 Task: Edit a short film exploring the concept of time travel, incorporating visual effects and seamless transitions between different eras.
Action: Mouse moved to (61, 151)
Screenshot: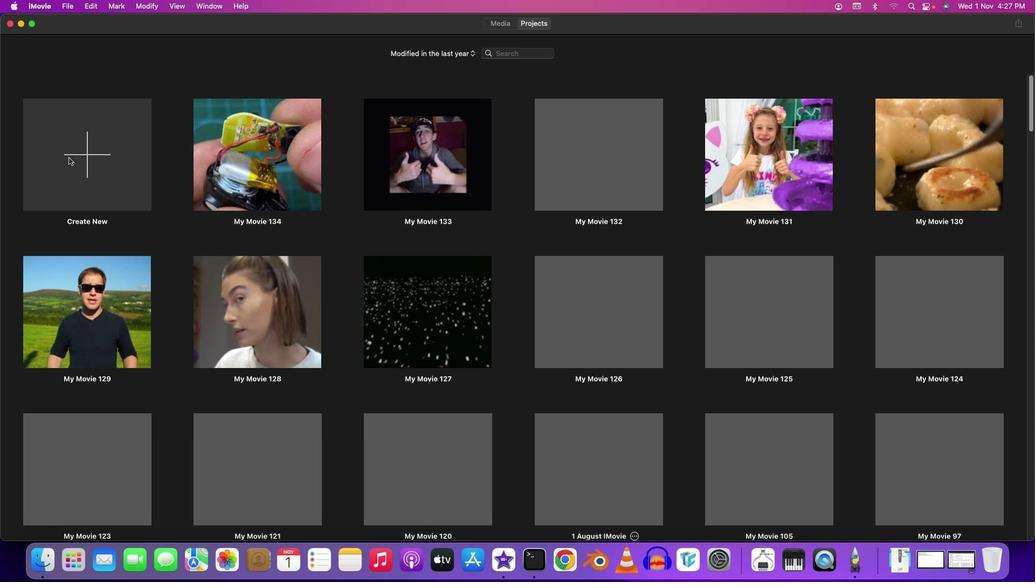 
Action: Mouse pressed left at (61, 151)
Screenshot: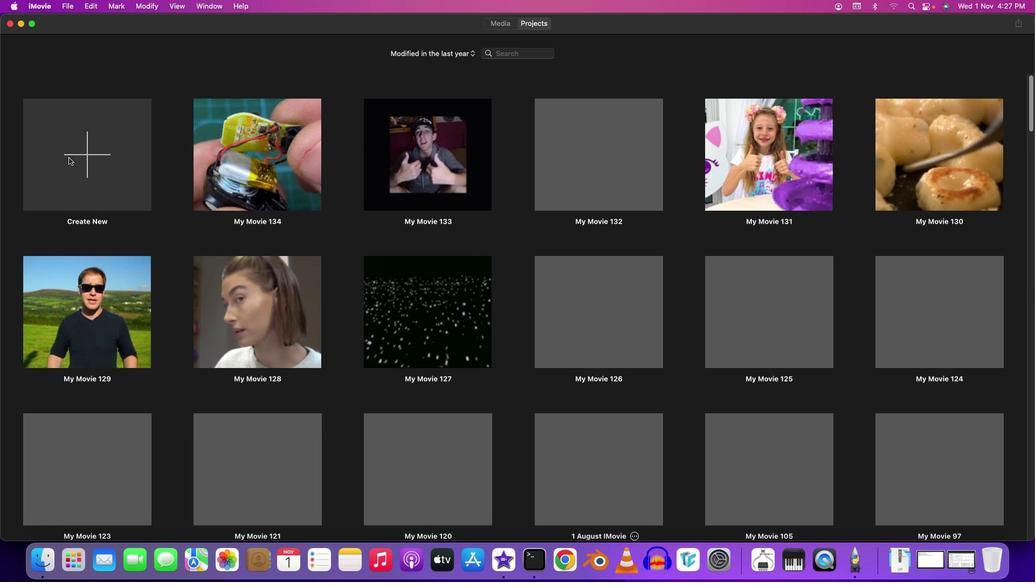 
Action: Mouse moved to (74, 150)
Screenshot: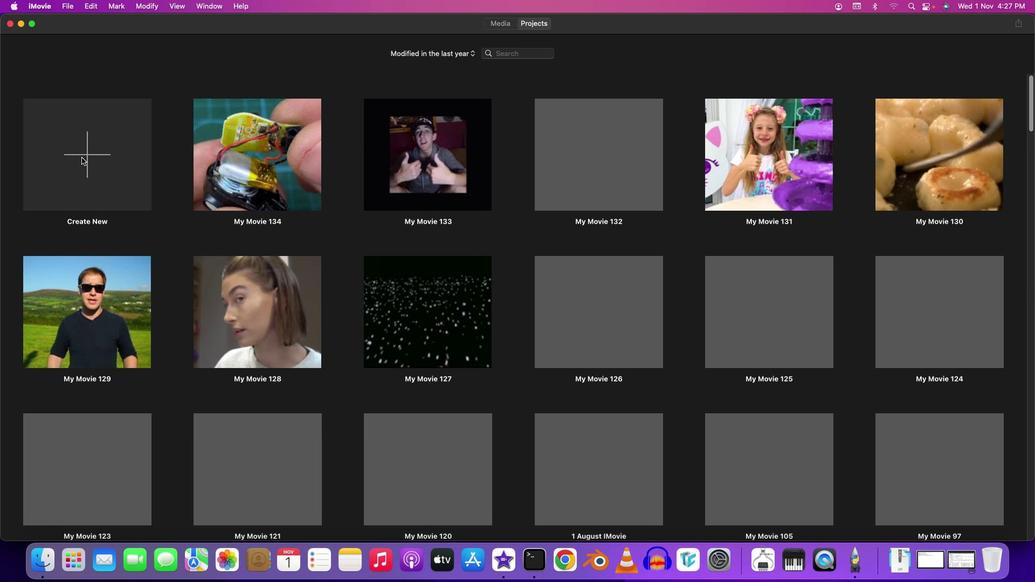 
Action: Mouse pressed left at (74, 150)
Screenshot: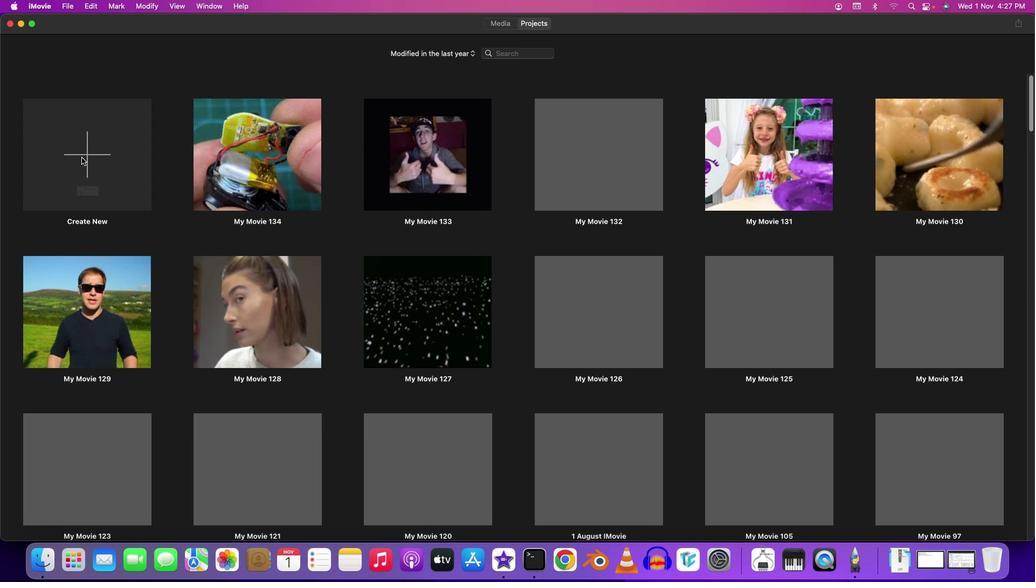 
Action: Mouse moved to (81, 192)
Screenshot: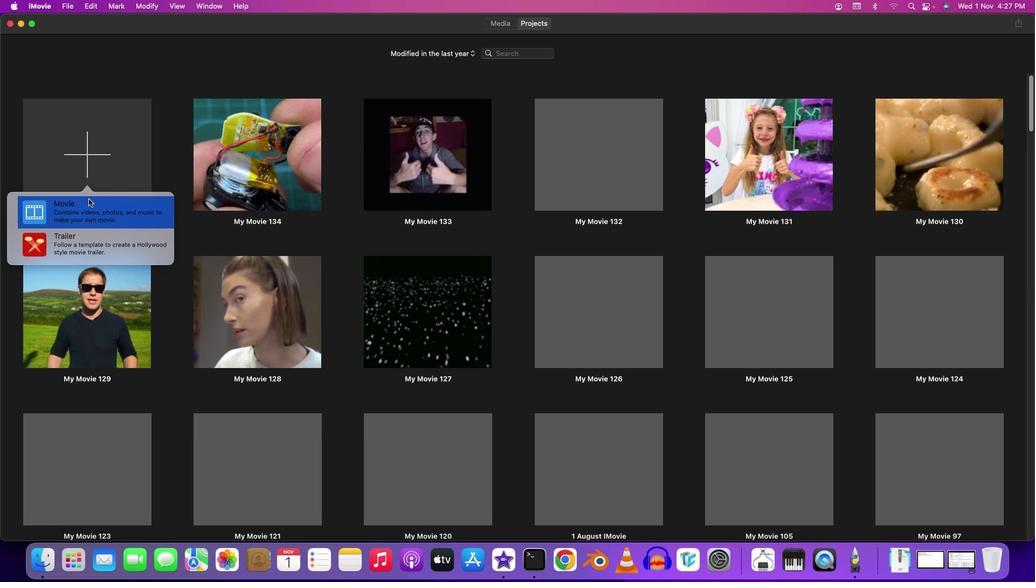 
Action: Mouse pressed left at (81, 192)
Screenshot: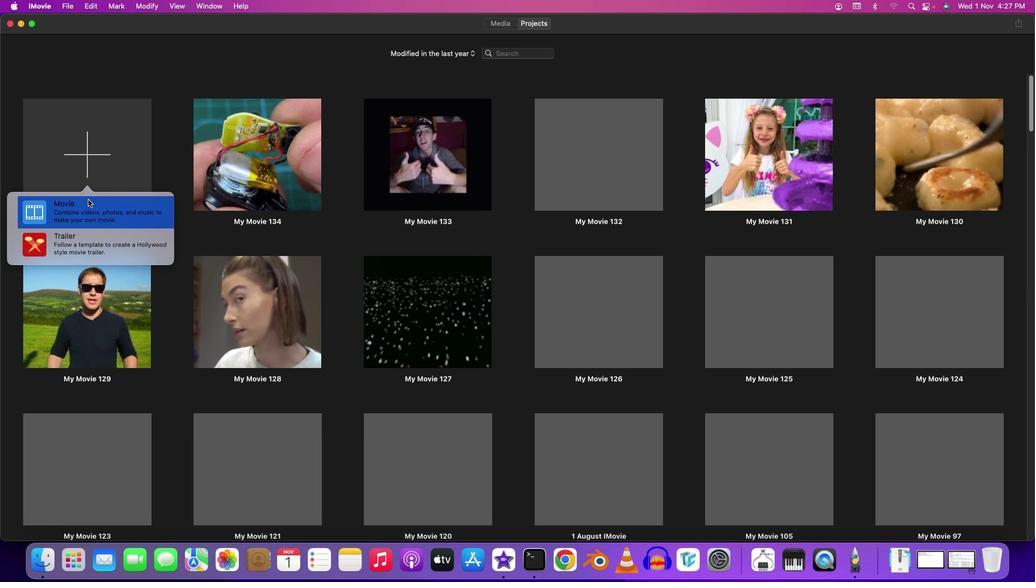 
Action: Mouse moved to (64, 73)
Screenshot: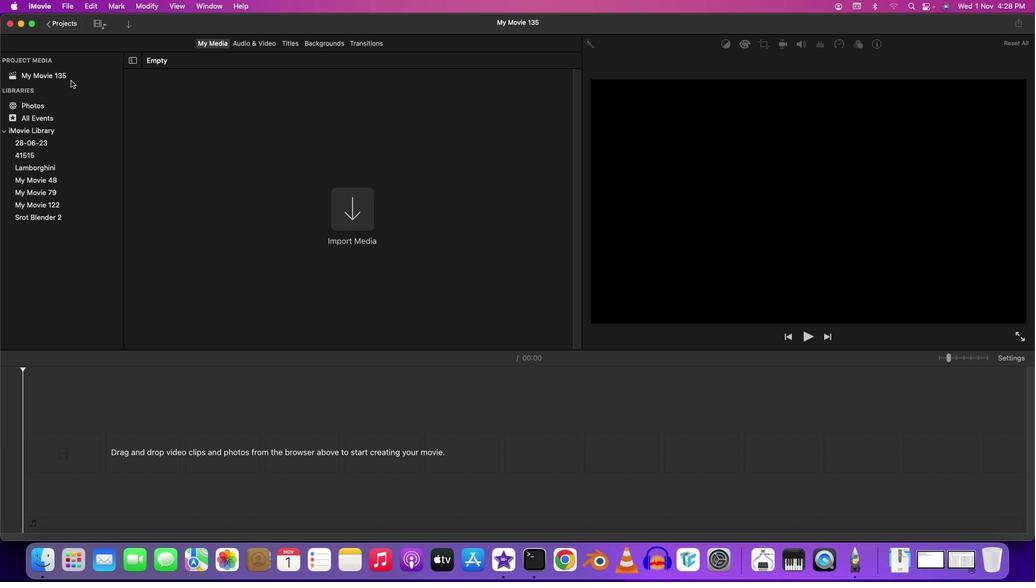 
Action: Mouse pressed left at (64, 73)
Screenshot: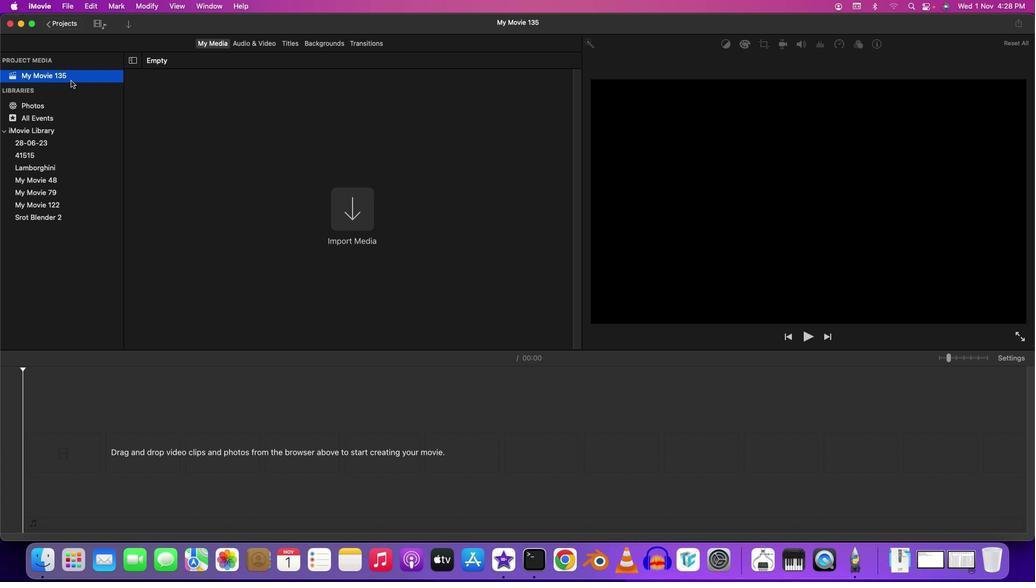 
Action: Mouse moved to (124, 22)
Screenshot: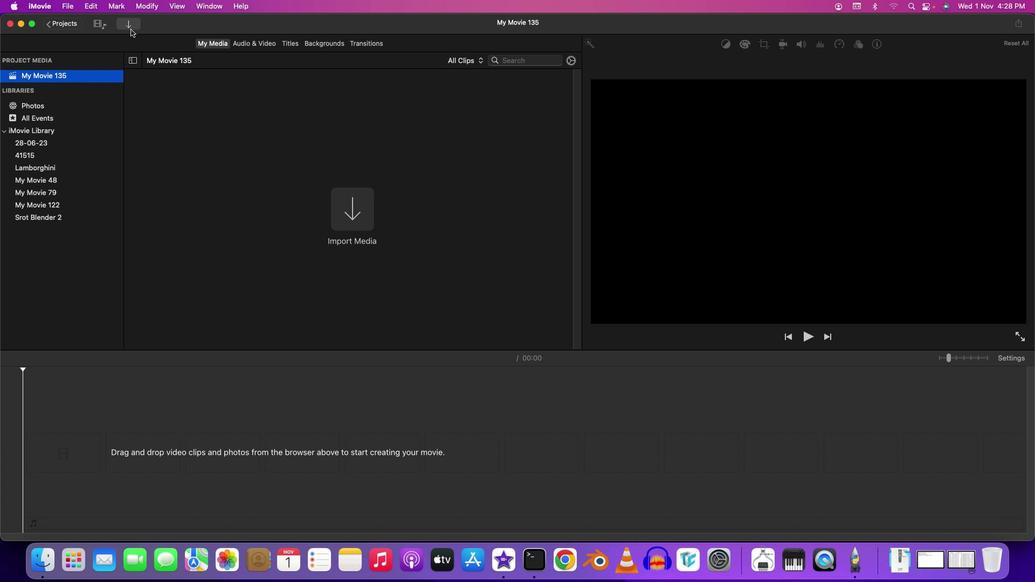 
Action: Mouse pressed left at (124, 22)
Screenshot: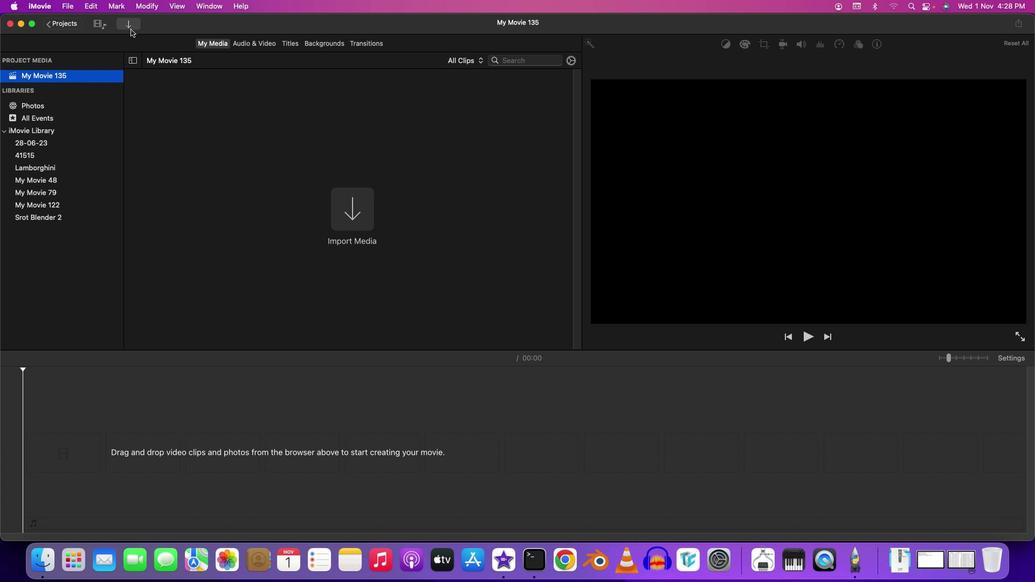 
Action: Mouse moved to (62, 160)
Screenshot: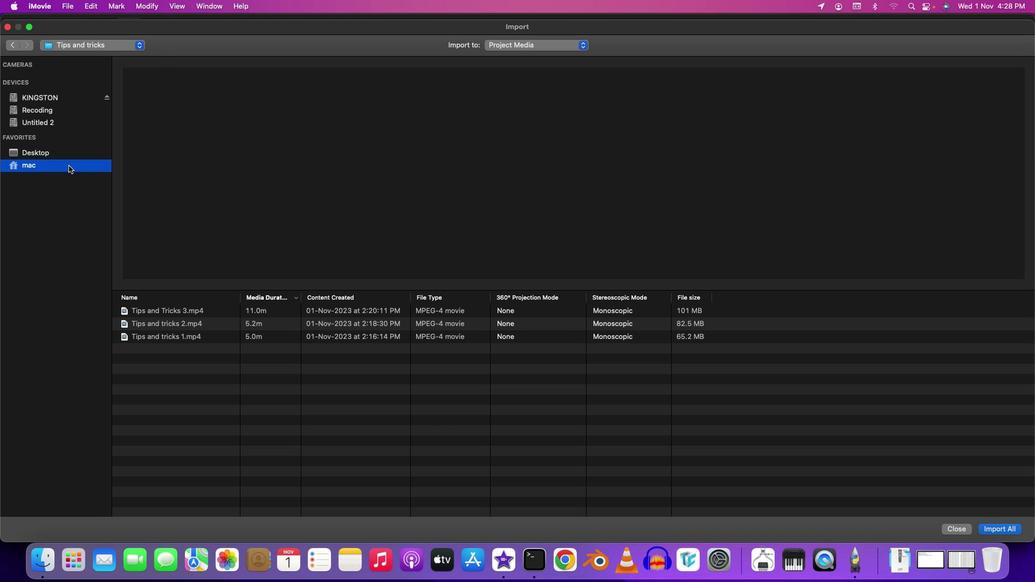 
Action: Mouse pressed left at (62, 160)
Screenshot: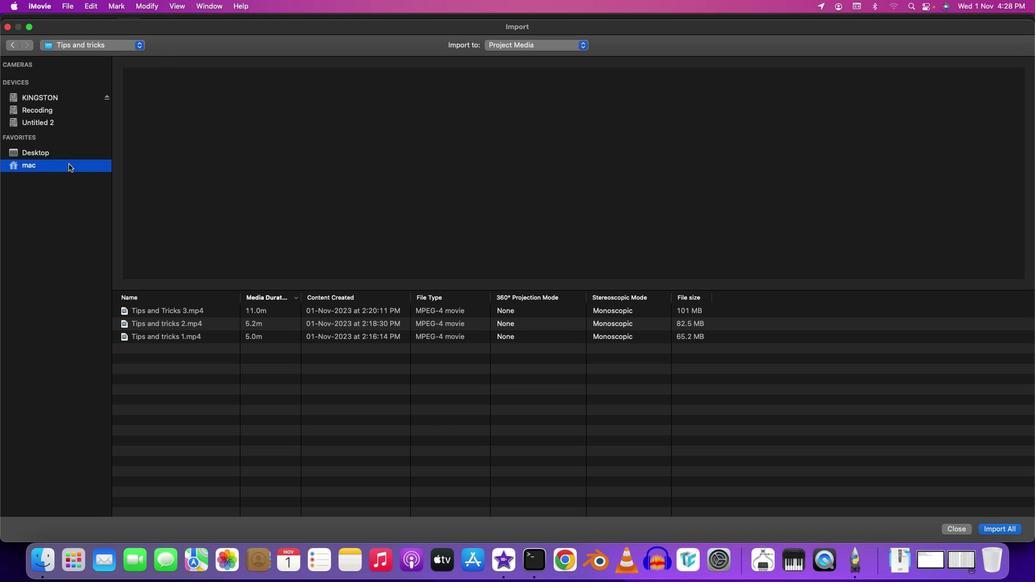
Action: Mouse moved to (60, 146)
Screenshot: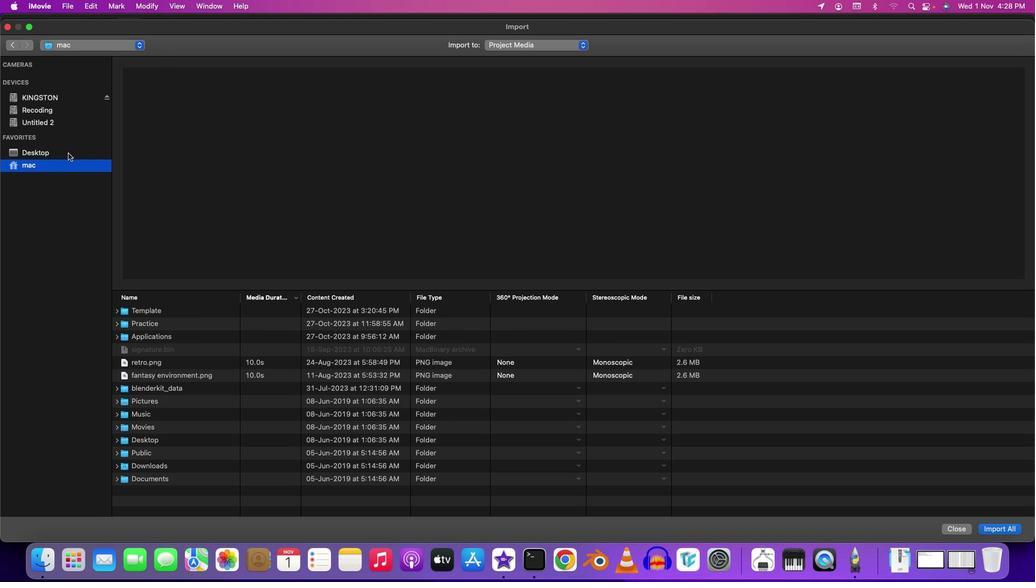 
Action: Mouse pressed left at (60, 146)
Screenshot: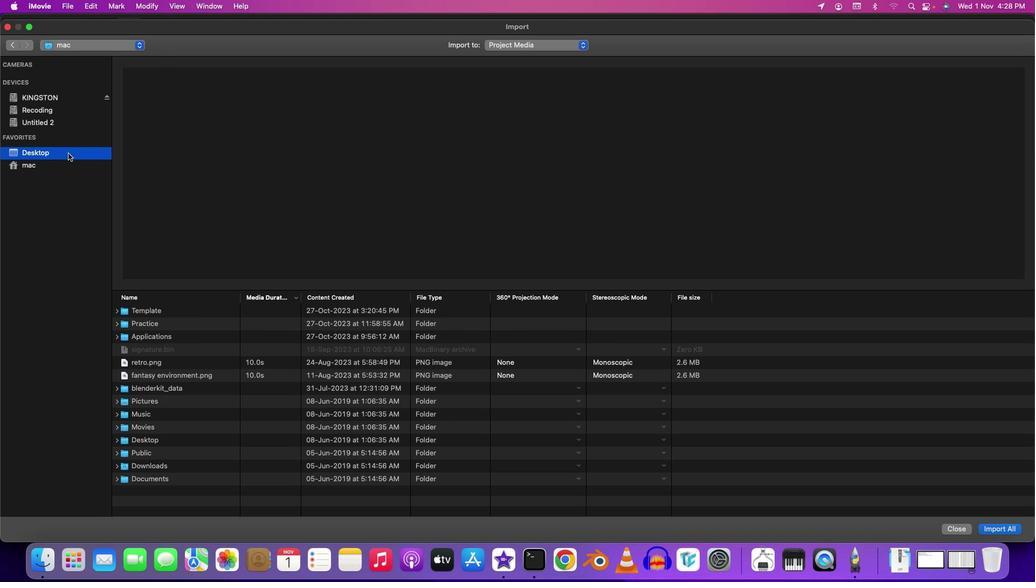 
Action: Mouse moved to (177, 346)
Screenshot: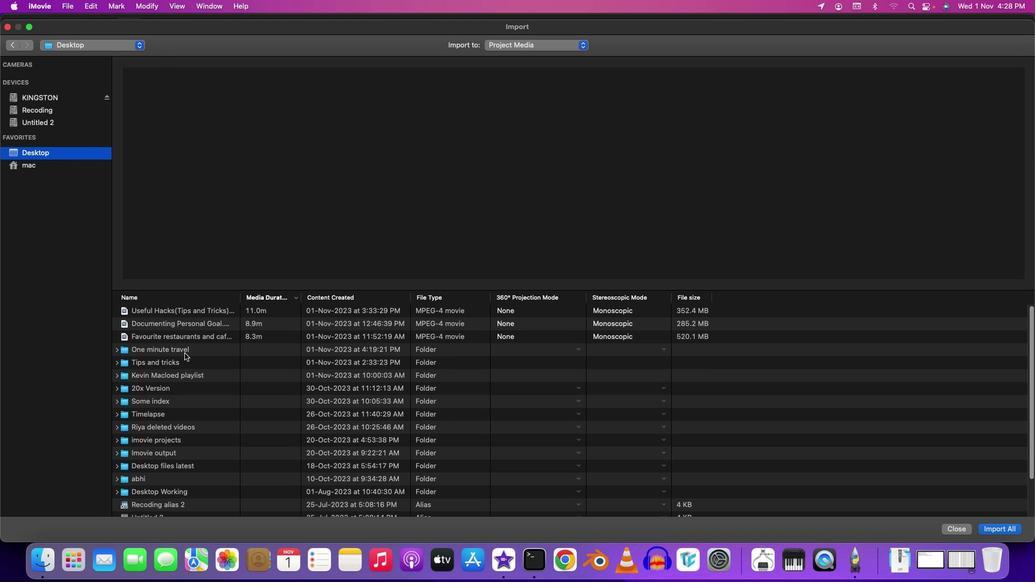 
Action: Mouse pressed left at (177, 346)
Screenshot: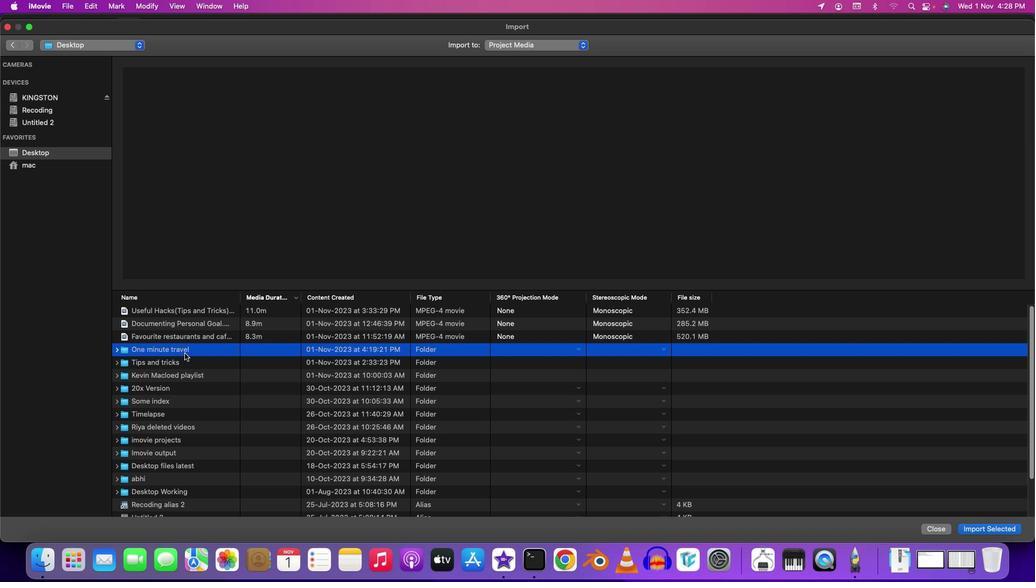 
Action: Mouse pressed left at (177, 346)
Screenshot: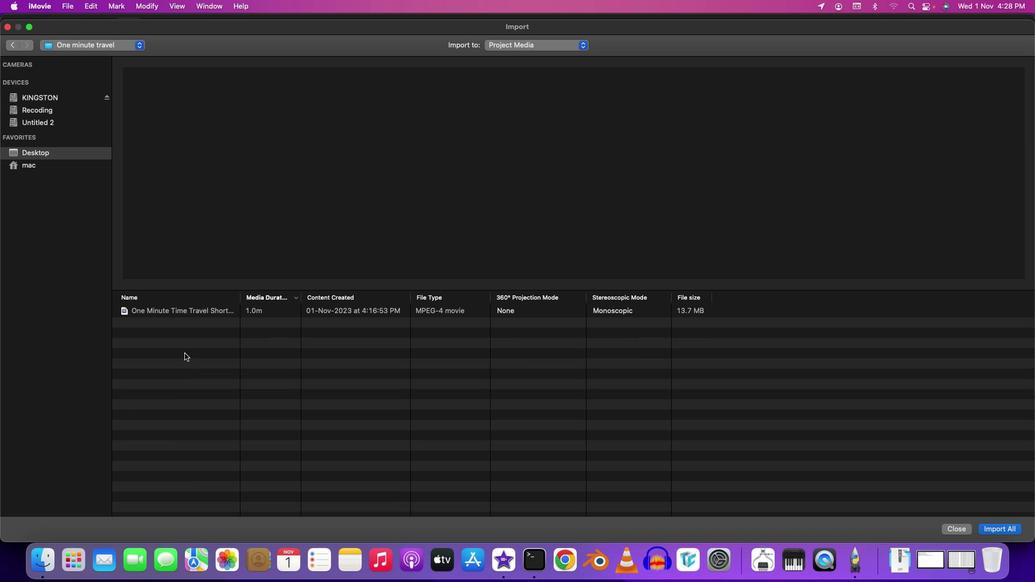 
Action: Mouse moved to (184, 304)
Screenshot: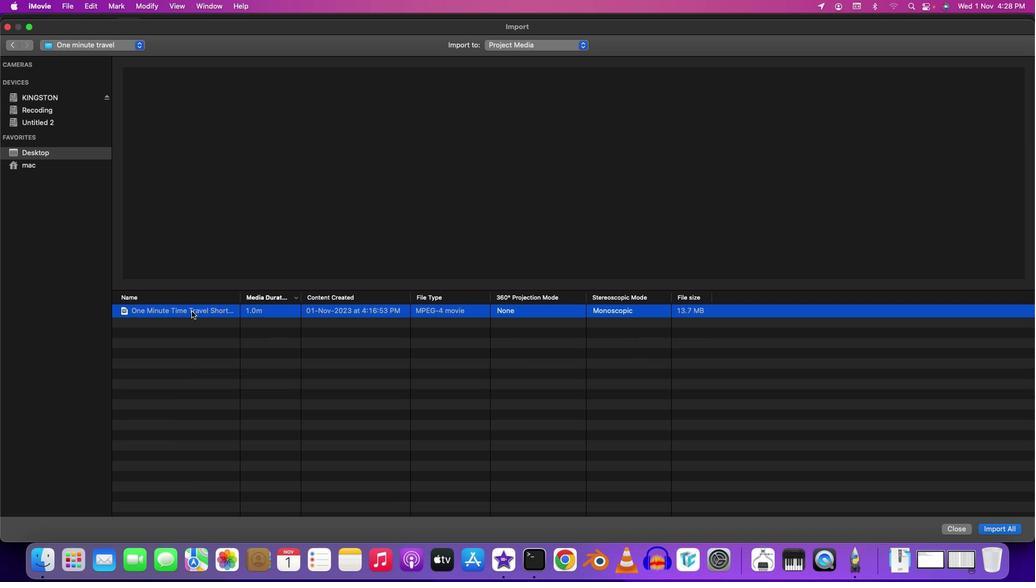 
Action: Mouse pressed left at (184, 304)
Screenshot: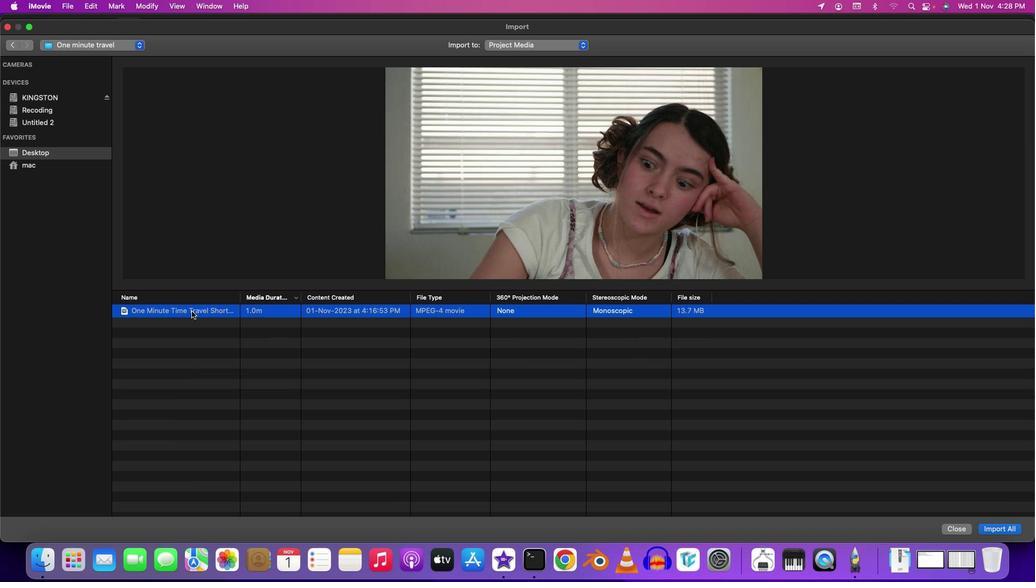 
Action: Mouse pressed left at (184, 304)
Screenshot: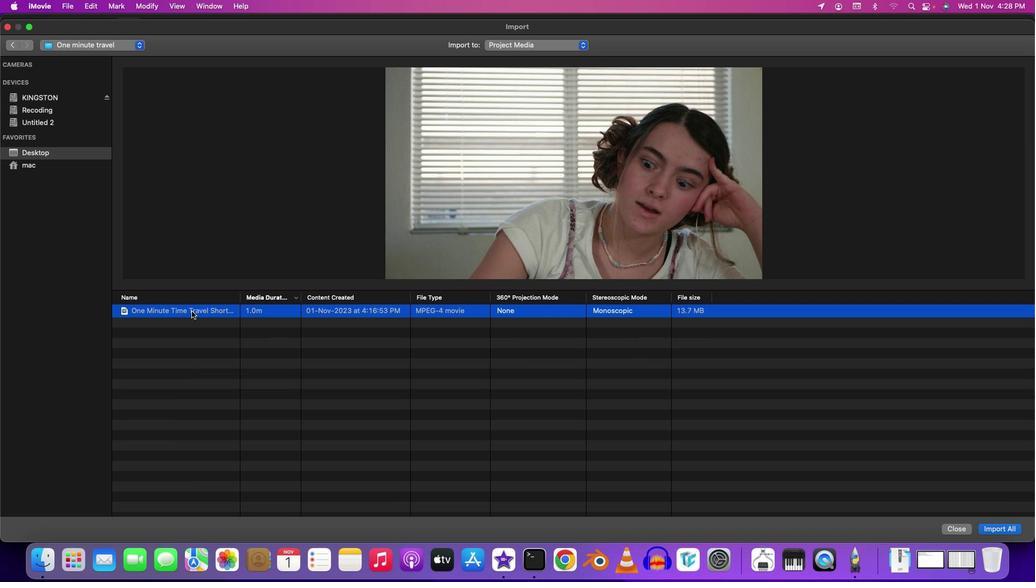 
Action: Mouse moved to (161, 98)
Screenshot: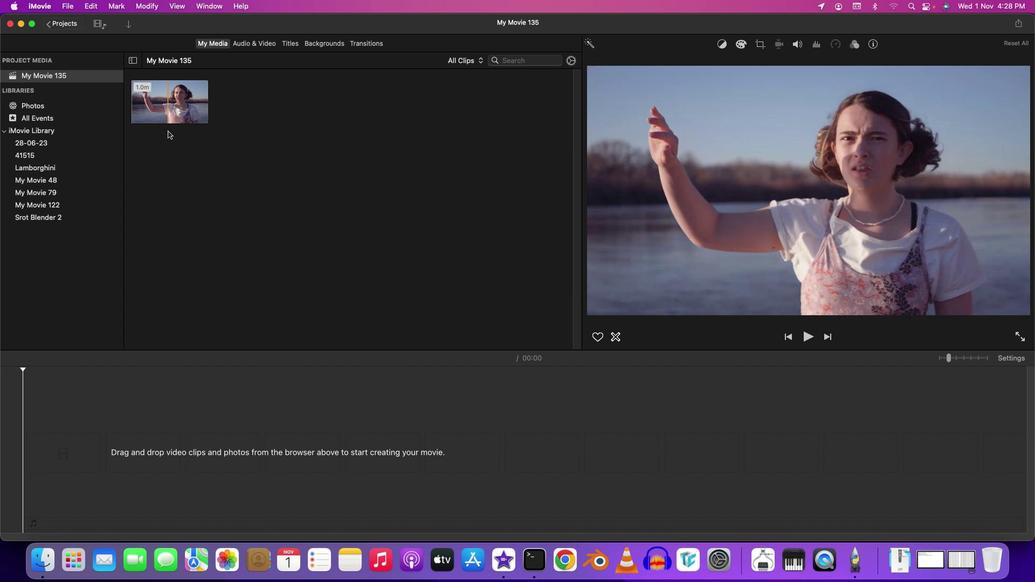 
Action: Mouse pressed left at (161, 98)
Screenshot: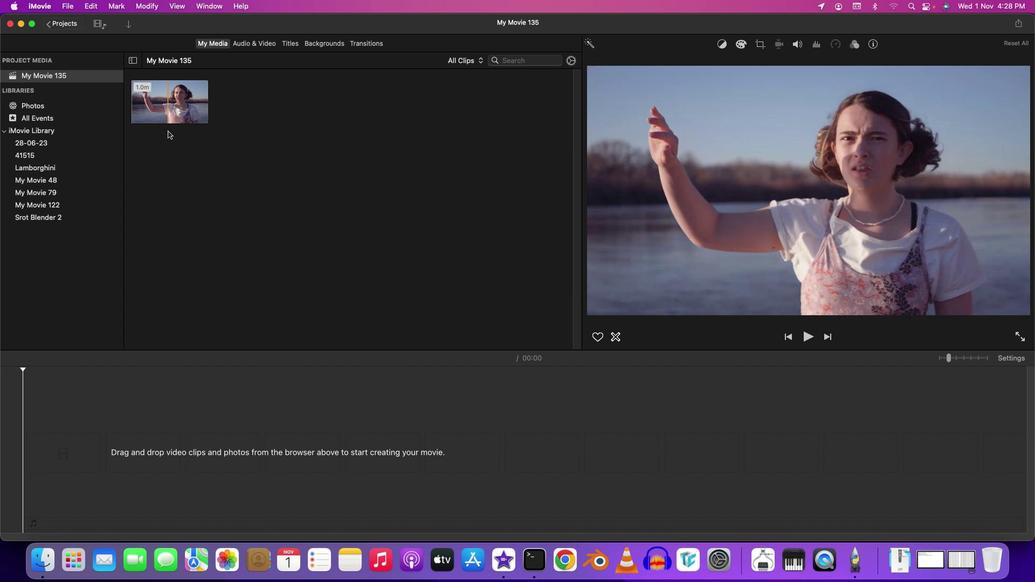 
Action: Mouse moved to (28, 382)
Screenshot: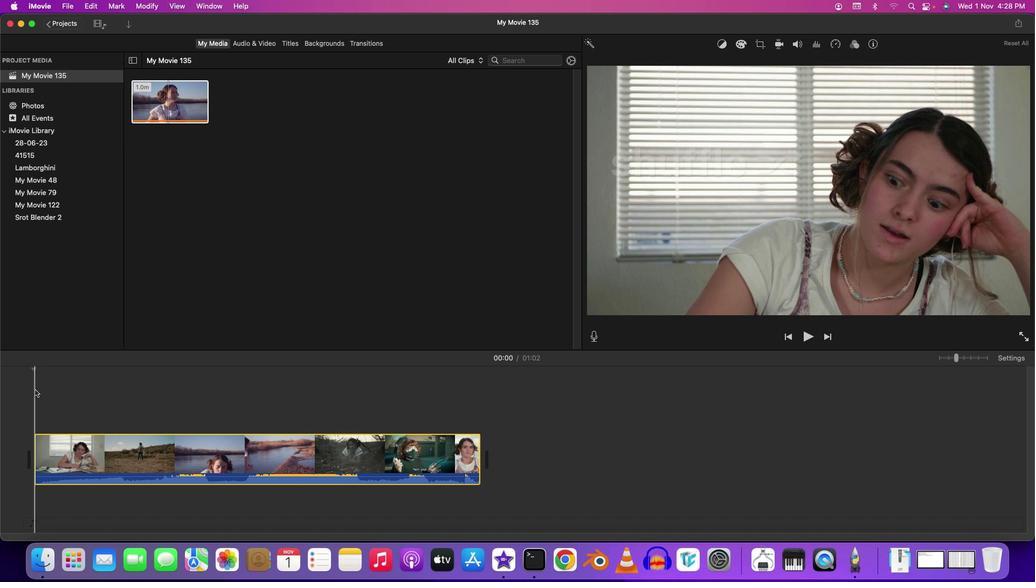 
Action: Mouse pressed left at (28, 382)
Screenshot: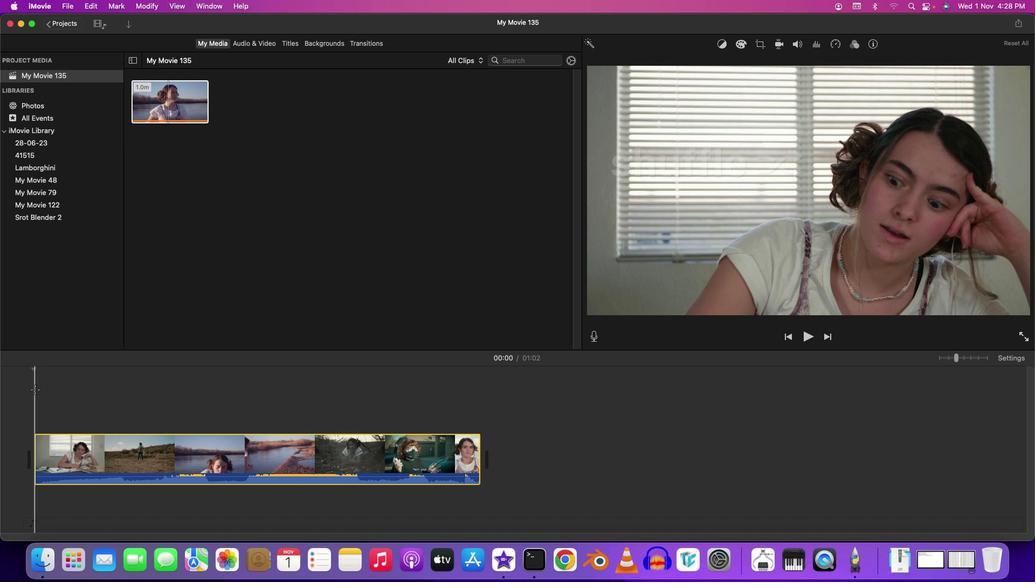
Action: Mouse moved to (25, 384)
Screenshot: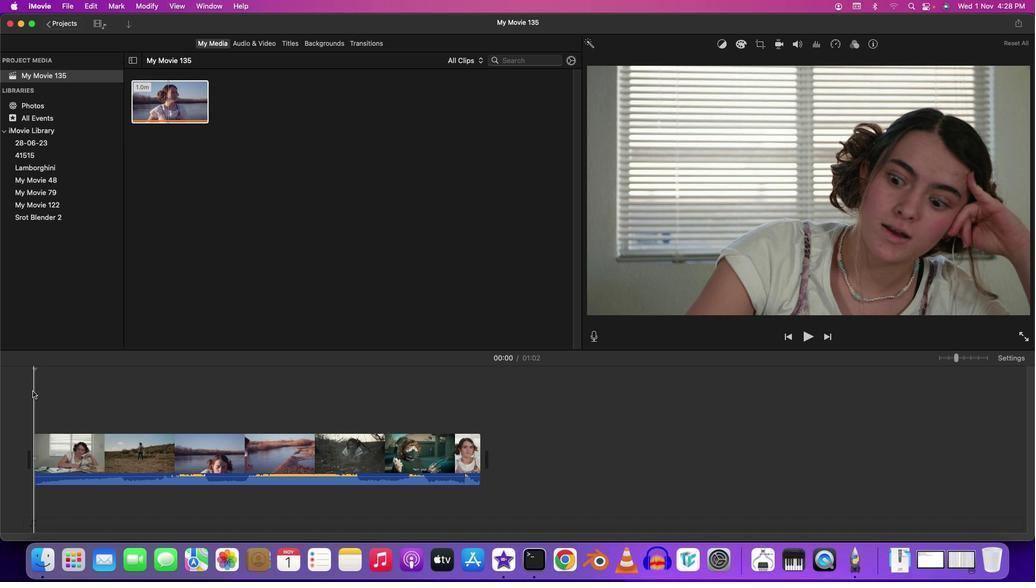 
Action: Mouse pressed left at (25, 384)
Screenshot: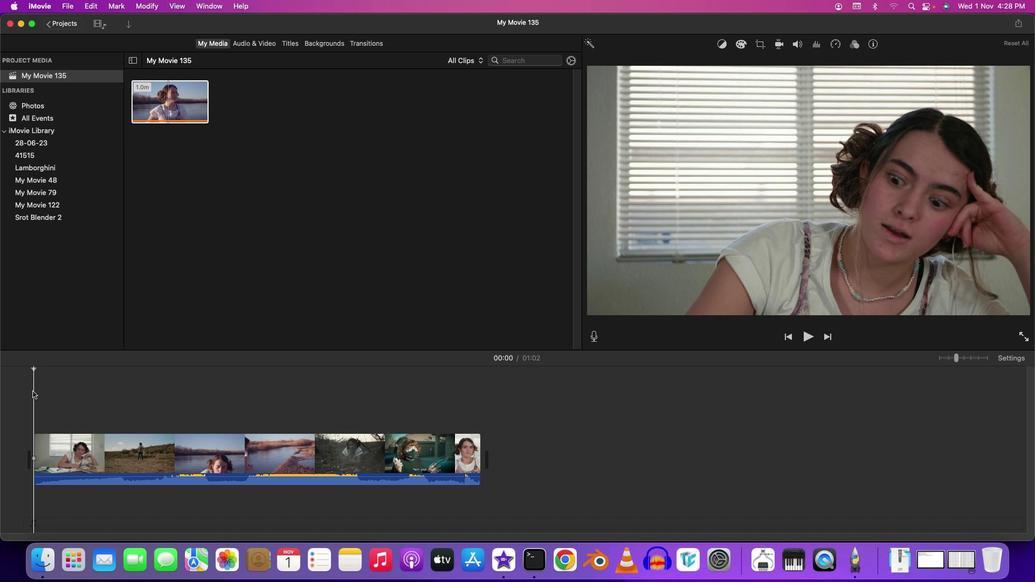 
Action: Mouse moved to (22, 393)
Screenshot: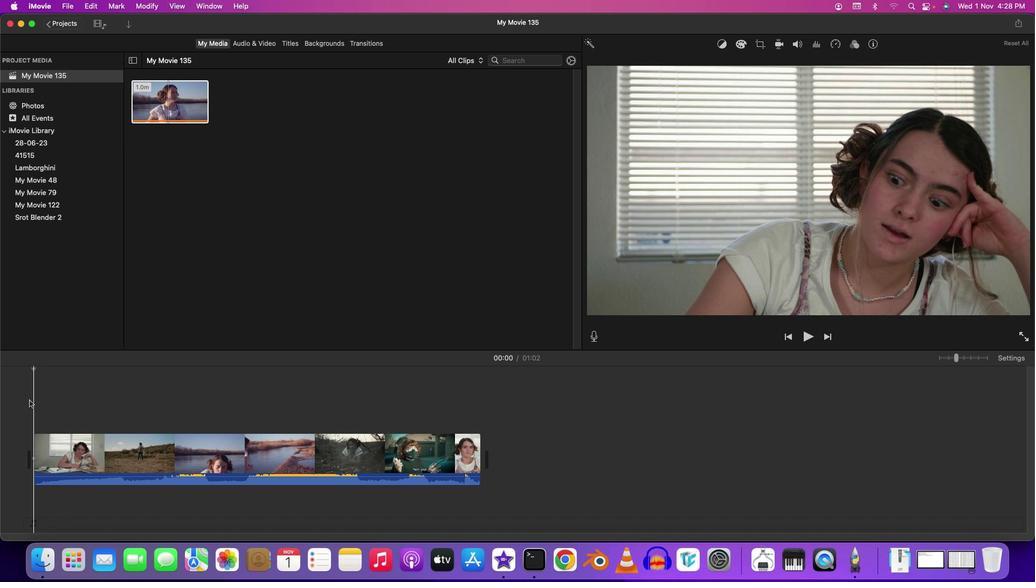 
Action: Mouse pressed left at (22, 393)
Screenshot: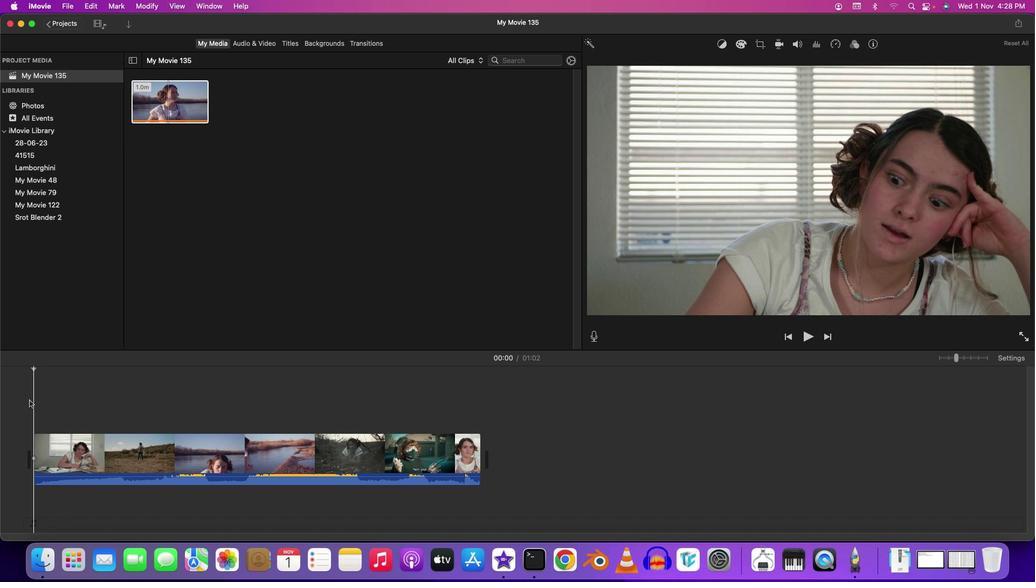 
Action: Mouse moved to (10, 396)
Screenshot: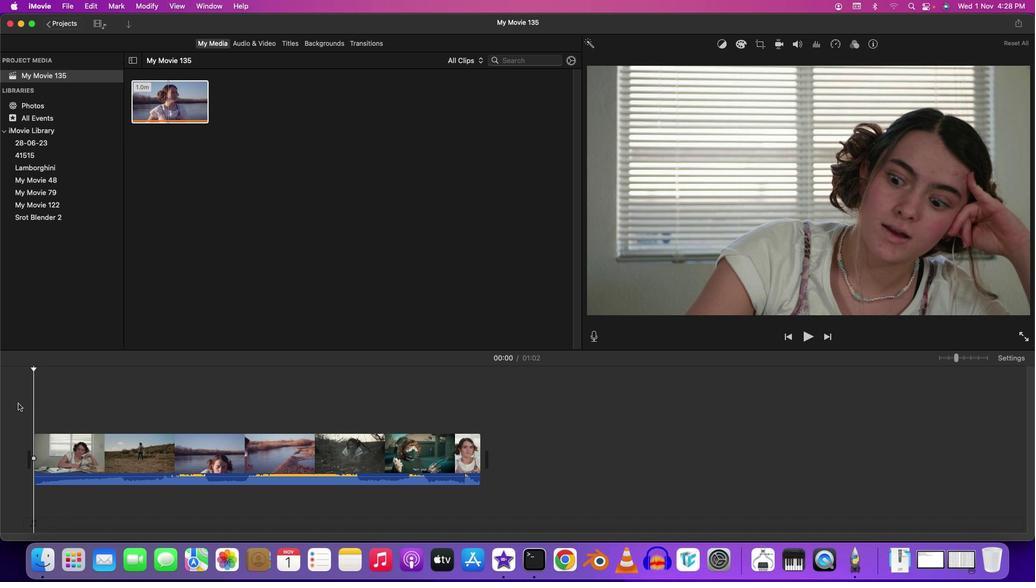 
Action: Key pressed Key.space
Screenshot: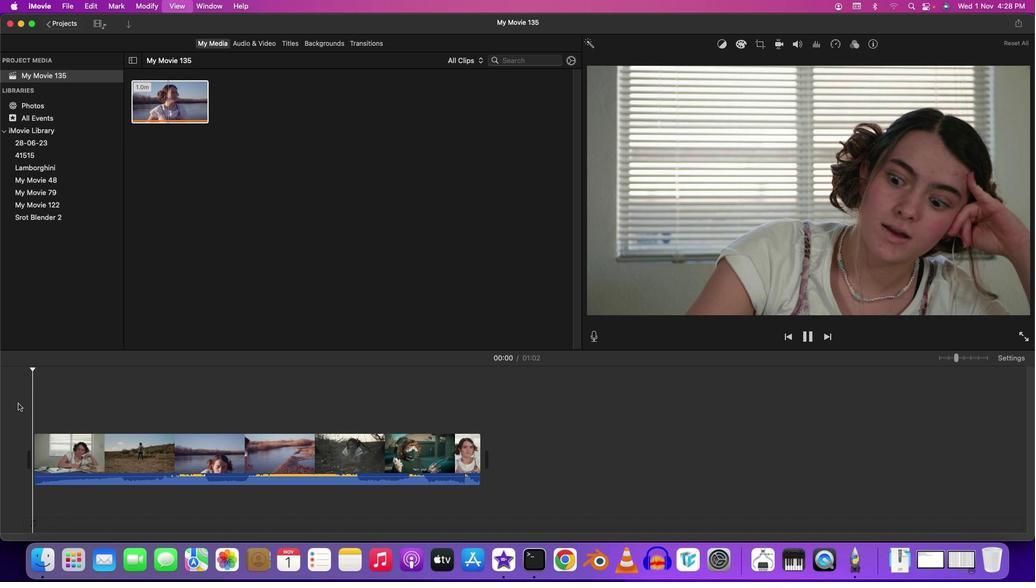 
Action: Mouse moved to (177, 377)
Screenshot: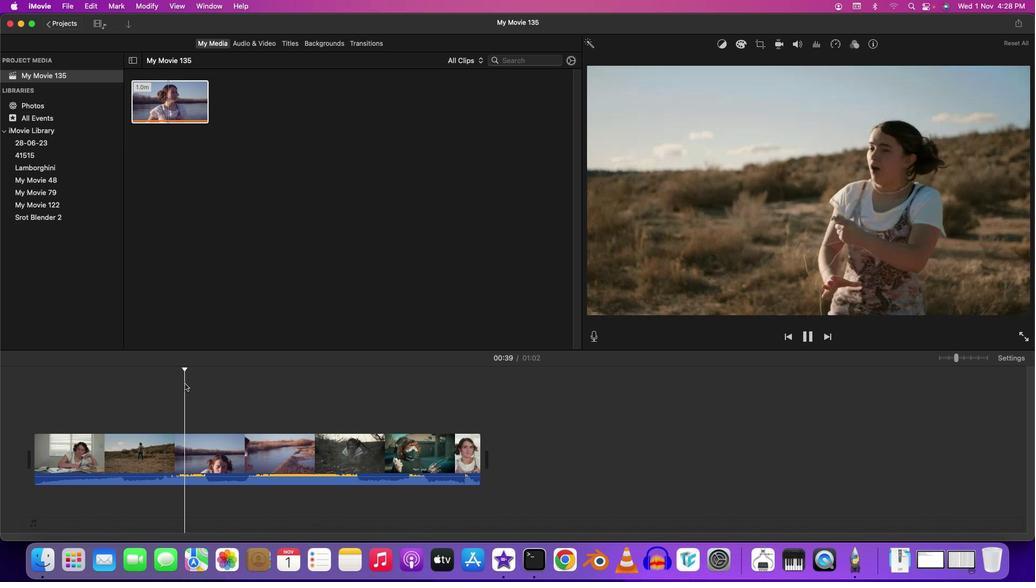
Action: Mouse pressed left at (177, 377)
Screenshot: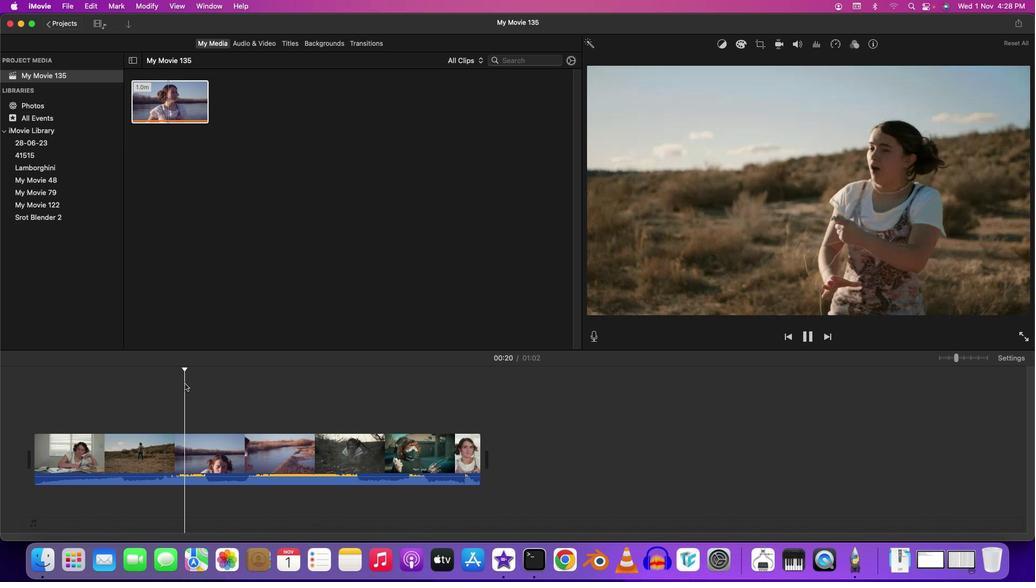 
Action: Mouse moved to (141, 386)
Screenshot: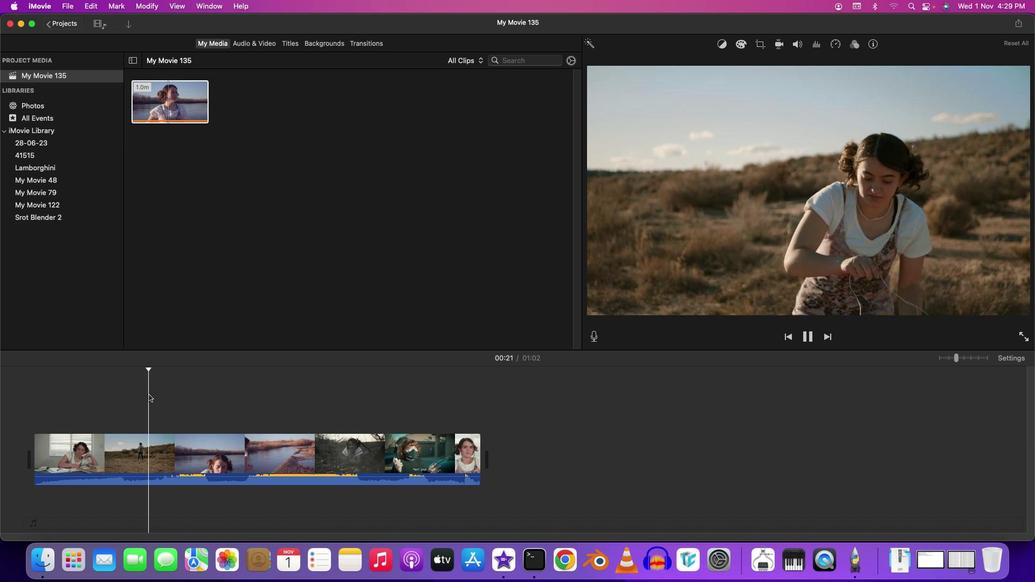 
Action: Mouse pressed left at (141, 386)
Screenshot: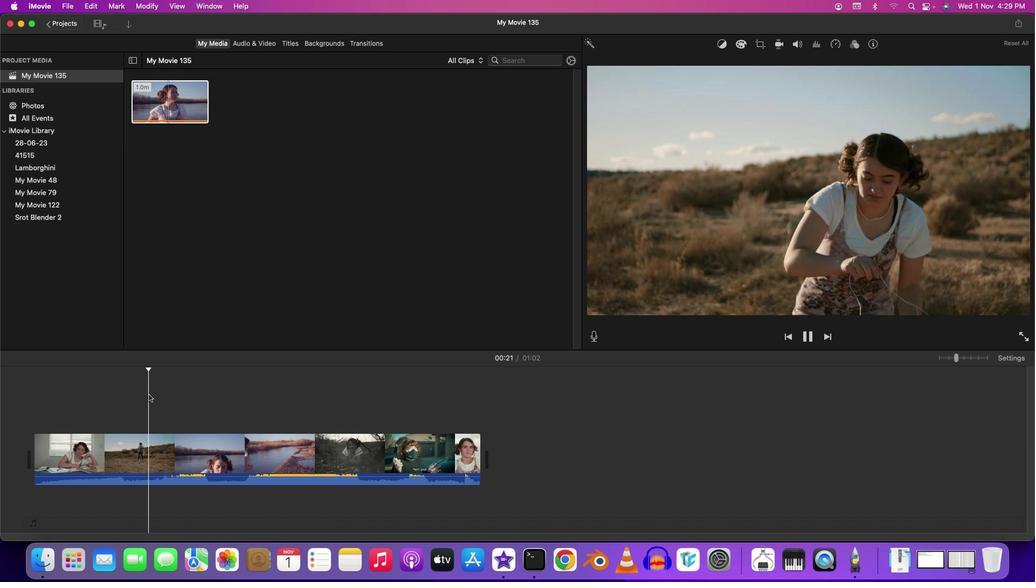 
Action: Mouse moved to (135, 390)
Screenshot: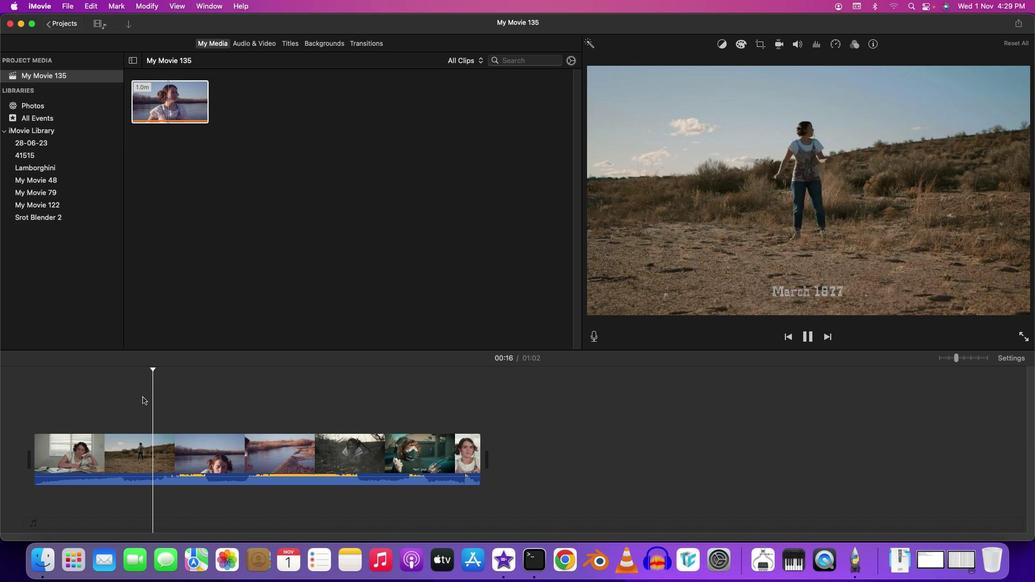 
Action: Mouse pressed left at (135, 390)
Screenshot: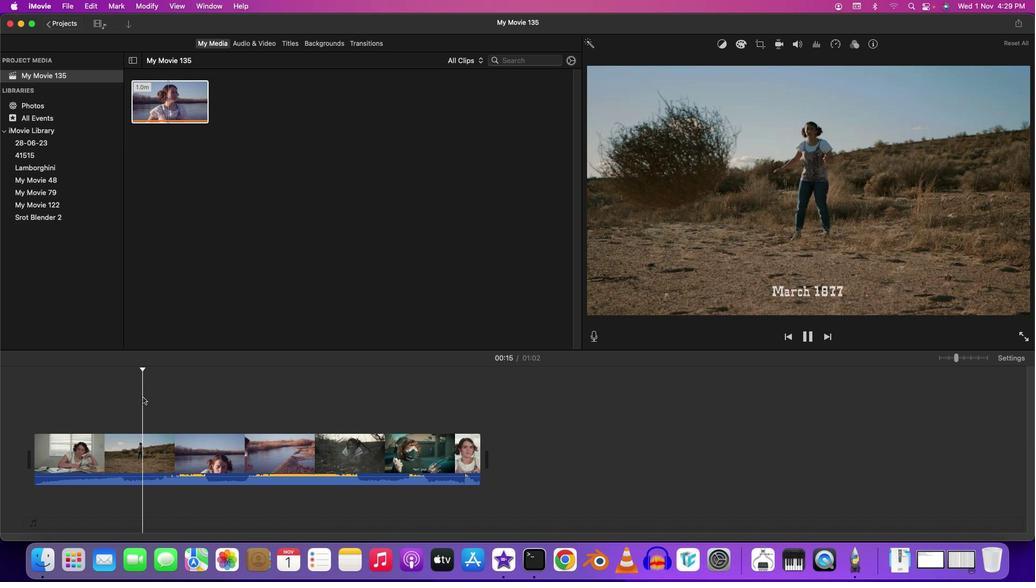 
Action: Mouse moved to (239, 401)
Screenshot: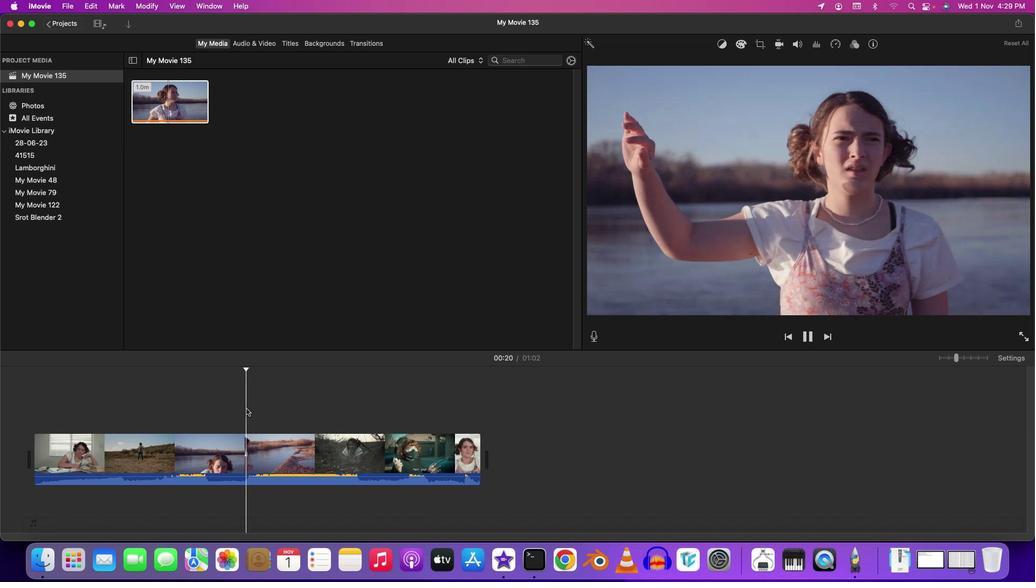 
Action: Mouse pressed left at (239, 401)
Screenshot: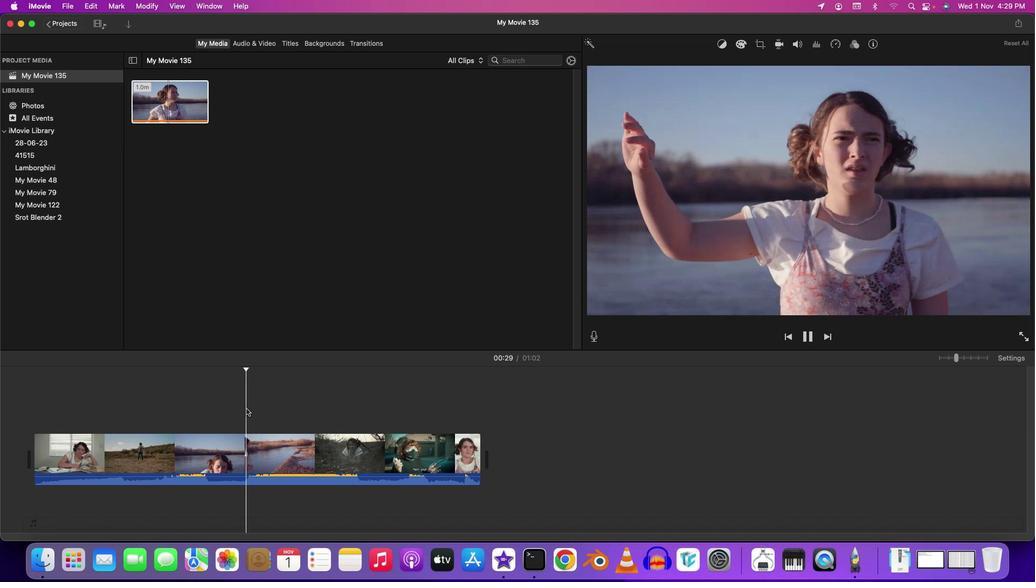 
Action: Mouse moved to (231, 399)
Screenshot: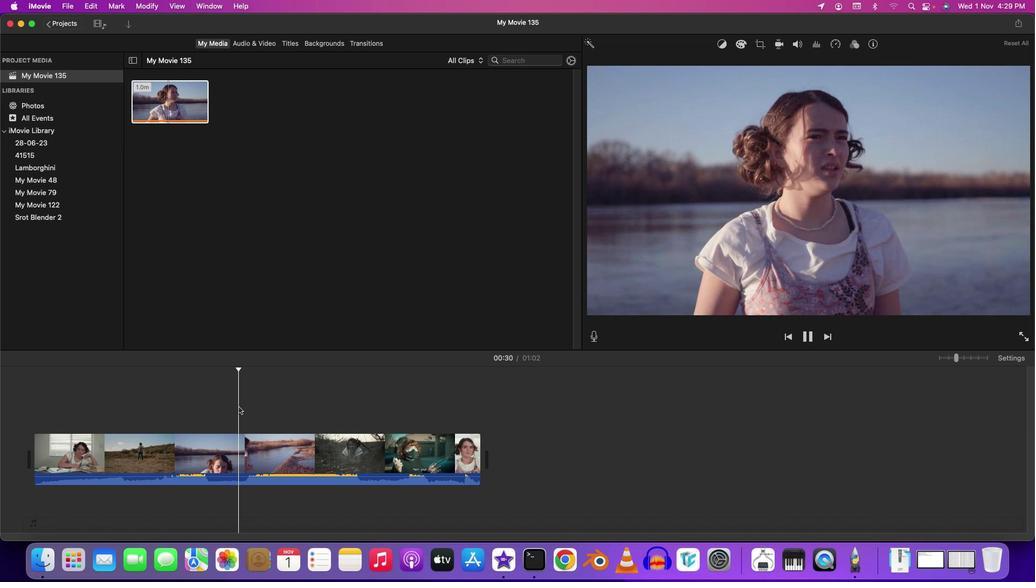 
Action: Mouse pressed left at (231, 399)
Screenshot: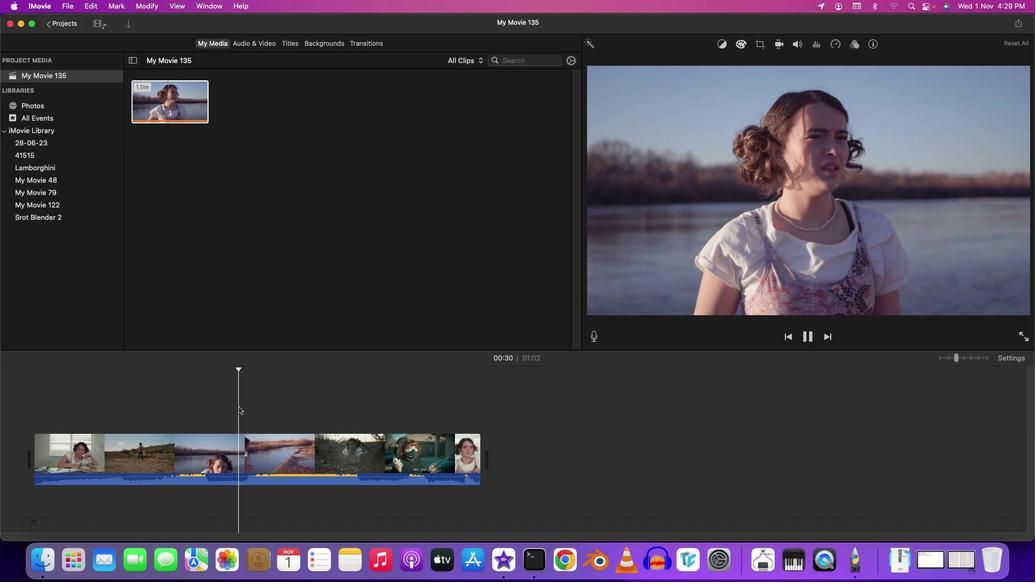 
Action: Mouse moved to (227, 399)
Screenshot: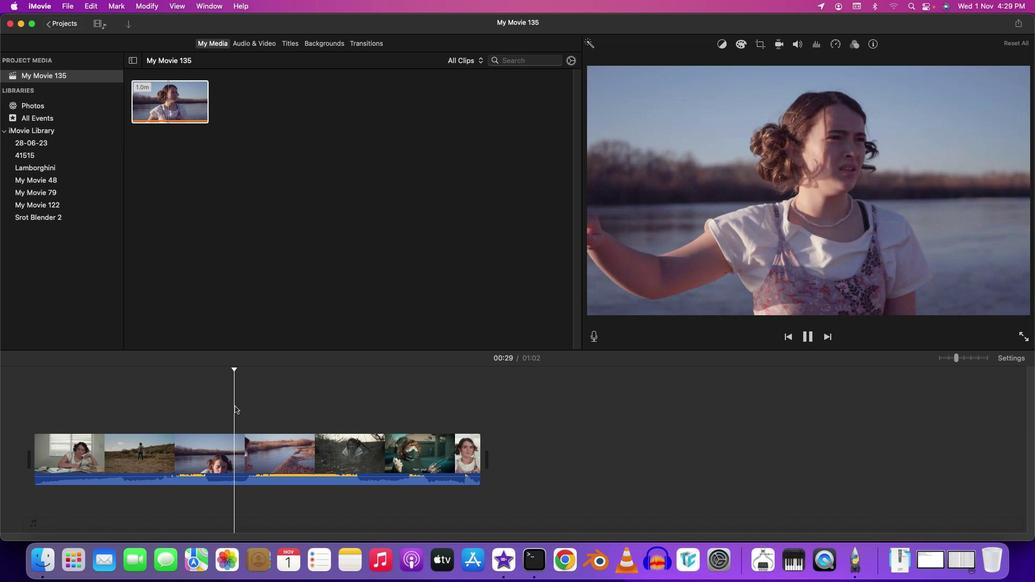 
Action: Mouse pressed left at (227, 399)
Screenshot: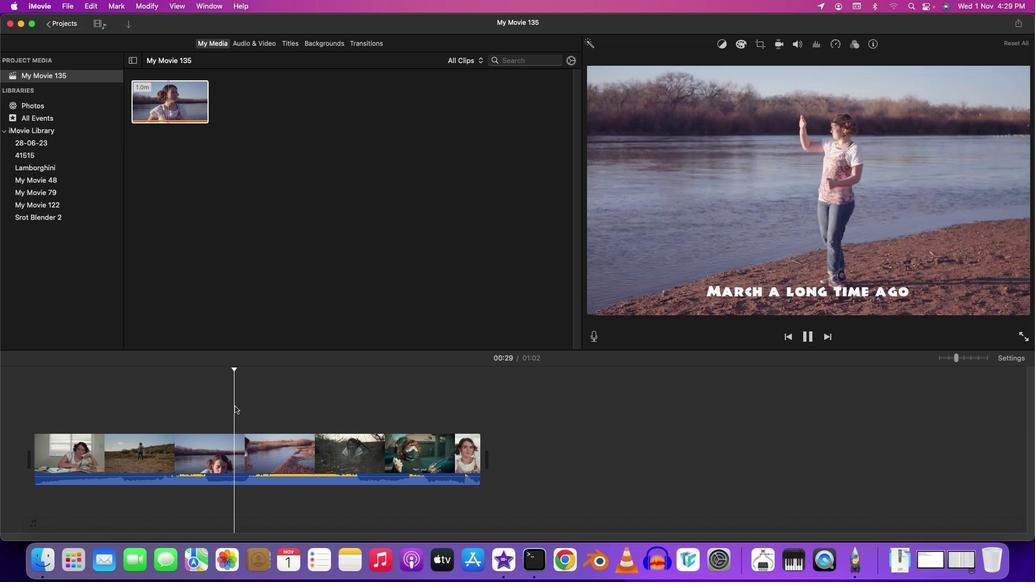 
Action: Mouse moved to (340, 400)
Screenshot: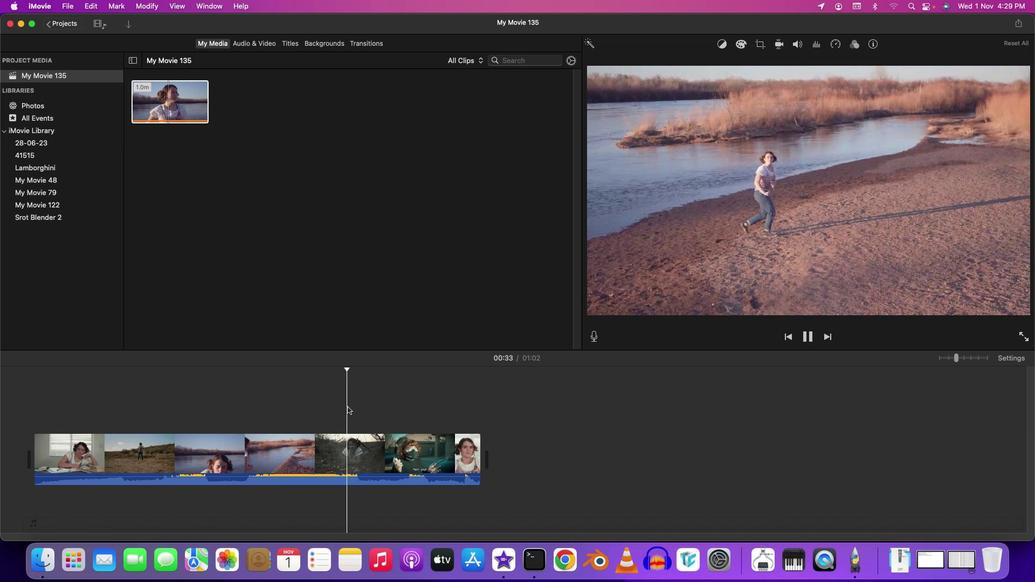 
Action: Mouse pressed left at (340, 400)
Screenshot: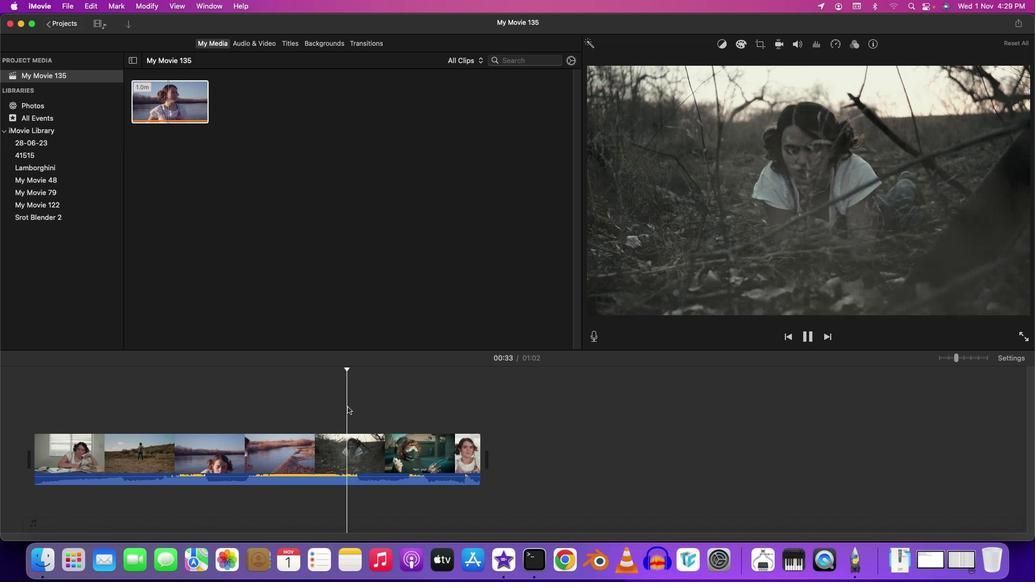 
Action: Mouse moved to (377, 398)
Screenshot: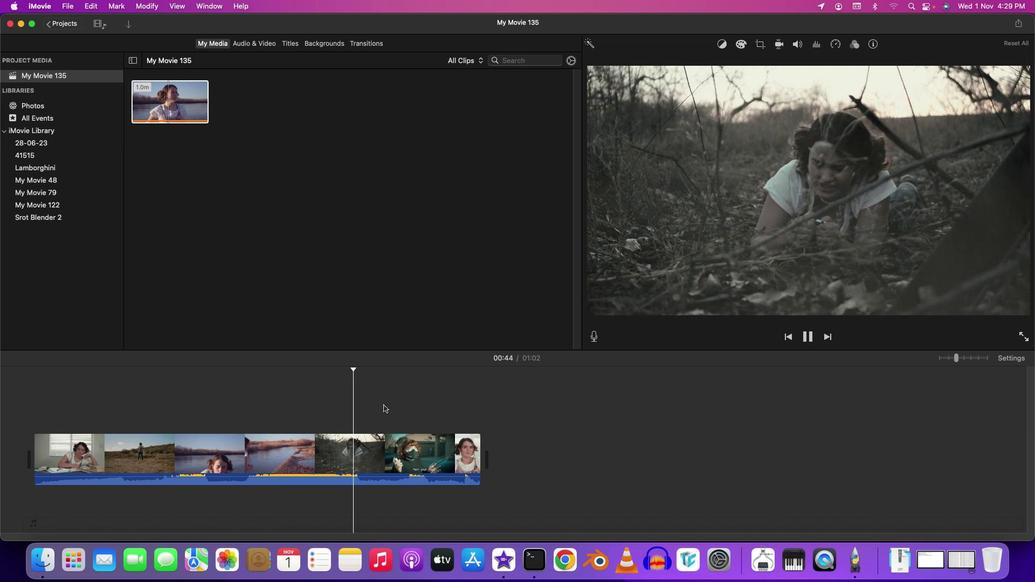 
Action: Mouse pressed left at (377, 398)
Screenshot: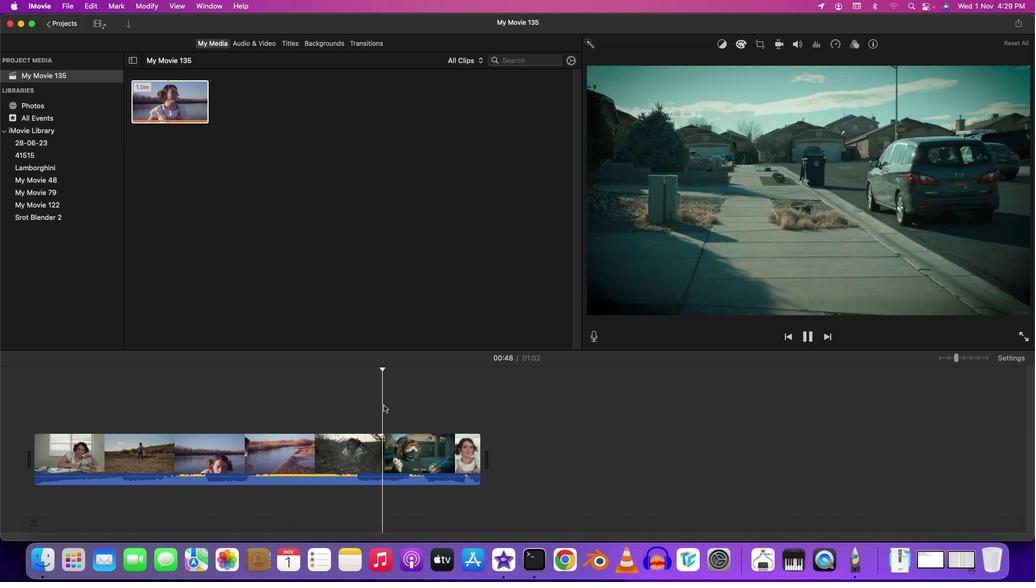 
Action: Mouse moved to (358, 397)
Screenshot: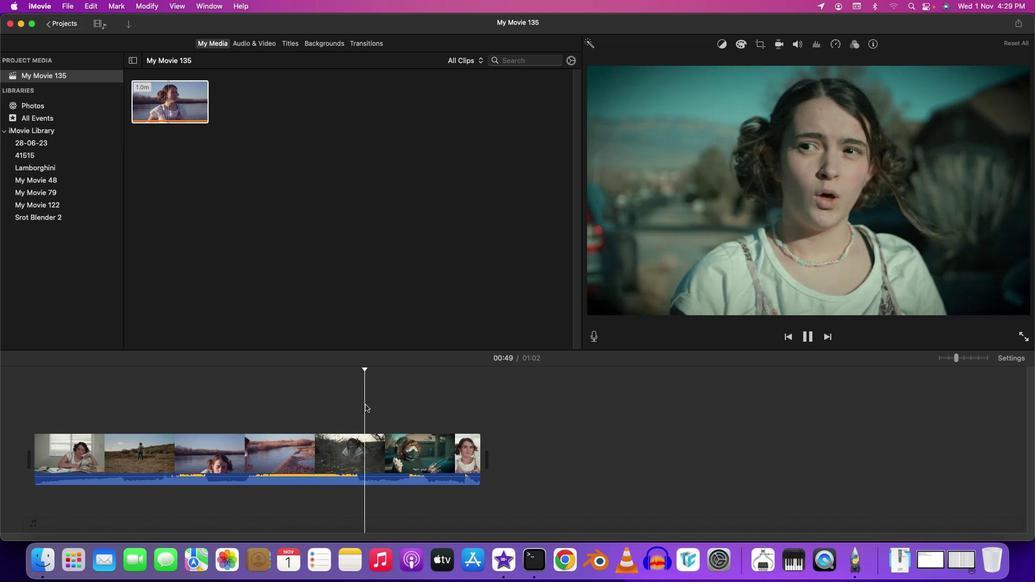 
Action: Mouse pressed left at (358, 397)
Screenshot: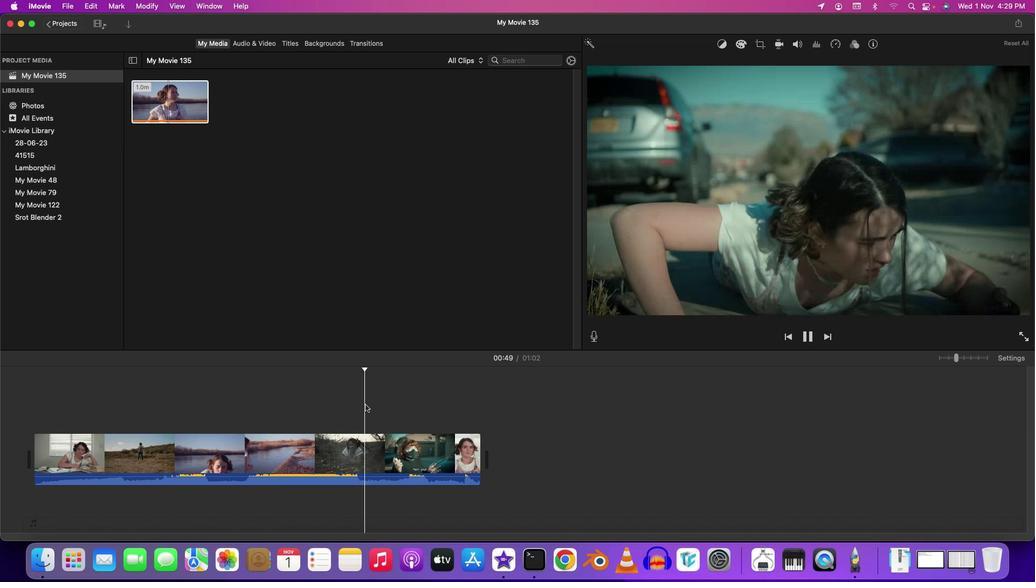 
Action: Mouse moved to (382, 396)
Screenshot: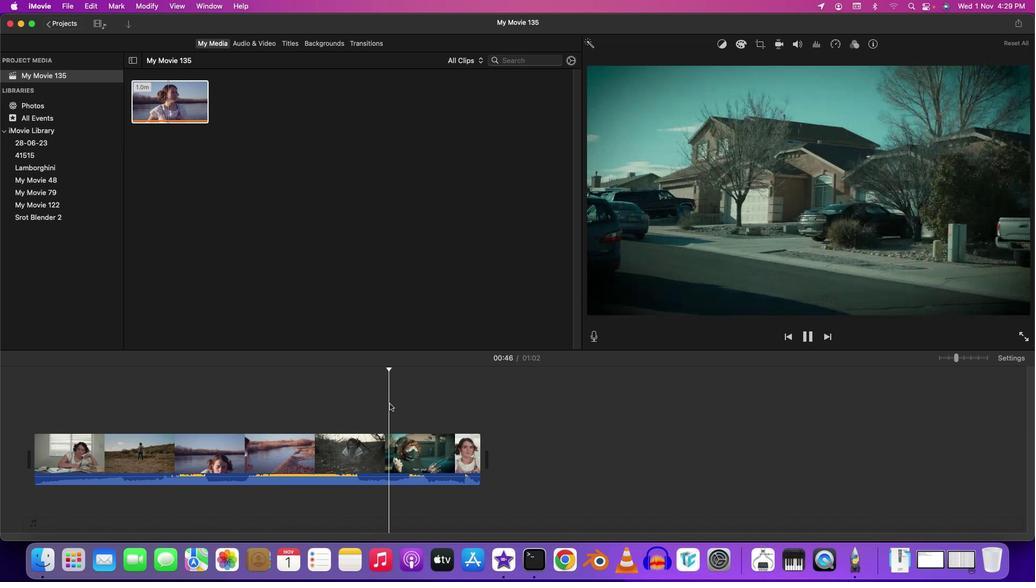 
Action: Mouse pressed left at (382, 396)
Screenshot: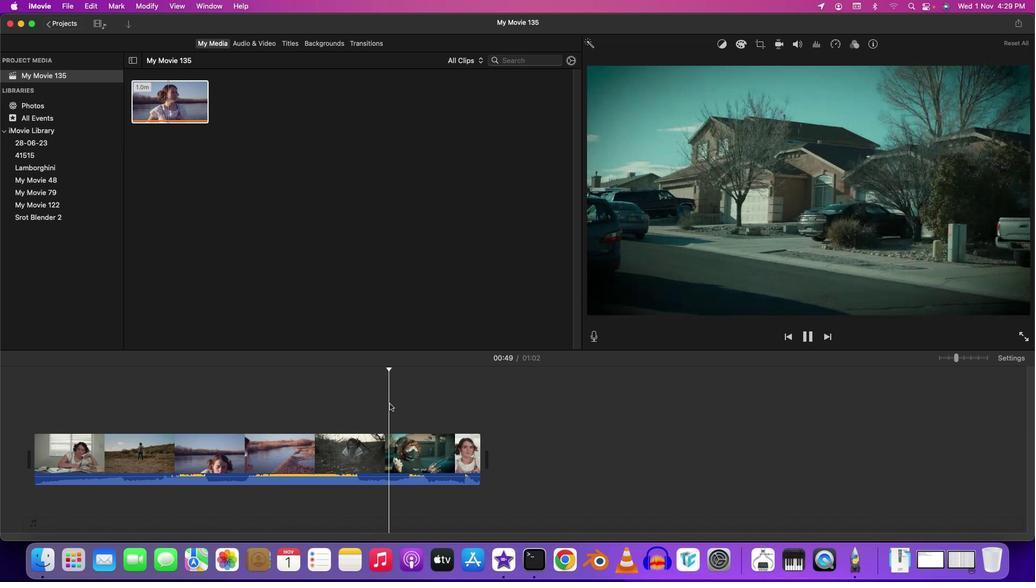 
Action: Mouse moved to (407, 395)
Screenshot: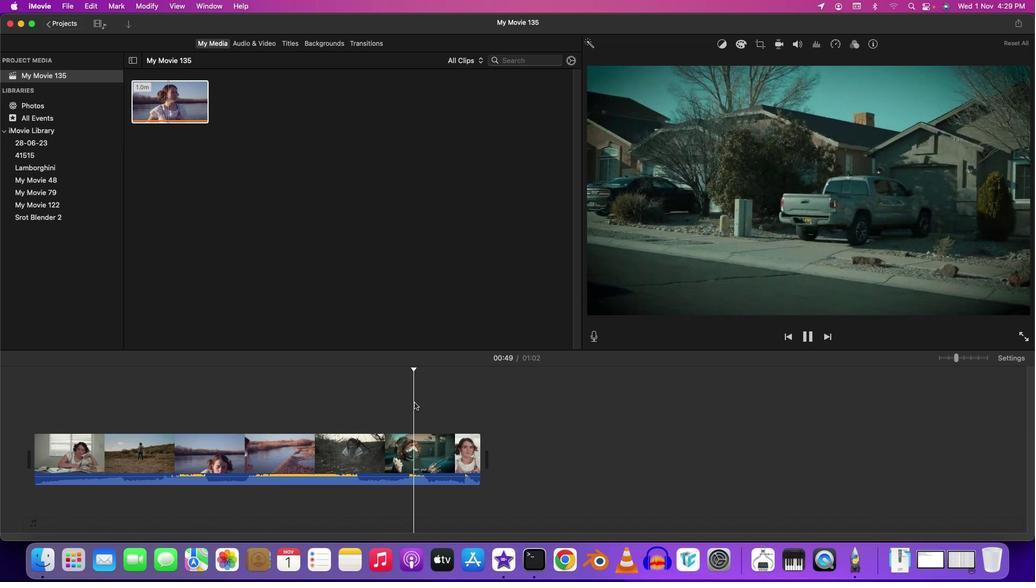 
Action: Mouse pressed left at (407, 395)
Screenshot: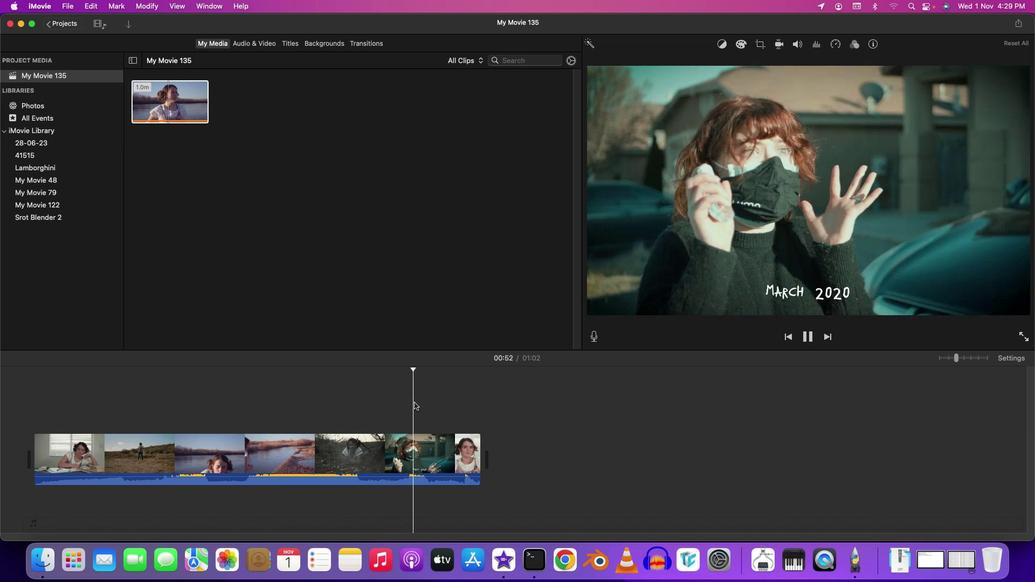 
Action: Mouse moved to (453, 400)
Screenshot: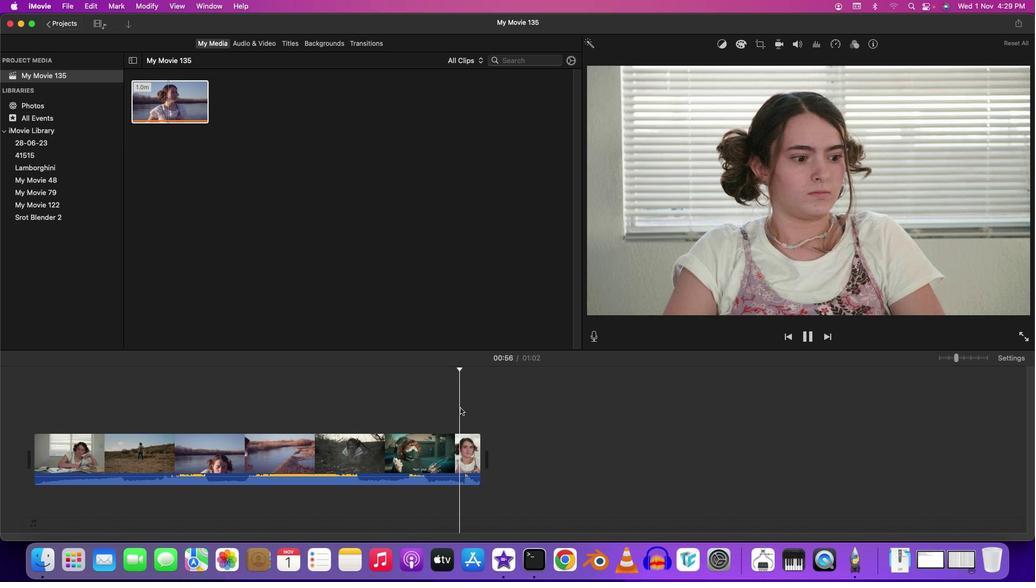 
Action: Mouse pressed left at (453, 400)
Screenshot: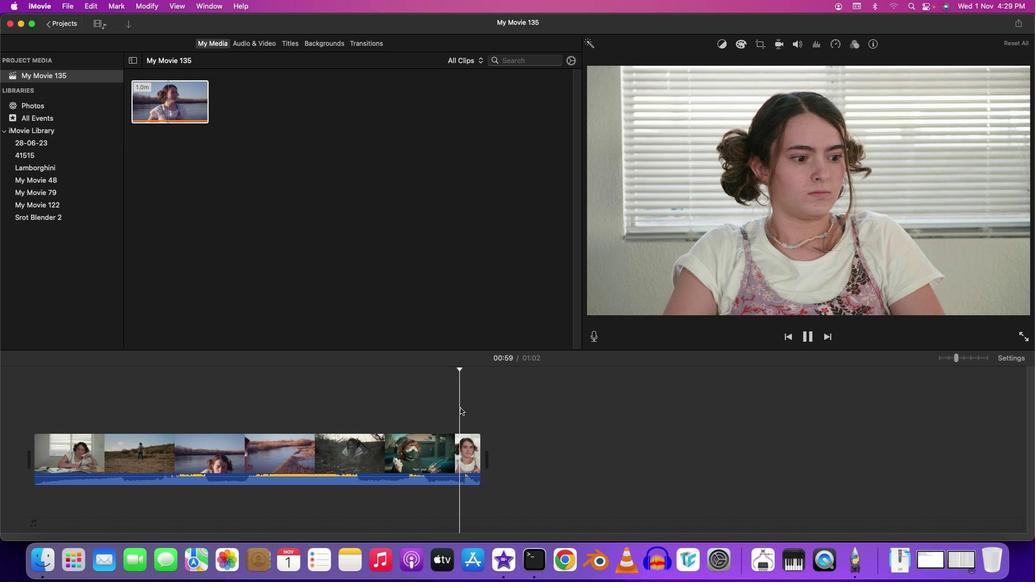 
Action: Mouse moved to (465, 399)
Screenshot: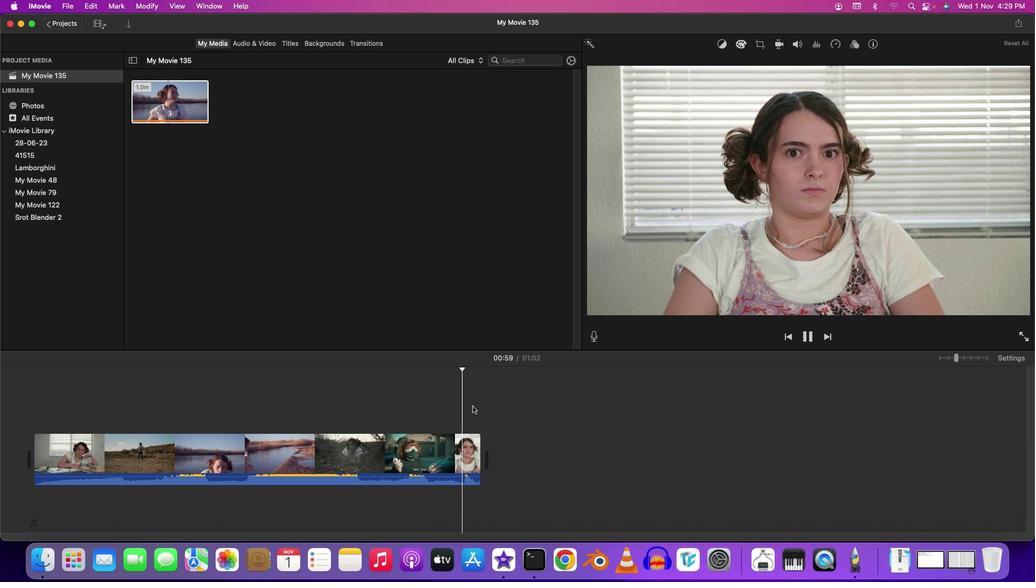 
Action: Key pressed Key.space
Screenshot: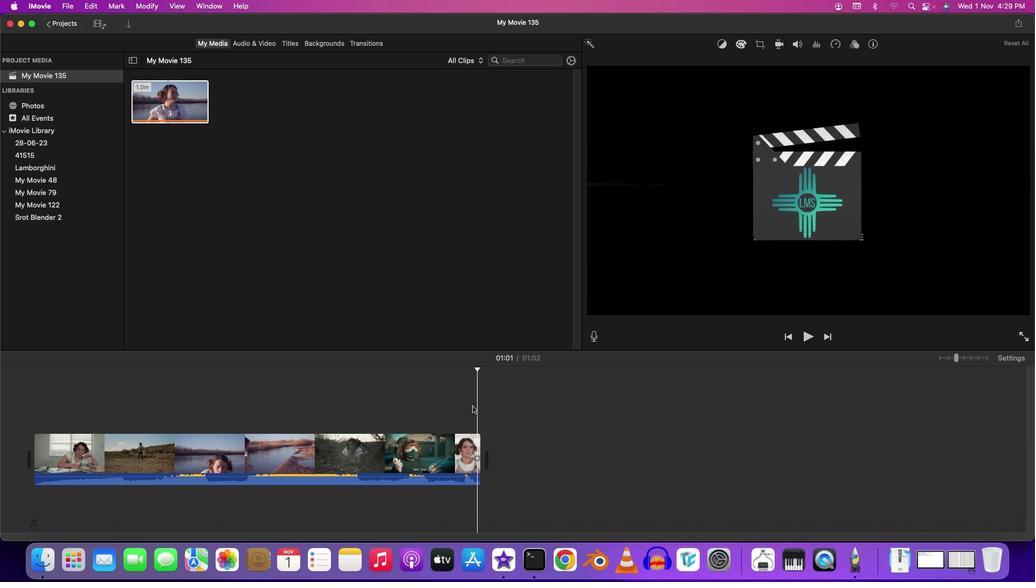 
Action: Mouse moved to (25, 406)
Screenshot: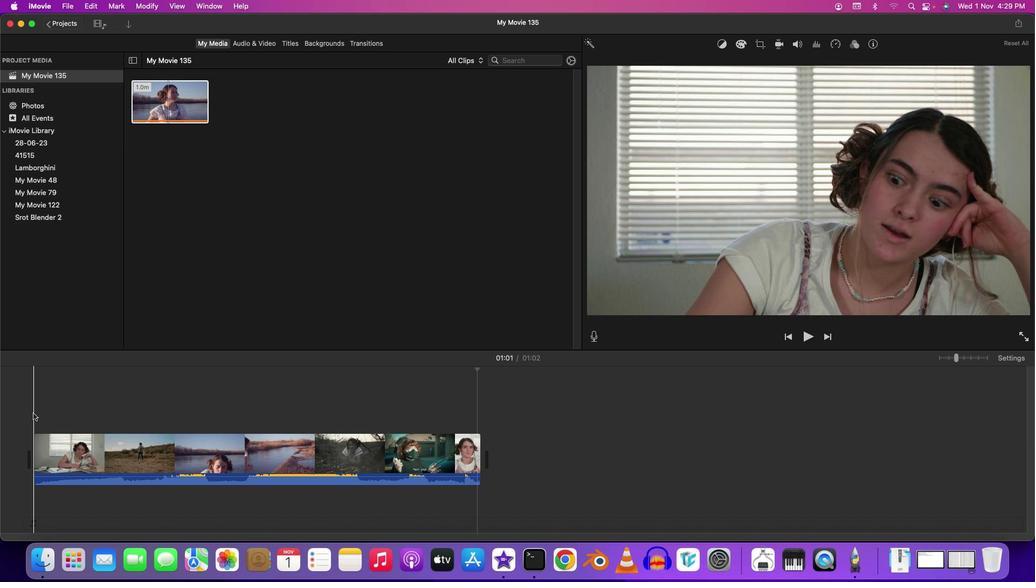 
Action: Mouse pressed left at (25, 406)
Screenshot: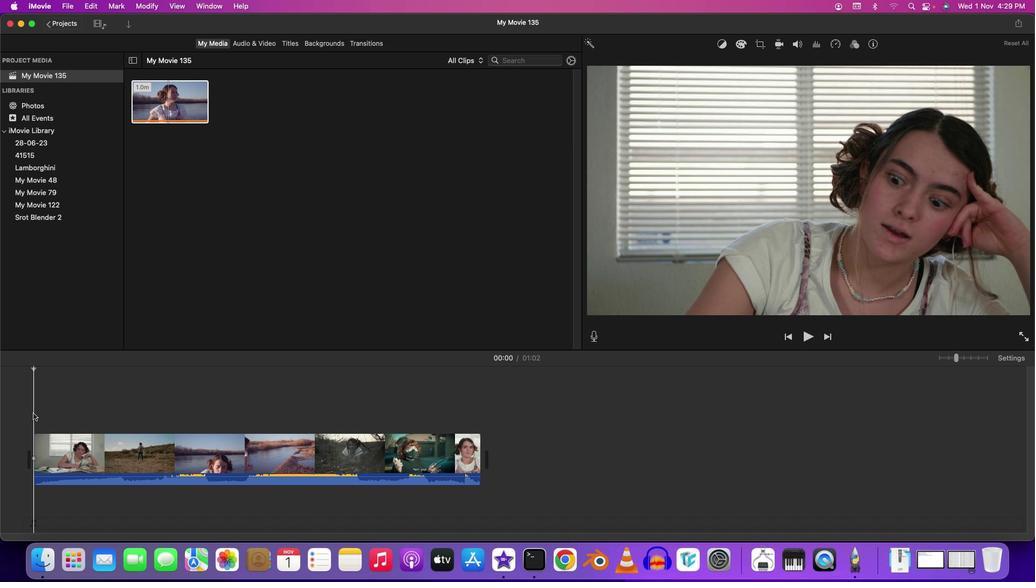 
Action: Mouse moved to (311, 36)
Screenshot: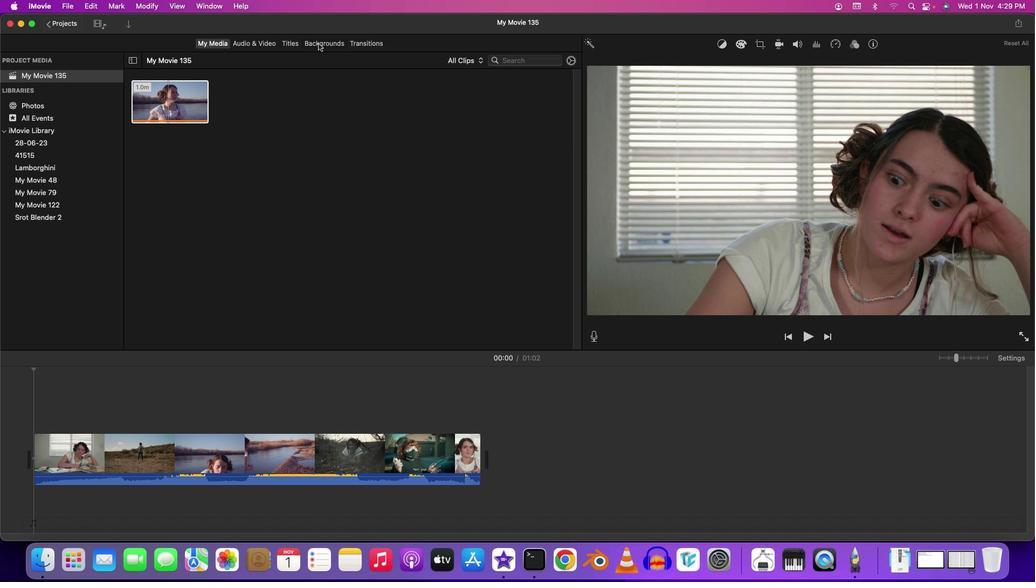 
Action: Mouse pressed left at (311, 36)
Screenshot: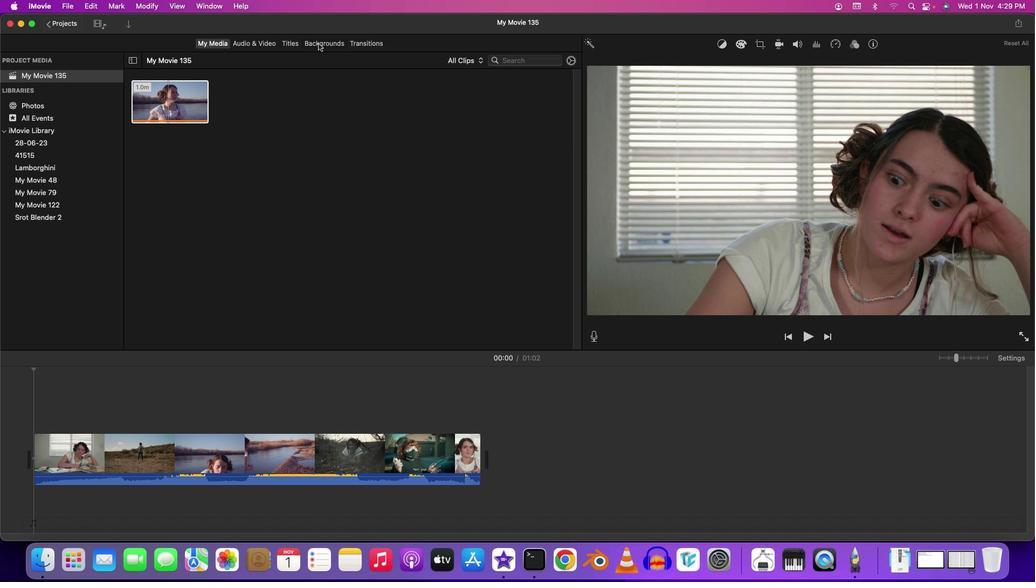 
Action: Mouse moved to (94, 85)
Screenshot: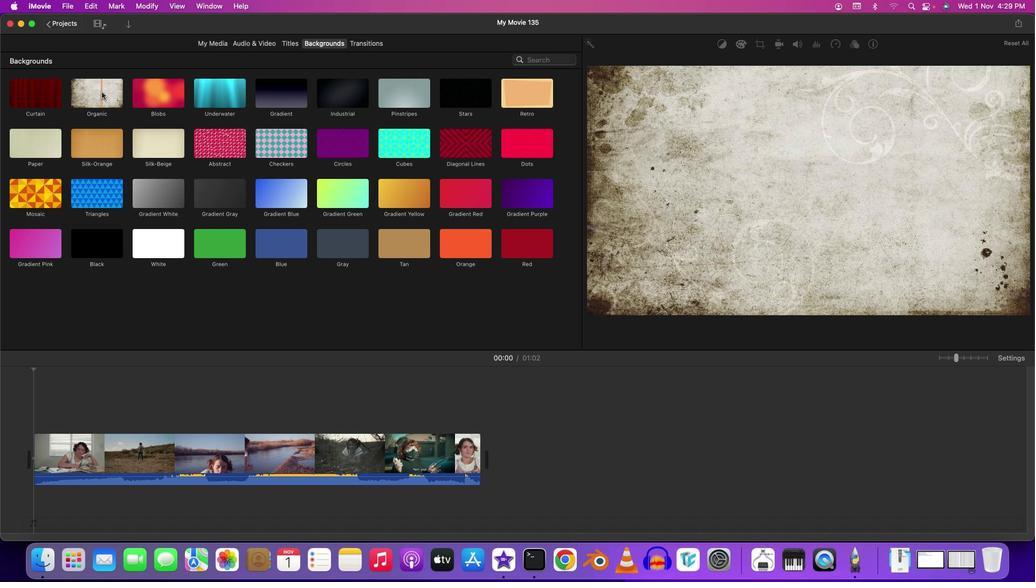 
Action: Mouse pressed left at (94, 85)
Screenshot: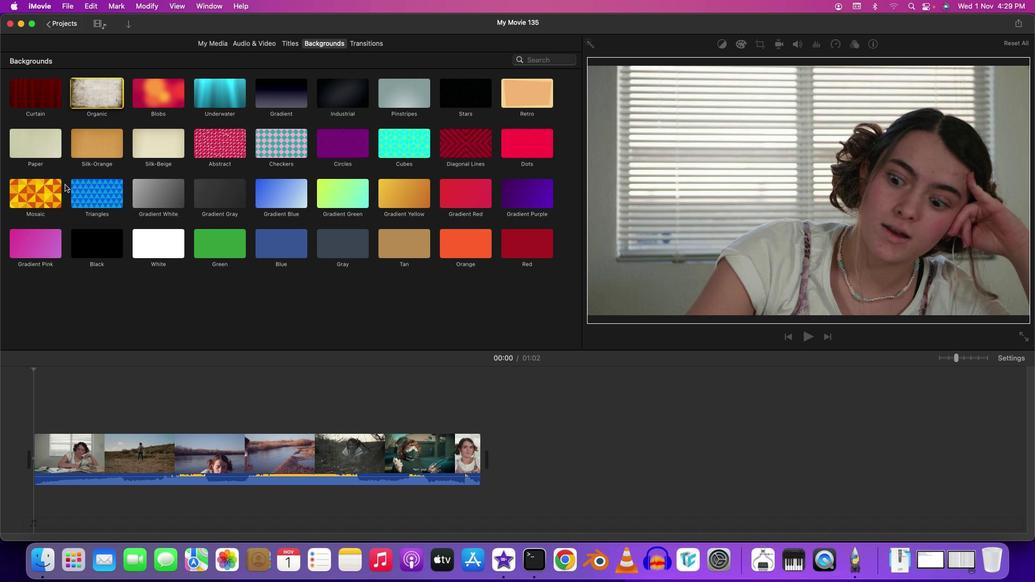 
Action: Mouse moved to (26, 410)
Screenshot: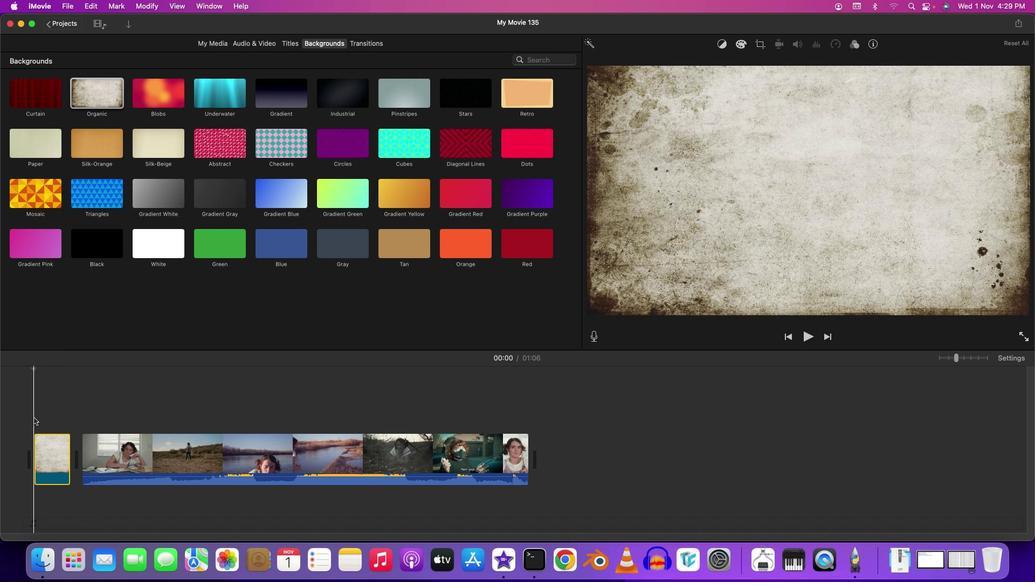 
Action: Mouse pressed left at (26, 410)
Screenshot: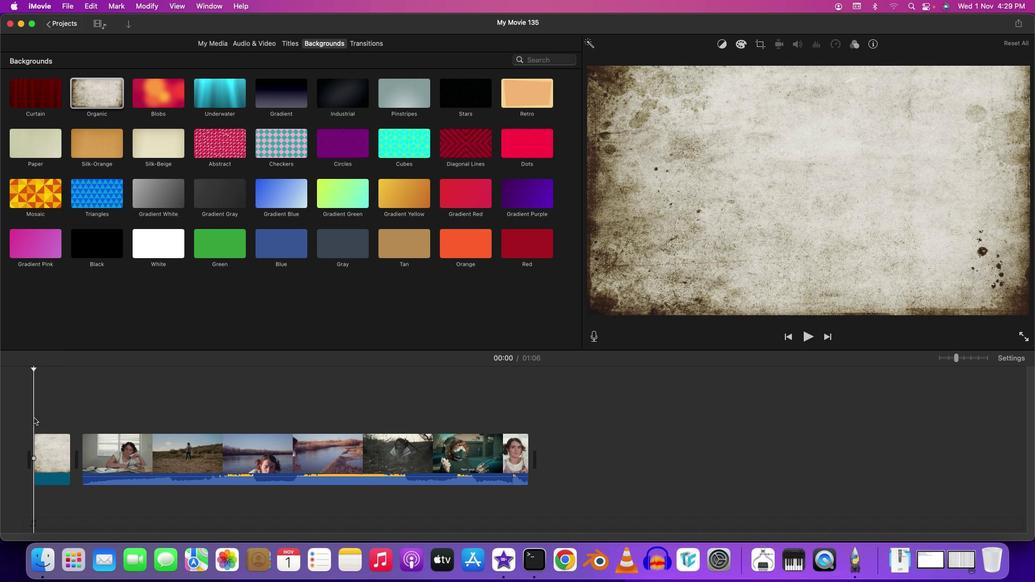 
Action: Key pressed Key.space
Screenshot: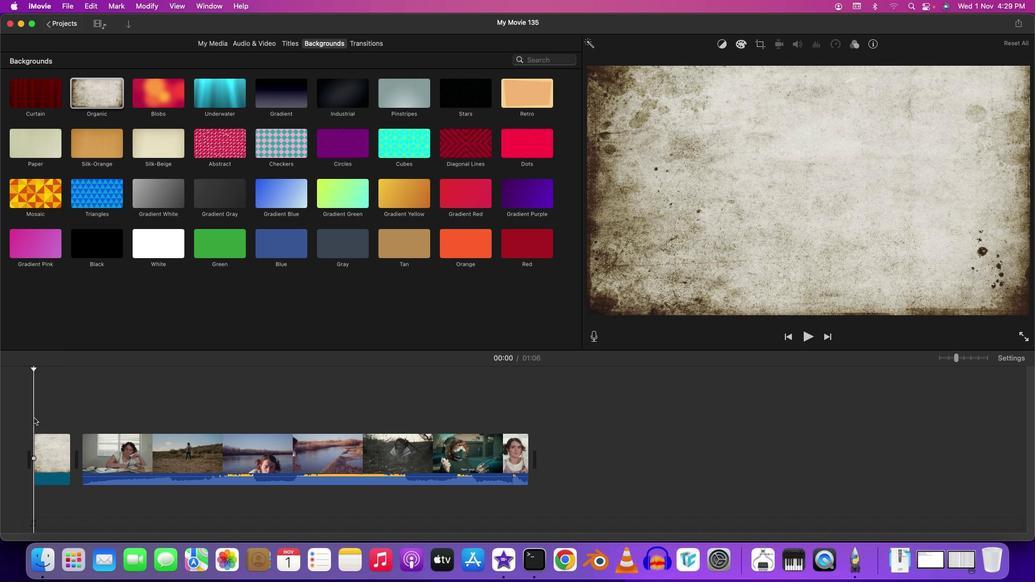 
Action: Mouse moved to (24, 412)
Screenshot: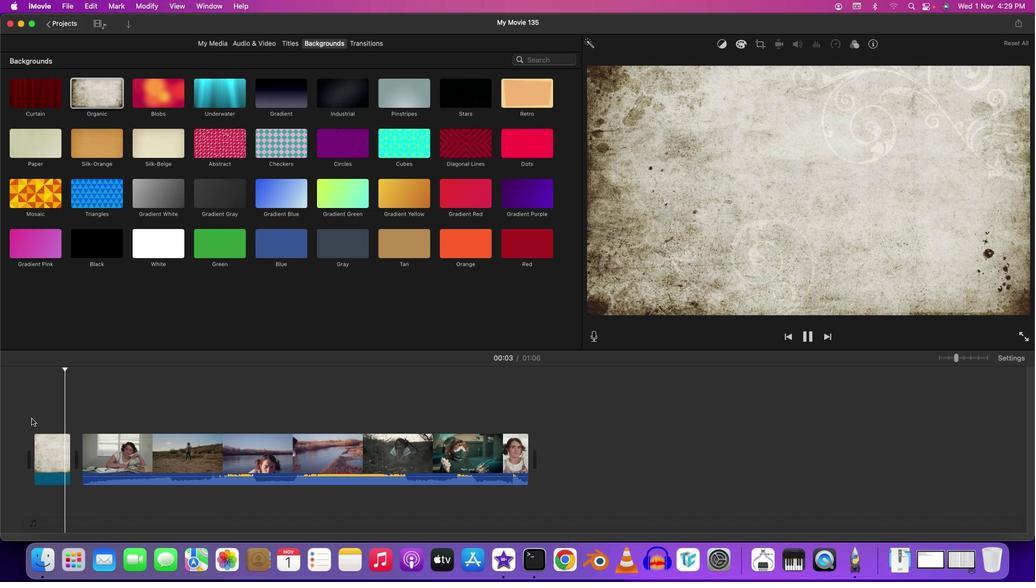 
Action: Key pressed Key.space
Screenshot: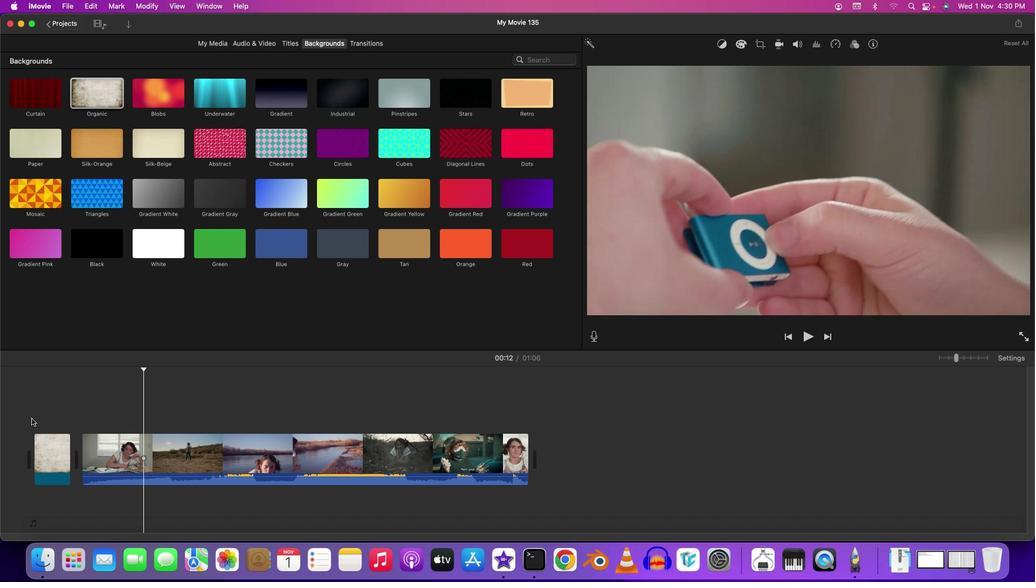 
Action: Mouse moved to (289, 39)
Screenshot: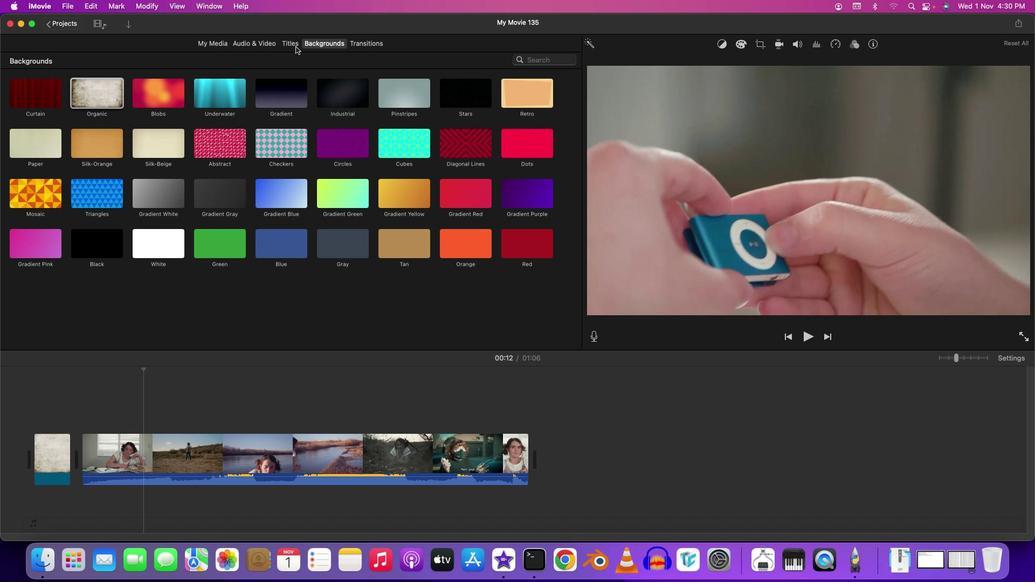 
Action: Mouse pressed left at (289, 39)
Screenshot: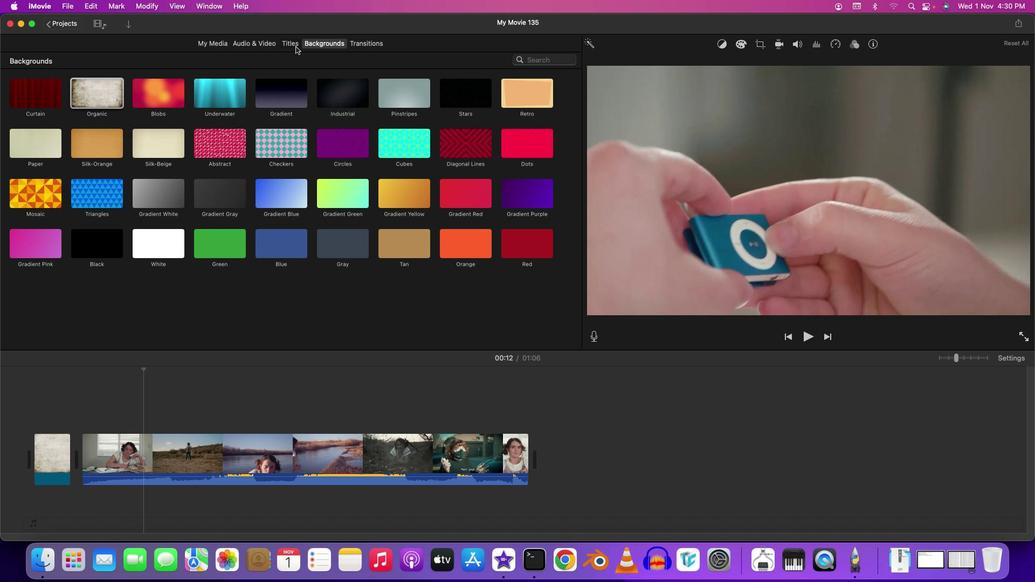 
Action: Mouse moved to (248, 302)
Screenshot: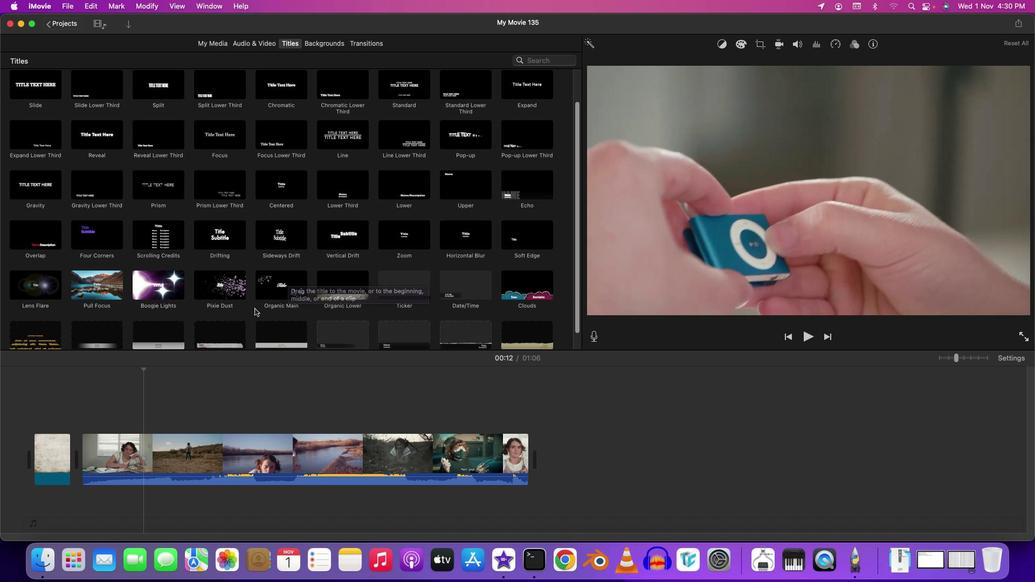 
Action: Mouse scrolled (248, 302) with delta (-6, -5)
Screenshot: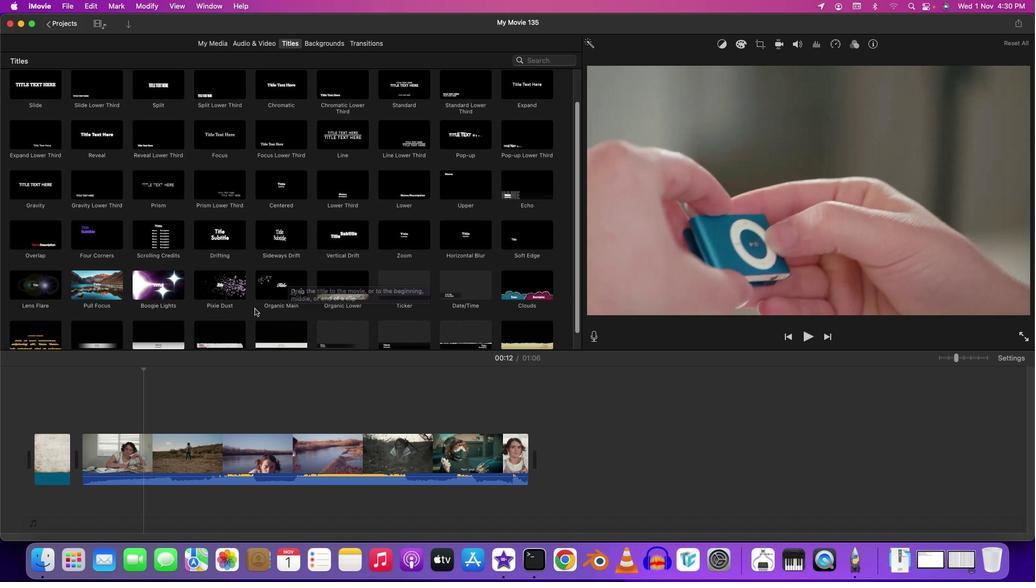 
Action: Mouse scrolled (248, 302) with delta (-6, -8)
Screenshot: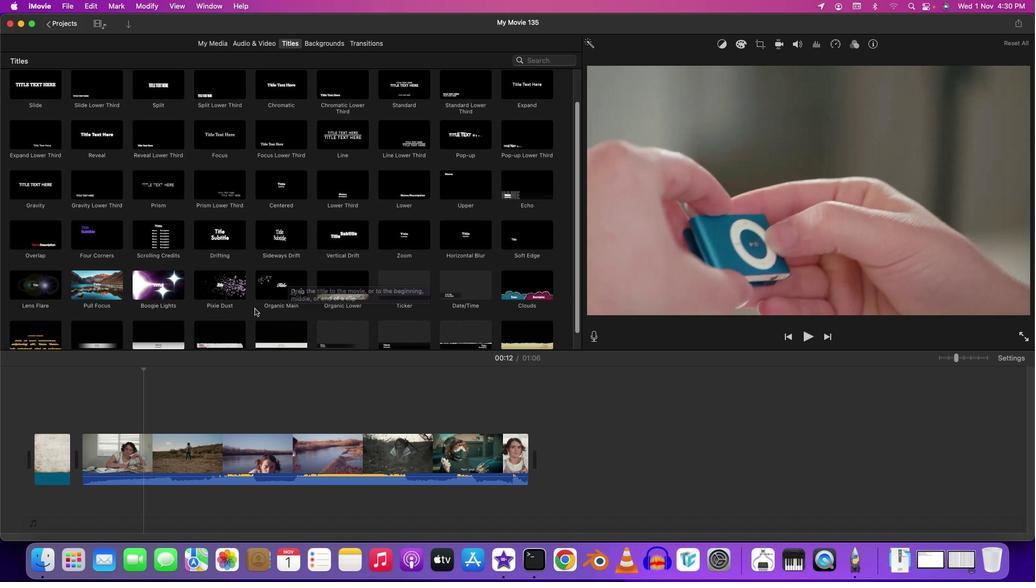 
Action: Mouse scrolled (248, 302) with delta (-6, -7)
Screenshot: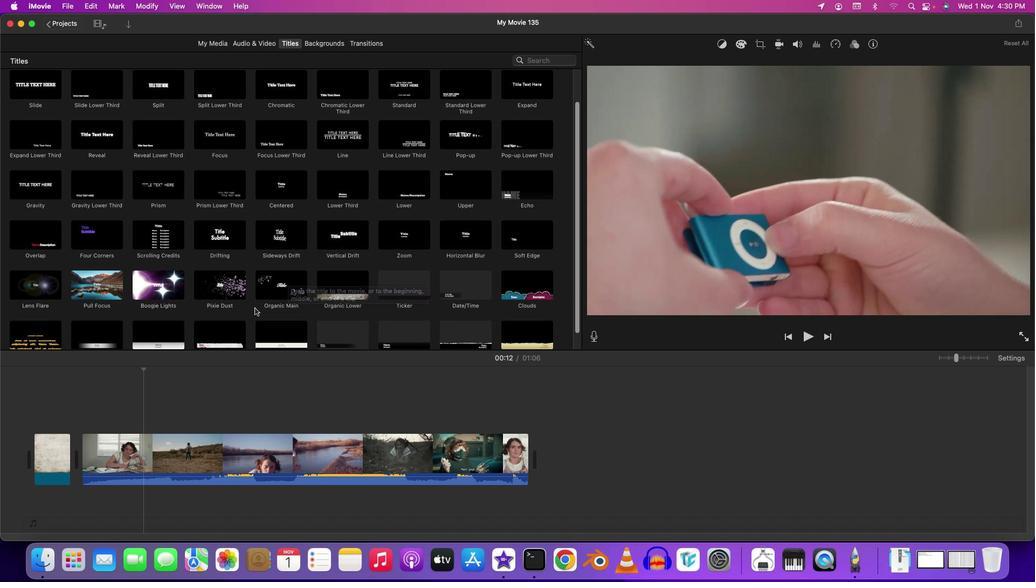 
Action: Mouse moved to (248, 301)
Screenshot: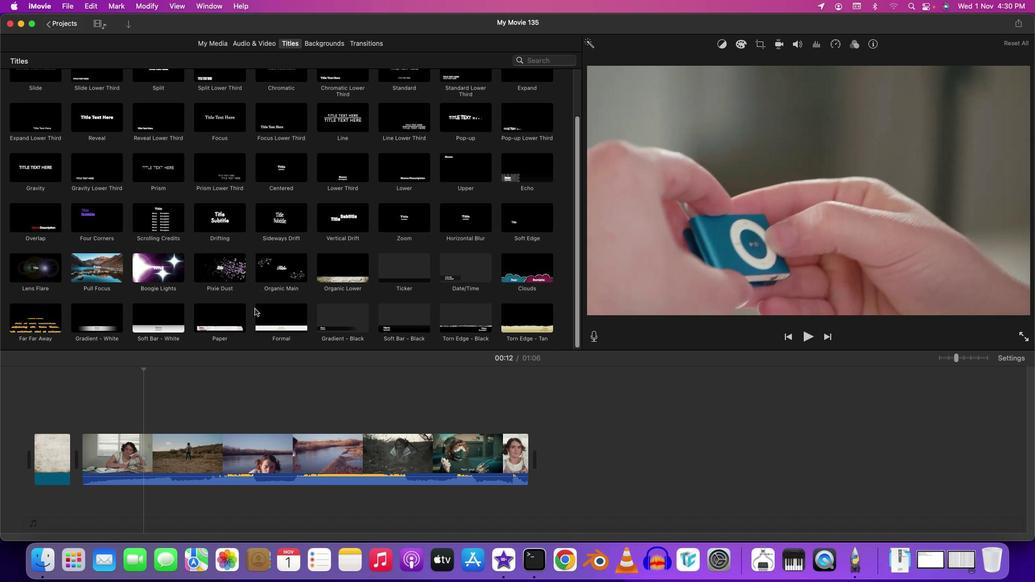 
Action: Mouse scrolled (248, 301) with delta (-6, -7)
Screenshot: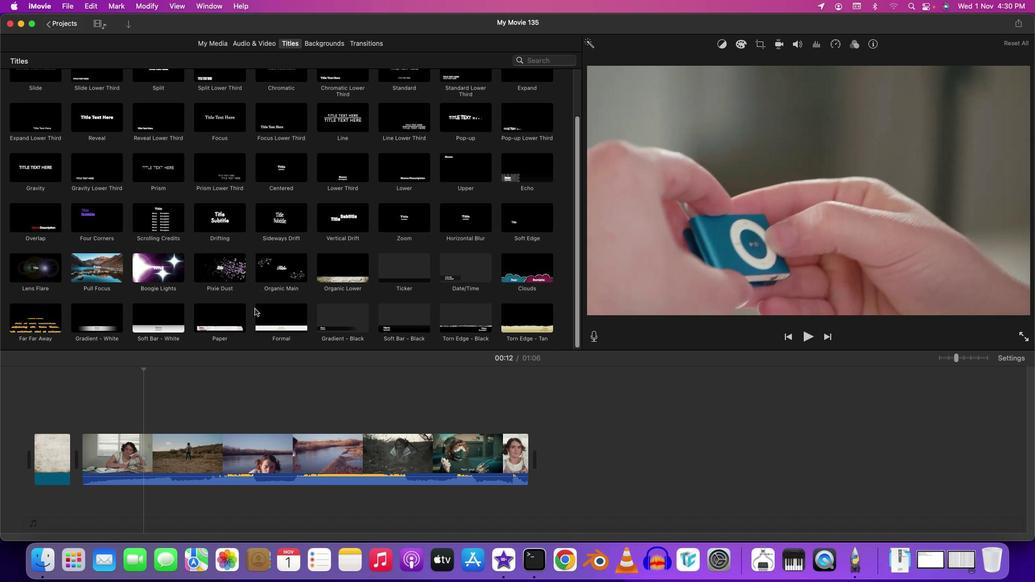 
Action: Mouse scrolled (248, 301) with delta (-6, -7)
Screenshot: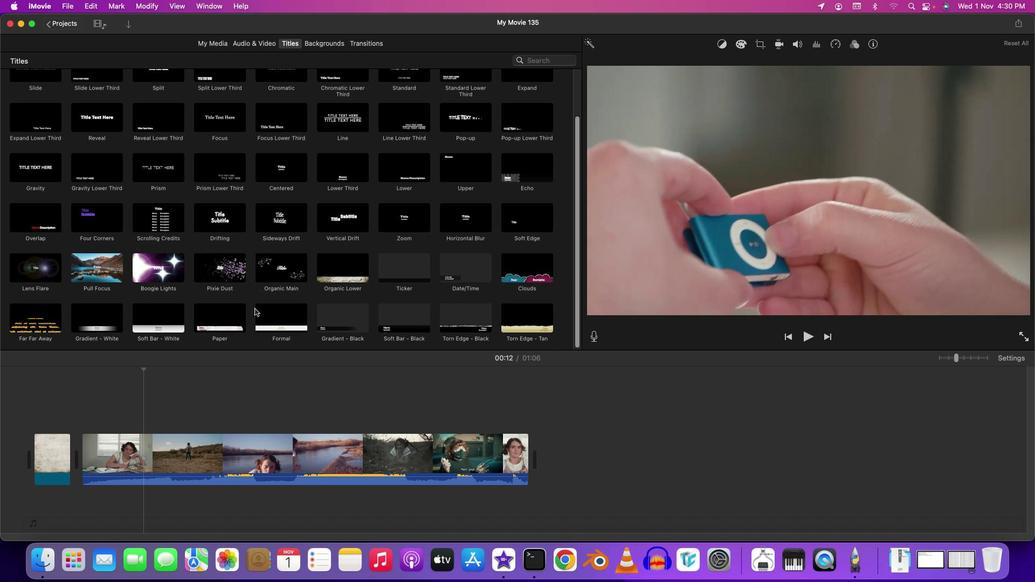
Action: Mouse scrolled (248, 301) with delta (-6, -7)
Screenshot: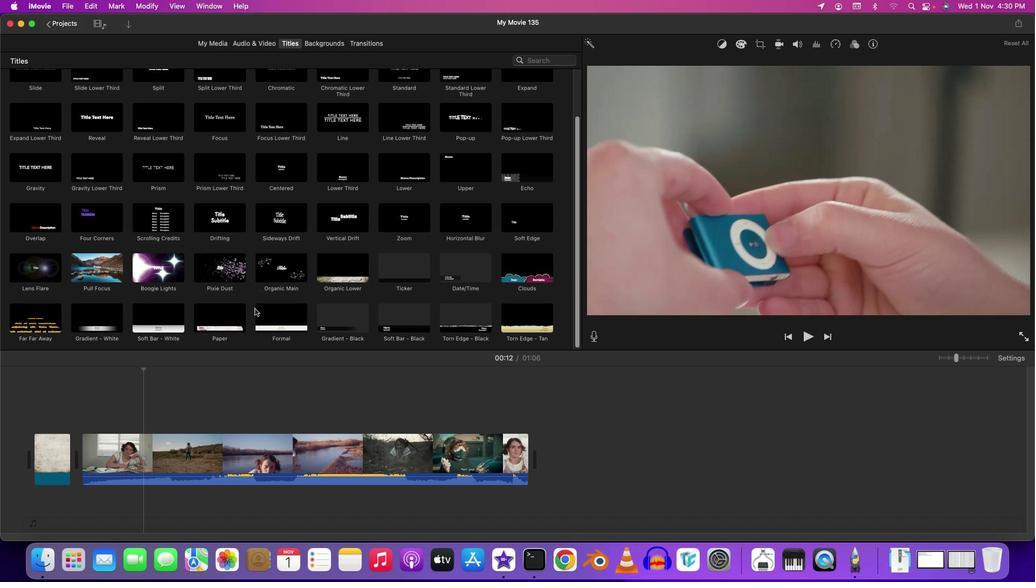 
Action: Mouse moved to (121, 204)
Screenshot: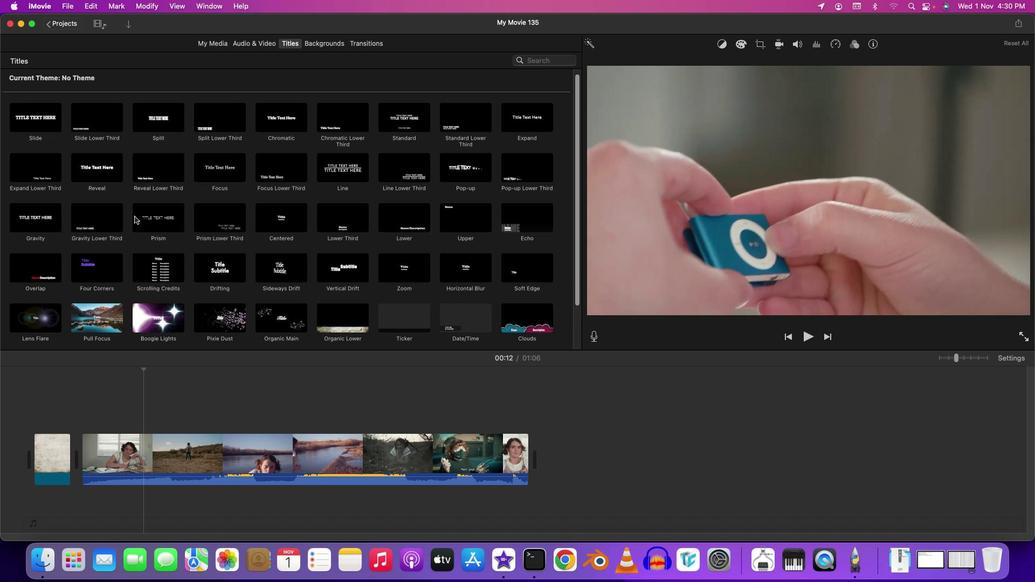 
Action: Mouse scrolled (121, 204) with delta (-6, -5)
Screenshot: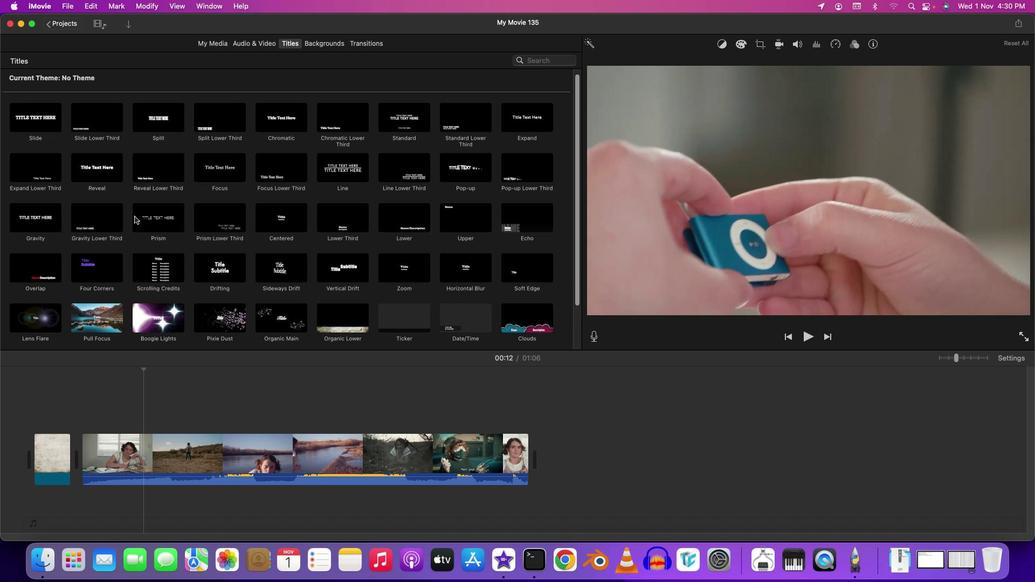 
Action: Mouse moved to (120, 205)
Screenshot: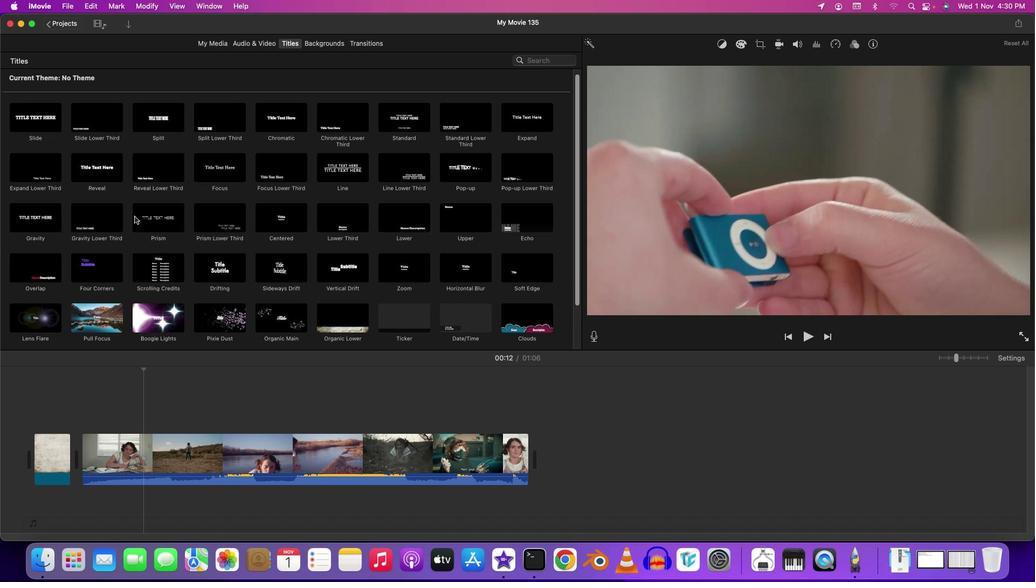 
Action: Mouse scrolled (120, 205) with delta (-6, -5)
Screenshot: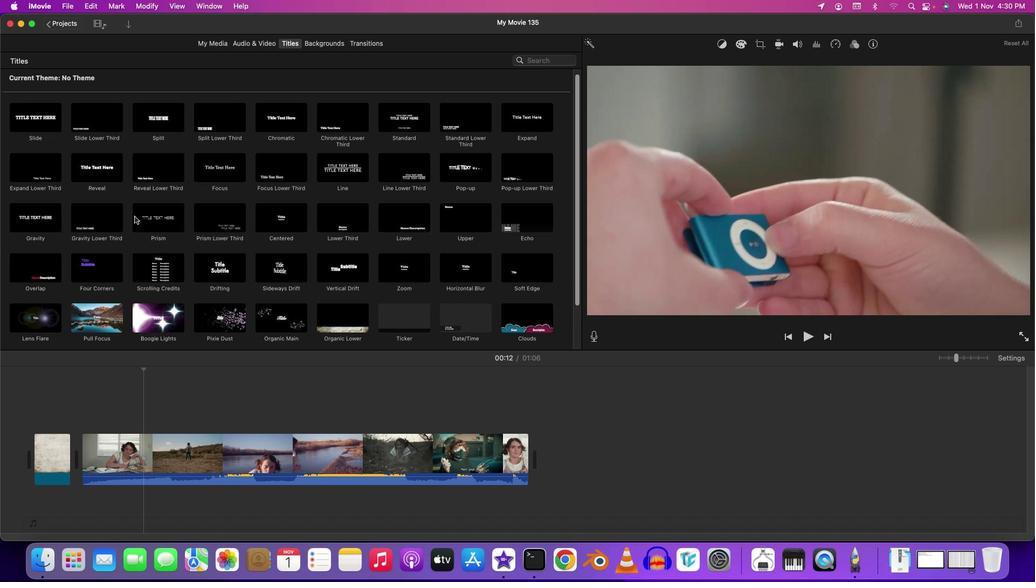 
Action: Mouse moved to (120, 205)
Screenshot: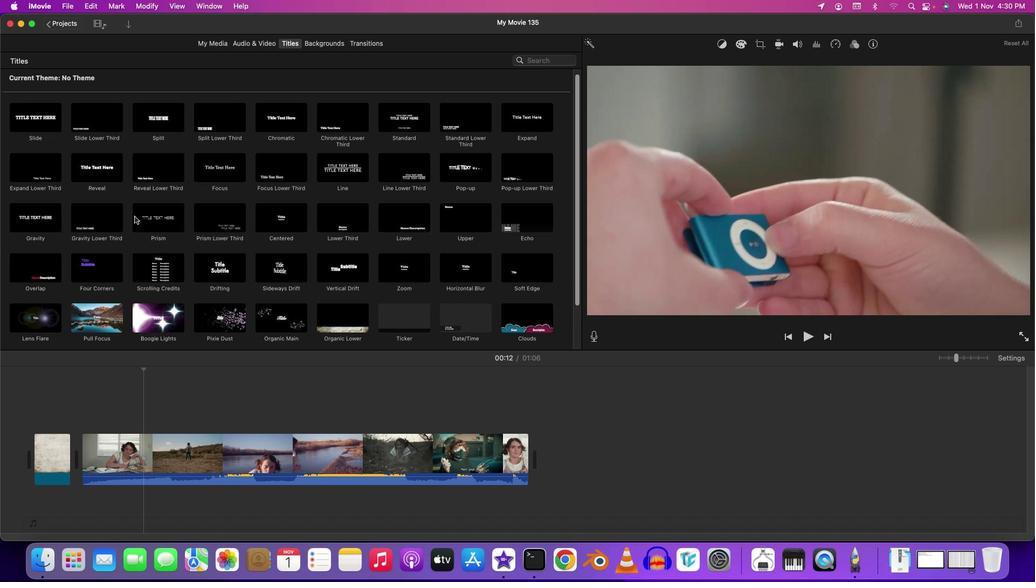 
Action: Mouse scrolled (120, 205) with delta (-6, -4)
Screenshot: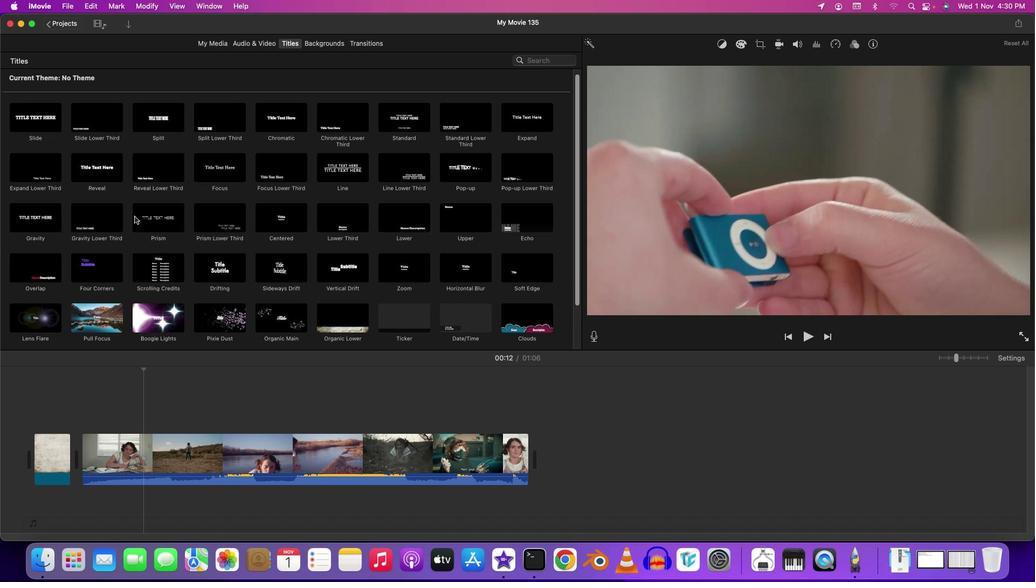 
Action: Mouse moved to (120, 206)
Screenshot: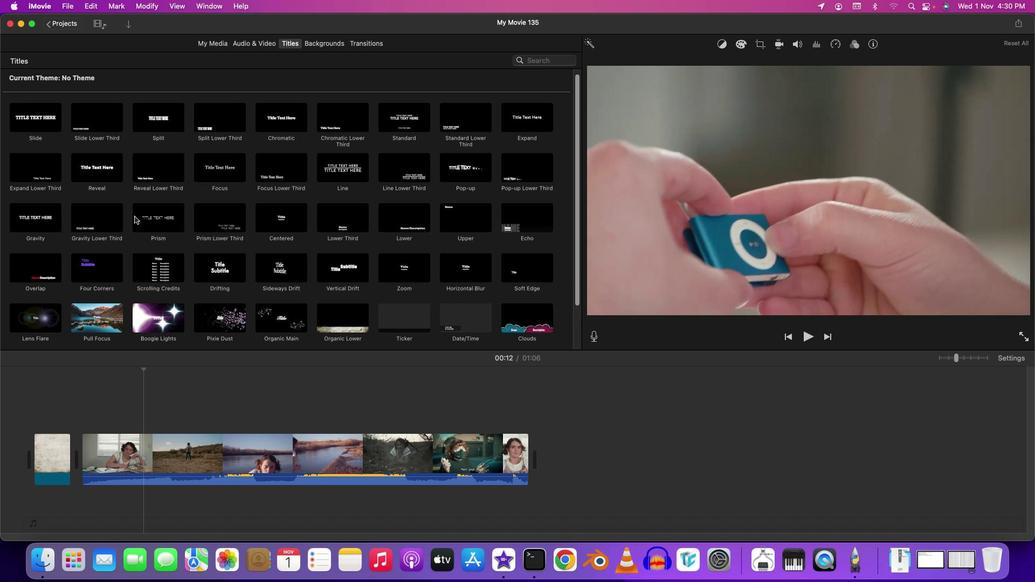 
Action: Mouse scrolled (120, 206) with delta (-6, -4)
Screenshot: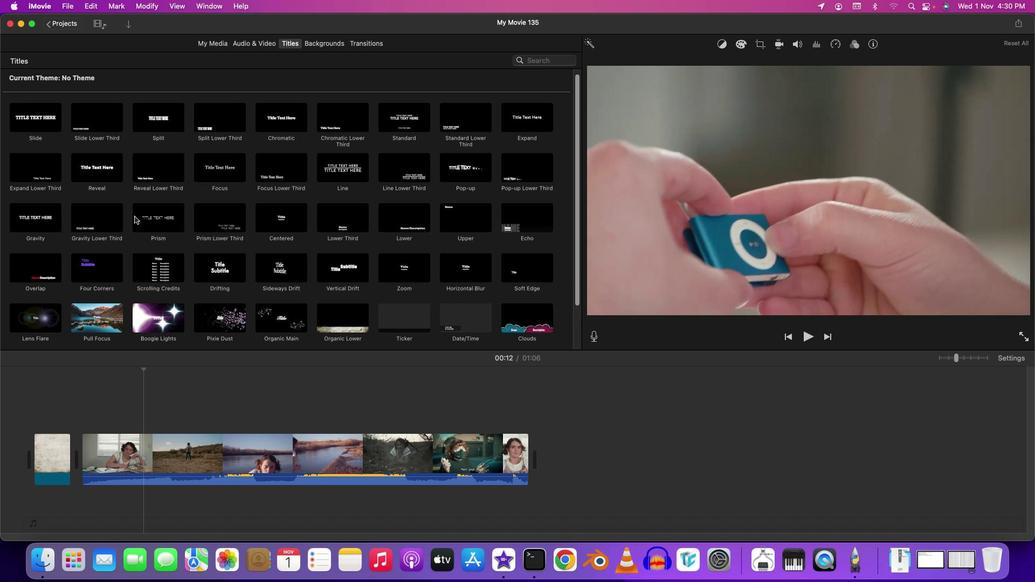 
Action: Mouse moved to (85, 163)
Screenshot: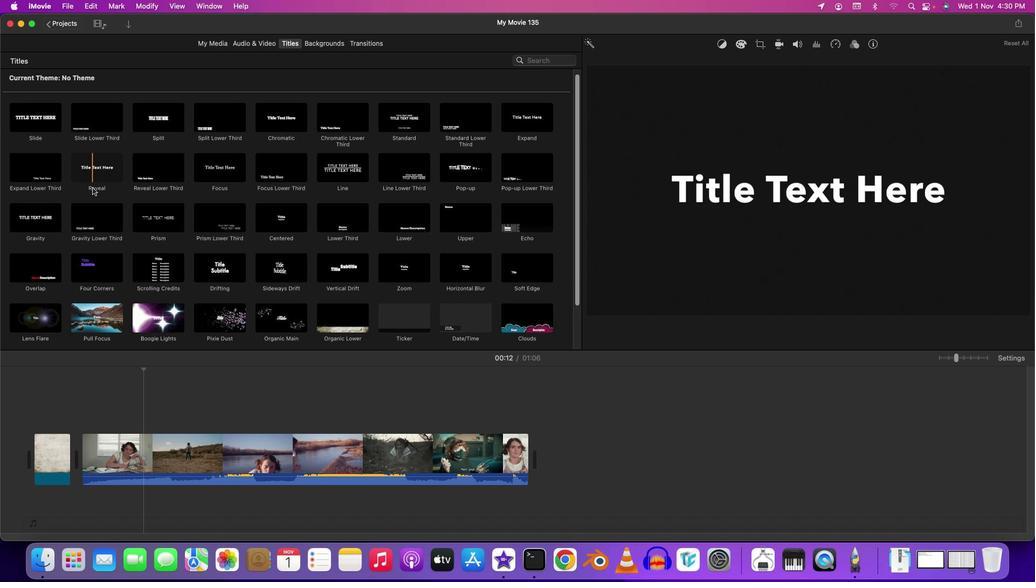 
Action: Mouse pressed left at (85, 163)
Screenshot: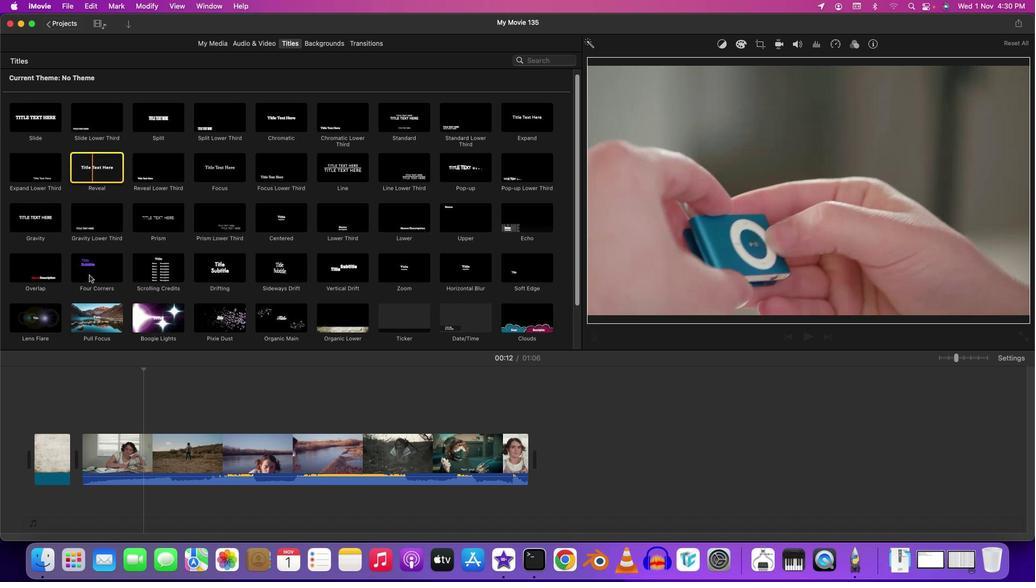 
Action: Mouse moved to (57, 416)
Screenshot: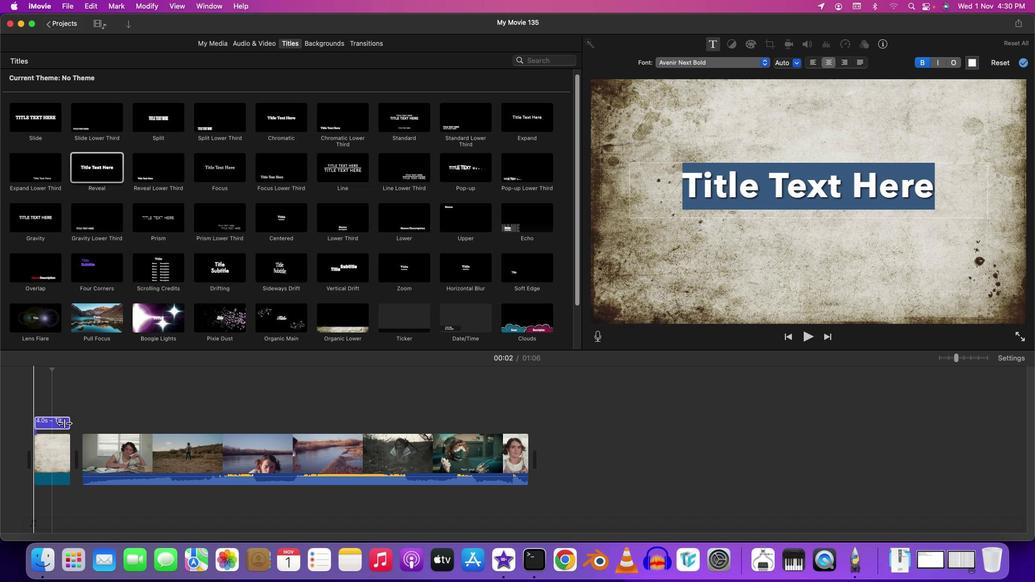 
Action: Mouse pressed left at (57, 416)
Screenshot: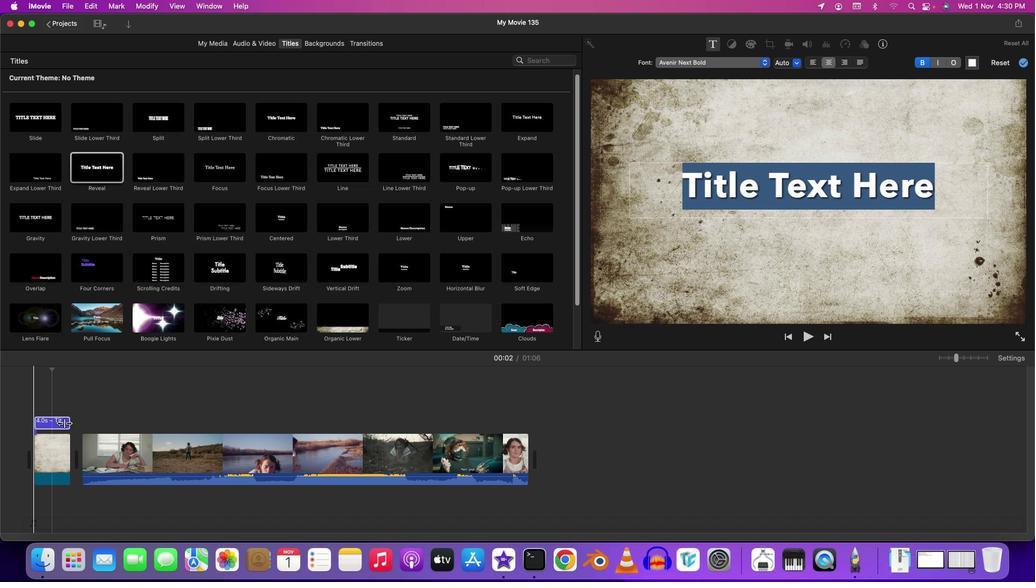 
Action: Mouse pressed left at (57, 416)
Screenshot: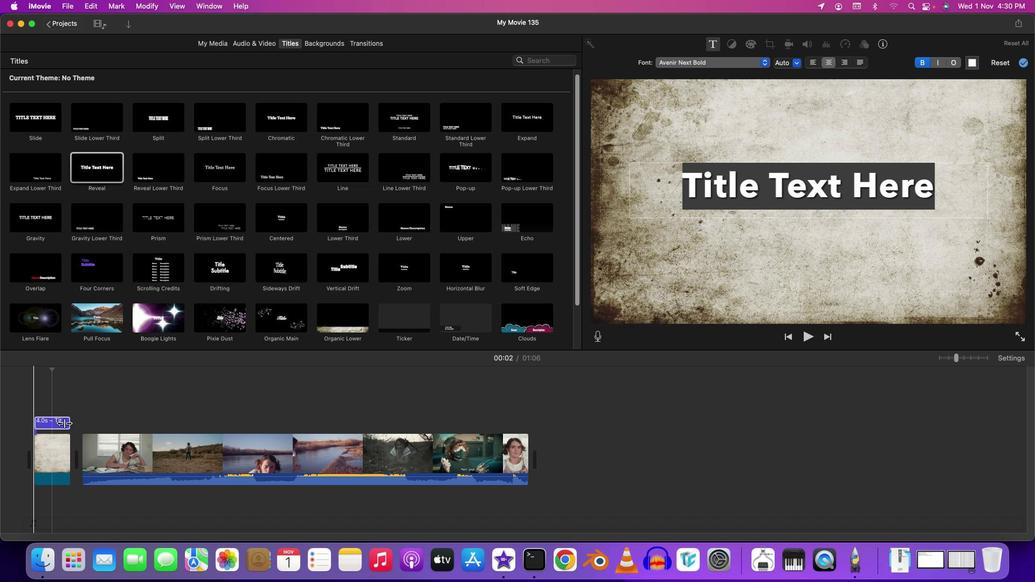 
Action: Mouse moved to (930, 176)
Screenshot: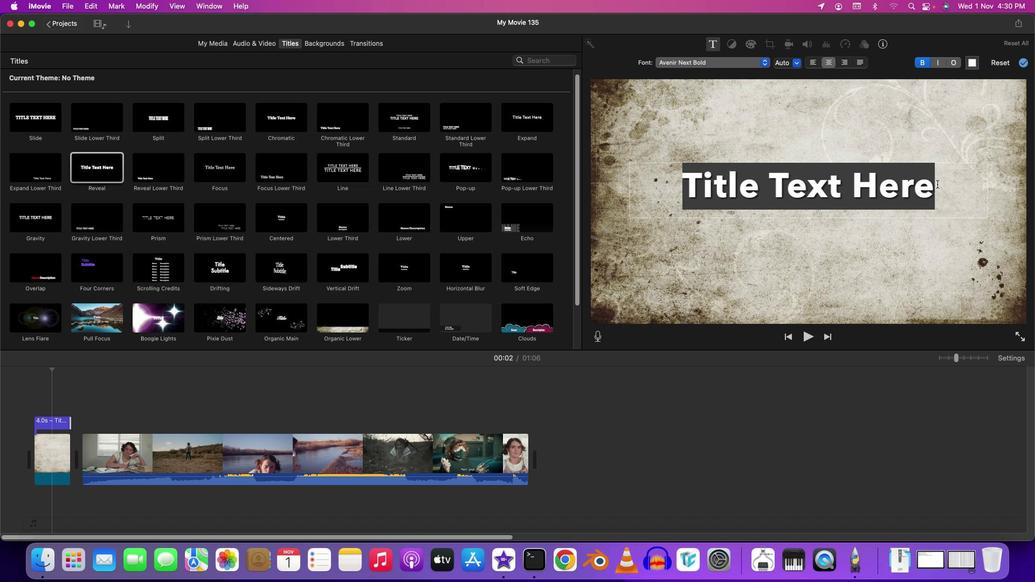 
Action: Mouse pressed left at (930, 176)
Screenshot: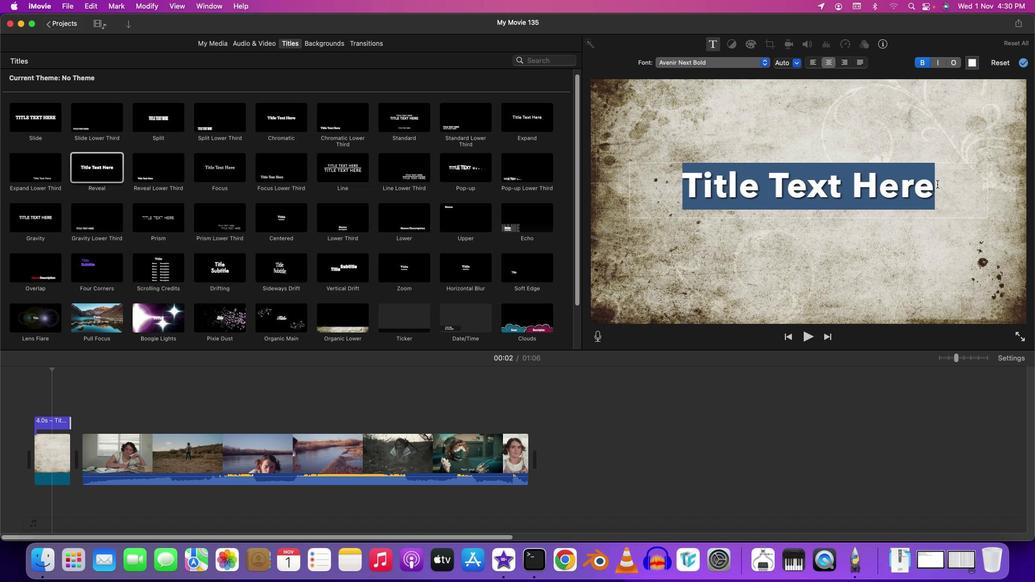 
Action: Mouse moved to (894, 188)
Screenshot: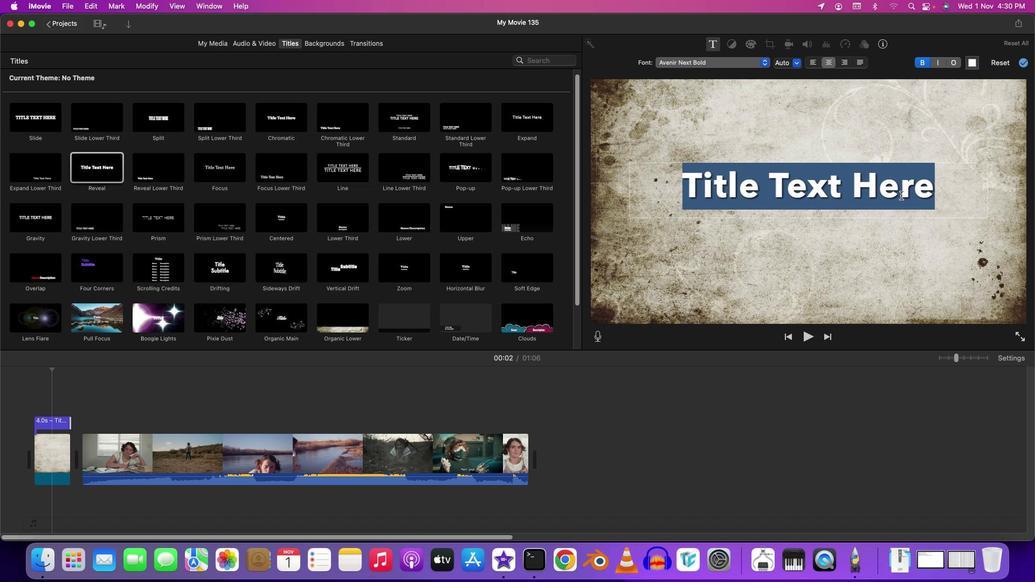 
Action: Key pressed Key.backspaceKey.shift'T''i''m''e'Key.spaceKey.shift'T''r''a''v''e''l'Key.spaceKey.shift'S''h''o''r''t'
Screenshot: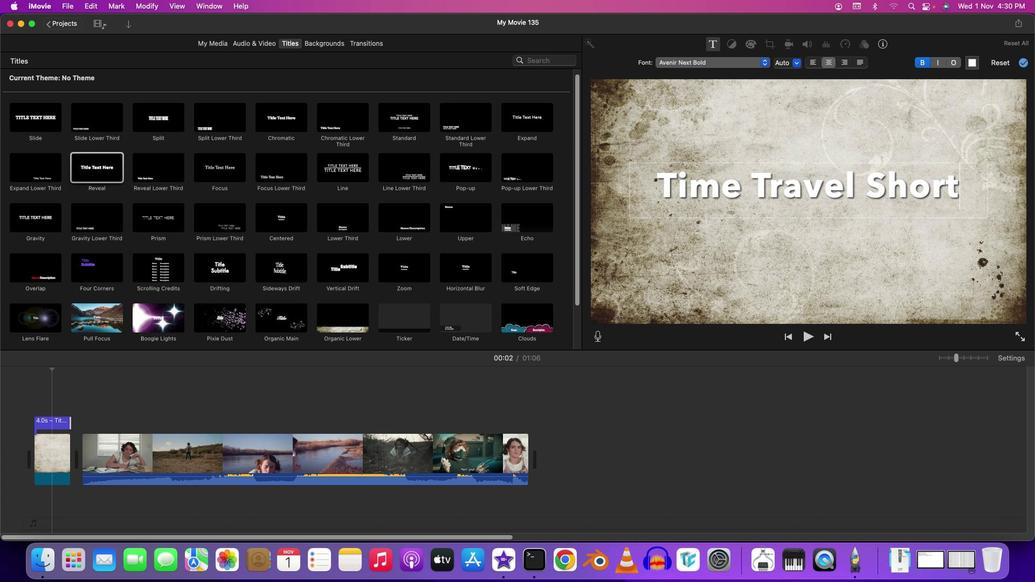 
Action: Mouse moved to (965, 57)
Screenshot: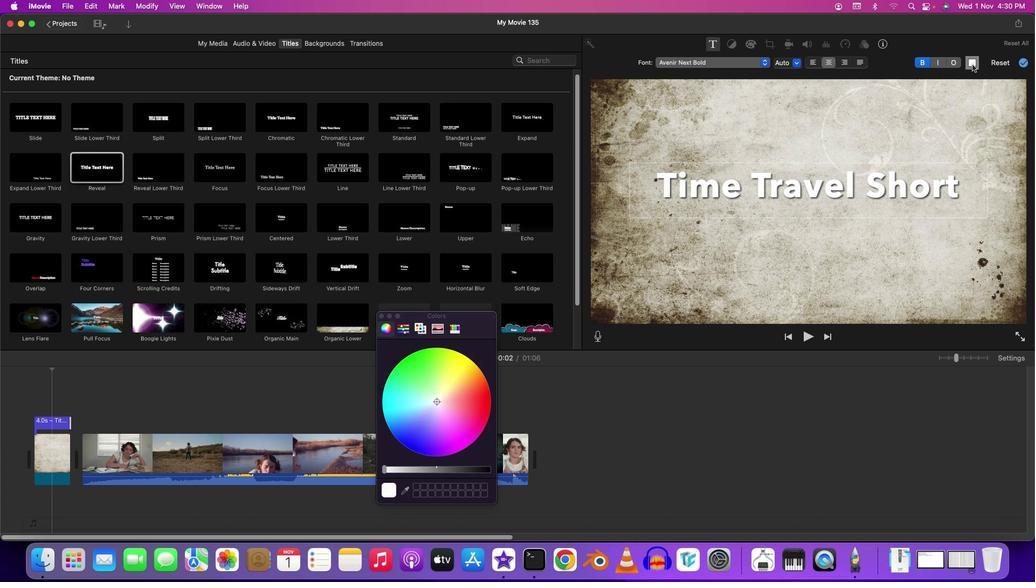 
Action: Mouse pressed left at (965, 57)
Screenshot: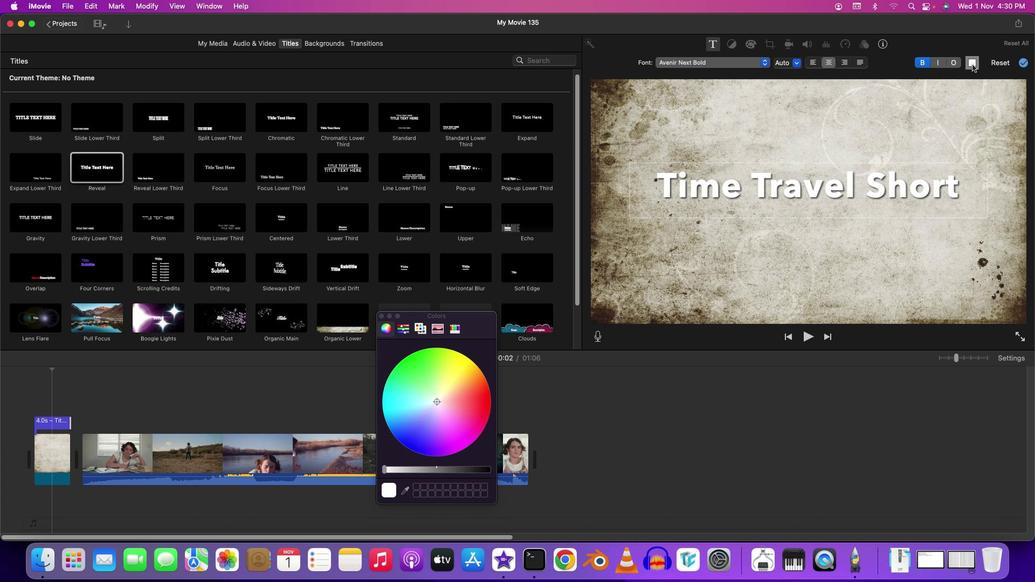 
Action: Mouse moved to (432, 396)
Screenshot: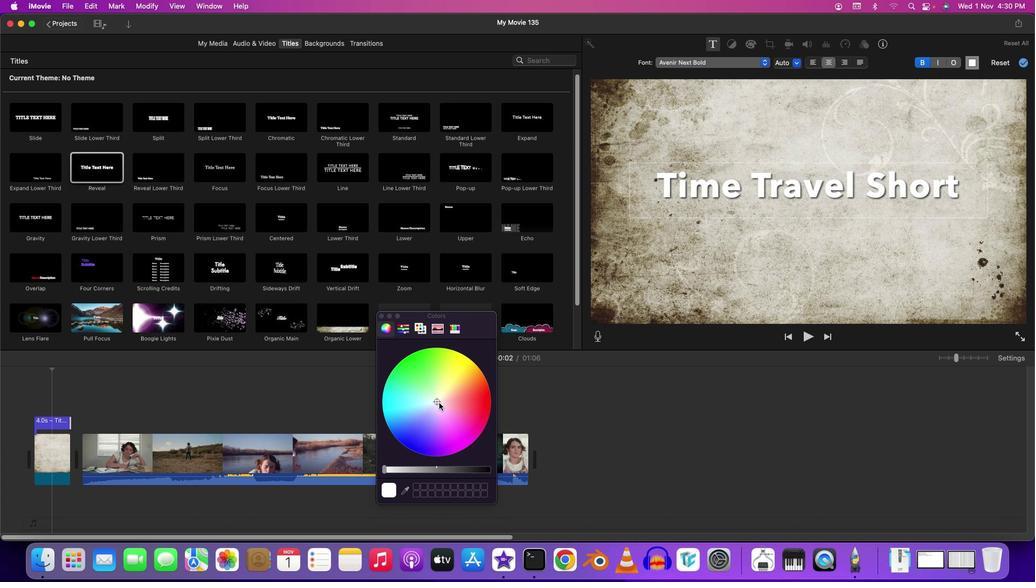 
Action: Mouse pressed left at (432, 396)
Screenshot: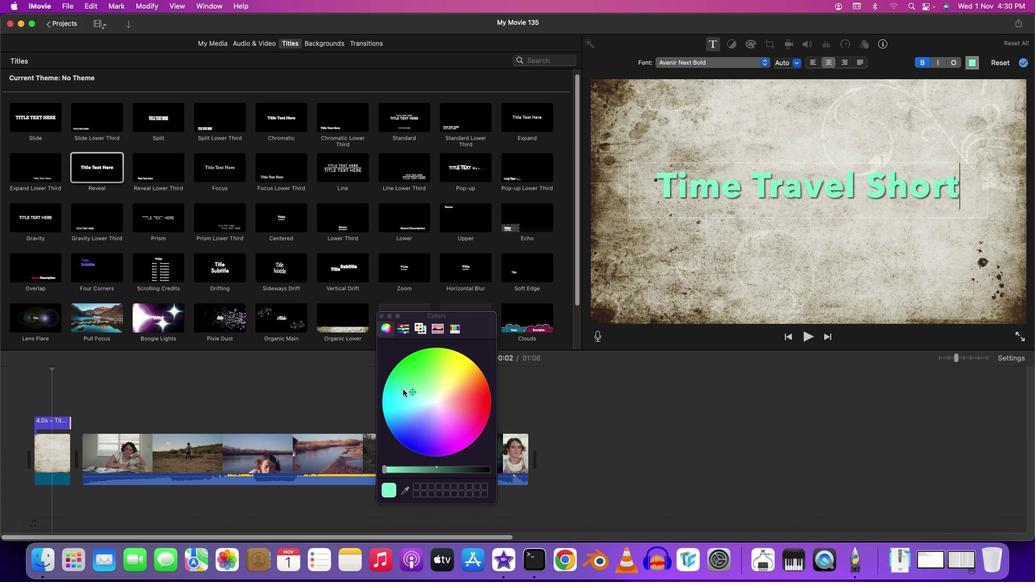 
Action: Mouse moved to (375, 310)
Screenshot: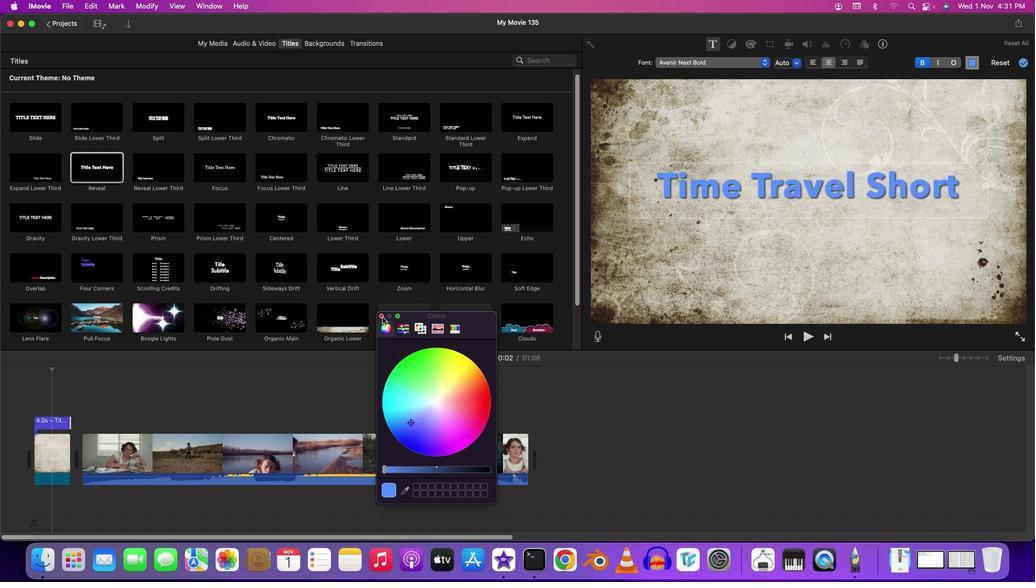 
Action: Mouse pressed left at (375, 310)
Screenshot: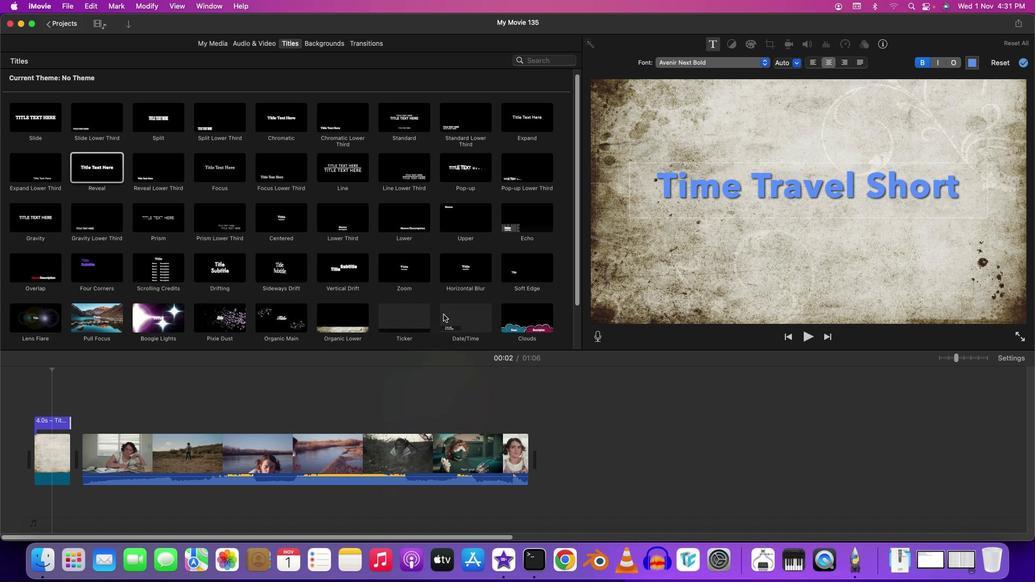 
Action: Mouse moved to (872, 199)
Screenshot: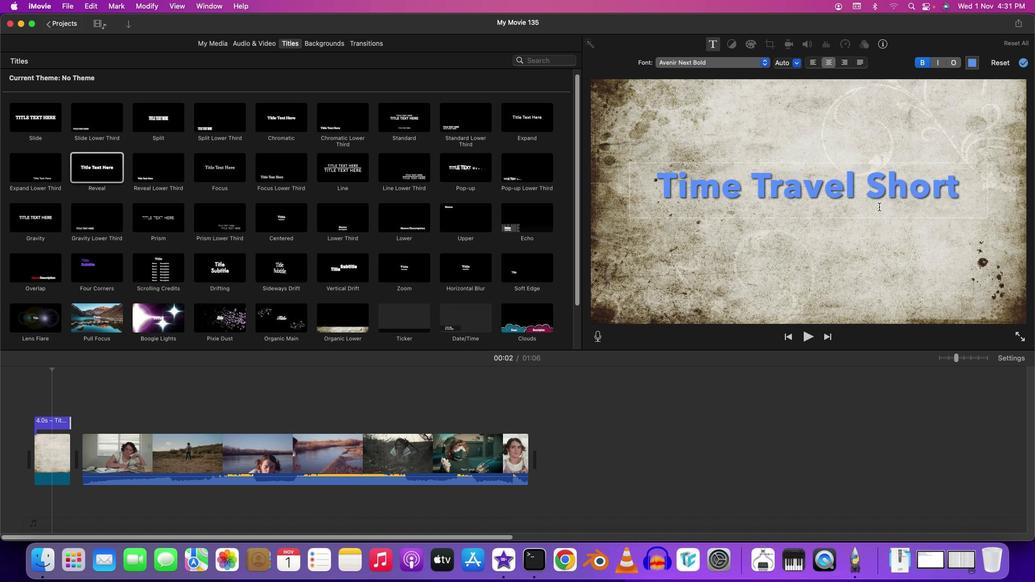 
Action: Key pressed Key.enter
Screenshot: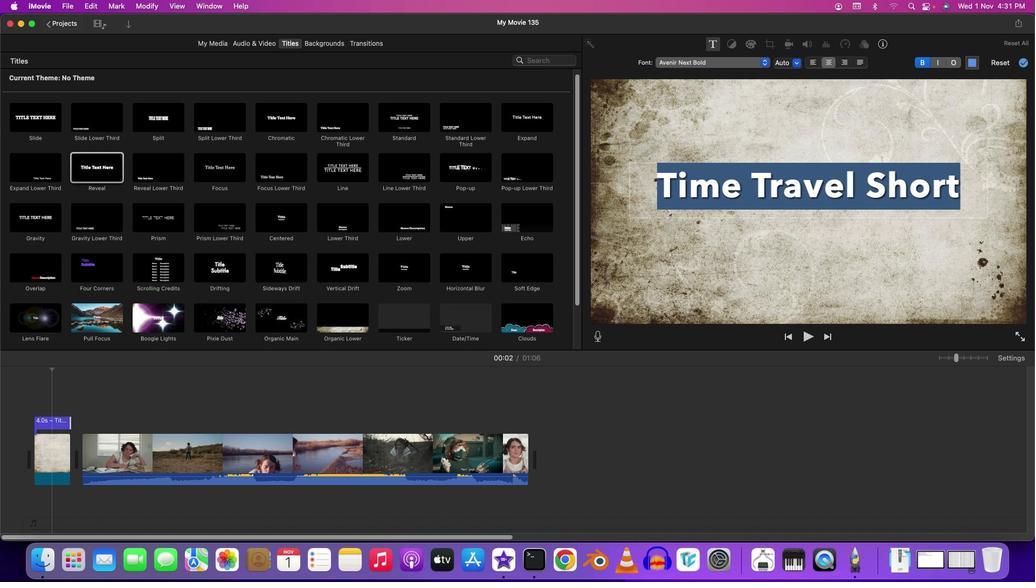 
Action: Mouse moved to (854, 241)
Screenshot: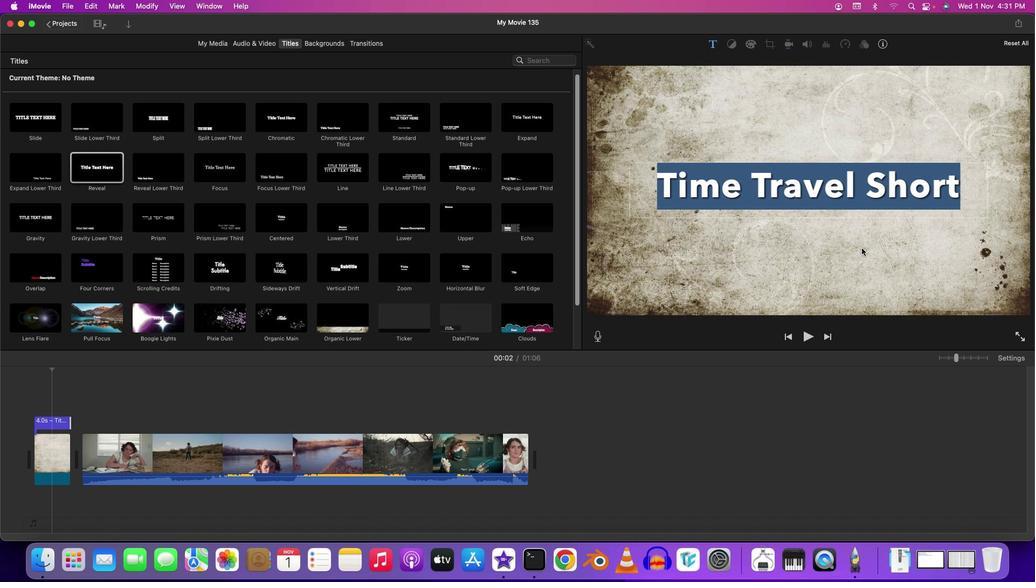
Action: Mouse pressed left at (854, 241)
Screenshot: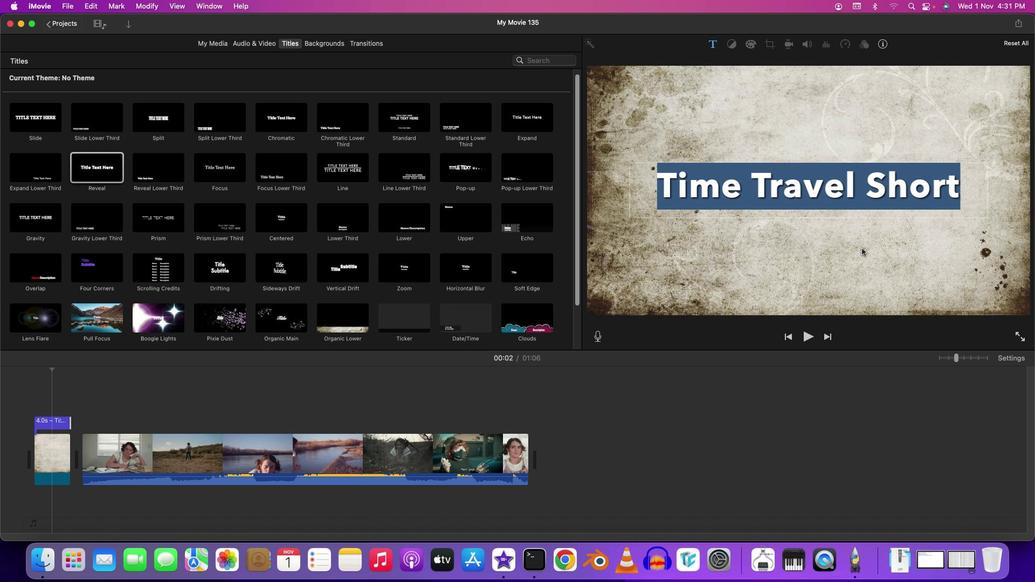 
Action: Mouse moved to (248, 38)
Screenshot: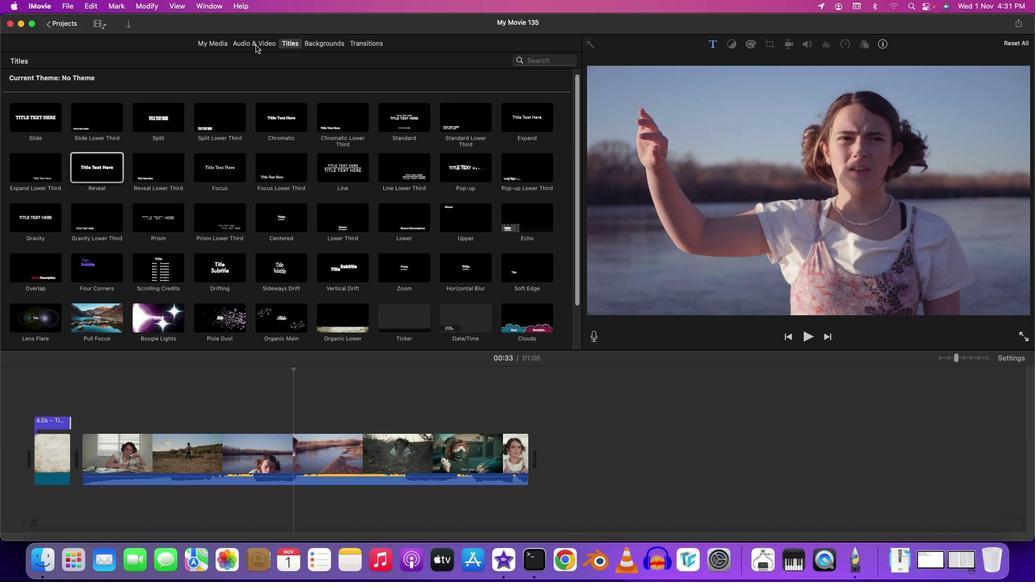 
Action: Mouse pressed left at (248, 38)
Screenshot: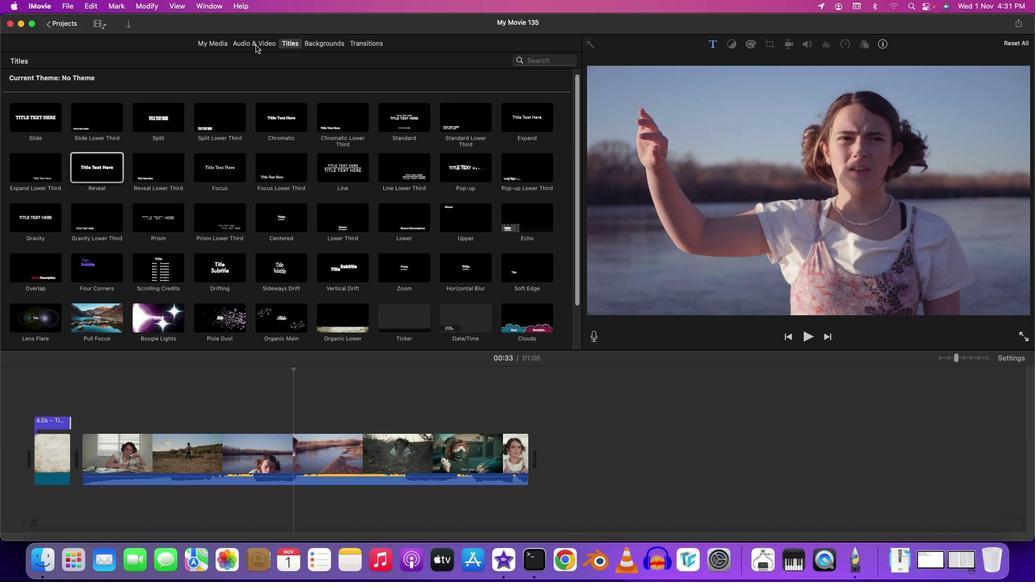 
Action: Mouse moved to (131, 138)
Screenshot: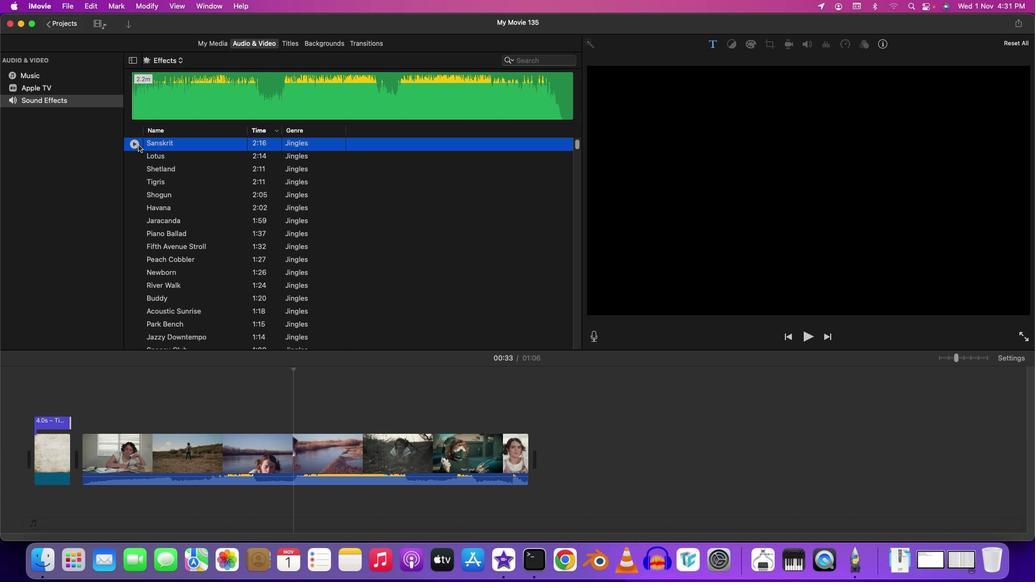 
Action: Mouse pressed left at (131, 138)
Screenshot: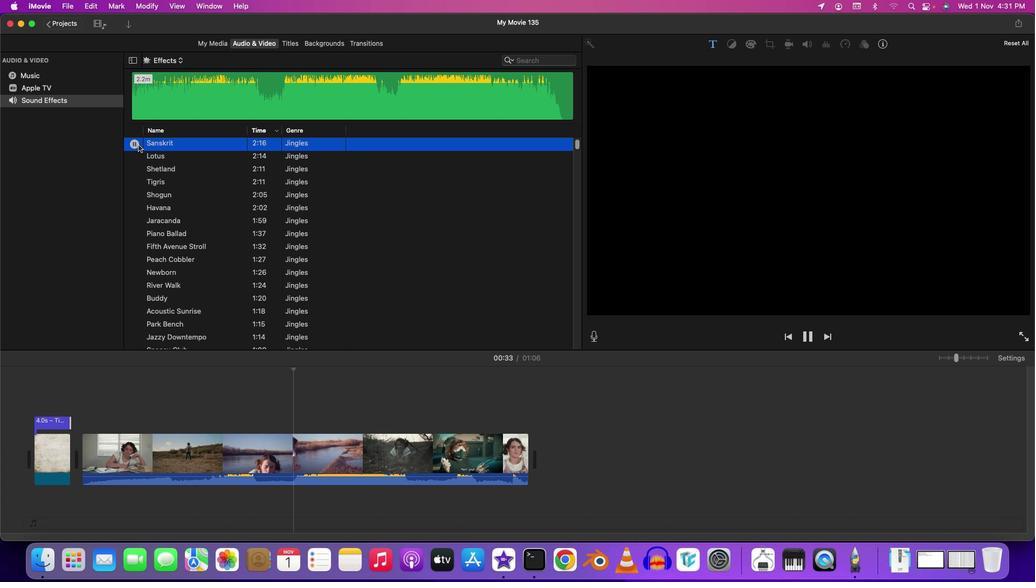
Action: Mouse moved to (129, 152)
Screenshot: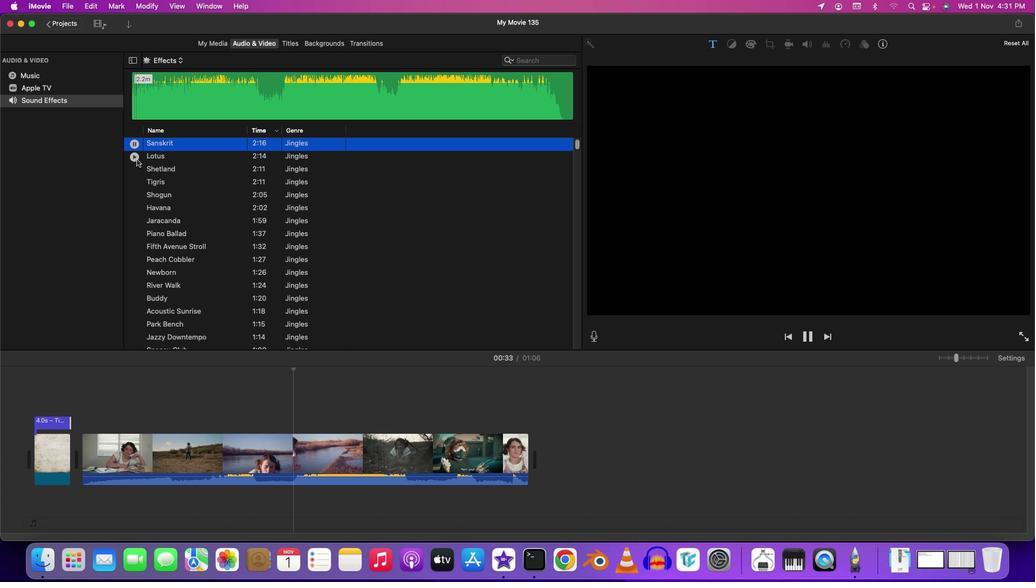
Action: Mouse pressed left at (129, 152)
Screenshot: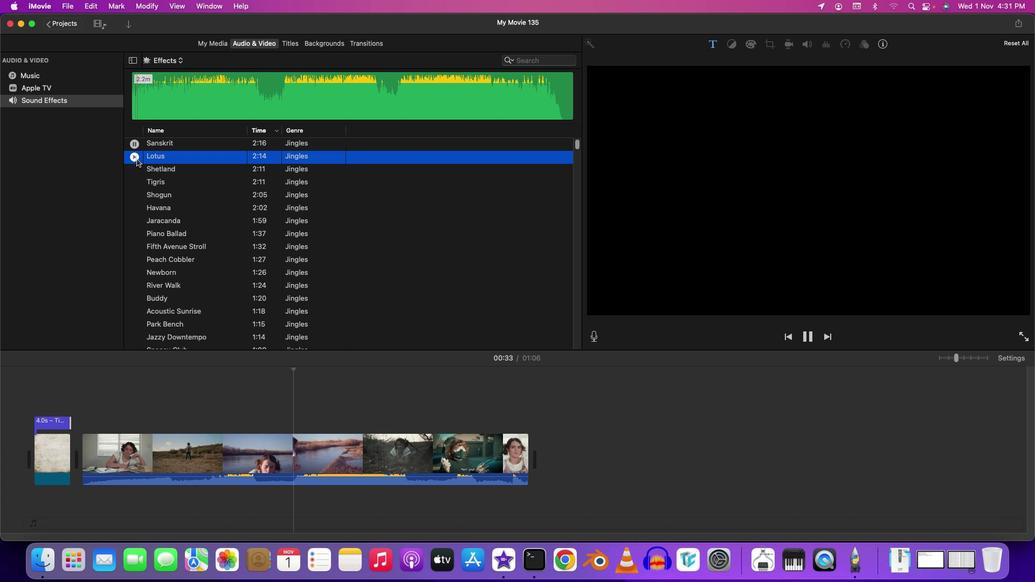 
Action: Mouse moved to (129, 162)
Screenshot: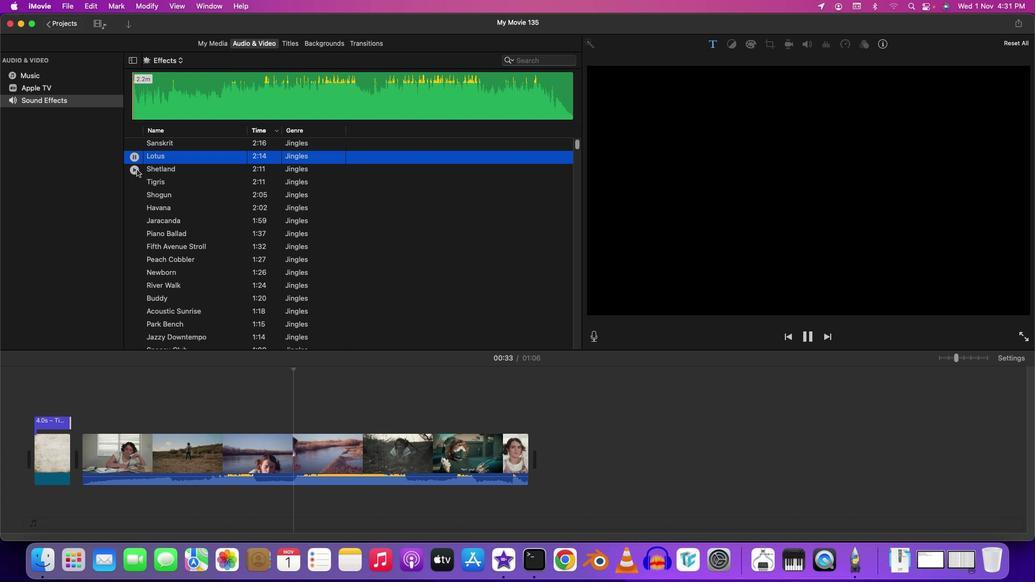 
Action: Mouse pressed left at (129, 162)
Screenshot: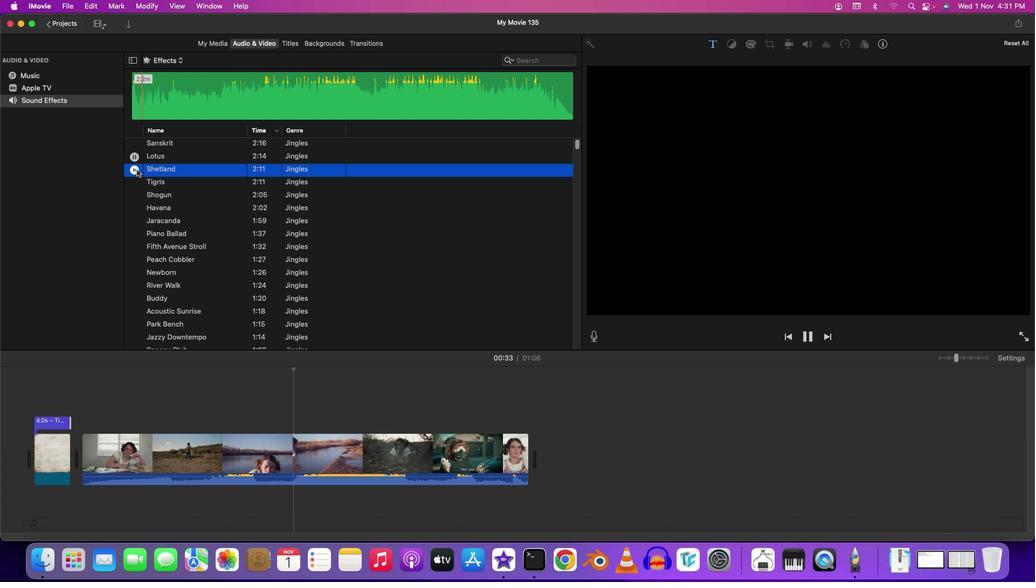 
Action: Mouse moved to (129, 173)
Screenshot: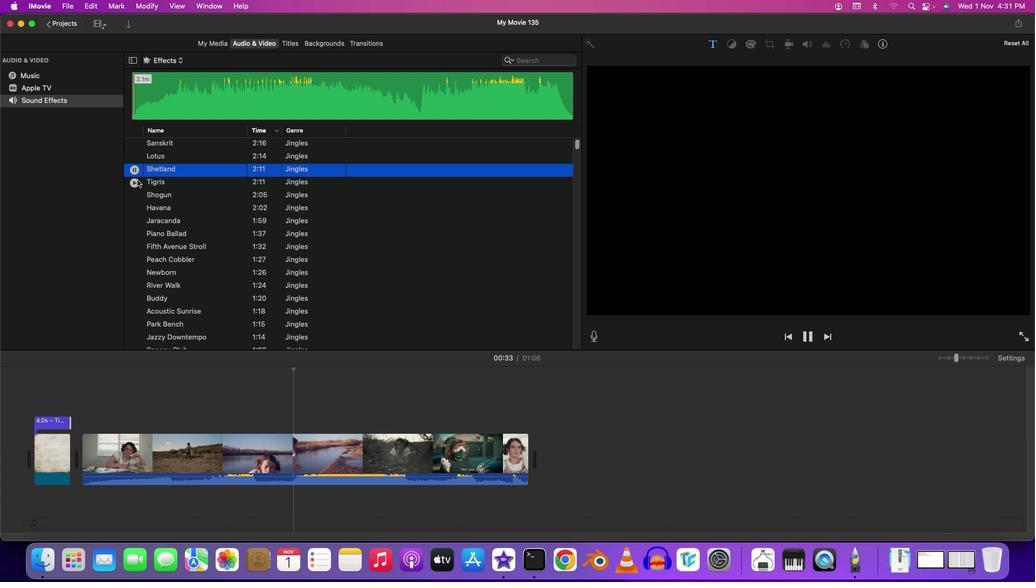 
Action: Mouse pressed left at (129, 173)
Screenshot: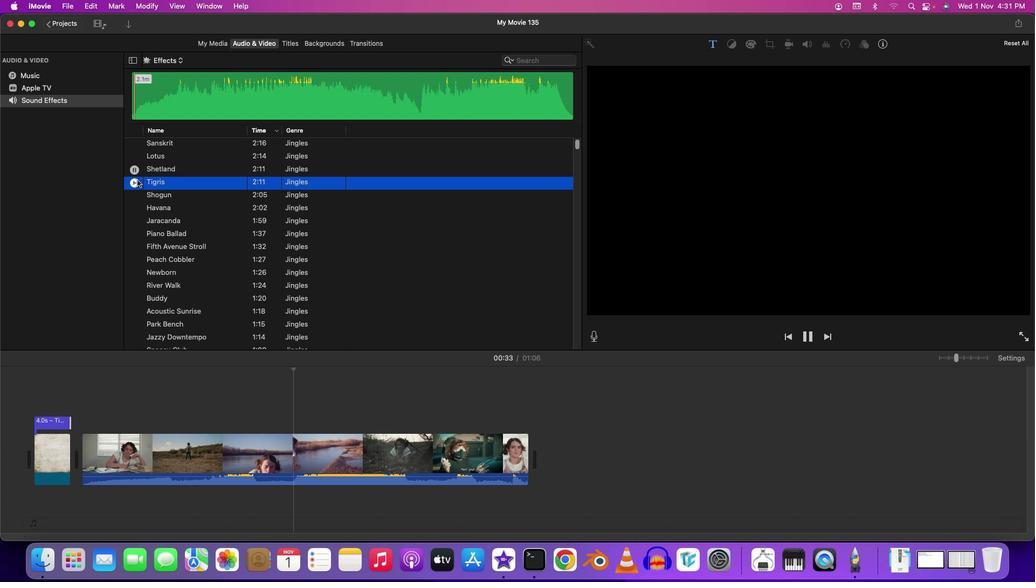 
Action: Mouse moved to (129, 183)
Screenshot: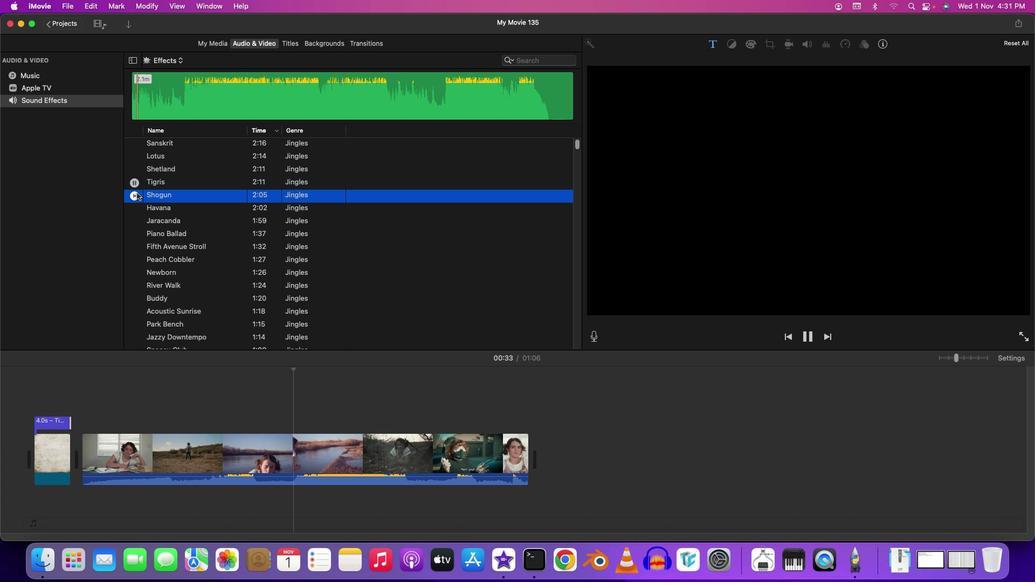 
Action: Mouse pressed left at (129, 183)
Screenshot: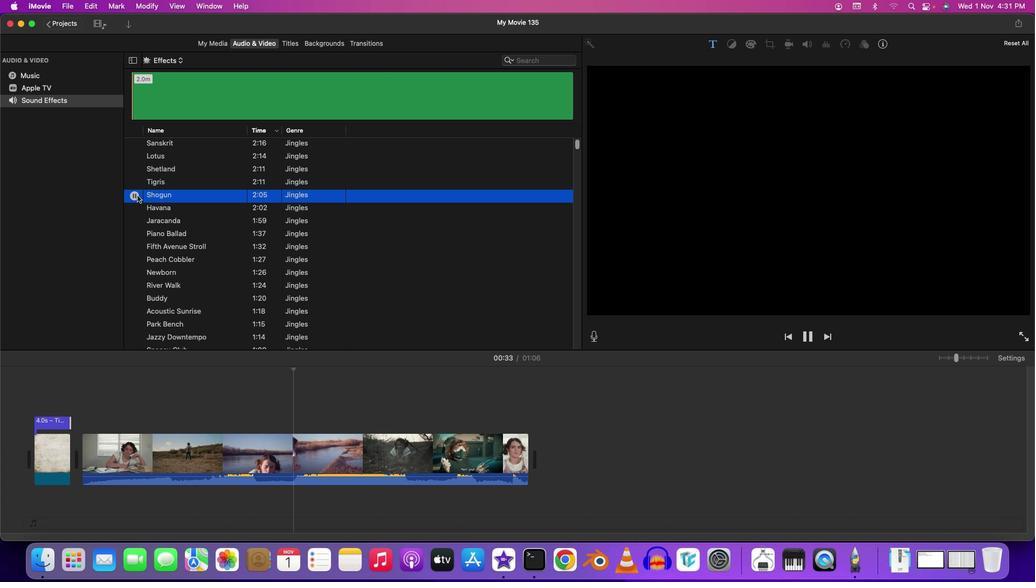 
Action: Mouse moved to (127, 202)
Screenshot: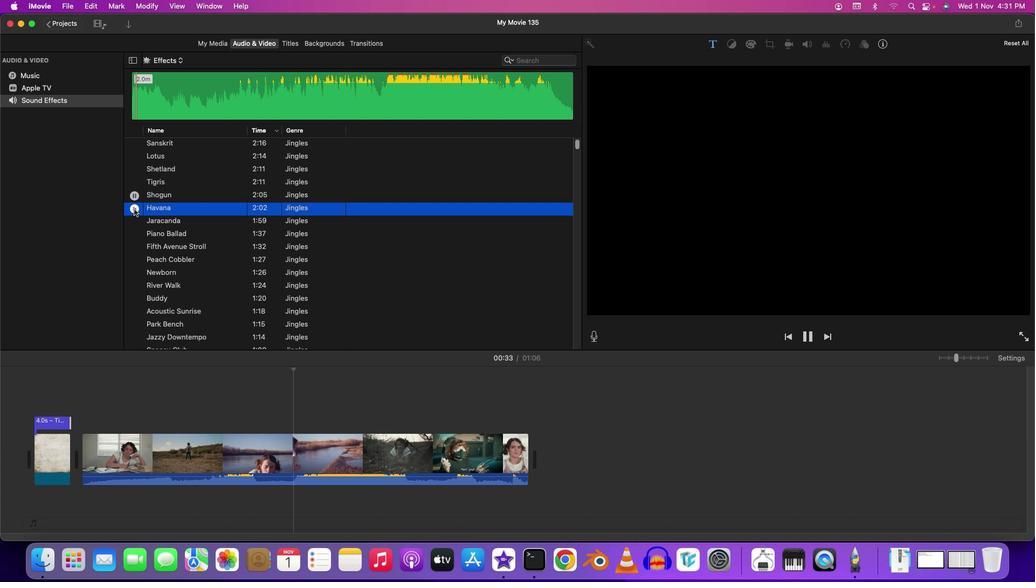 
Action: Mouse pressed left at (127, 202)
Screenshot: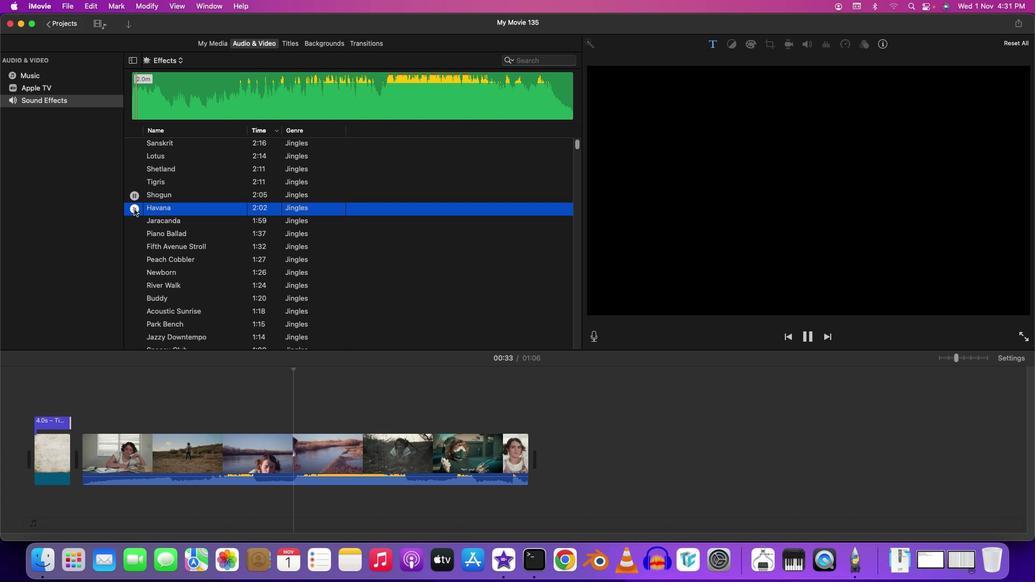 
Action: Mouse moved to (128, 215)
Screenshot: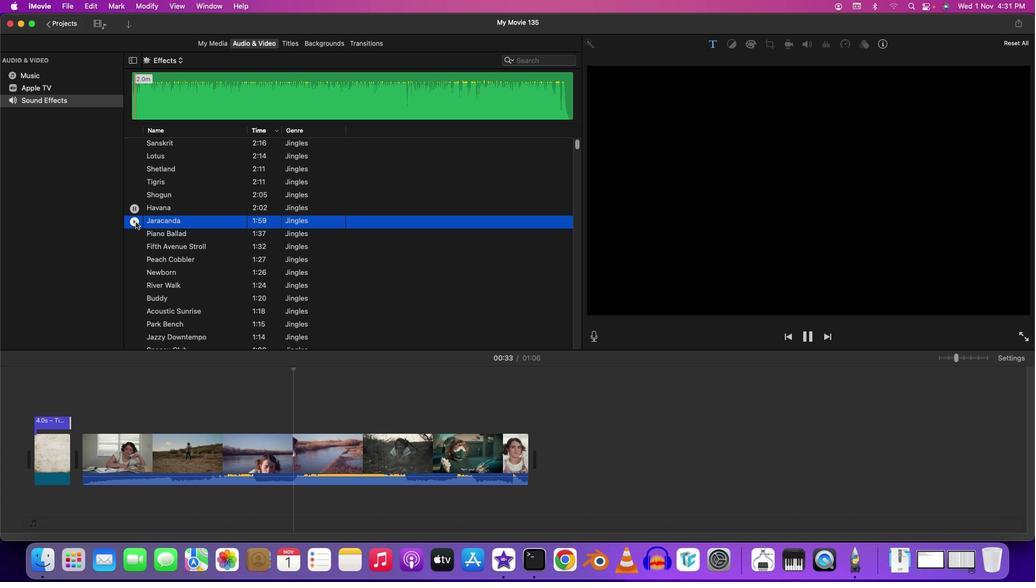 
Action: Mouse pressed left at (128, 215)
Screenshot: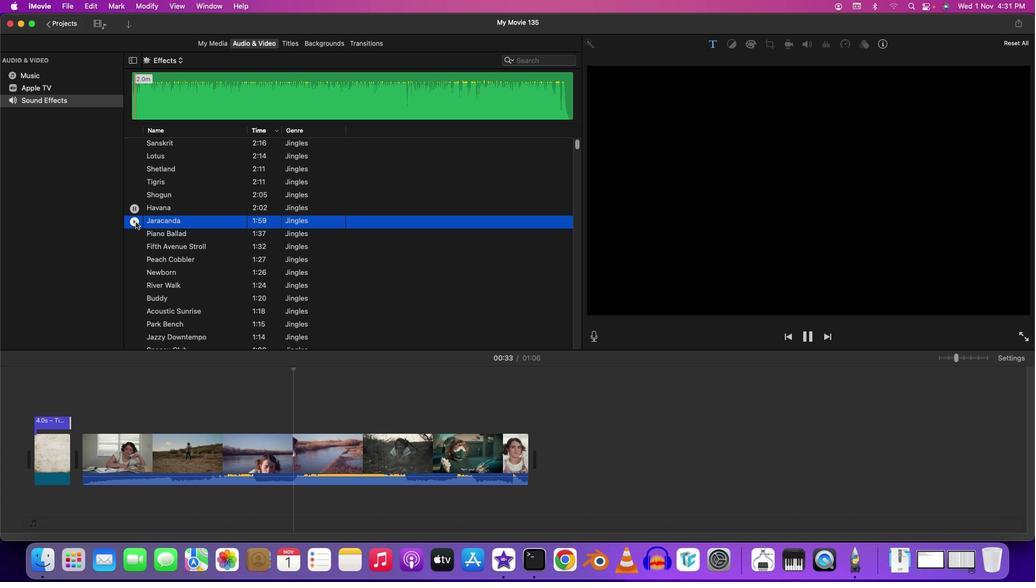
Action: Mouse moved to (127, 230)
Screenshot: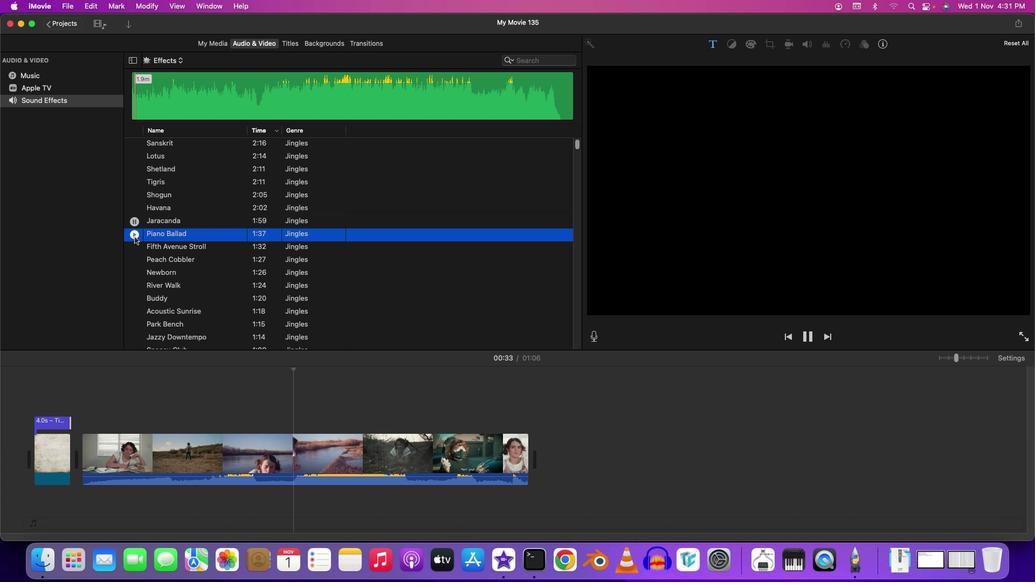 
Action: Mouse pressed left at (127, 230)
Screenshot: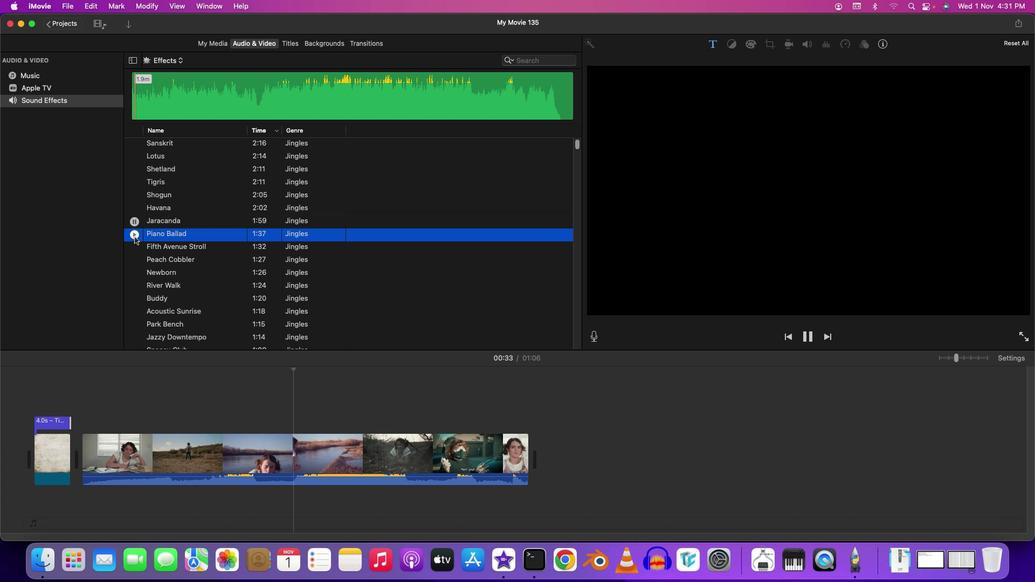 
Action: Mouse moved to (127, 240)
Screenshot: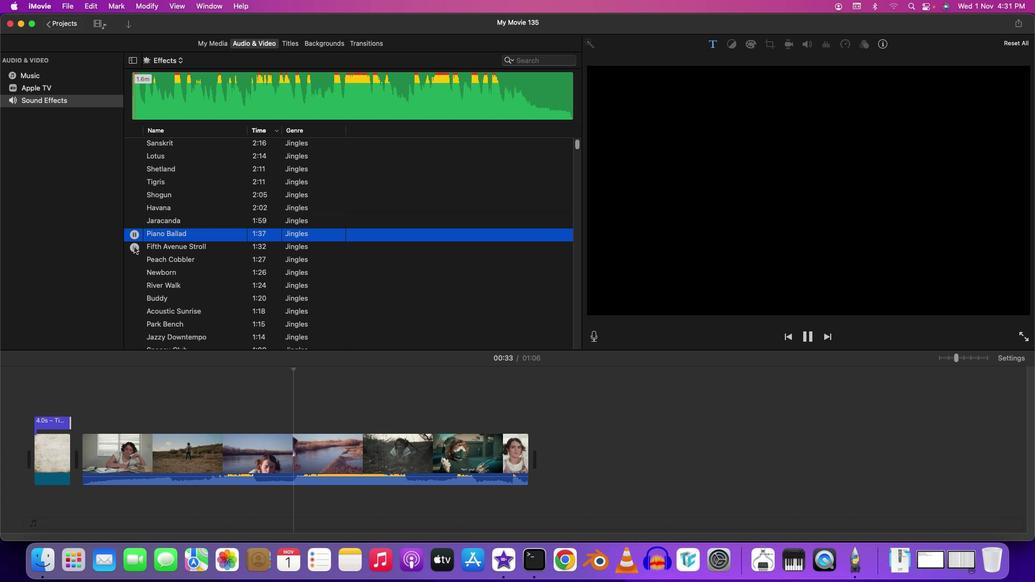 
Action: Mouse pressed left at (127, 240)
Screenshot: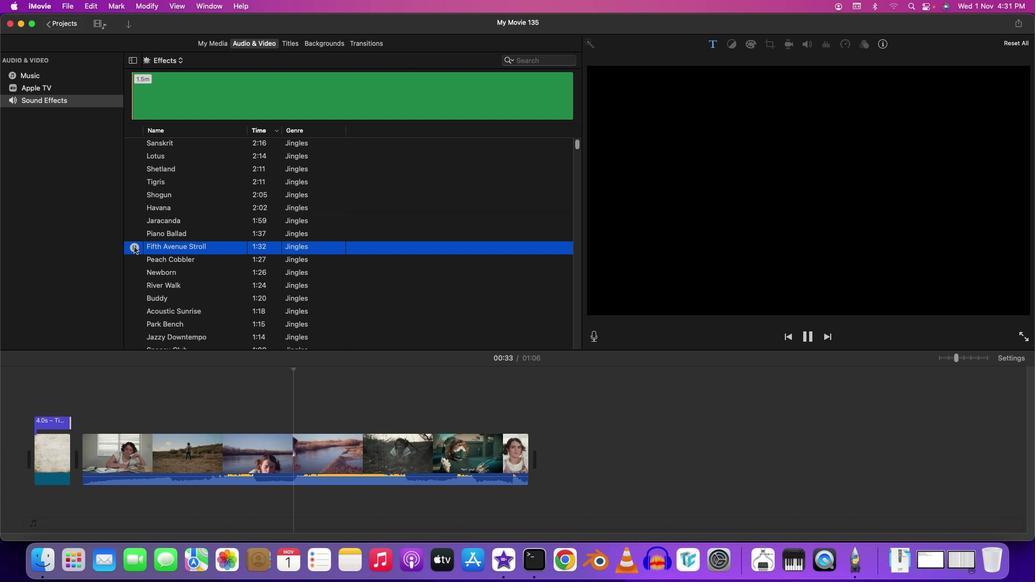 
Action: Mouse moved to (128, 254)
Screenshot: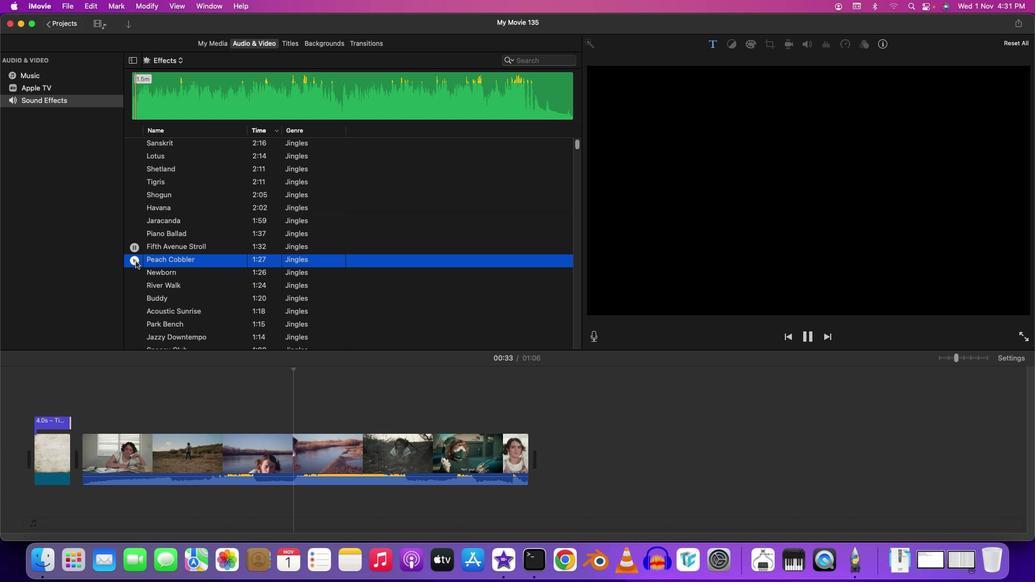 
Action: Mouse pressed left at (128, 254)
Screenshot: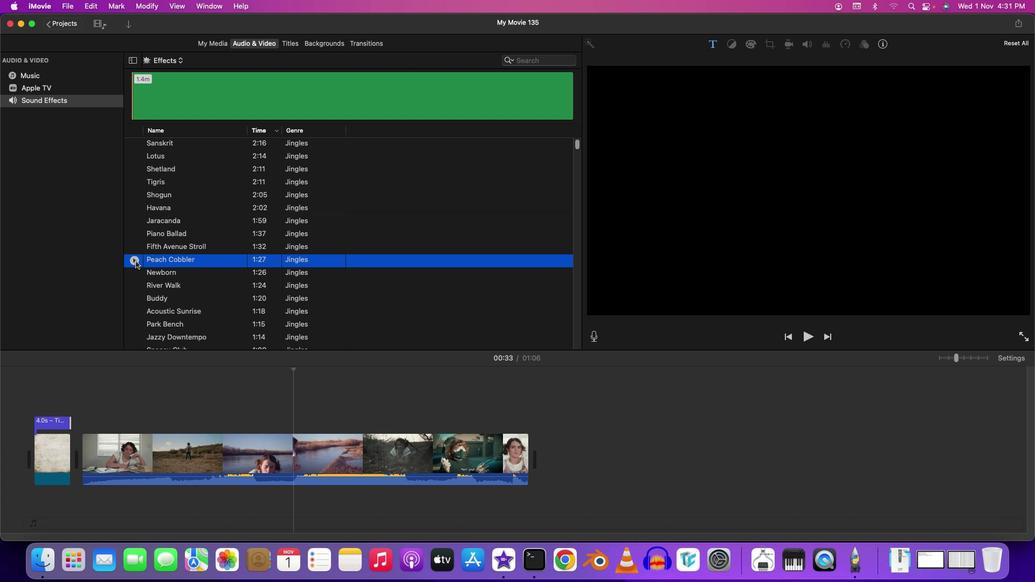 
Action: Mouse moved to (128, 265)
Screenshot: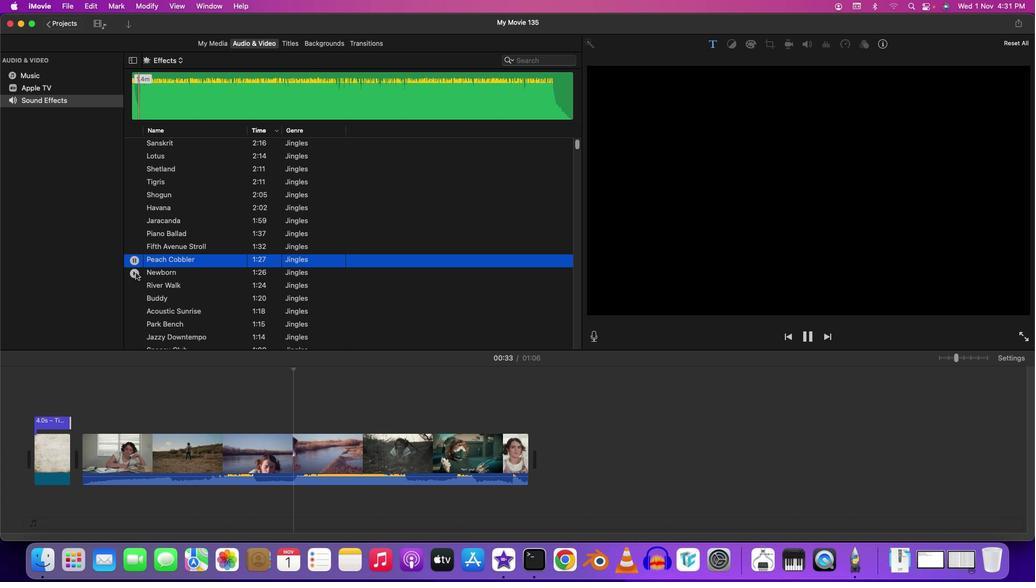 
Action: Mouse pressed left at (128, 265)
Screenshot: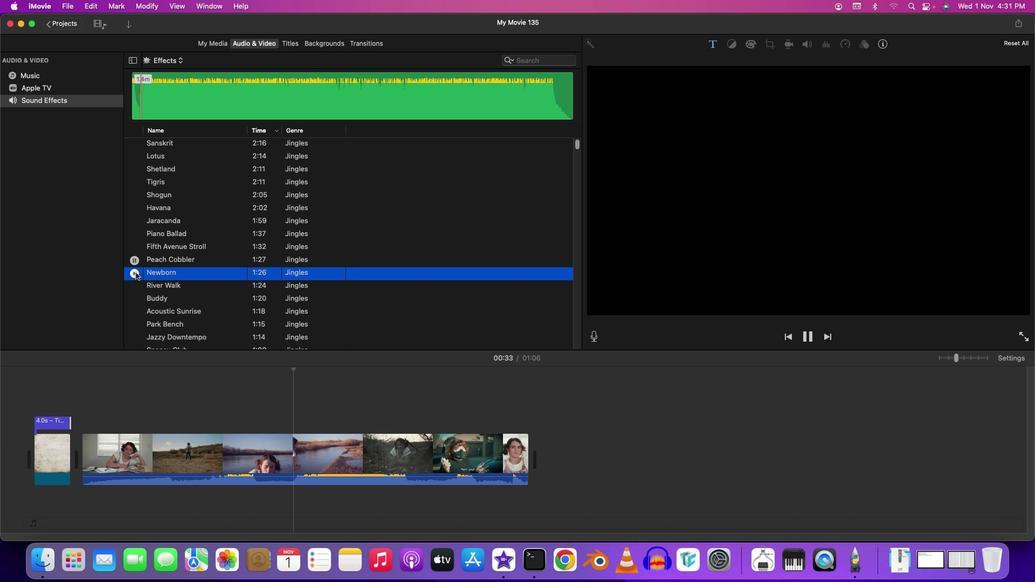 
Action: Mouse moved to (128, 282)
Screenshot: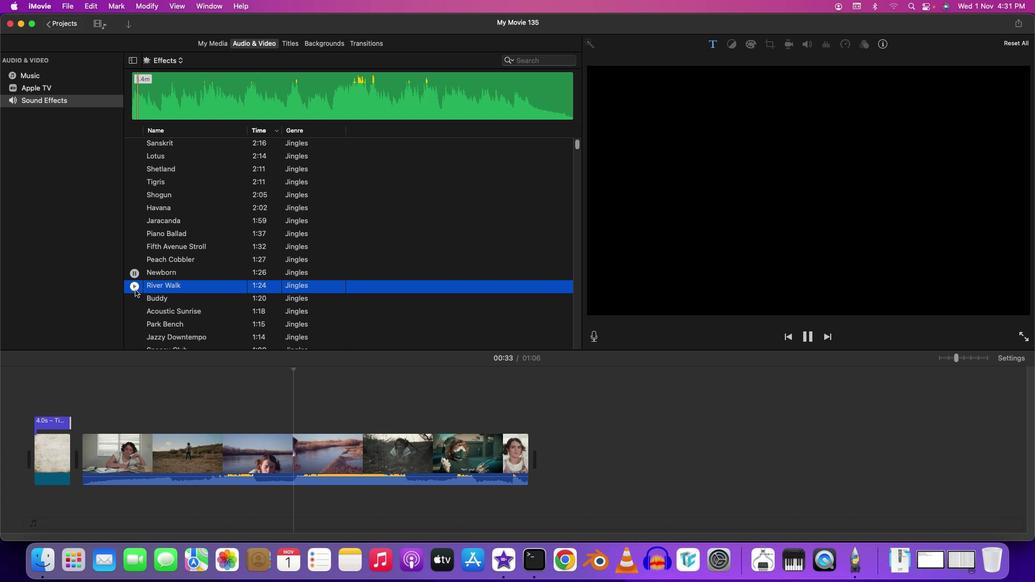 
Action: Mouse pressed left at (128, 282)
Screenshot: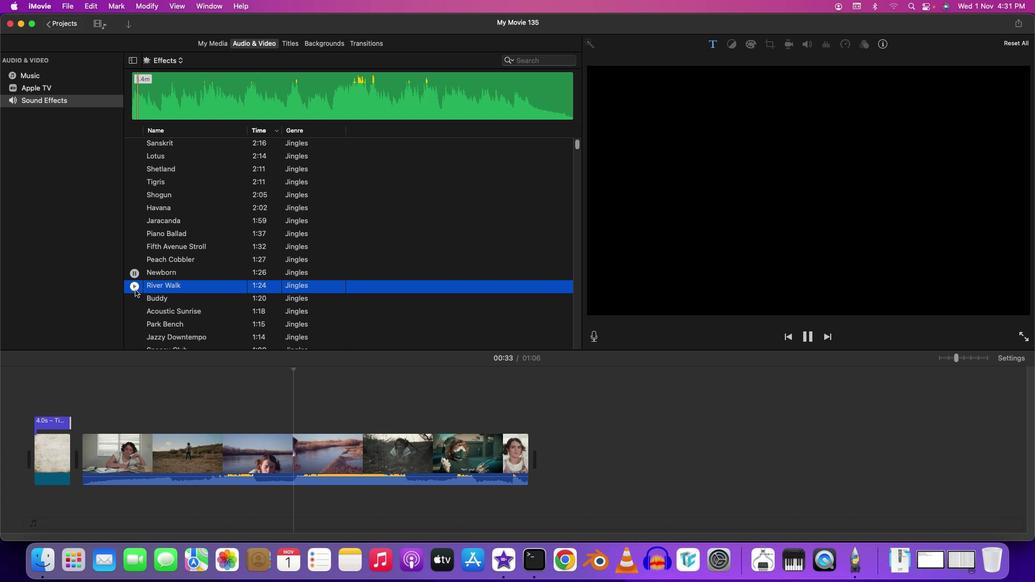 
Action: Mouse moved to (129, 293)
Screenshot: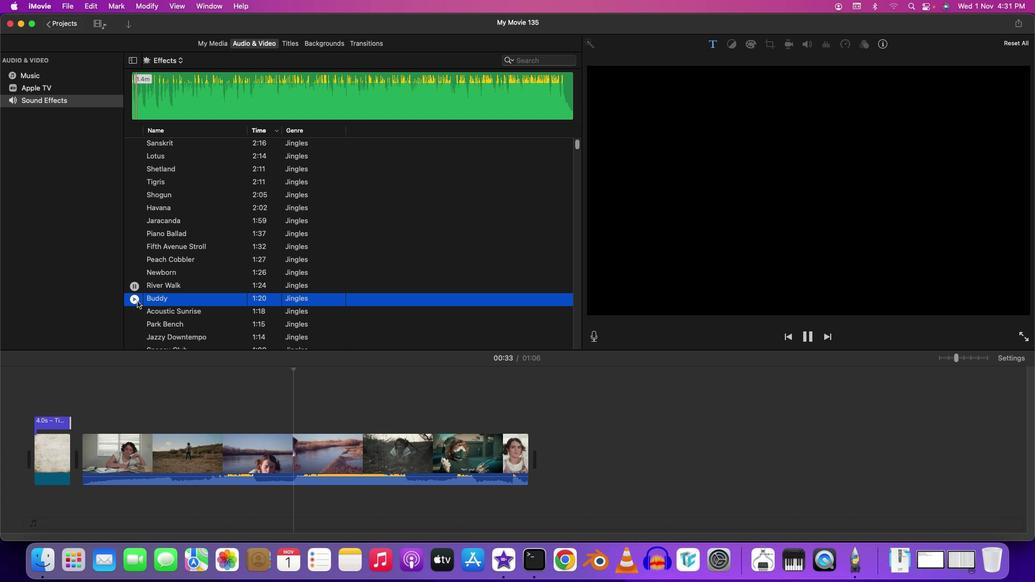 
Action: Mouse pressed left at (129, 293)
Screenshot: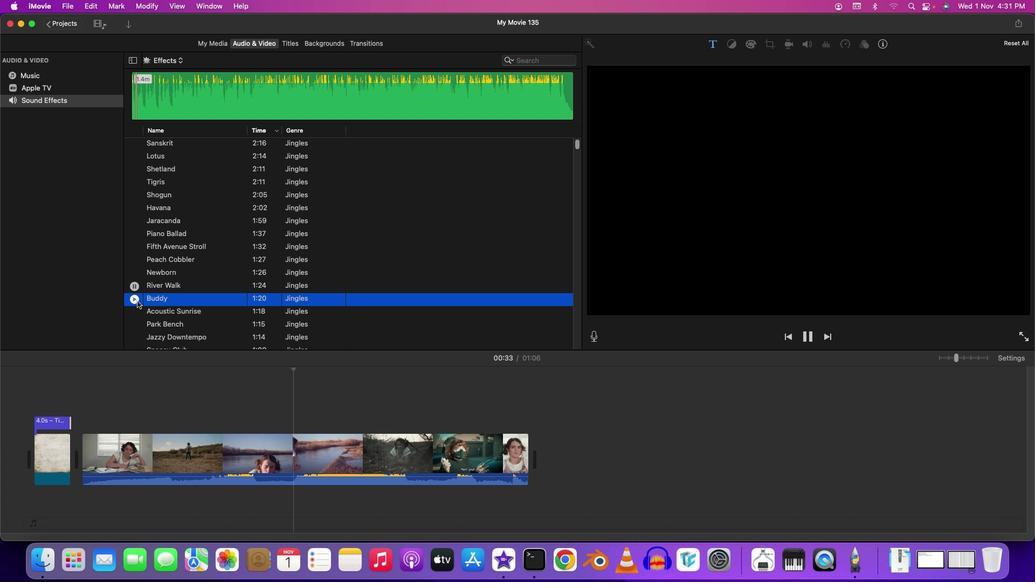 
Action: Mouse moved to (129, 304)
Screenshot: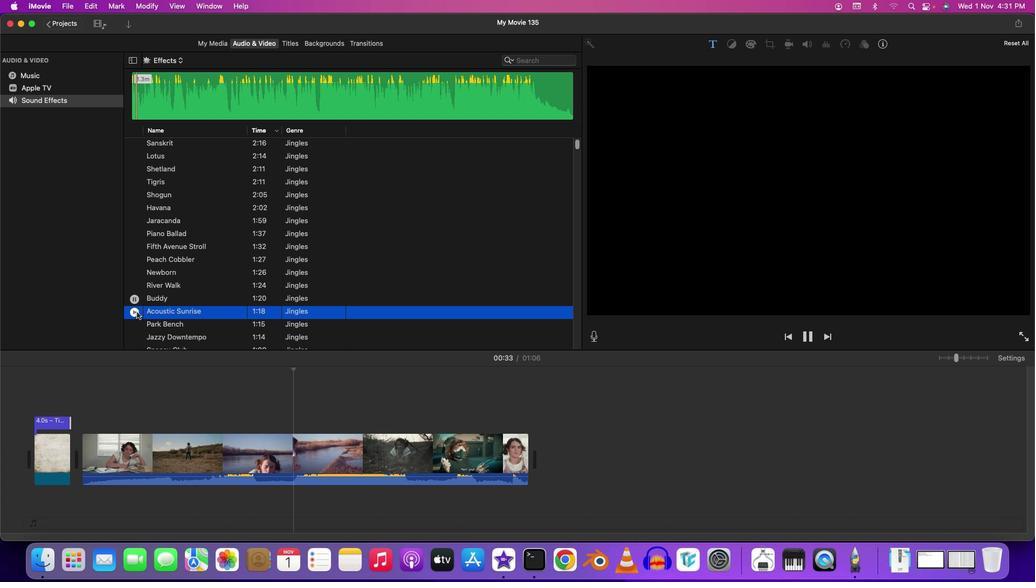 
Action: Mouse pressed left at (129, 304)
Screenshot: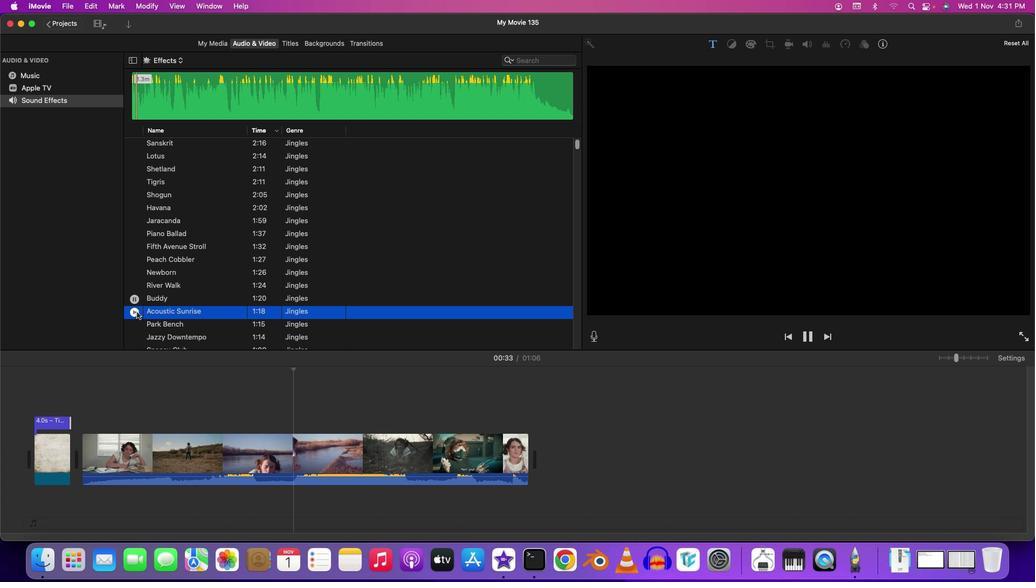 
Action: Mouse moved to (156, 282)
Screenshot: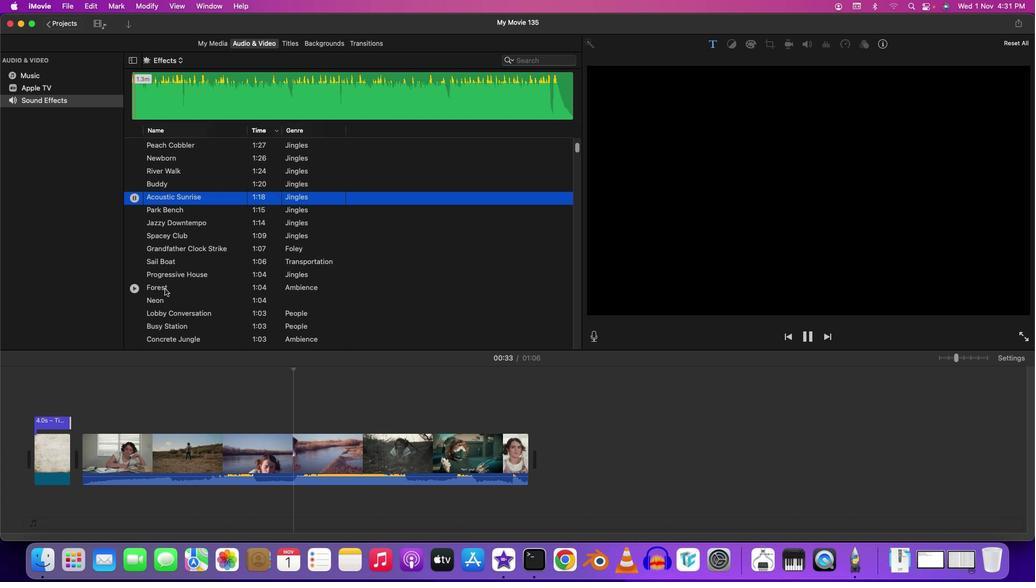 
Action: Mouse scrolled (156, 282) with delta (-6, -7)
Screenshot: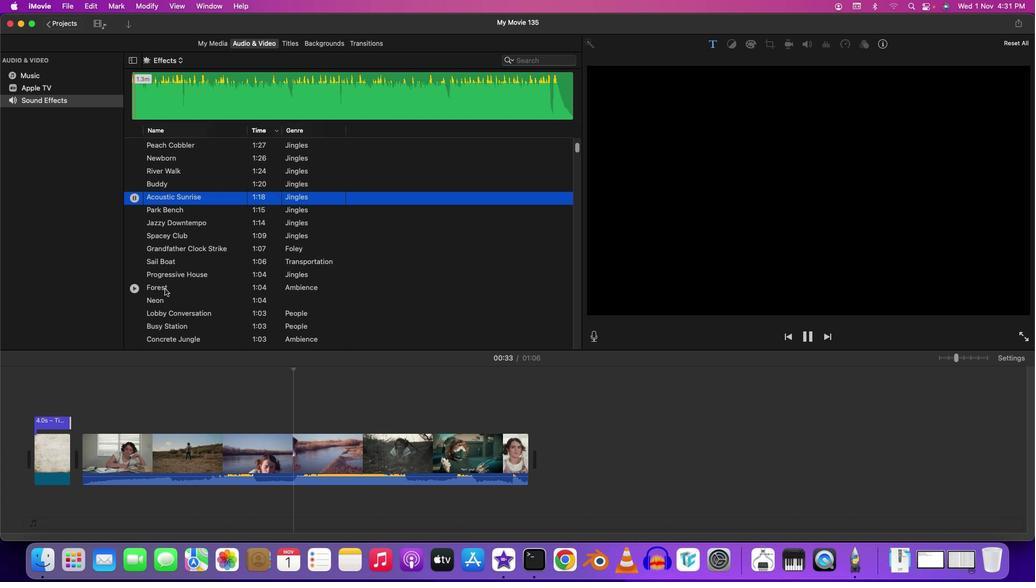 
Action: Mouse moved to (156, 282)
Screenshot: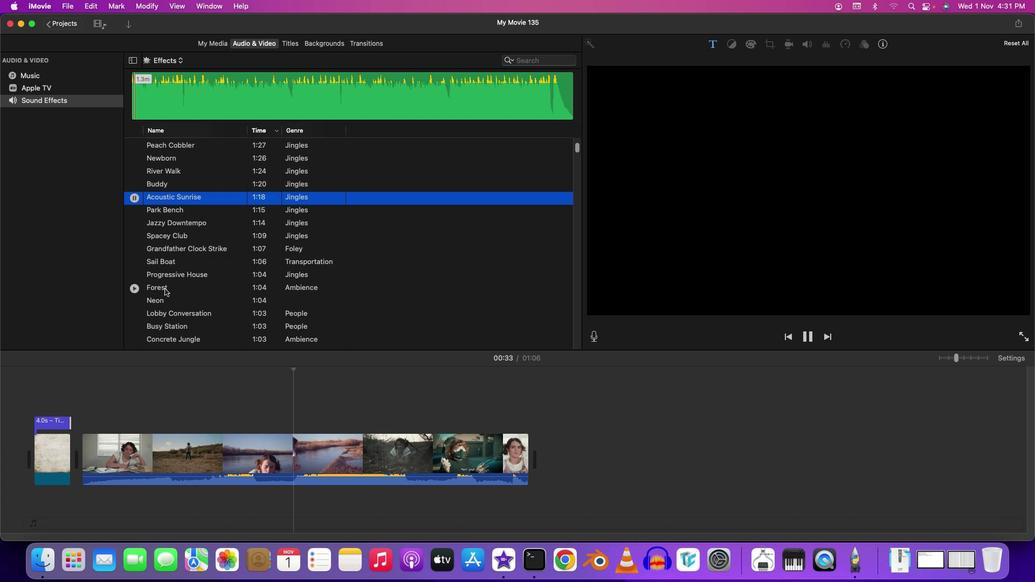 
Action: Mouse scrolled (156, 282) with delta (-6, -7)
Screenshot: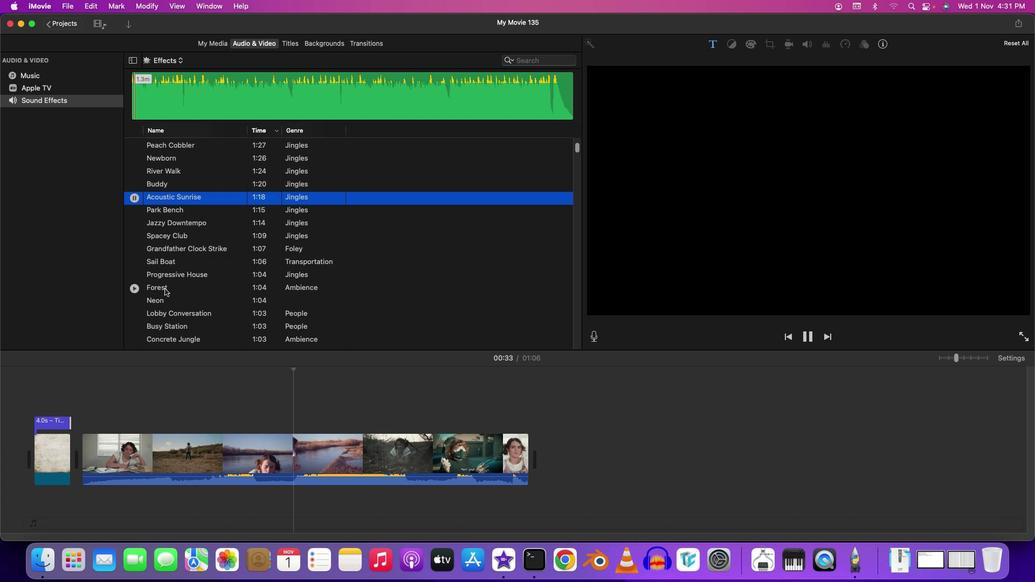 
Action: Mouse scrolled (156, 282) with delta (-6, -8)
Screenshot: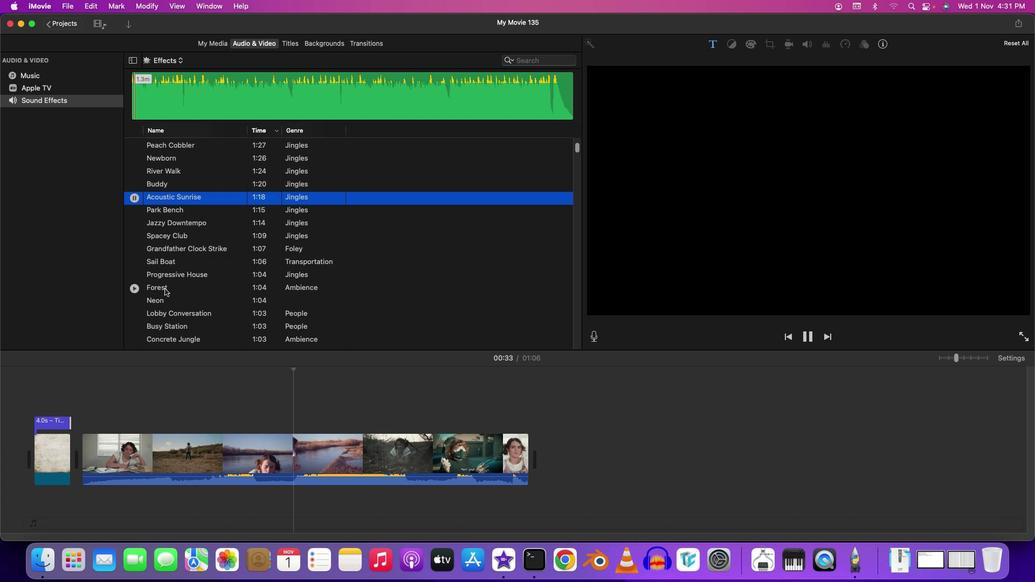 
Action: Mouse moved to (157, 282)
Screenshot: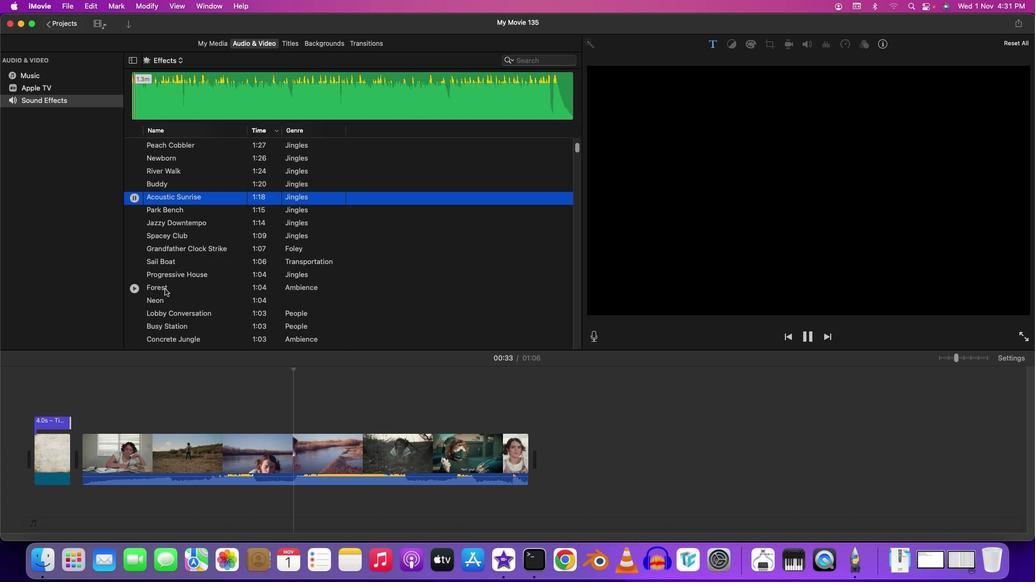 
Action: Mouse scrolled (157, 282) with delta (-6, -8)
Screenshot: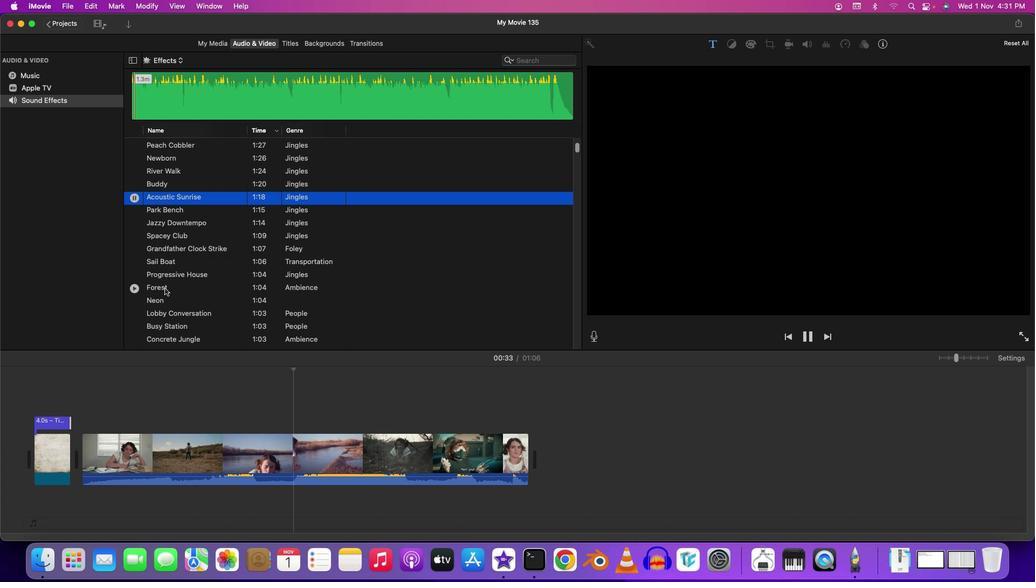
Action: Mouse moved to (130, 205)
Screenshot: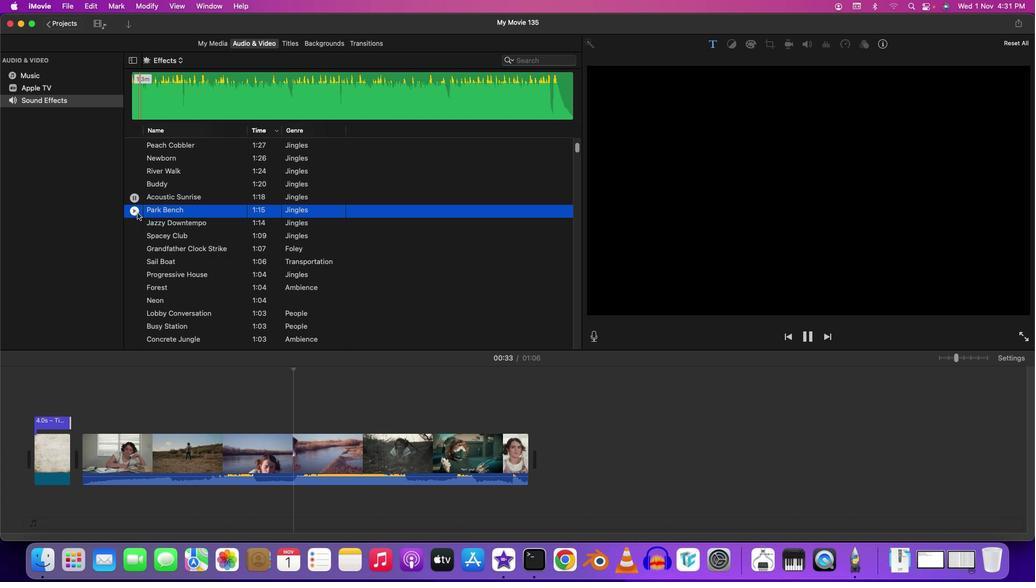 
Action: Mouse pressed left at (130, 205)
Screenshot: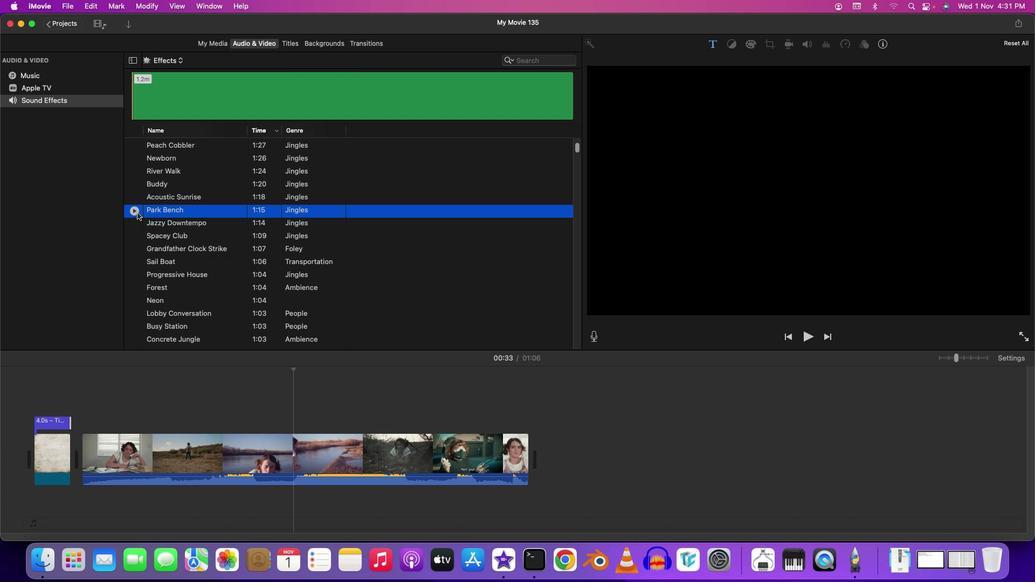 
Action: Mouse moved to (128, 216)
Screenshot: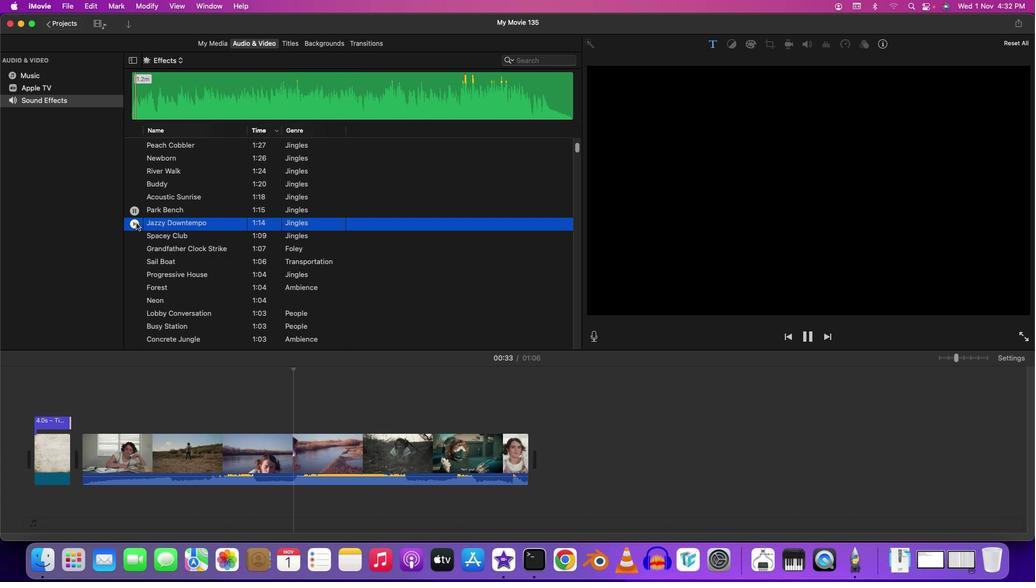 
Action: Mouse pressed left at (128, 216)
Screenshot: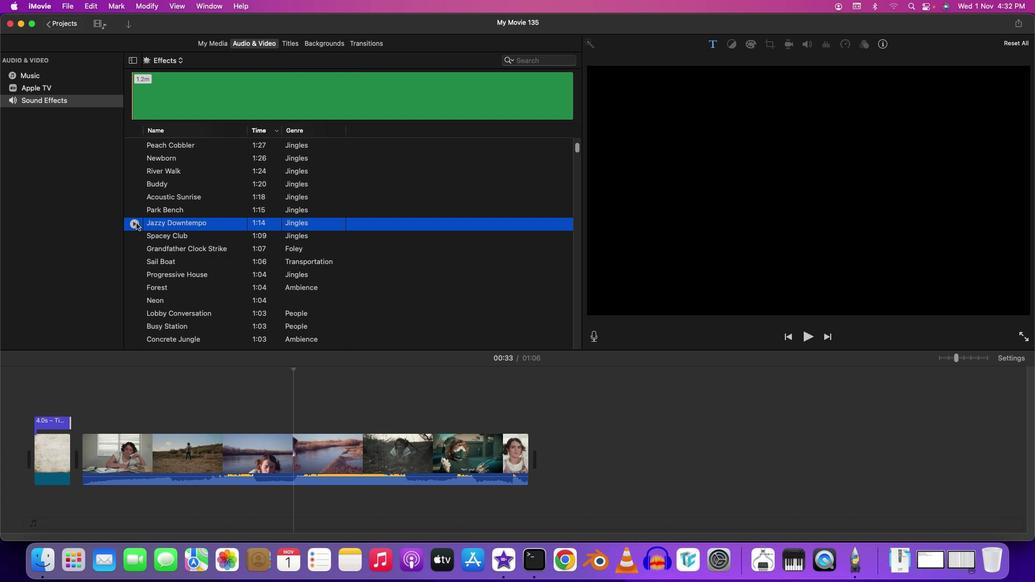 
Action: Mouse moved to (128, 229)
Screenshot: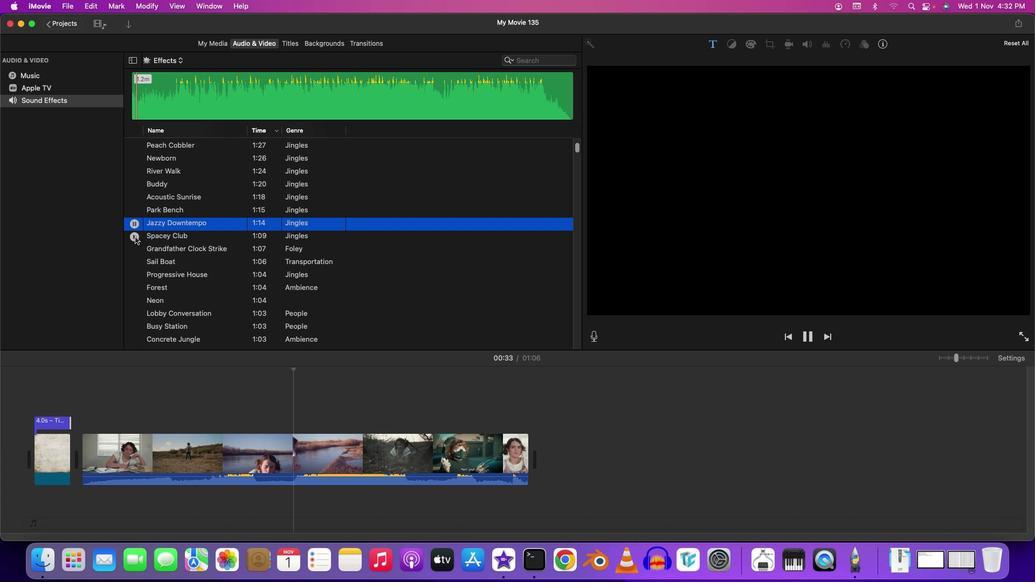 
Action: Mouse pressed left at (128, 229)
Screenshot: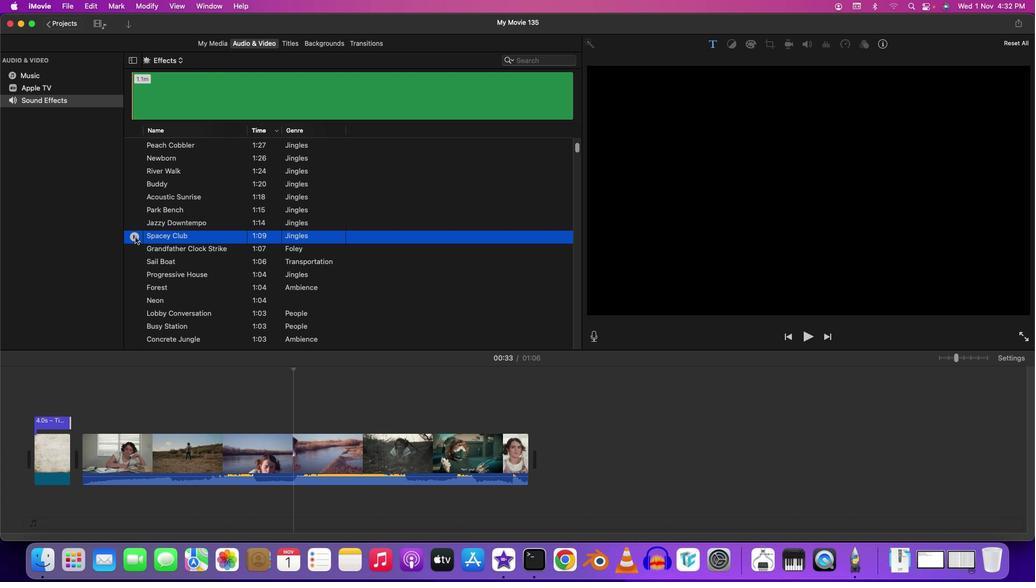 
Action: Mouse moved to (128, 244)
Screenshot: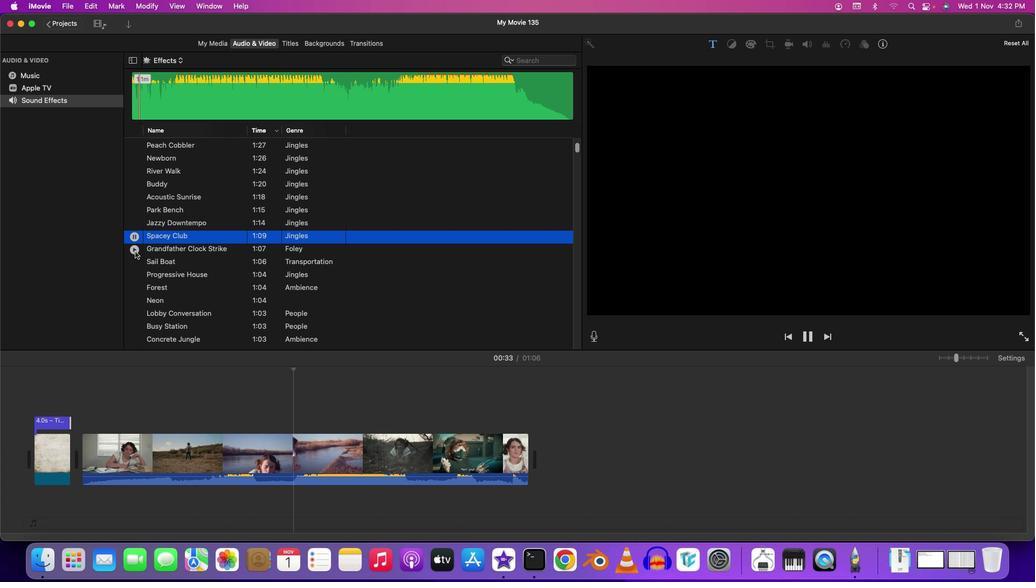 
Action: Mouse pressed left at (128, 244)
Screenshot: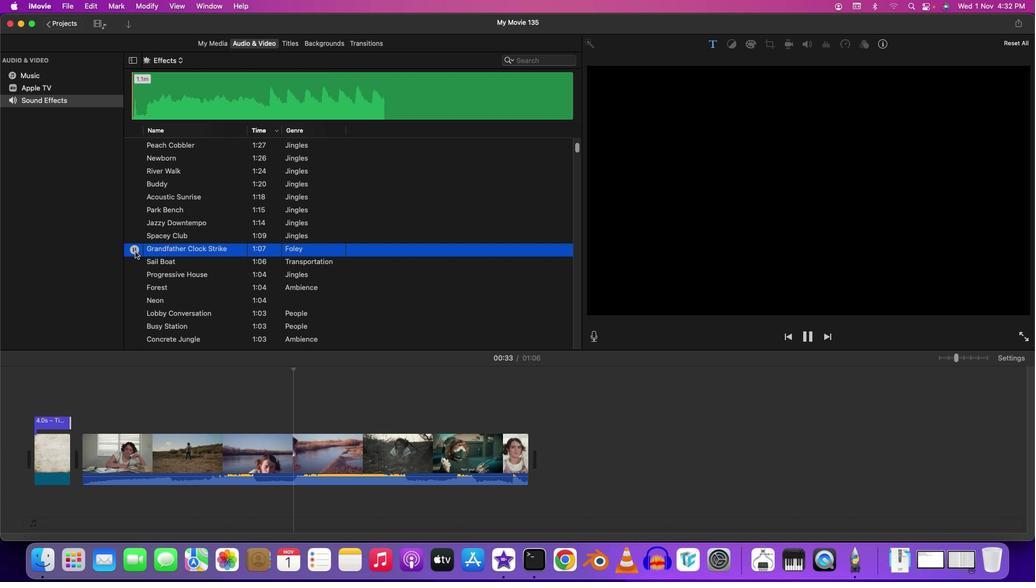 
Action: Mouse moved to (128, 258)
Screenshot: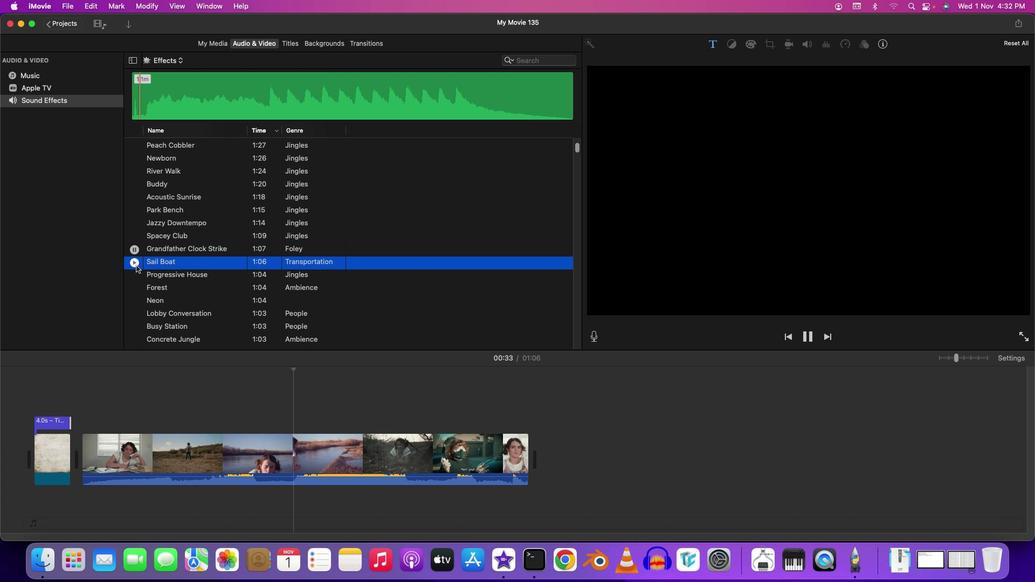 
Action: Mouse pressed left at (128, 258)
Screenshot: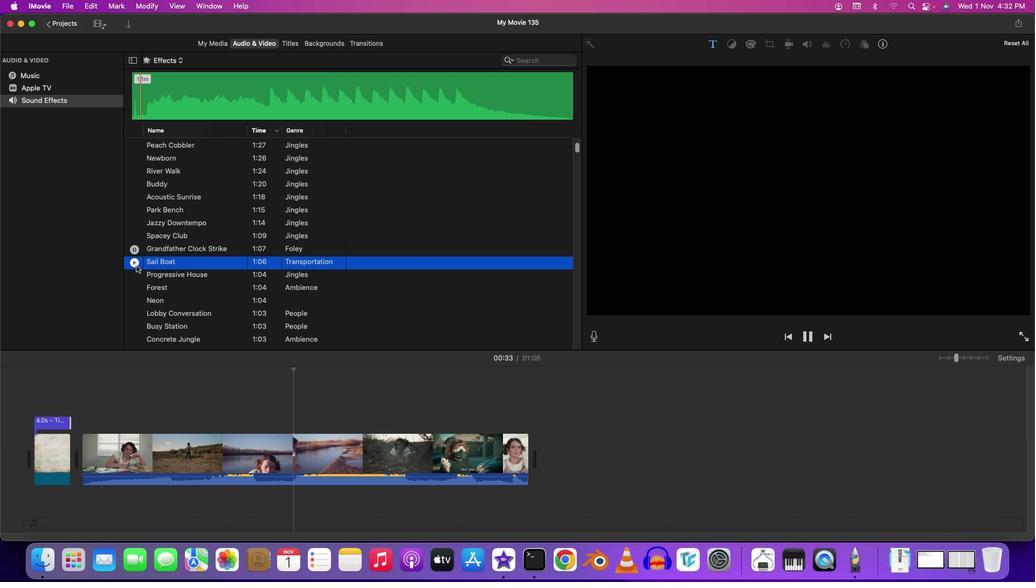 
Action: Mouse moved to (128, 271)
Screenshot: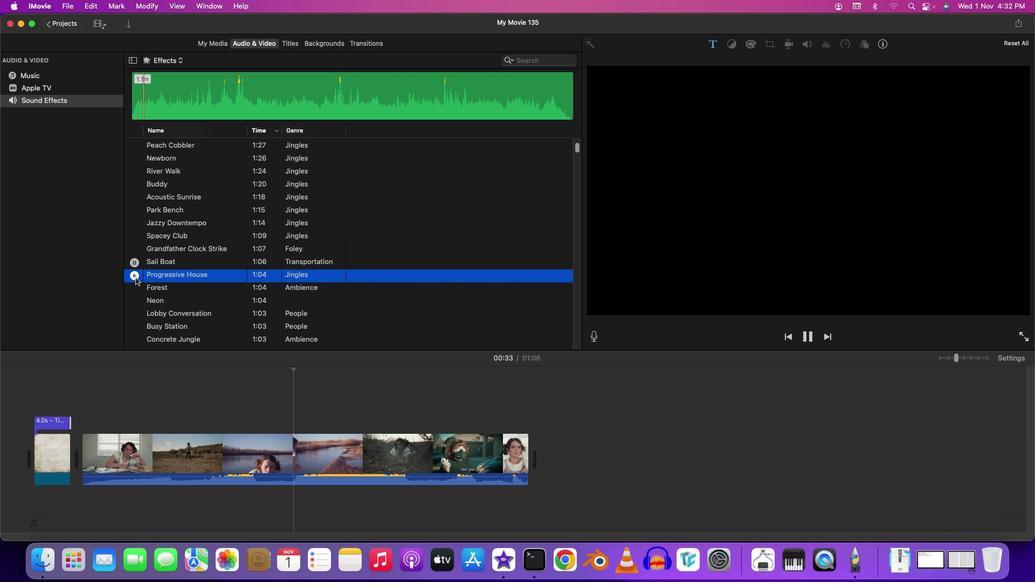 
Action: Mouse pressed left at (128, 271)
Screenshot: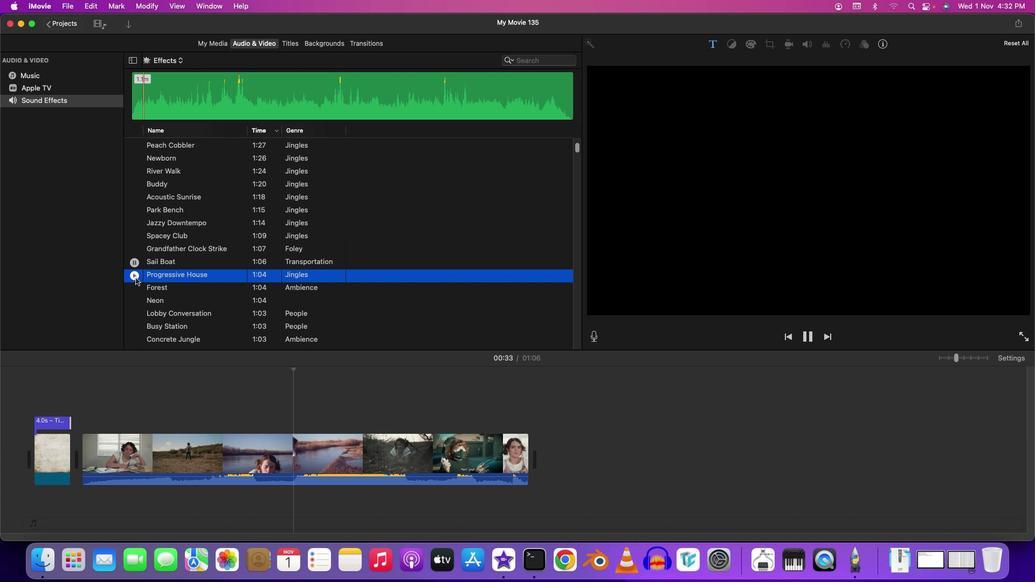 
Action: Mouse moved to (129, 281)
Screenshot: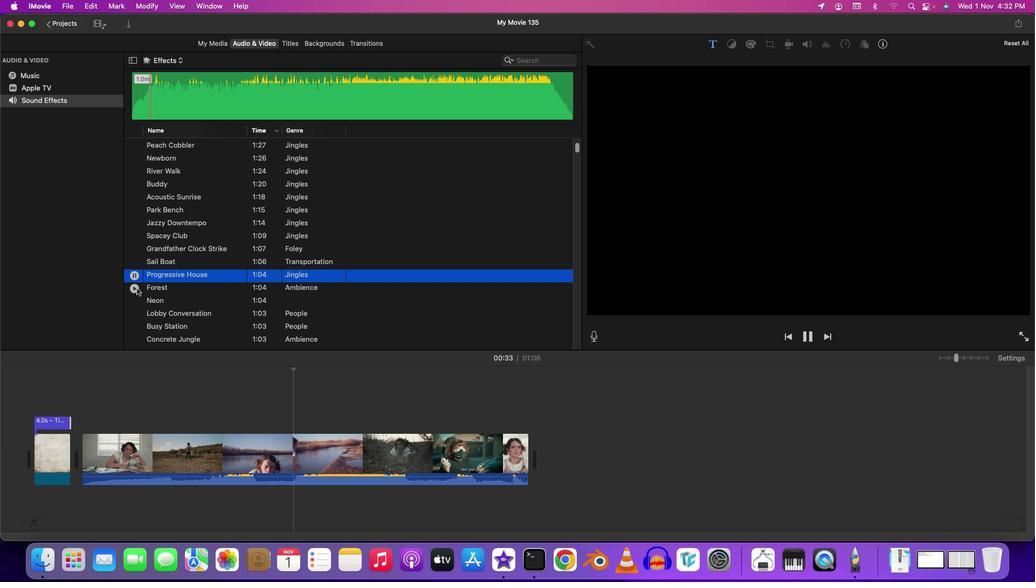 
Action: Mouse pressed left at (129, 281)
Screenshot: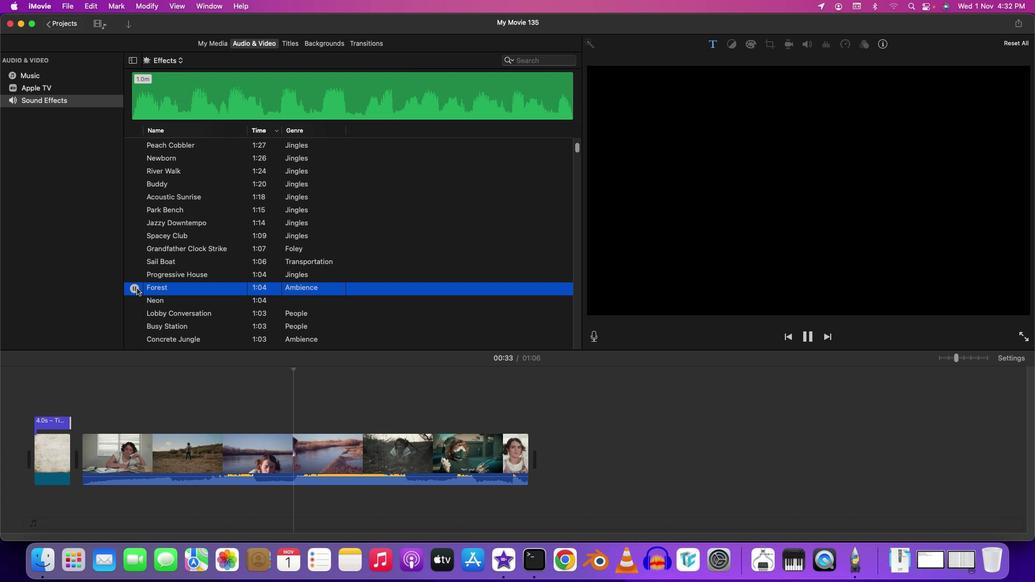 
Action: Mouse moved to (127, 295)
Screenshot: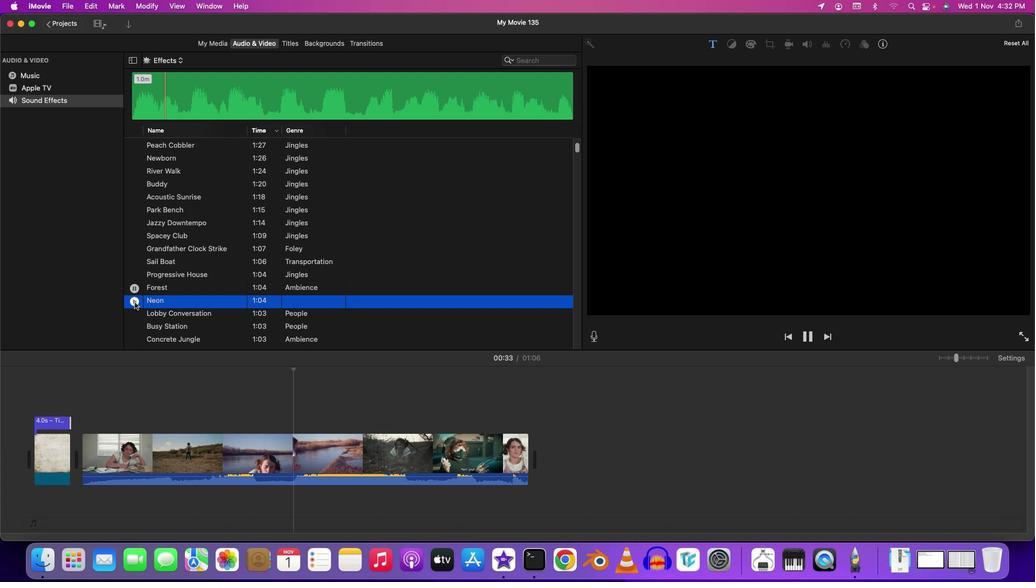 
Action: Mouse pressed left at (127, 295)
Screenshot: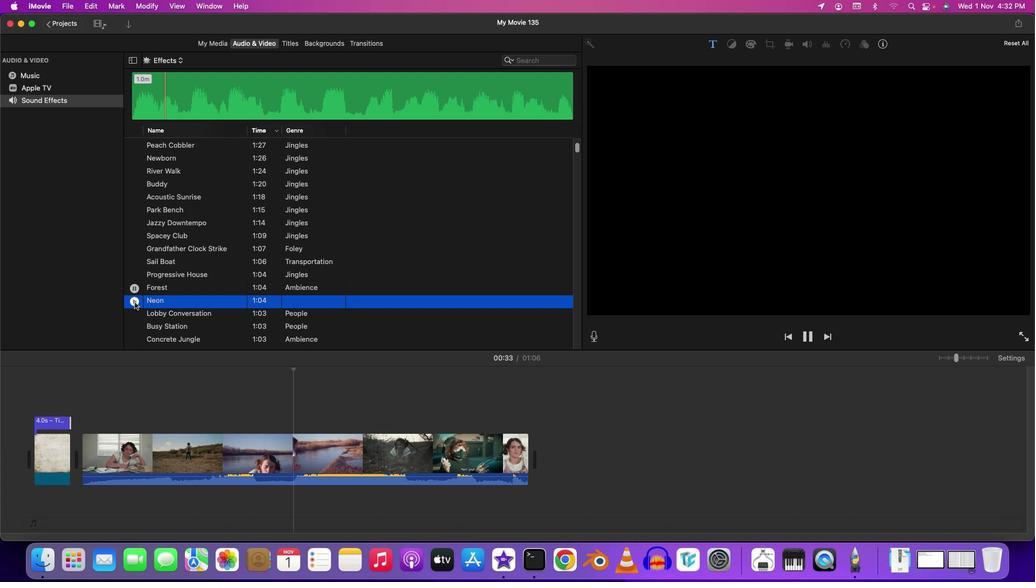 
Action: Mouse moved to (131, 307)
Screenshot: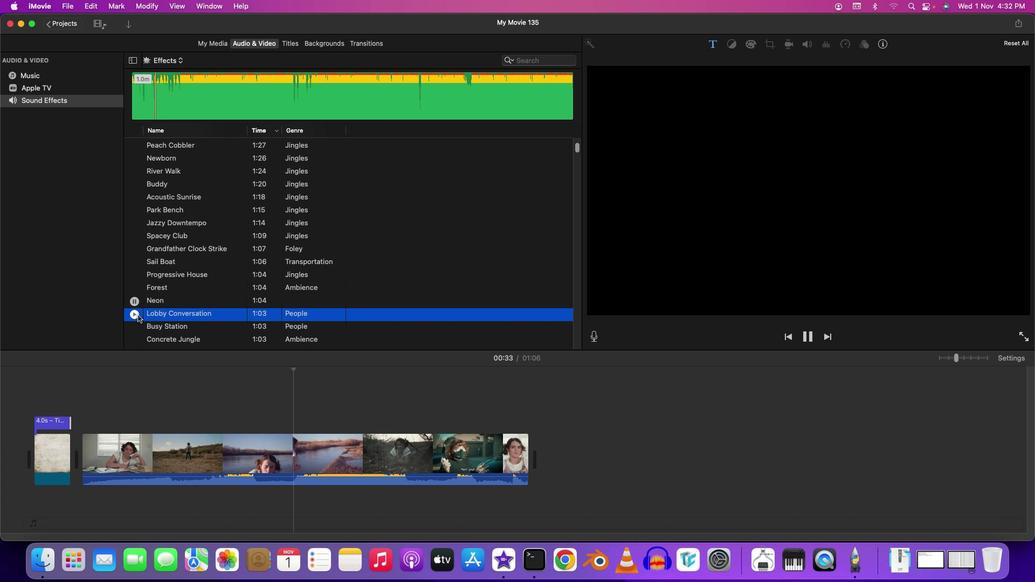 
Action: Mouse pressed left at (131, 307)
Screenshot: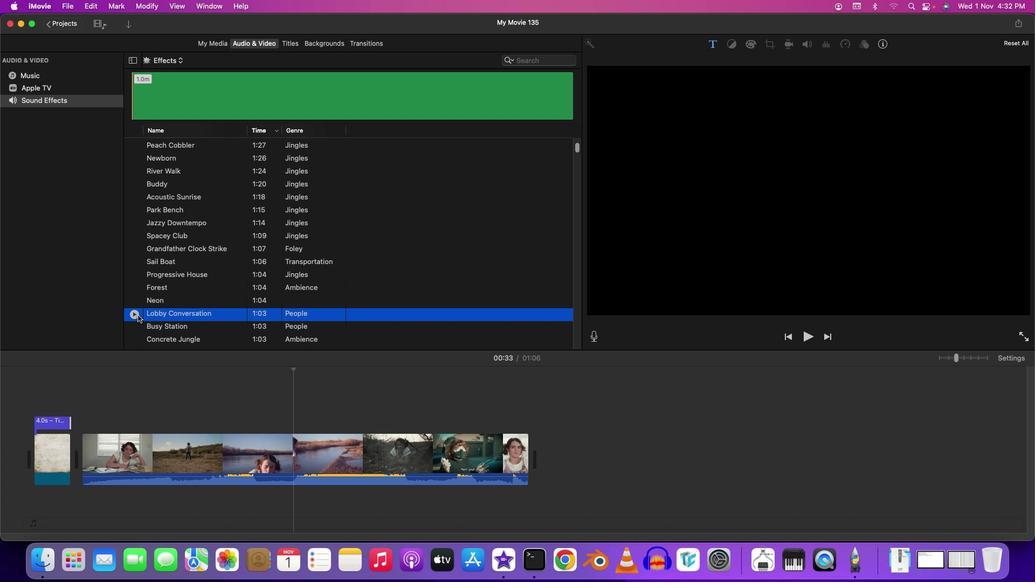 
Action: Mouse moved to (130, 307)
Screenshot: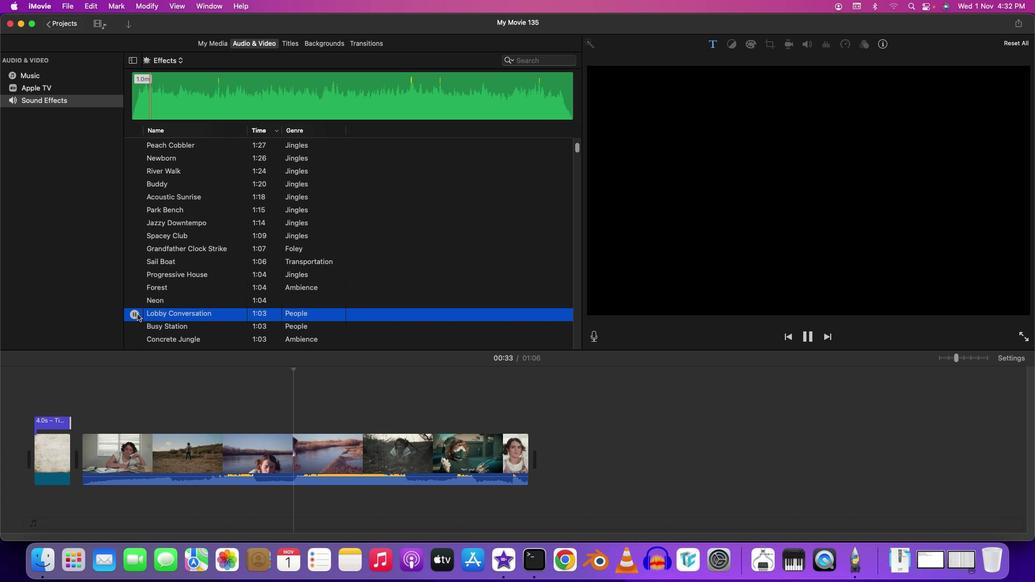 
Action: Mouse pressed left at (130, 307)
Screenshot: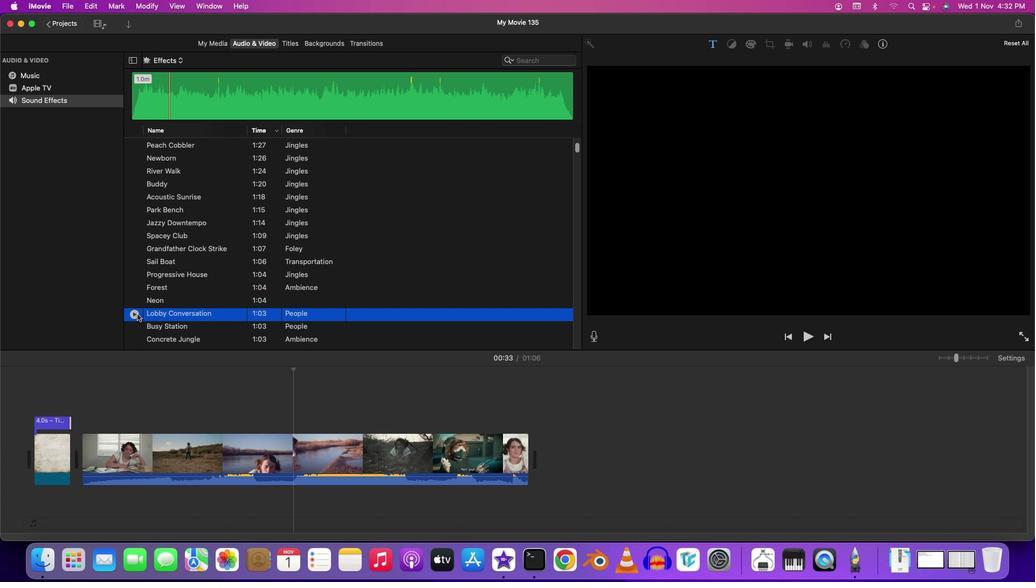 
Action: Mouse moved to (128, 318)
Screenshot: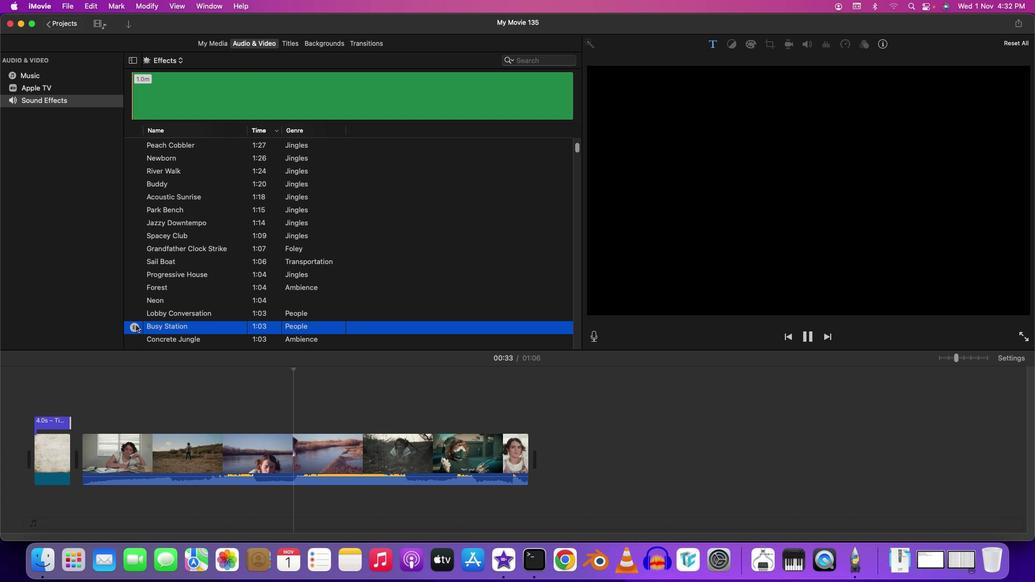 
Action: Mouse pressed left at (128, 318)
Screenshot: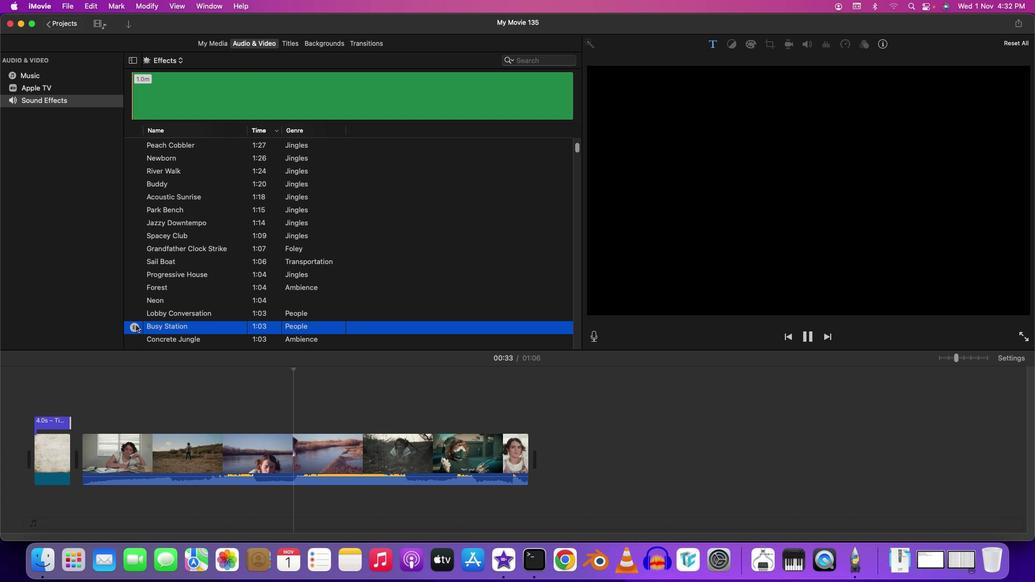 
Action: Mouse moved to (145, 303)
Screenshot: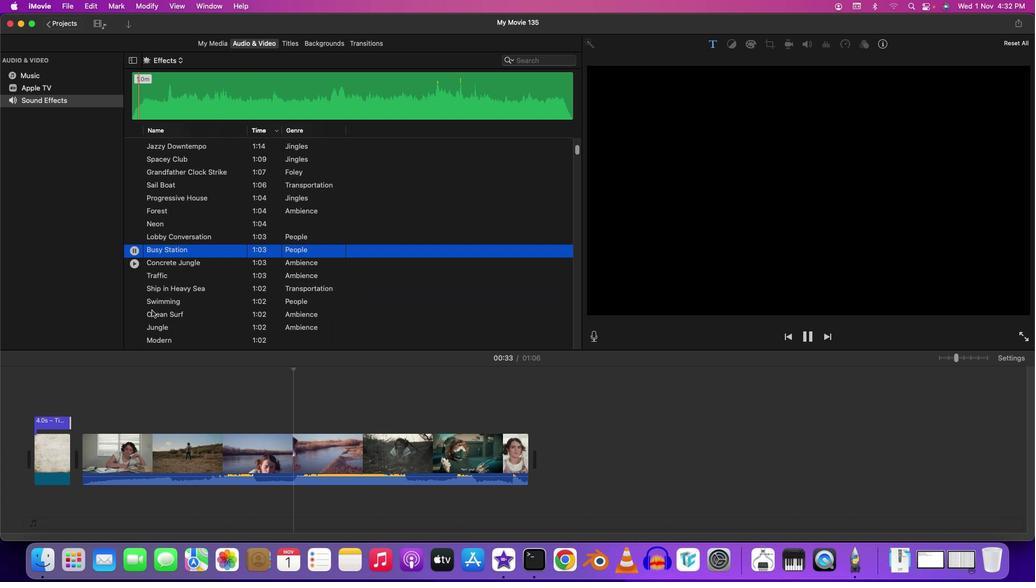 
Action: Mouse scrolled (145, 303) with delta (-6, -7)
Screenshot: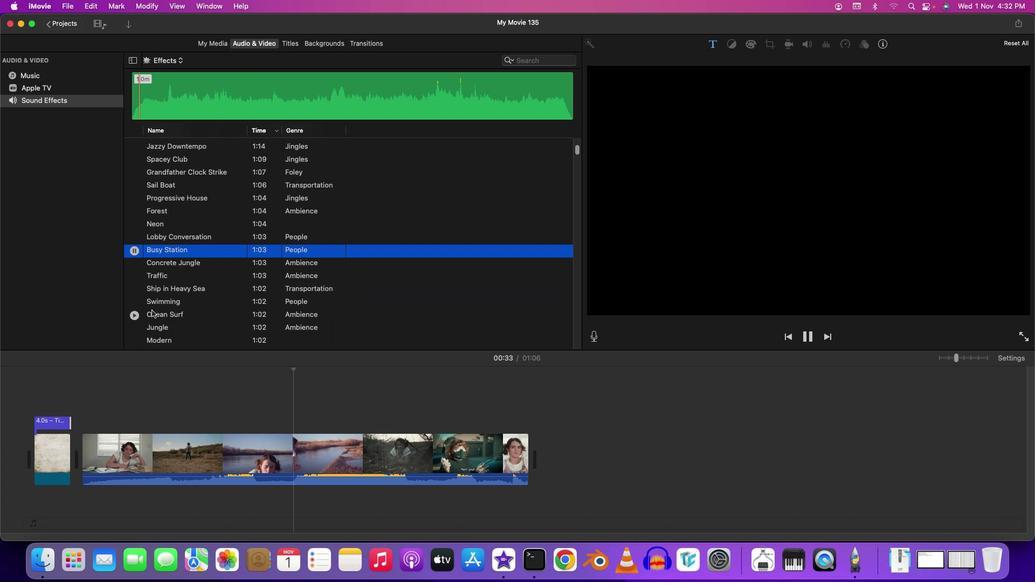
Action: Mouse scrolled (145, 303) with delta (-6, -7)
Screenshot: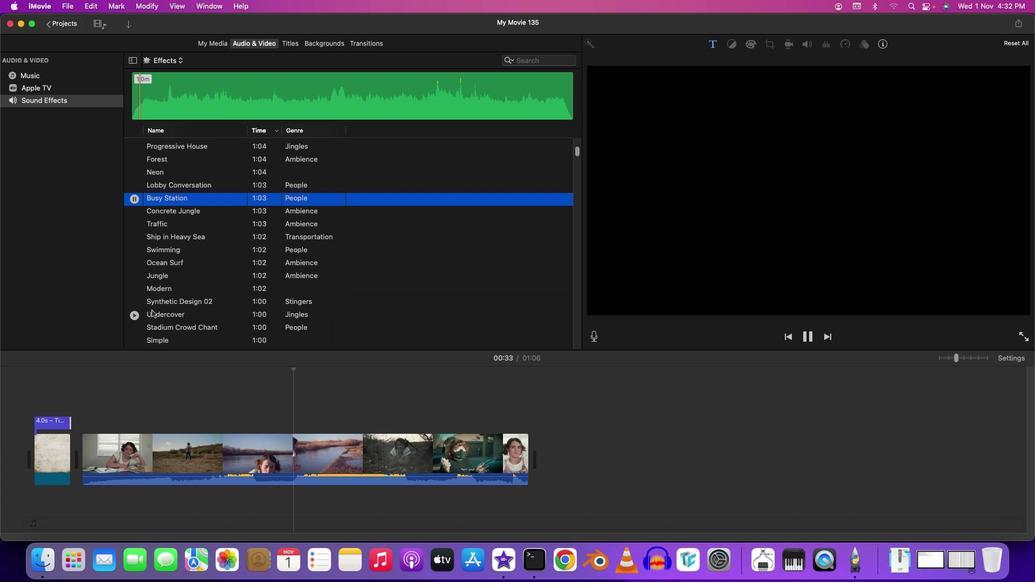 
Action: Mouse scrolled (145, 303) with delta (-6, -7)
Screenshot: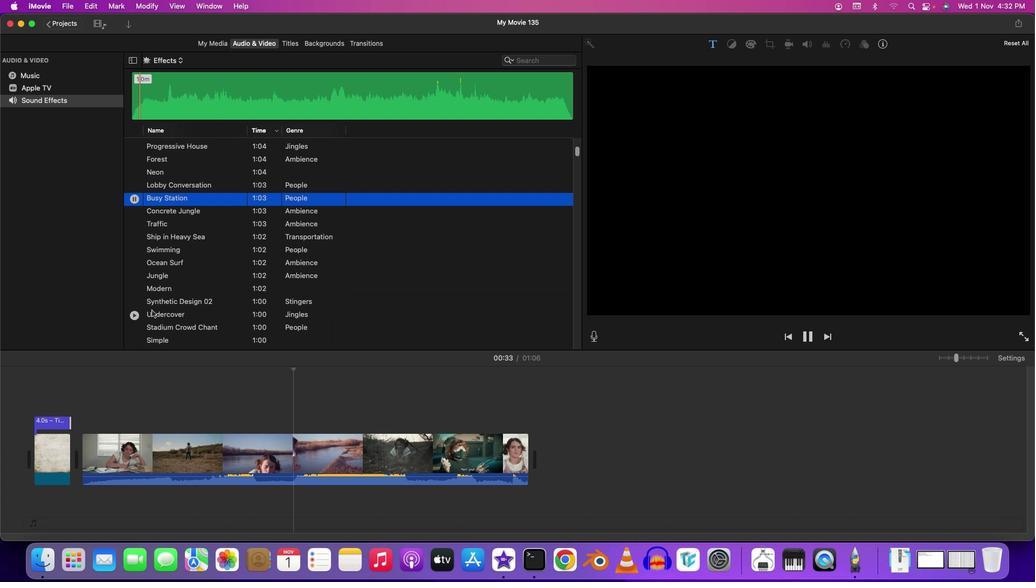 
Action: Mouse scrolled (145, 303) with delta (-6, -8)
Screenshot: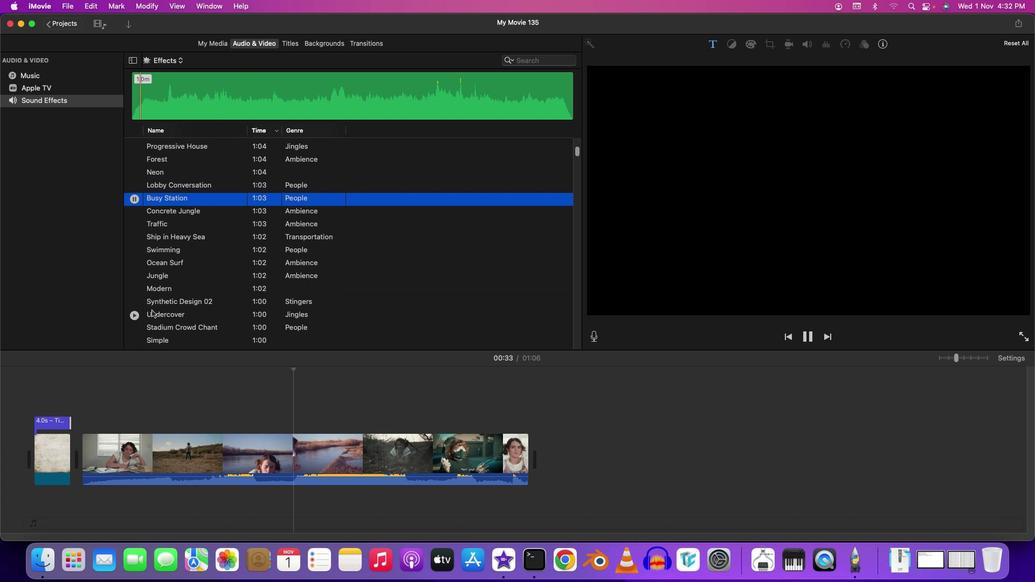 
Action: Mouse scrolled (145, 303) with delta (-6, -8)
Screenshot: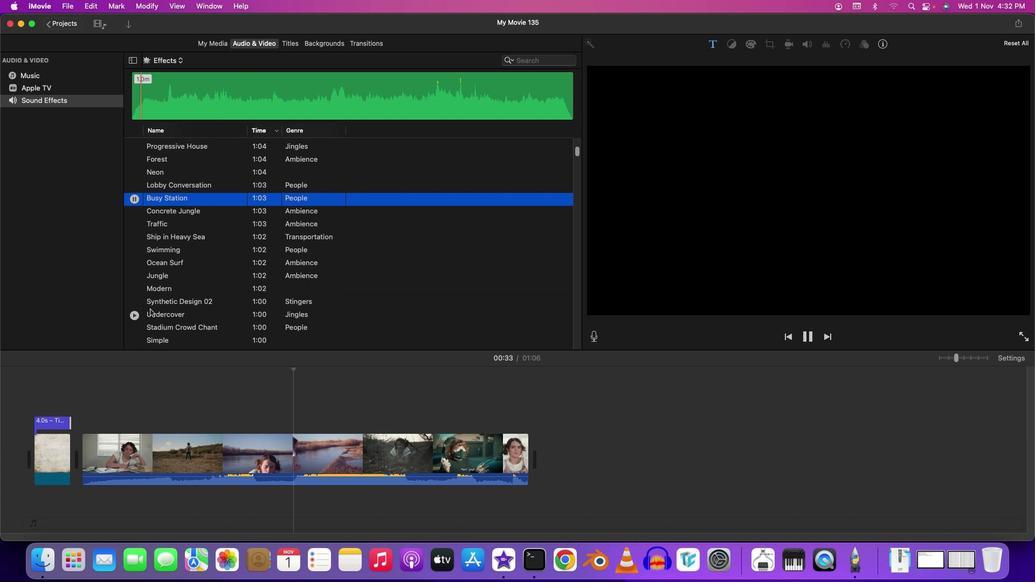
Action: Mouse moved to (129, 207)
Screenshot: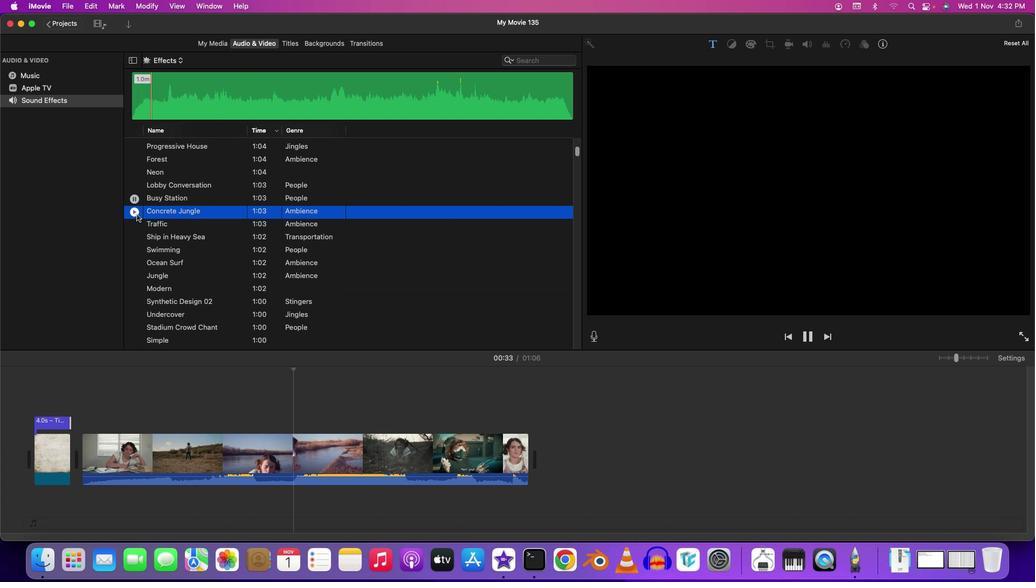 
Action: Mouse pressed left at (129, 207)
Screenshot: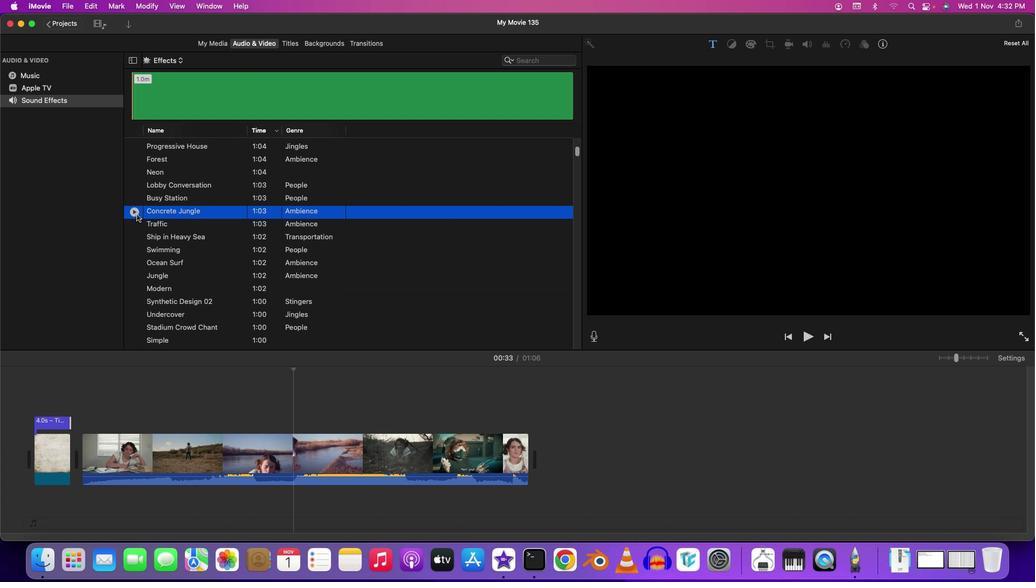 
Action: Mouse moved to (125, 218)
Screenshot: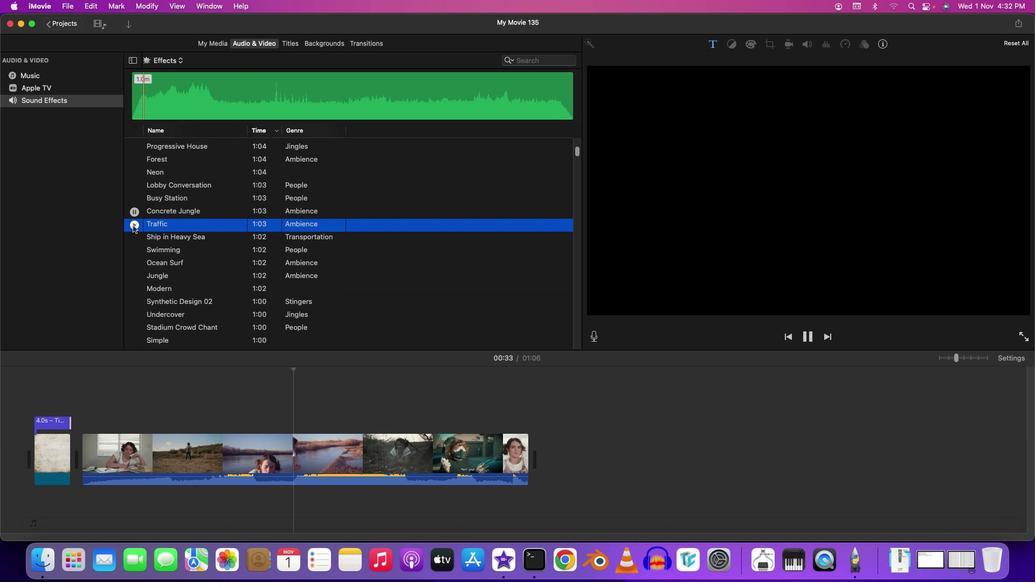 
Action: Mouse pressed left at (125, 218)
Screenshot: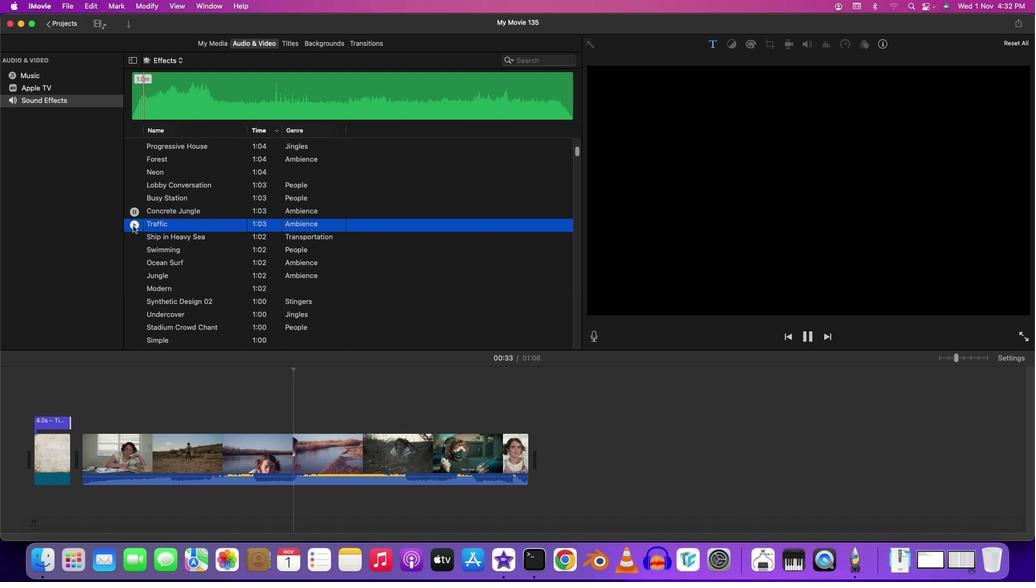 
Action: Mouse moved to (126, 230)
Screenshot: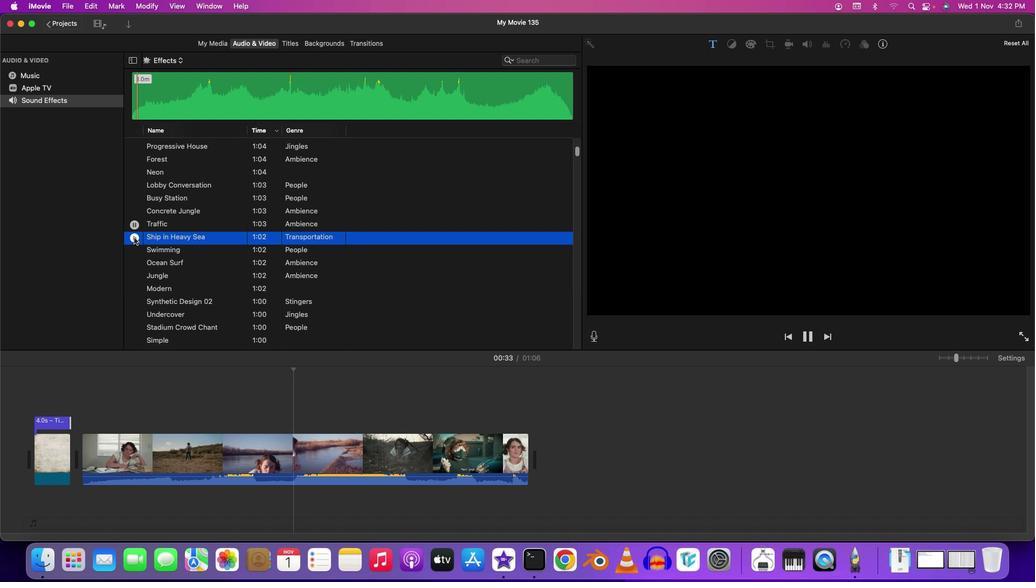 
Action: Mouse pressed left at (126, 230)
Screenshot: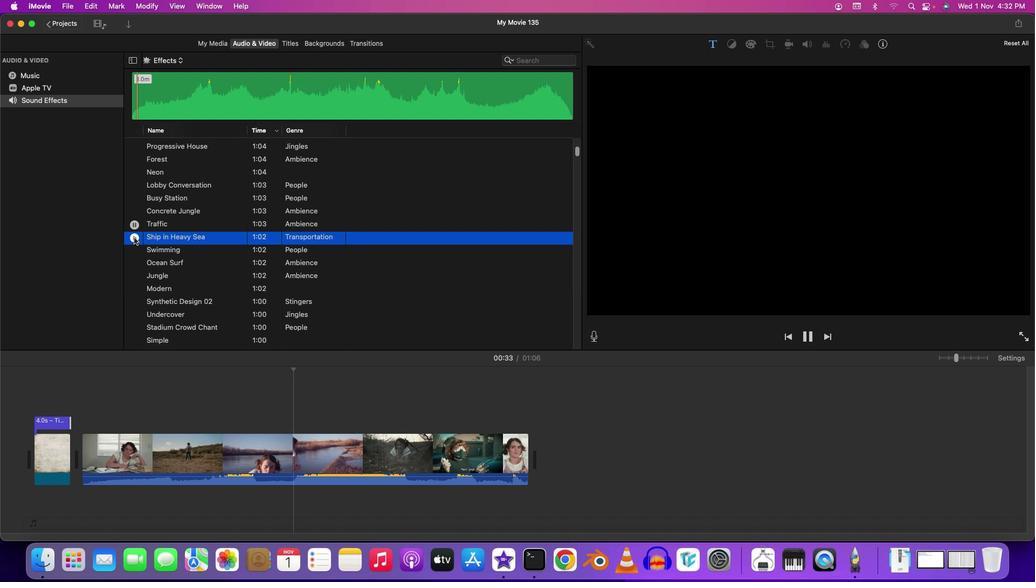 
Action: Mouse moved to (127, 246)
Screenshot: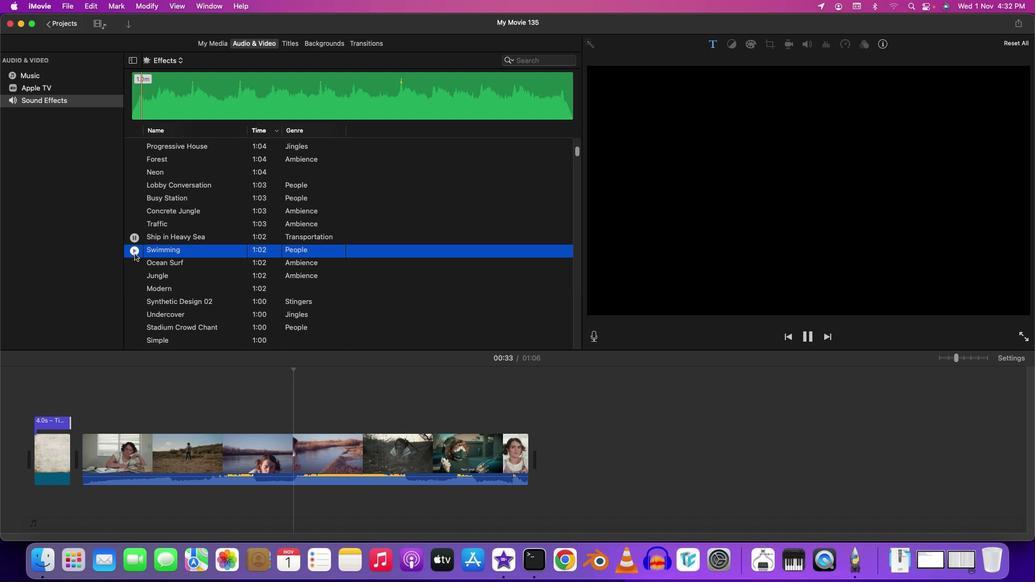 
Action: Mouse pressed left at (127, 246)
Screenshot: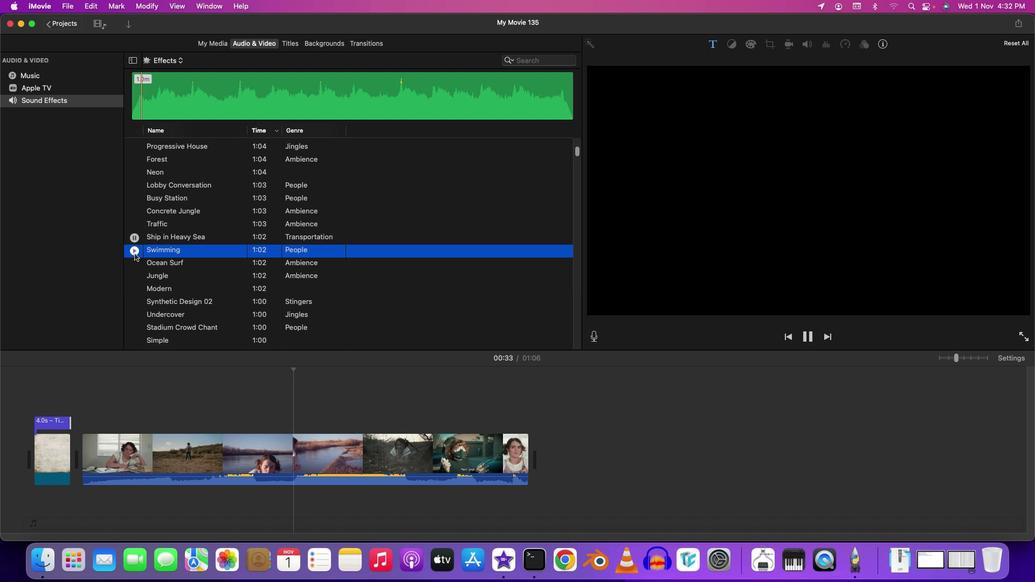 
Action: Mouse moved to (125, 268)
Screenshot: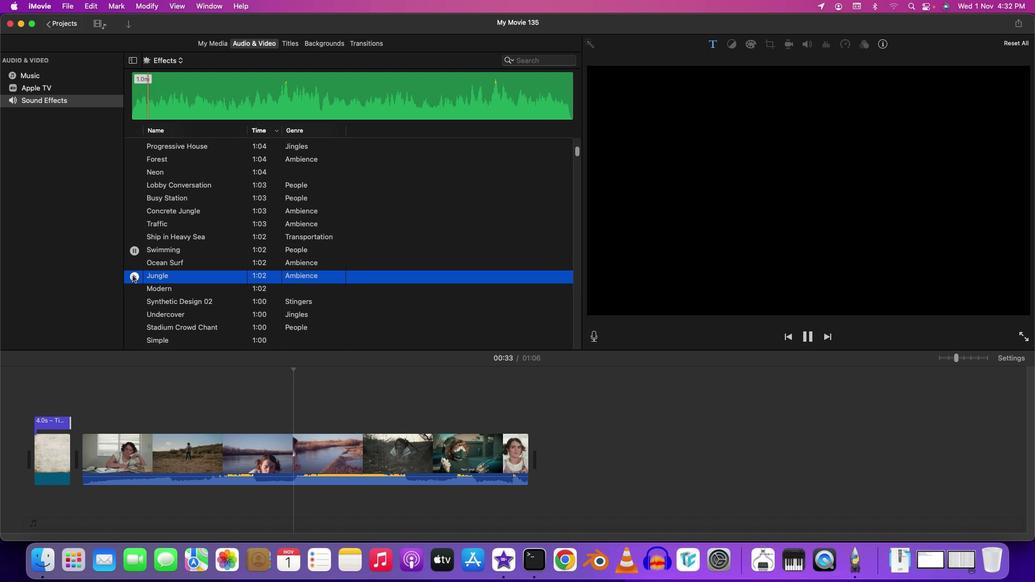 
Action: Mouse pressed left at (125, 268)
Screenshot: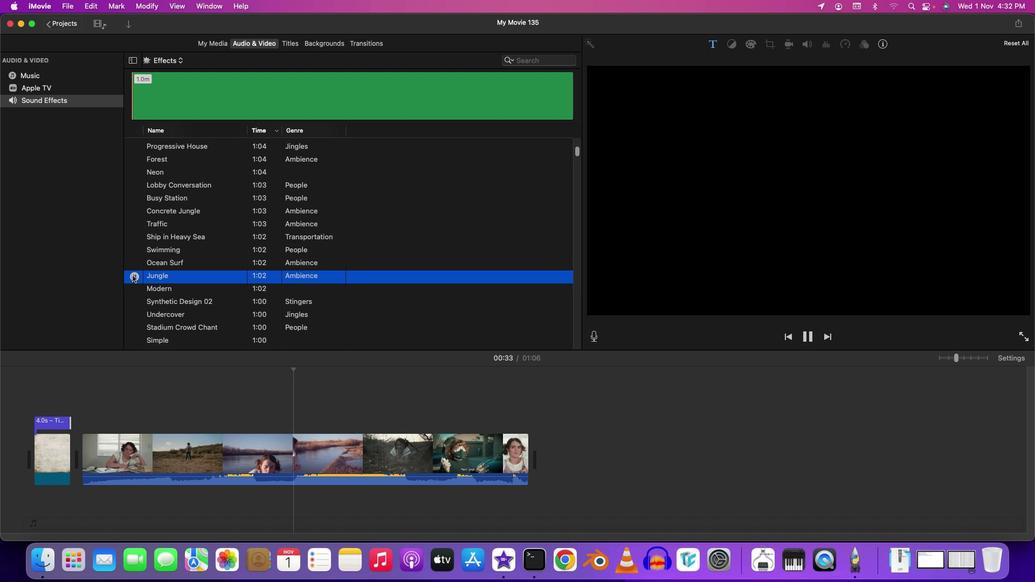 
Action: Mouse moved to (128, 282)
Screenshot: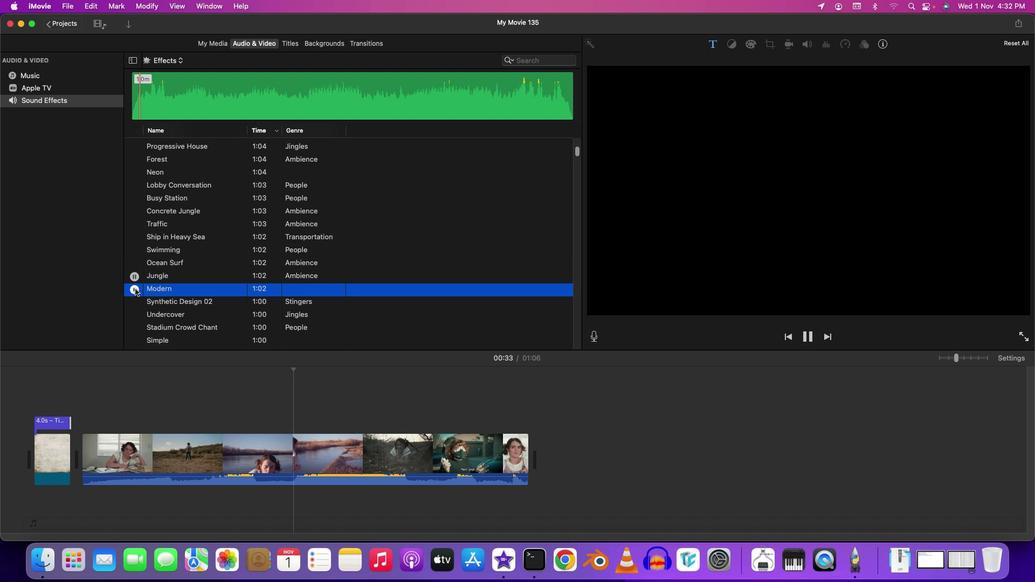 
Action: Mouse pressed left at (128, 282)
Screenshot: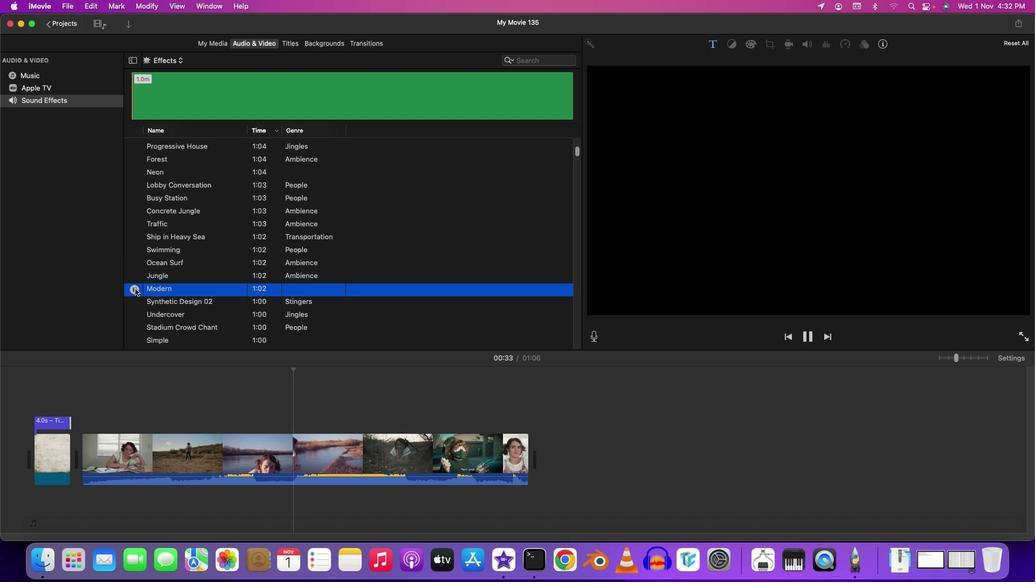 
Action: Mouse moved to (128, 294)
Screenshot: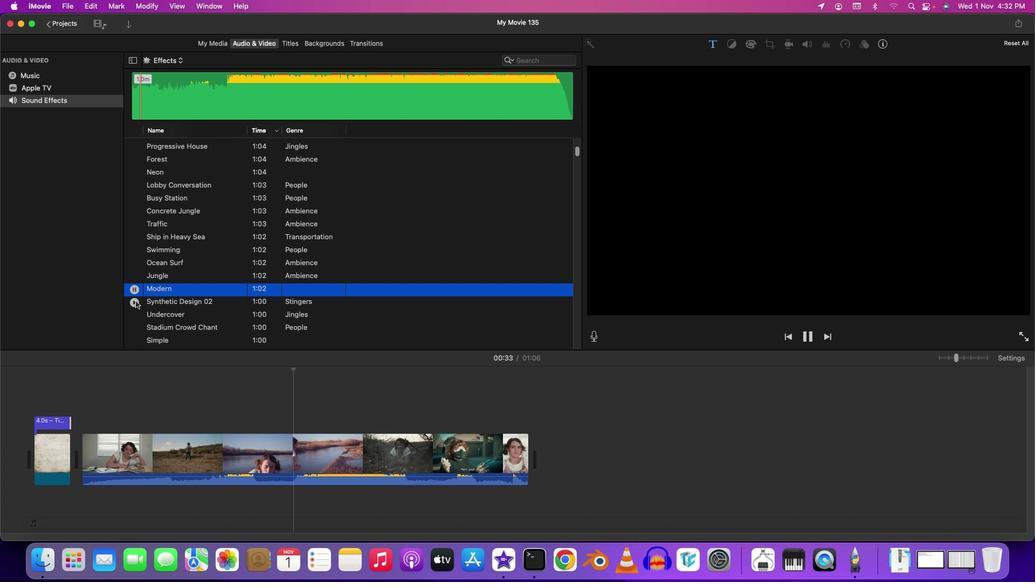 
Action: Mouse pressed left at (128, 294)
Screenshot: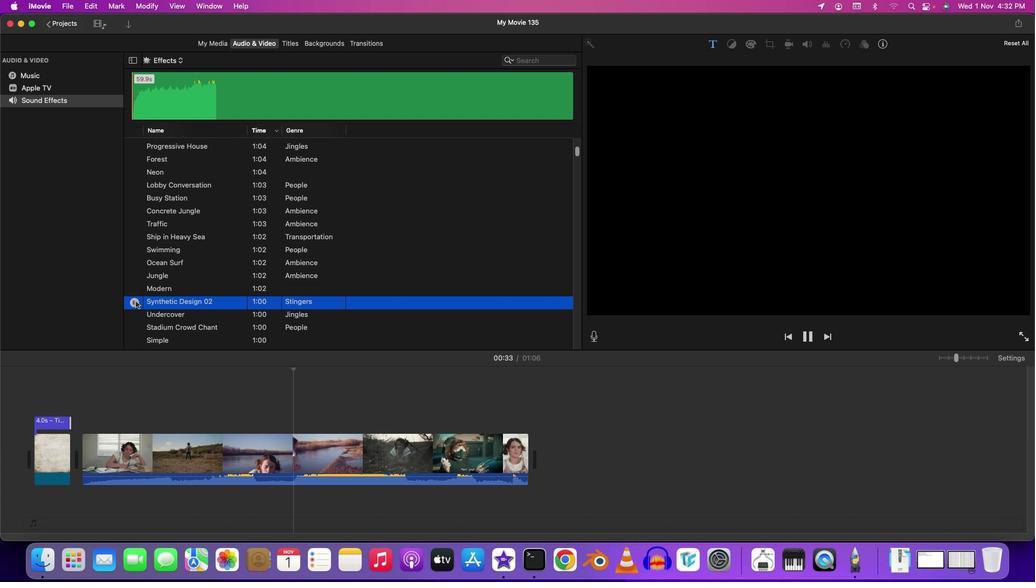 
Action: Mouse moved to (130, 308)
Screenshot: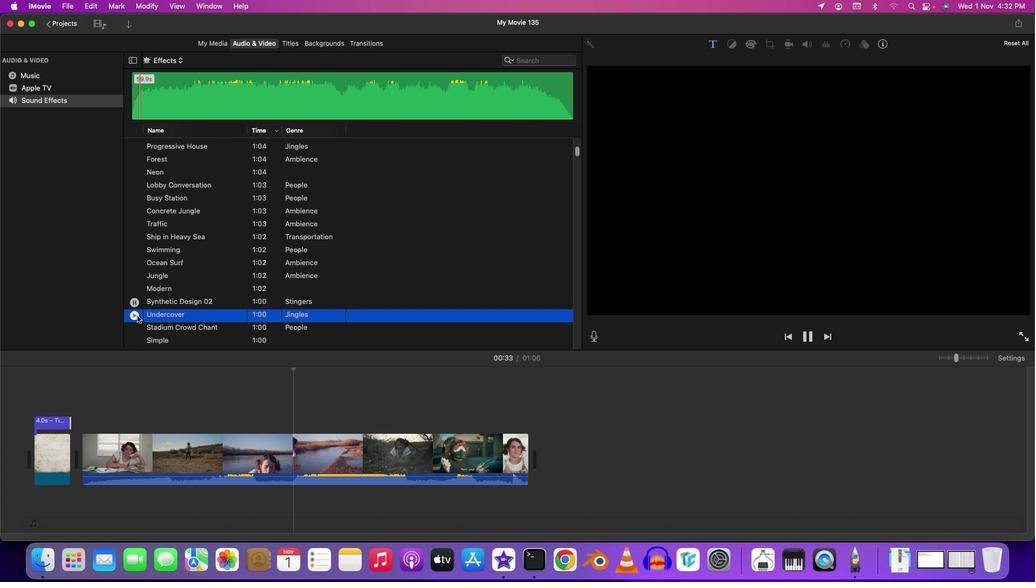 
Action: Mouse pressed left at (130, 308)
Screenshot: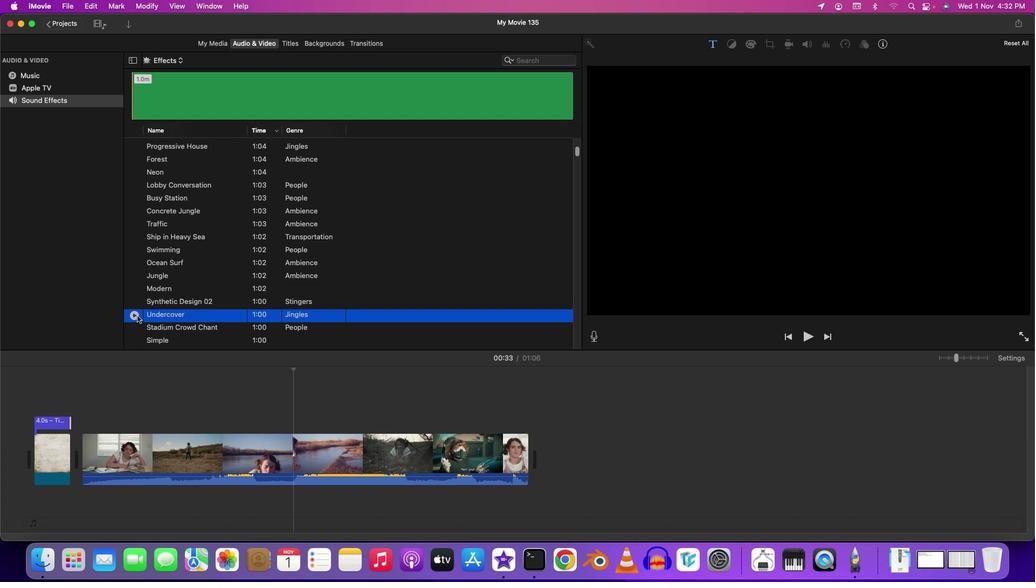 
Action: Mouse moved to (142, 300)
Screenshot: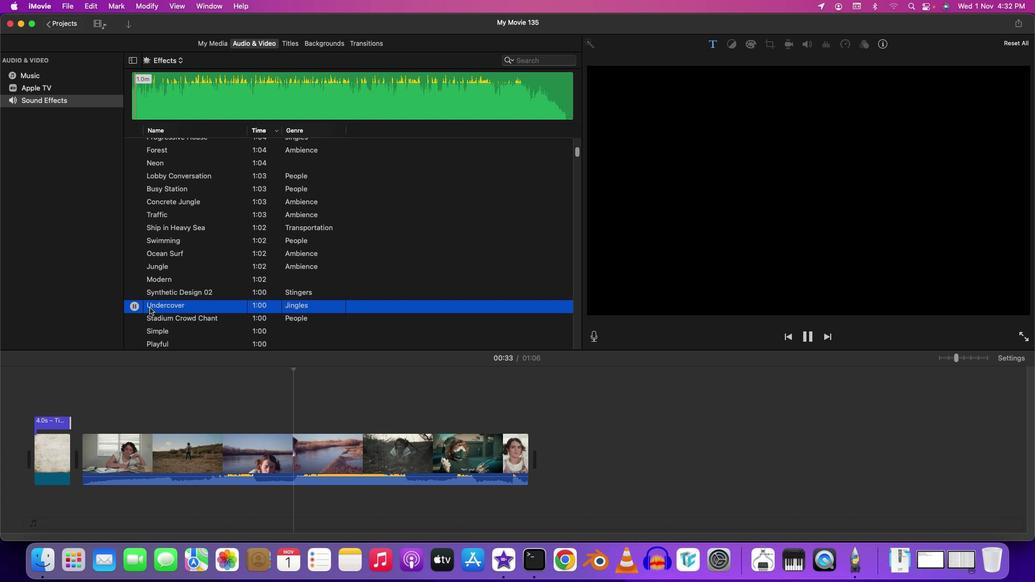 
Action: Mouse scrolled (142, 300) with delta (-6, -7)
Screenshot: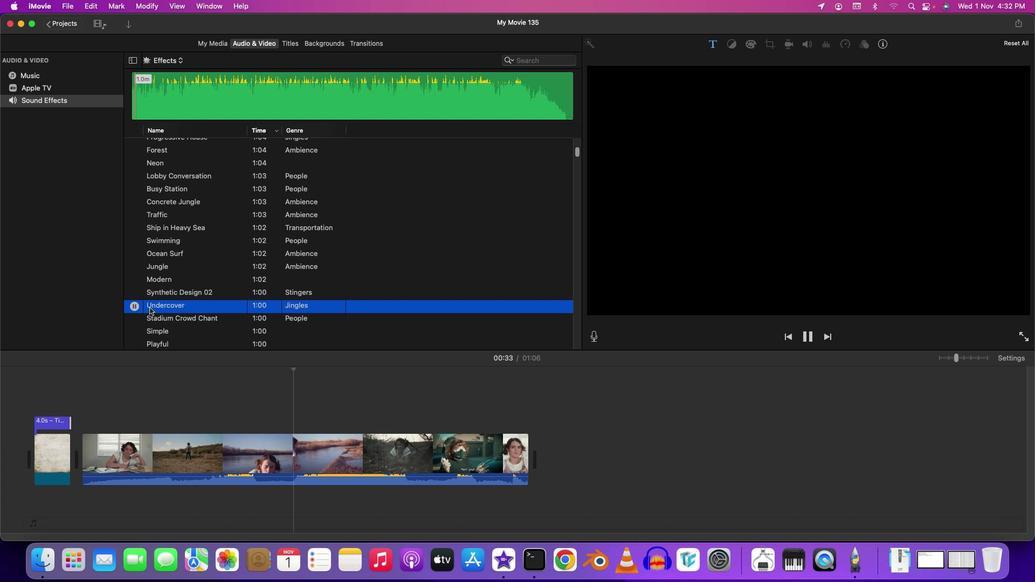 
Action: Mouse moved to (142, 300)
Screenshot: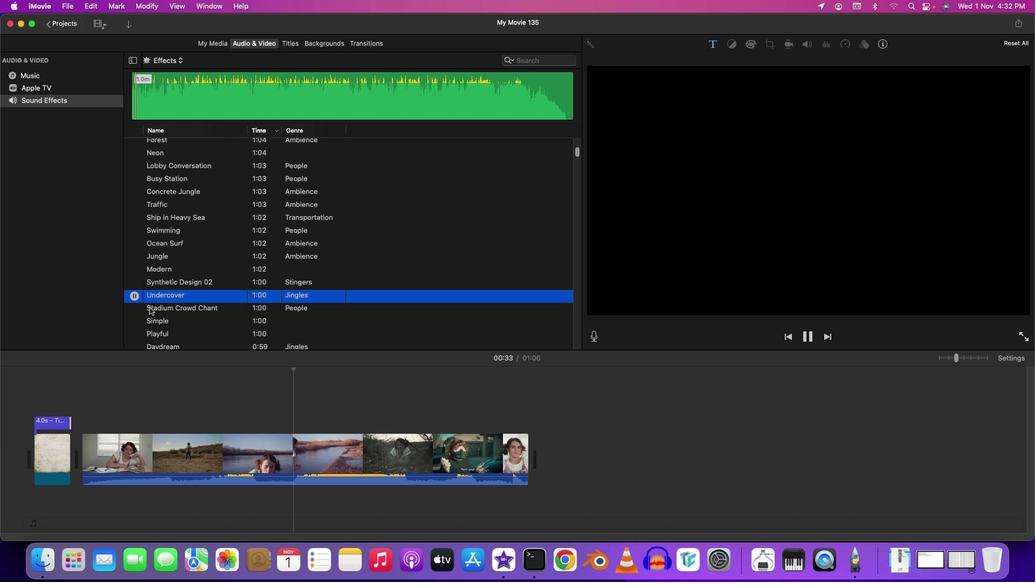 
Action: Mouse scrolled (142, 300) with delta (-6, -7)
Screenshot: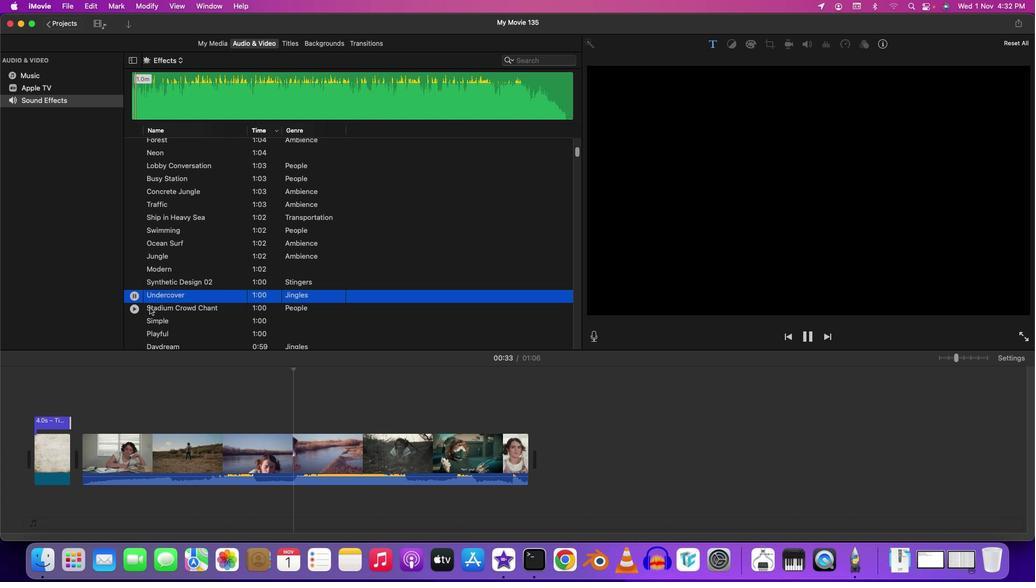 
Action: Mouse scrolled (142, 300) with delta (-6, -7)
Screenshot: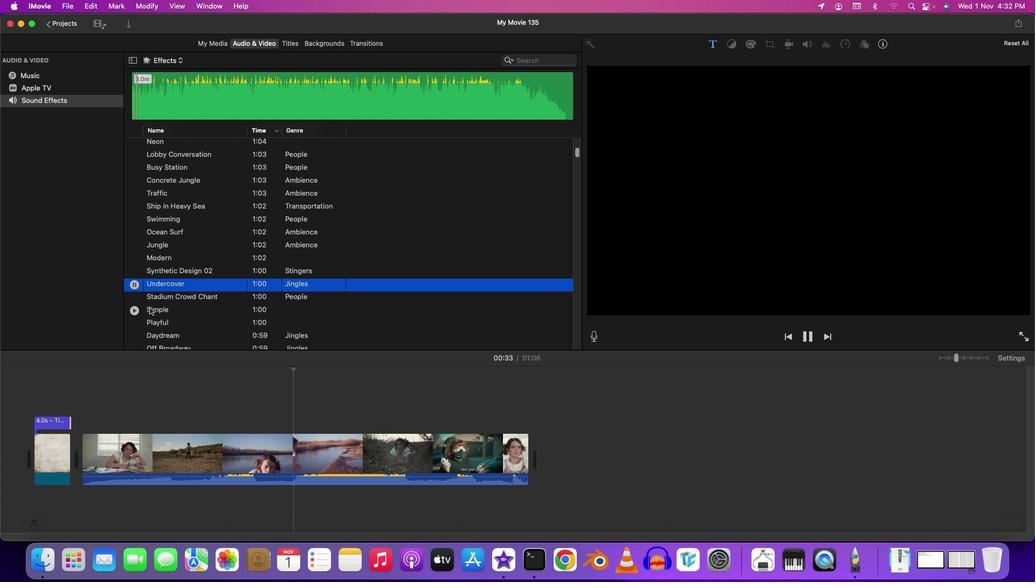 
Action: Mouse scrolled (142, 300) with delta (-6, -7)
Screenshot: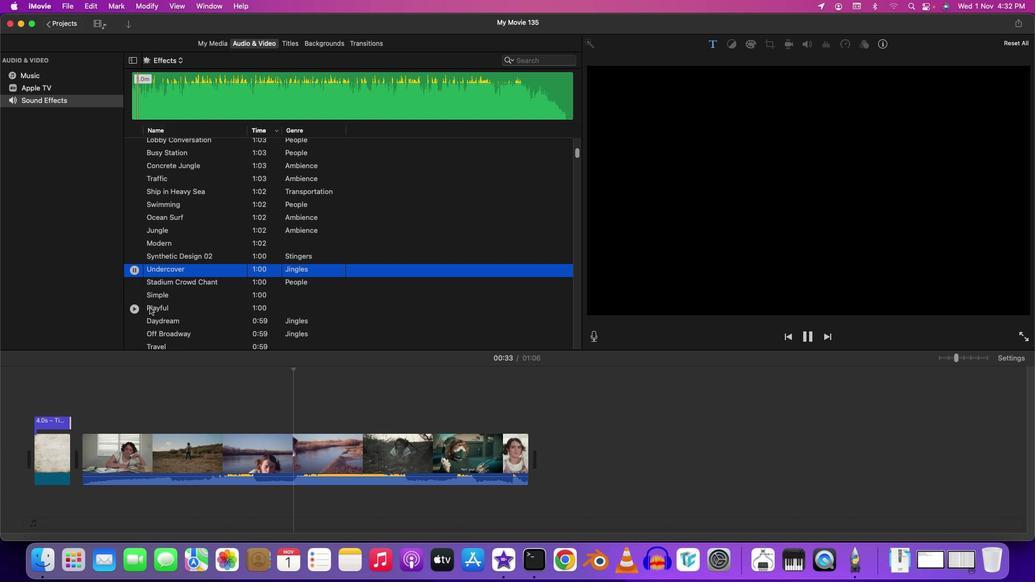 
Action: Mouse scrolled (142, 300) with delta (-6, -7)
Screenshot: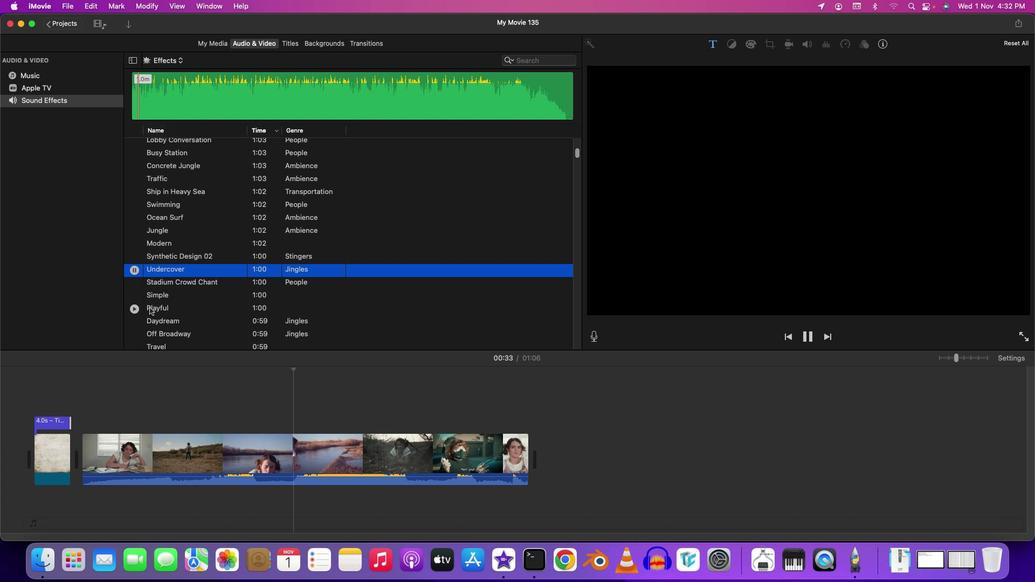 
Action: Mouse moved to (129, 276)
Screenshot: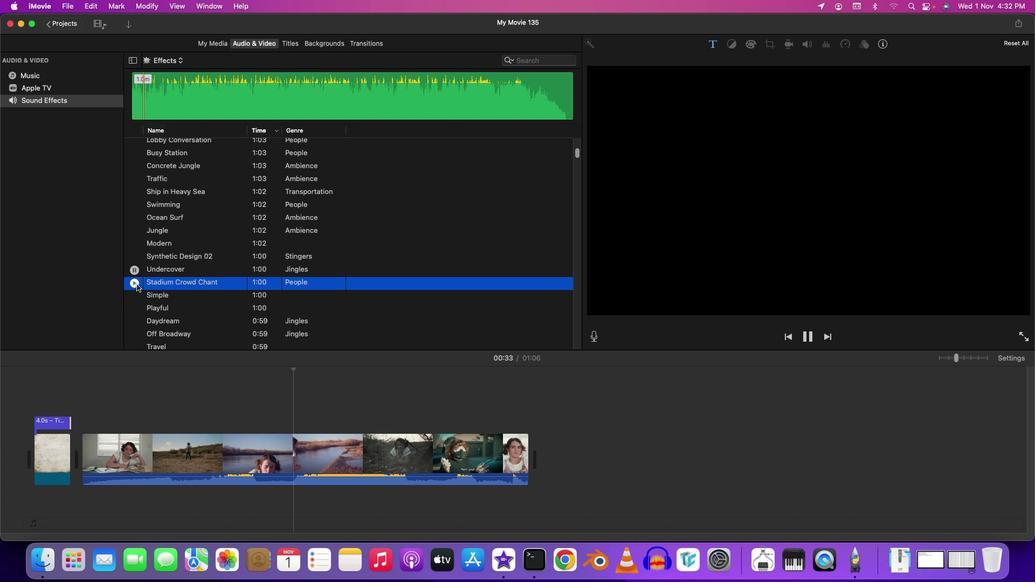 
Action: Mouse pressed left at (129, 276)
Screenshot: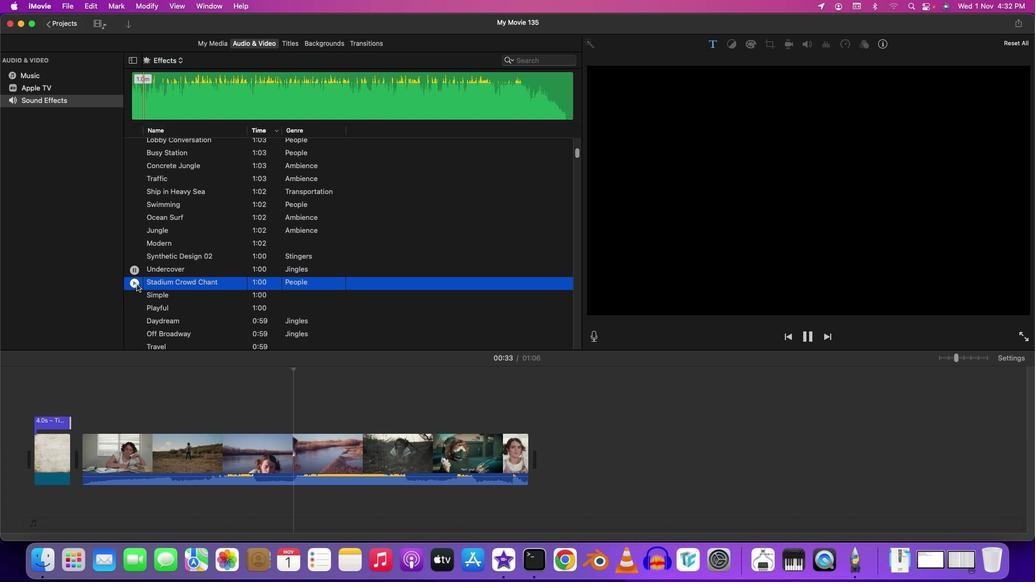 
Action: Mouse moved to (128, 289)
Screenshot: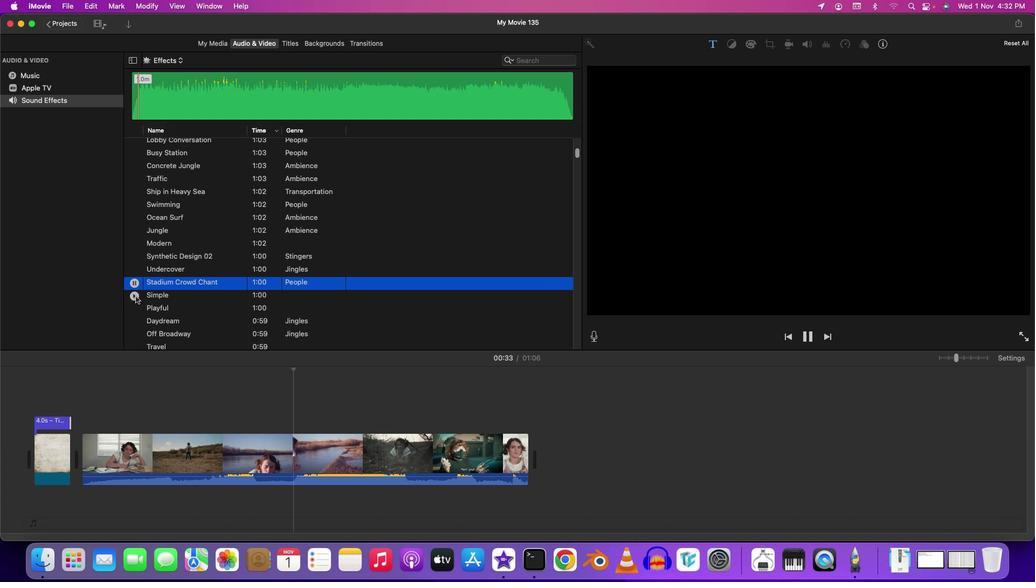 
Action: Mouse pressed left at (128, 289)
Screenshot: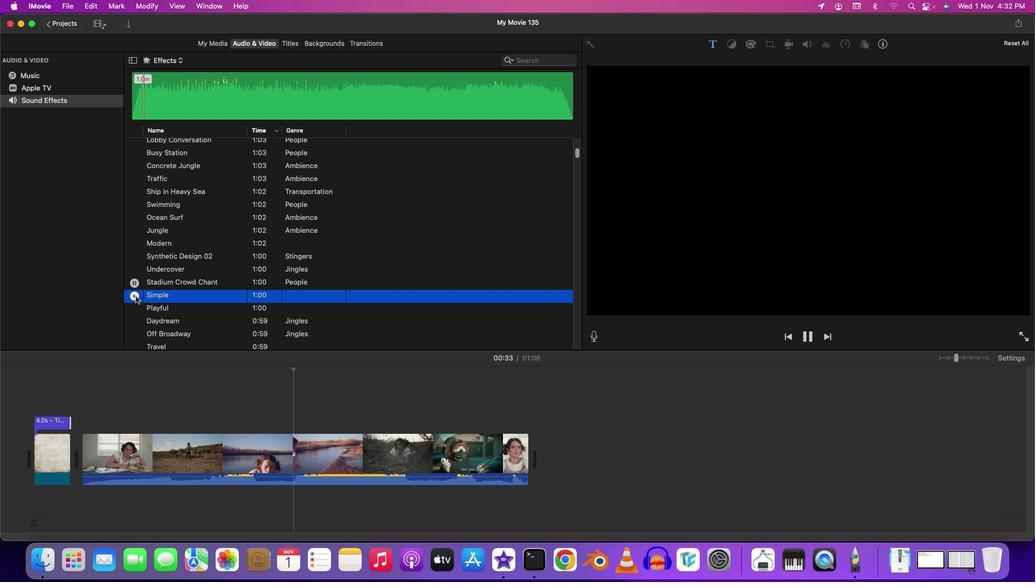 
Action: Mouse moved to (128, 302)
Screenshot: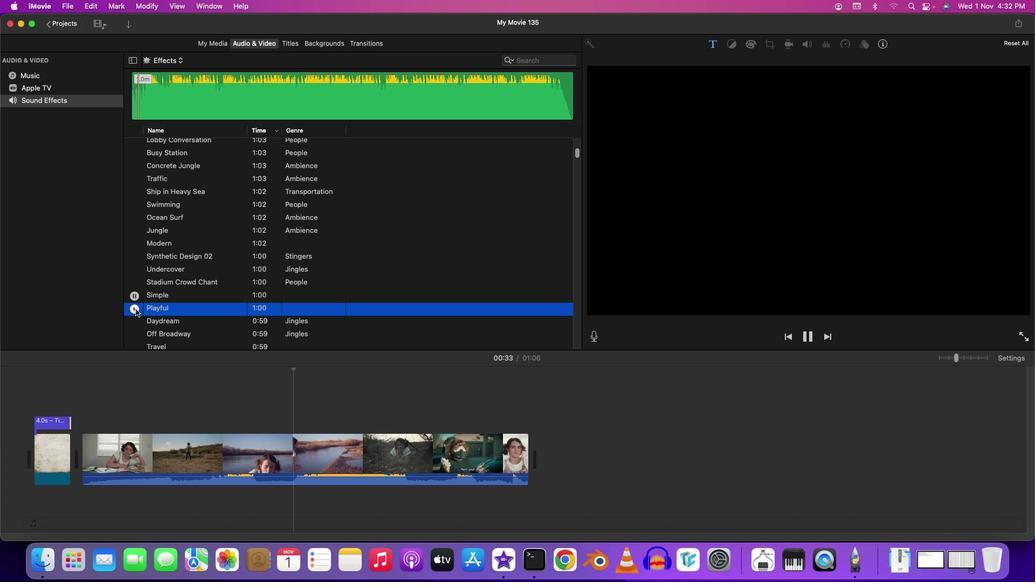 
Action: Mouse pressed left at (128, 302)
Screenshot: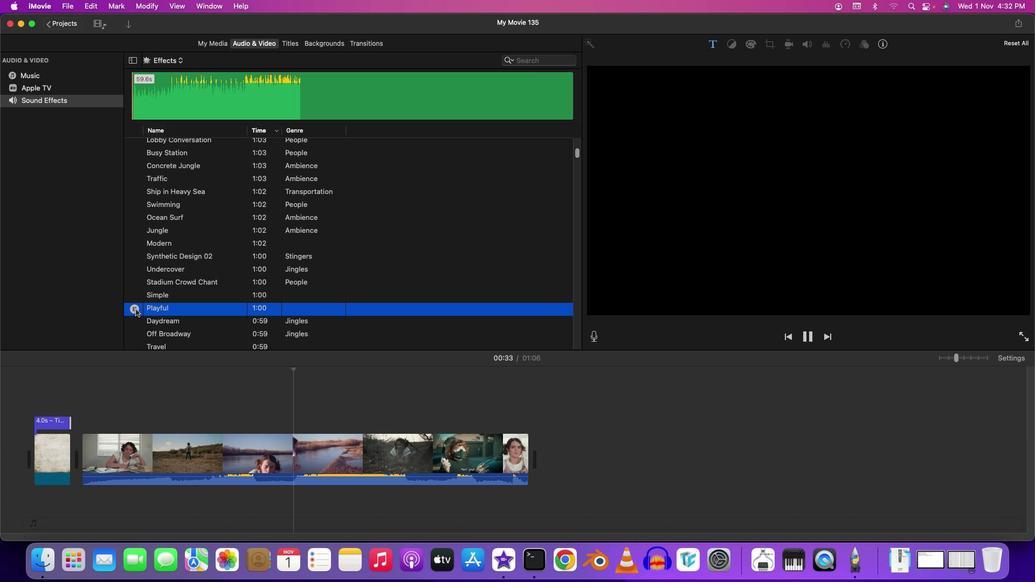 
Action: Mouse moved to (128, 313)
Screenshot: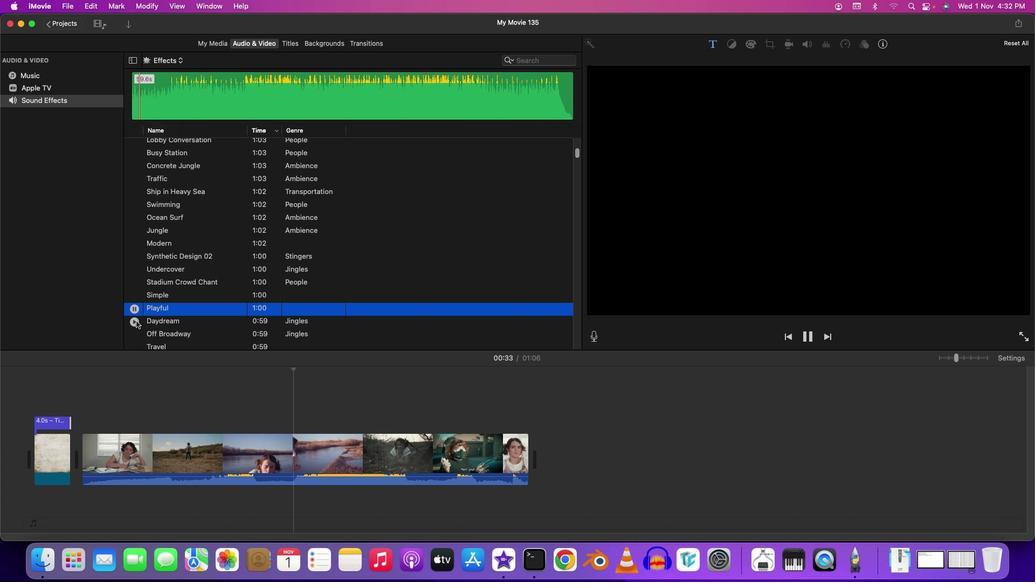 
Action: Mouse pressed left at (128, 313)
Screenshot: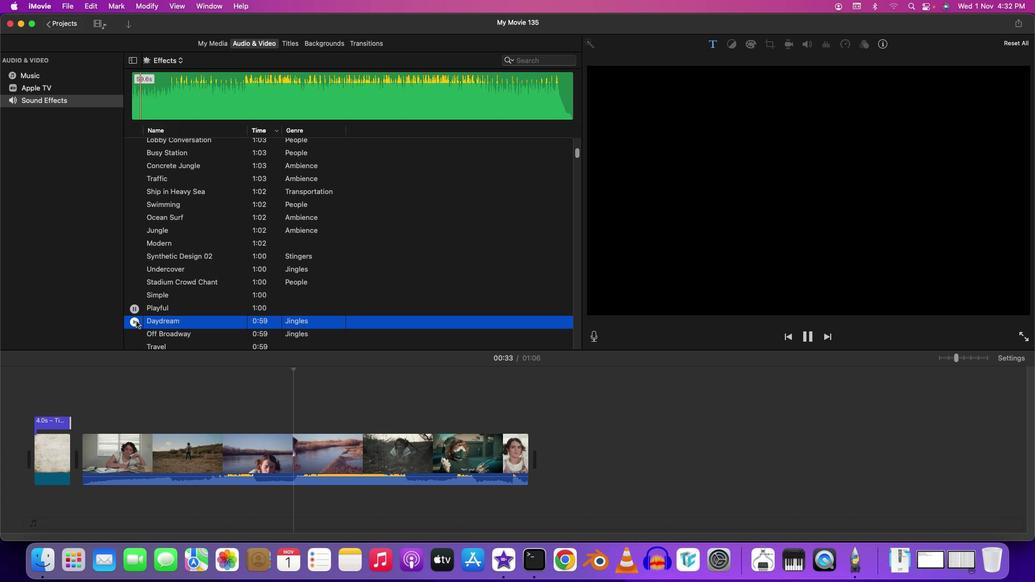
Action: Mouse moved to (131, 309)
Screenshot: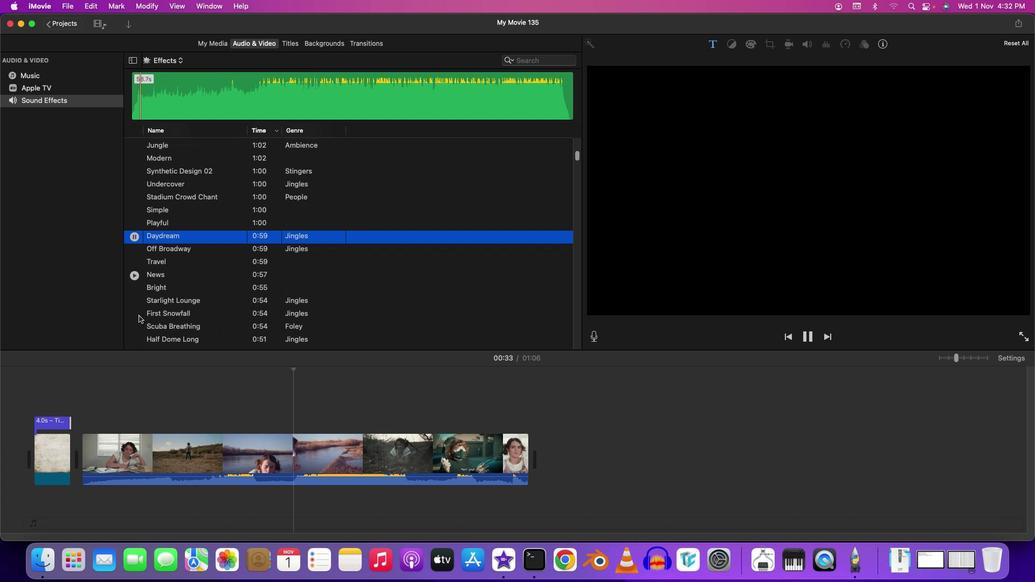 
Action: Mouse scrolled (131, 309) with delta (-6, -7)
Screenshot: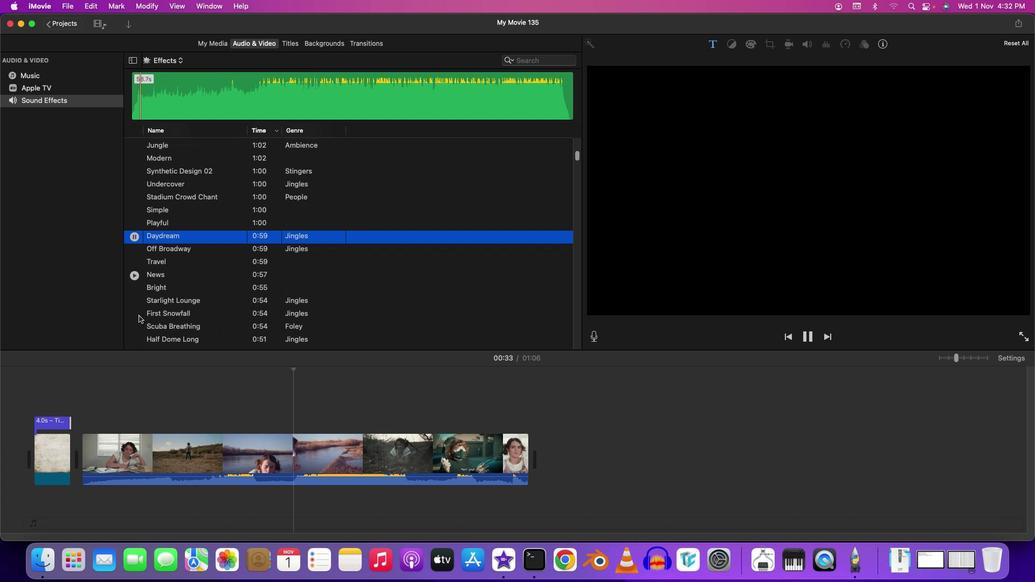
Action: Mouse moved to (131, 309)
Screenshot: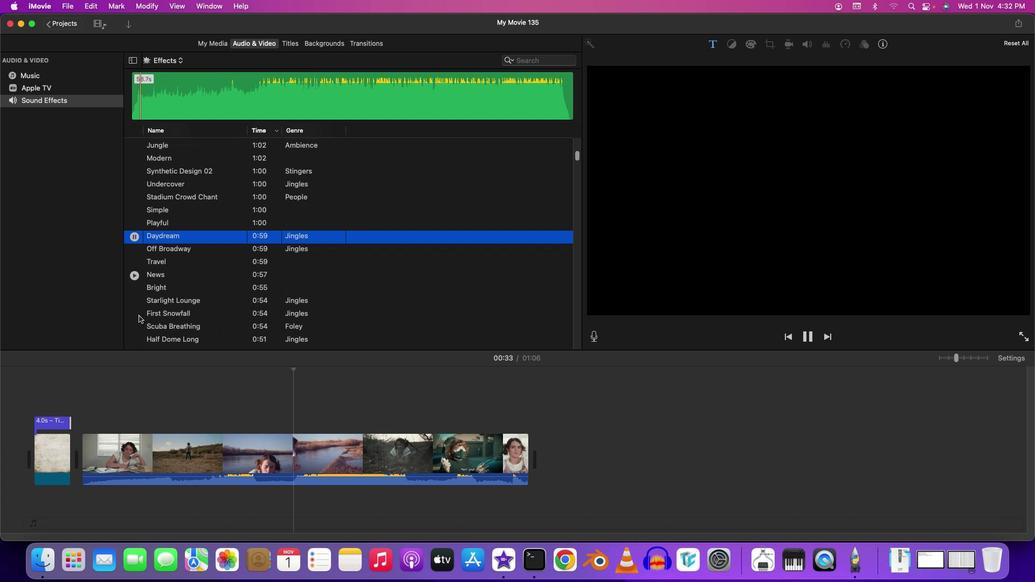
Action: Mouse scrolled (131, 309) with delta (-6, -7)
Screenshot: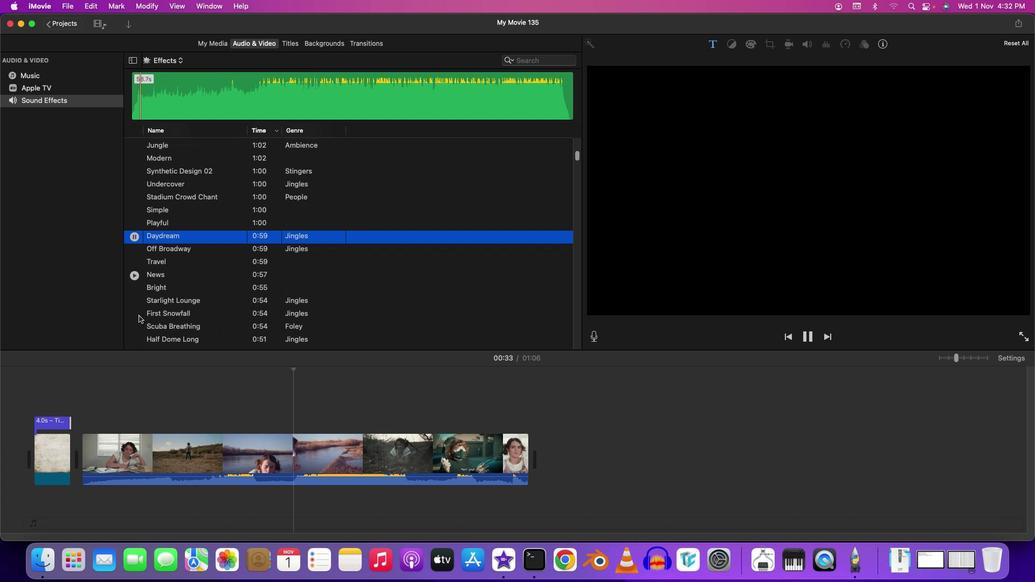
Action: Mouse moved to (131, 308)
Screenshot: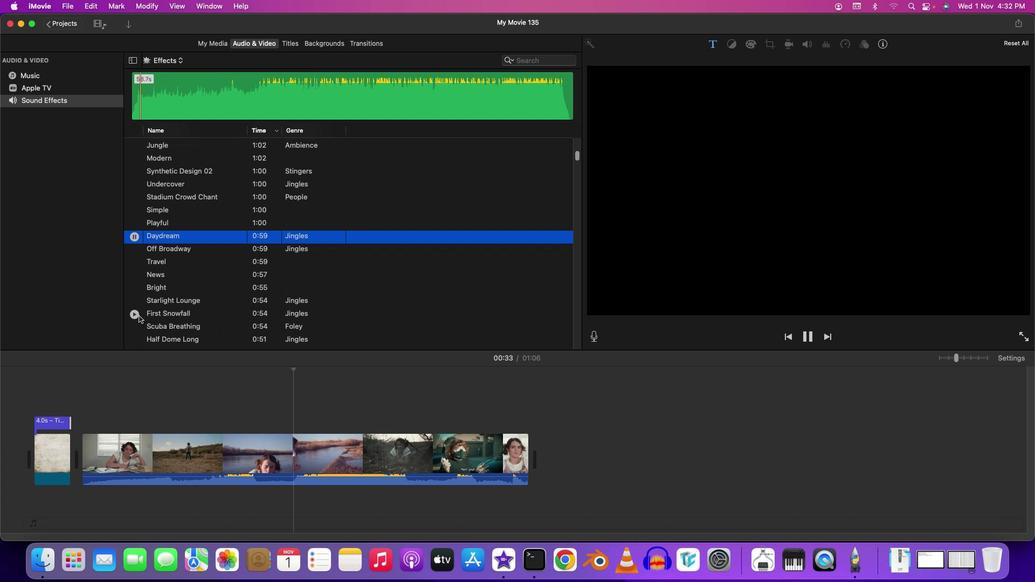 
Action: Mouse scrolled (131, 308) with delta (-6, -7)
Screenshot: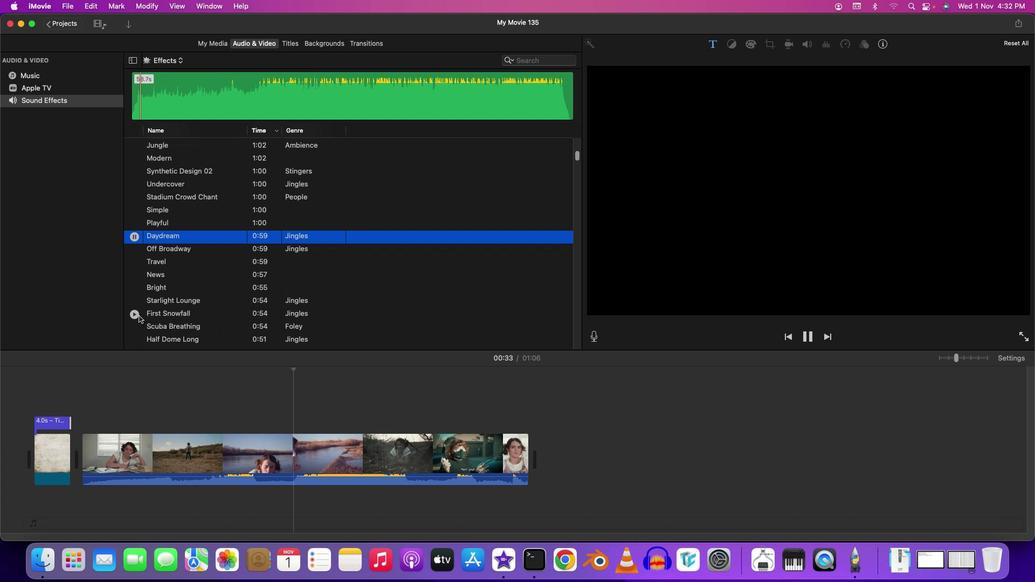 
Action: Mouse scrolled (131, 308) with delta (-6, -7)
Screenshot: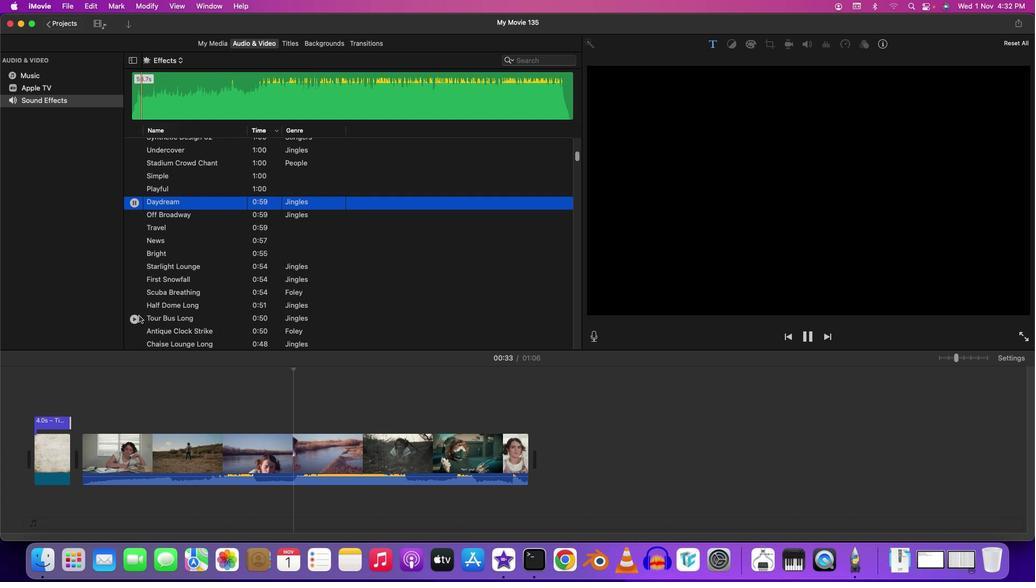 
Action: Mouse scrolled (131, 308) with delta (-6, -7)
Screenshot: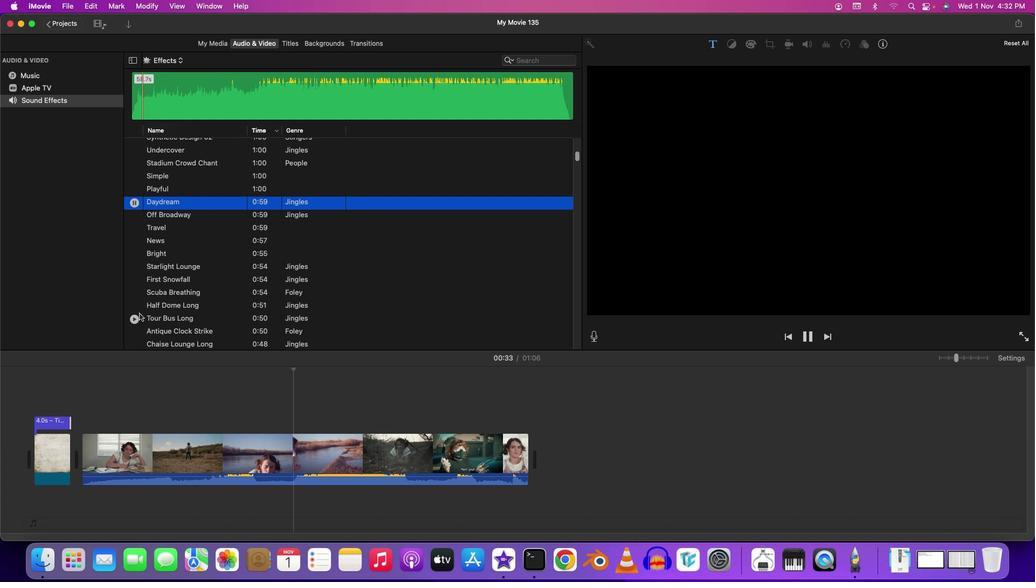 
Action: Mouse moved to (129, 207)
Screenshot: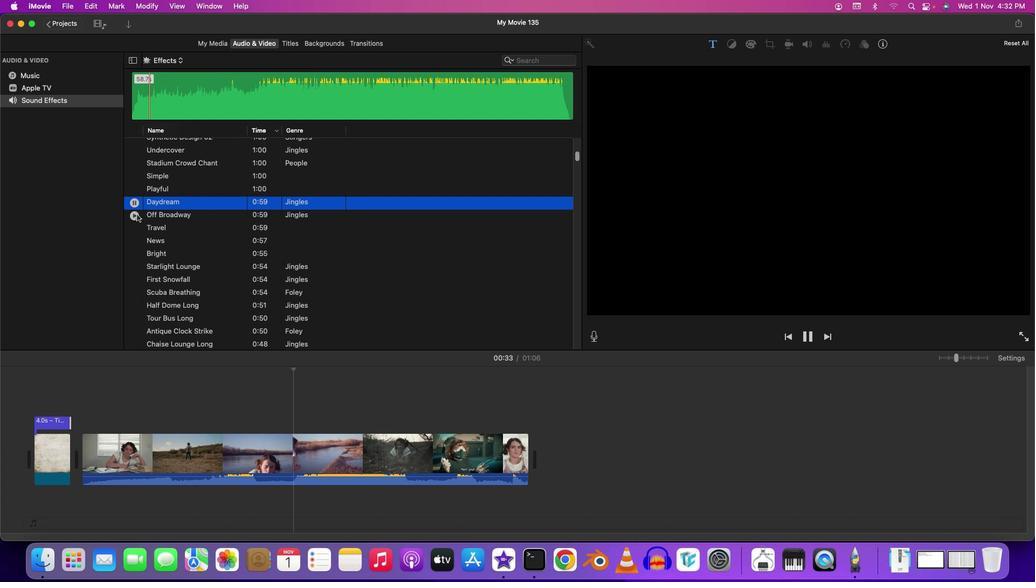 
Action: Mouse pressed left at (129, 207)
Screenshot: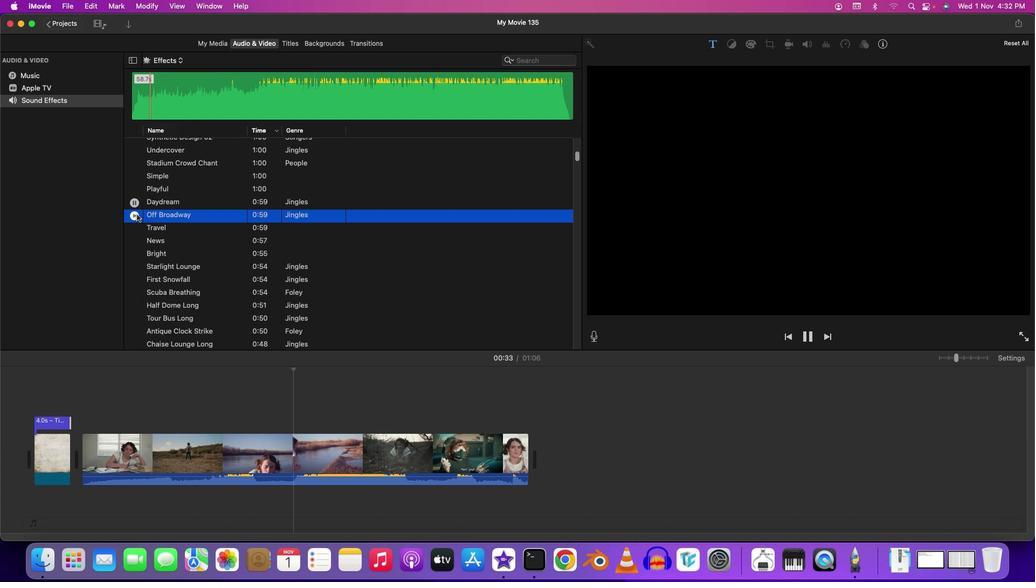 
Action: Mouse moved to (129, 222)
Screenshot: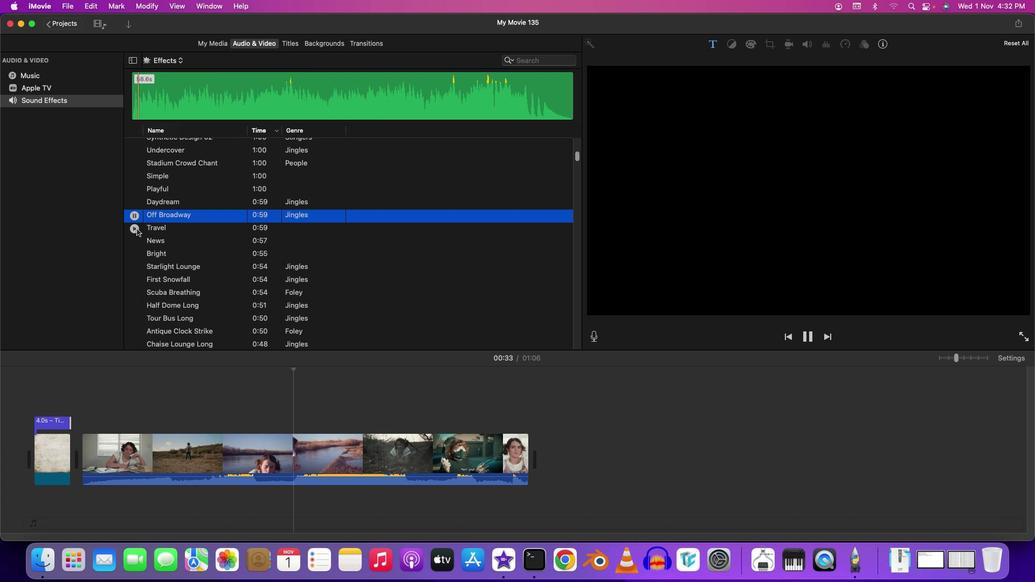 
Action: Mouse pressed left at (129, 222)
Screenshot: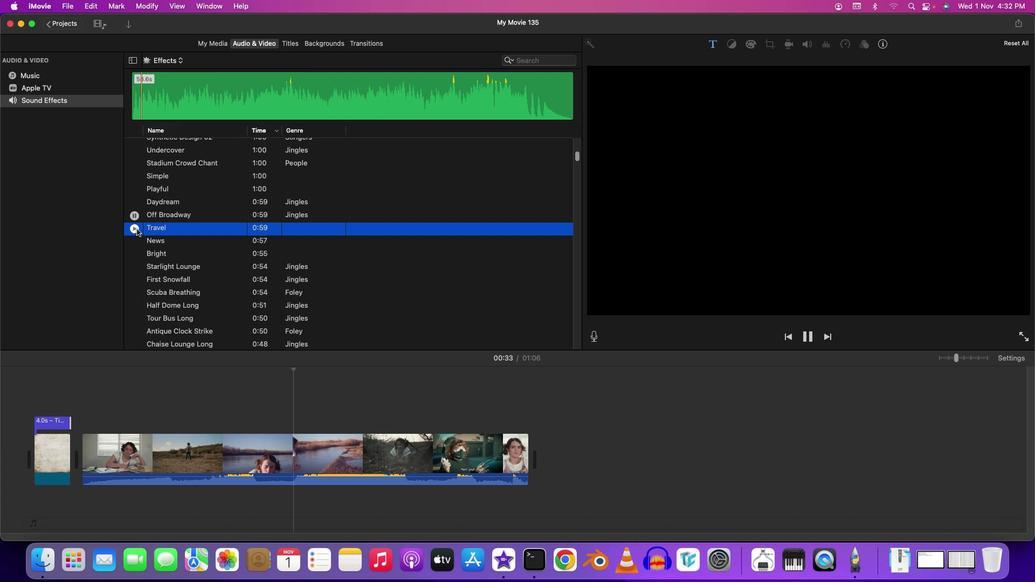 
Action: Mouse moved to (129, 236)
Screenshot: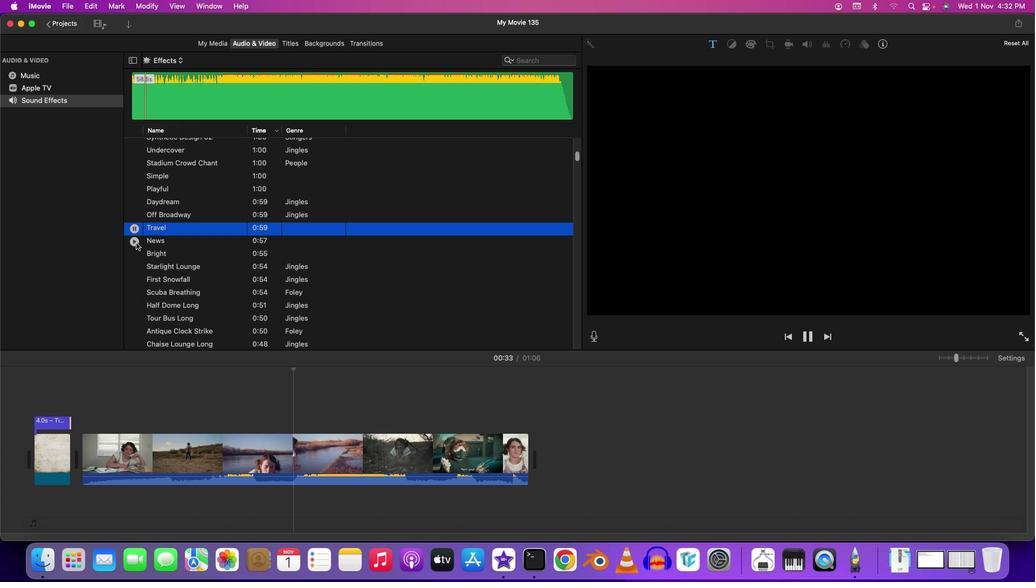 
Action: Mouse pressed left at (129, 236)
Screenshot: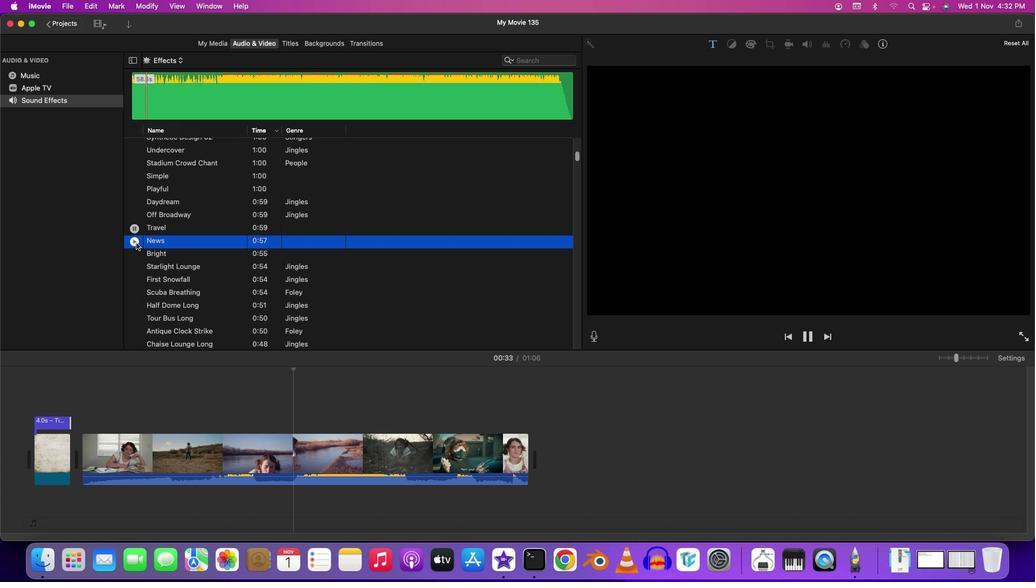 
Action: Mouse moved to (129, 246)
Screenshot: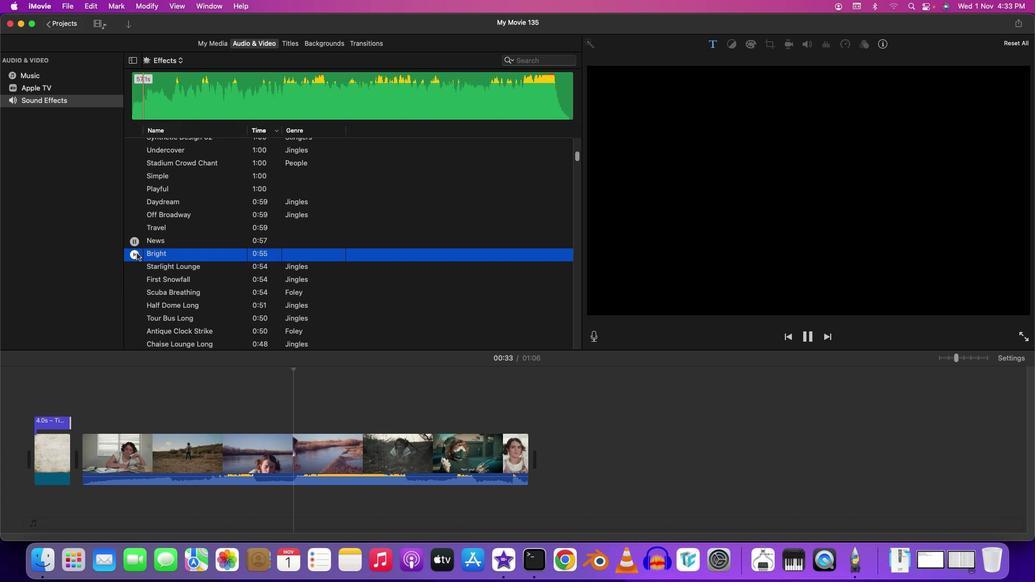 
Action: Mouse pressed left at (129, 246)
Screenshot: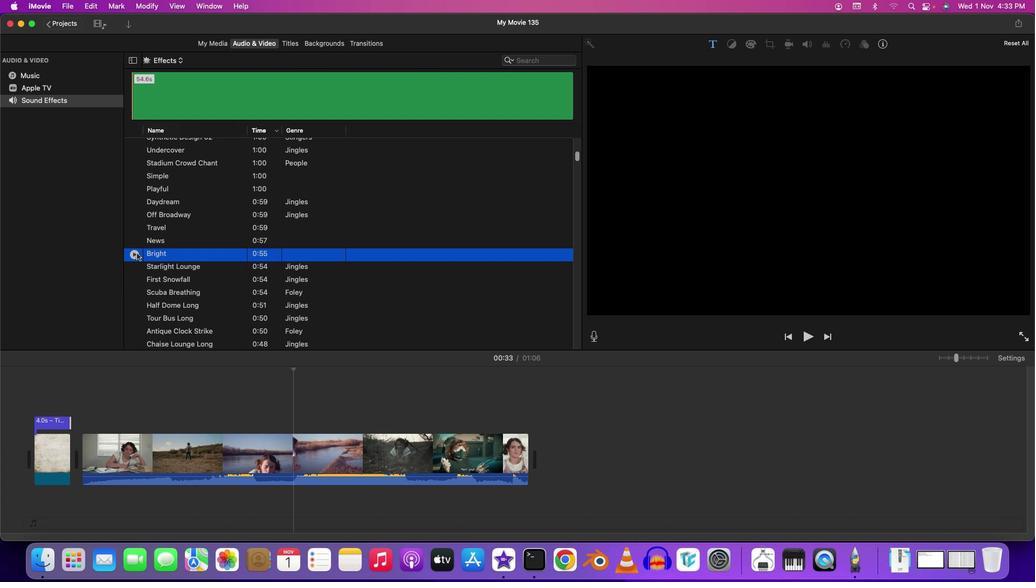 
Action: Mouse moved to (129, 257)
Screenshot: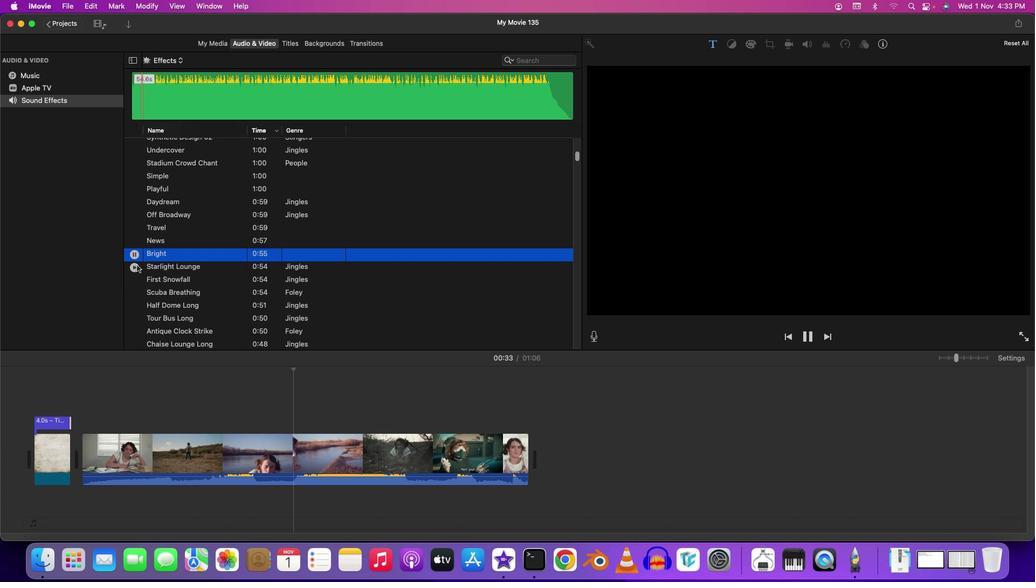 
Action: Mouse pressed left at (129, 257)
Screenshot: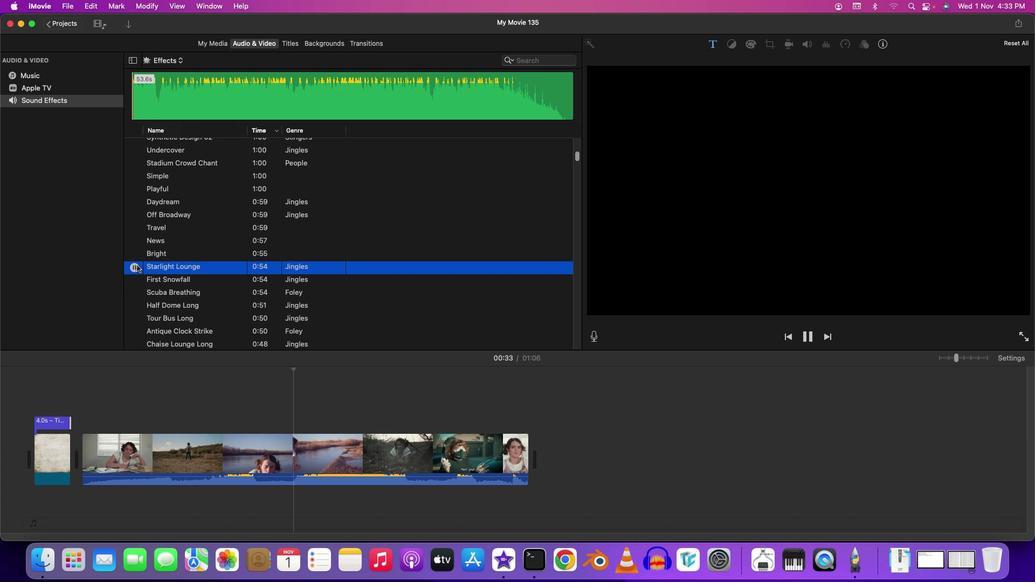 
Action: Mouse moved to (129, 273)
Screenshot: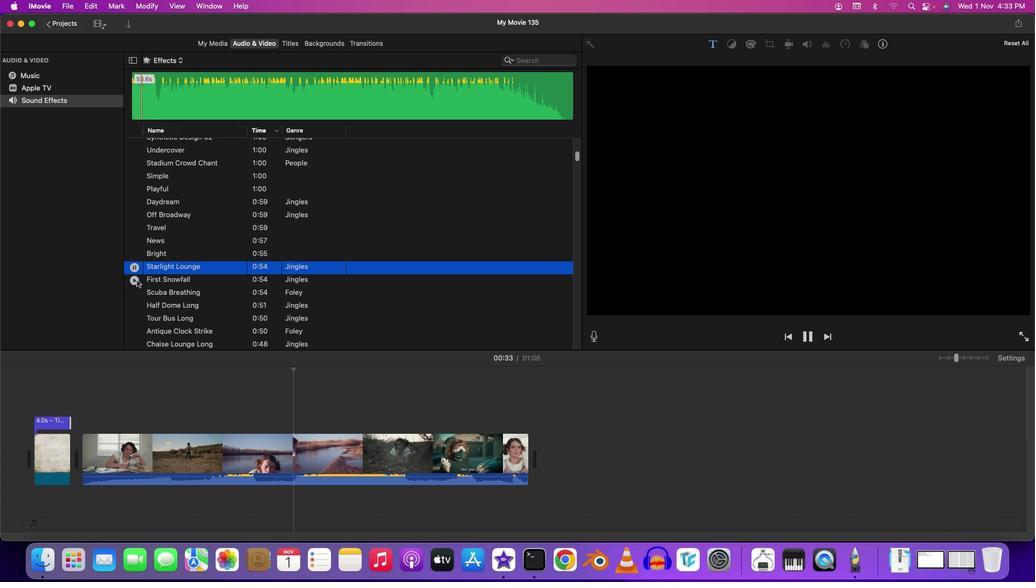 
Action: Mouse pressed left at (129, 273)
Screenshot: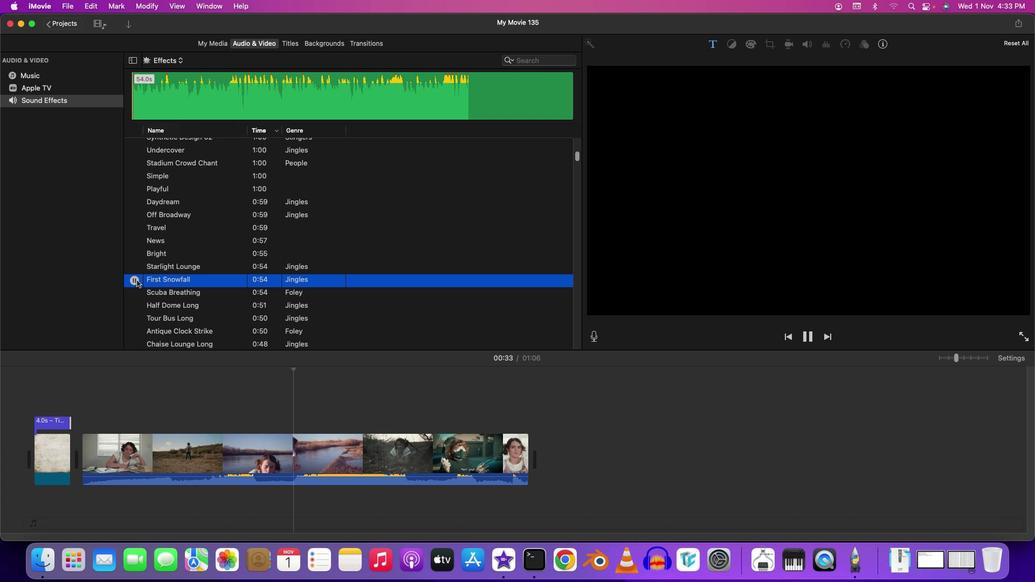 
Action: Mouse moved to (127, 286)
Screenshot: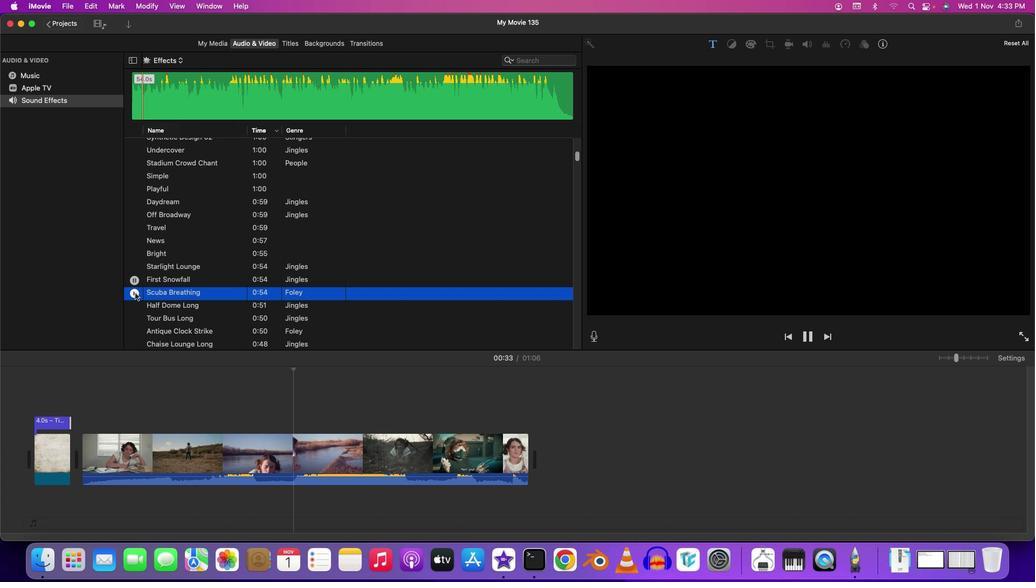 
Action: Mouse pressed left at (127, 286)
Screenshot: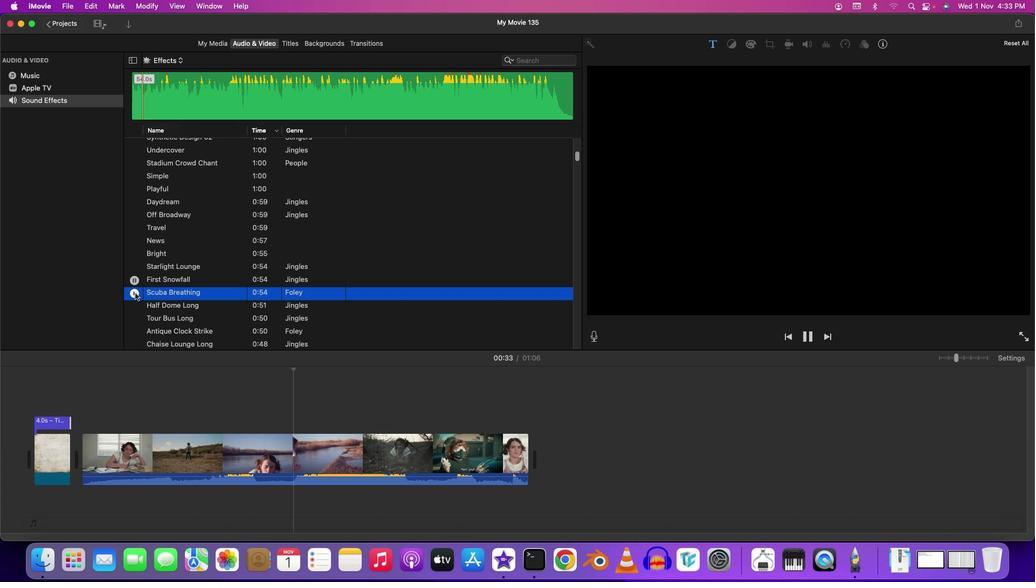 
Action: Mouse moved to (128, 298)
Screenshot: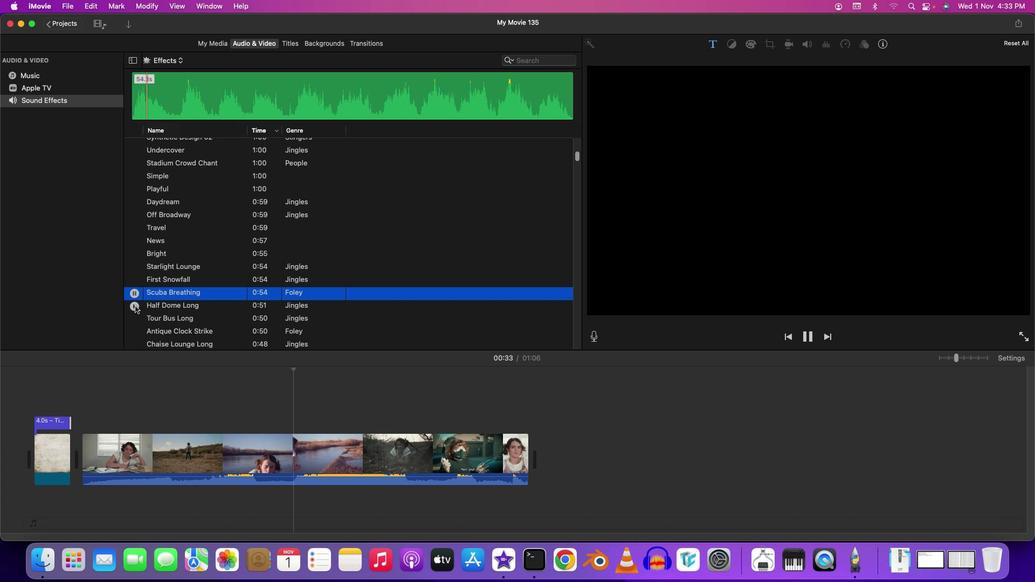 
Action: Mouse pressed left at (128, 298)
Screenshot: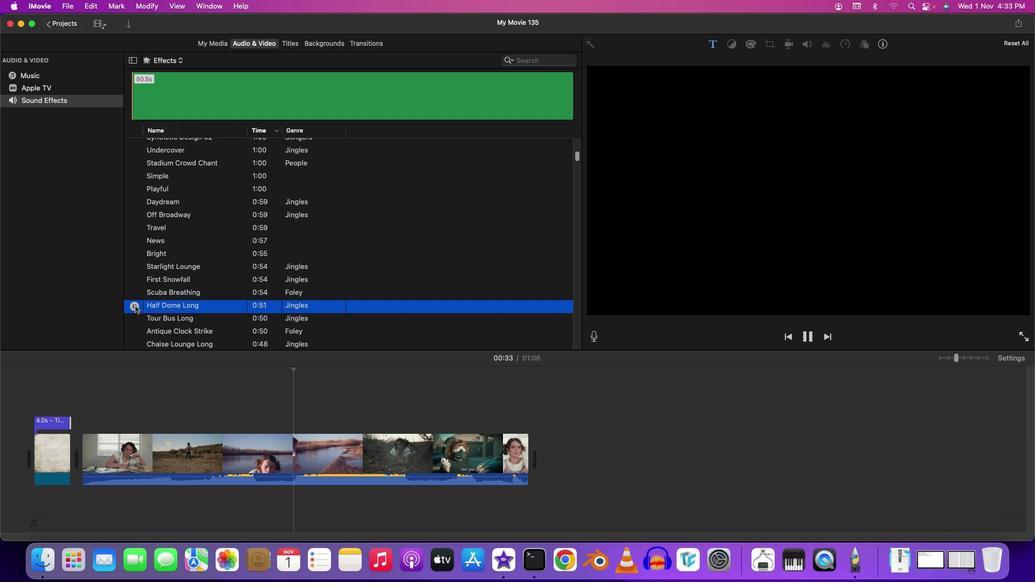 
Action: Mouse moved to (128, 310)
Screenshot: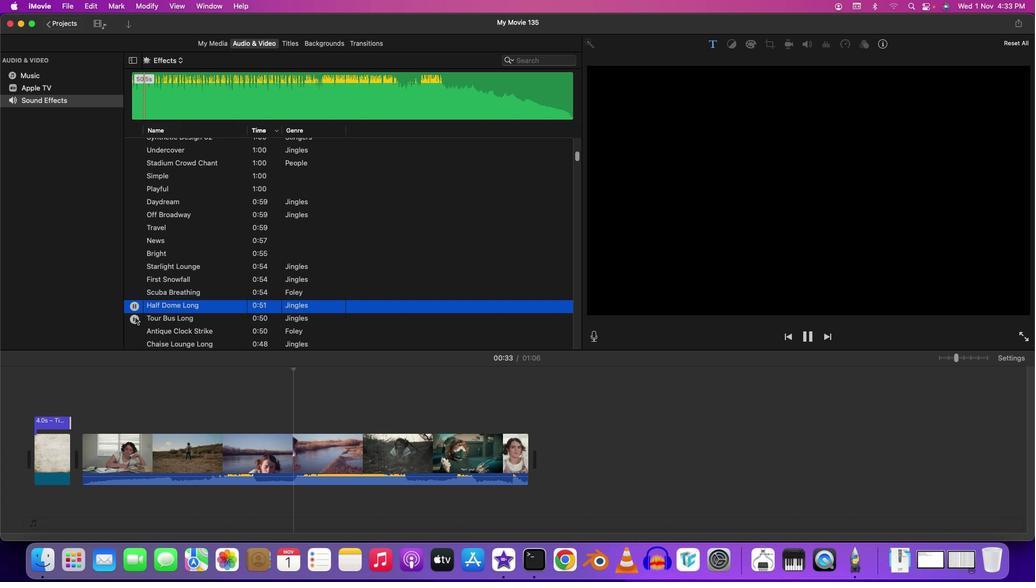 
Action: Mouse pressed left at (128, 310)
Screenshot: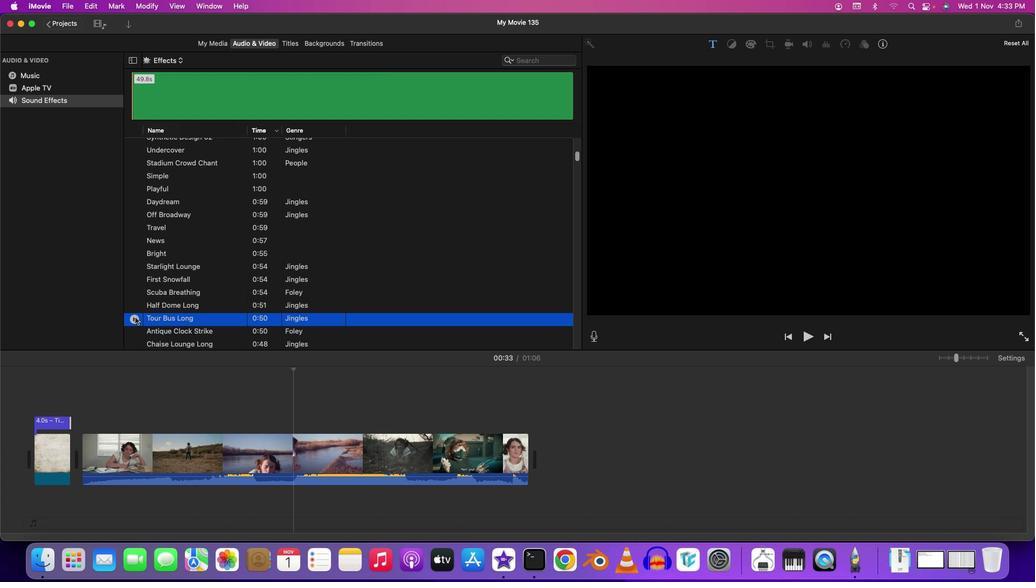 
Action: Mouse moved to (125, 222)
Screenshot: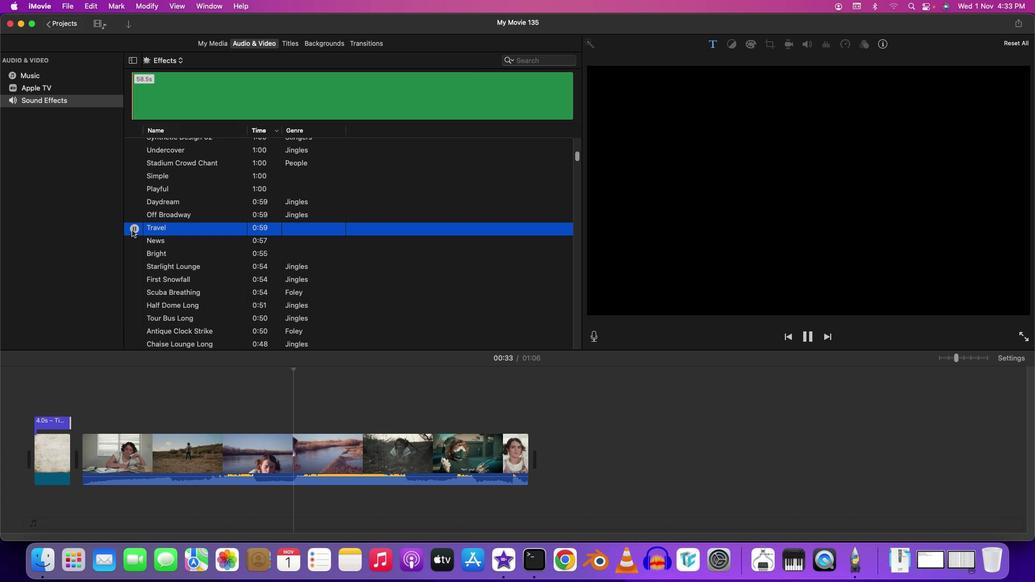 
Action: Mouse pressed left at (125, 222)
Screenshot: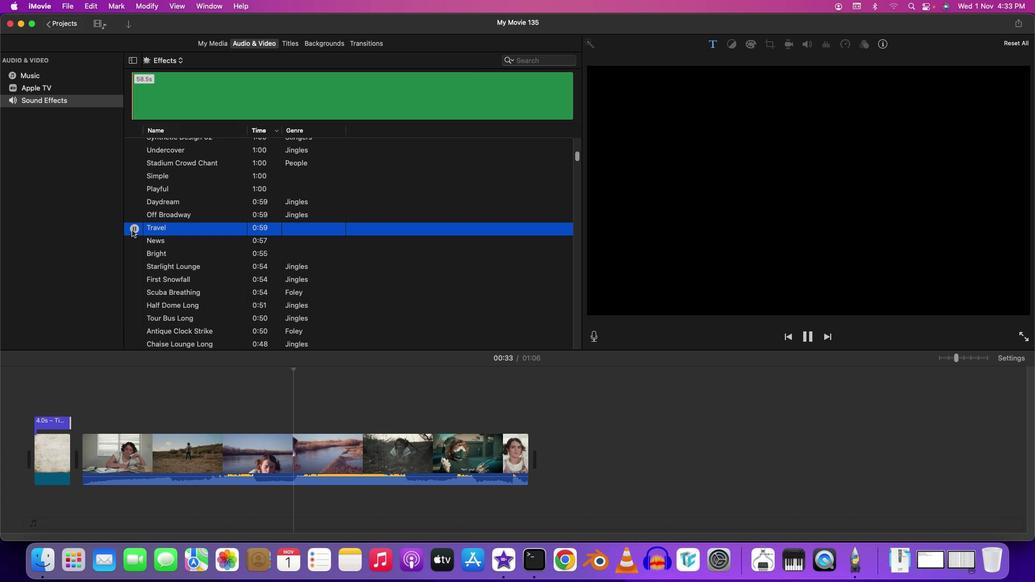 
Action: Mouse moved to (127, 210)
Screenshot: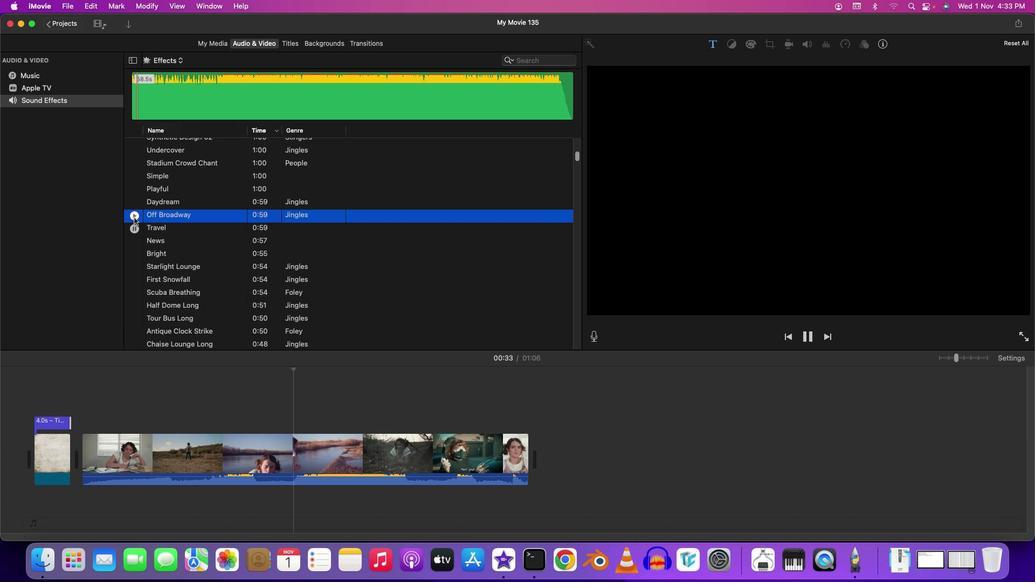 
Action: Mouse pressed left at (127, 210)
Screenshot: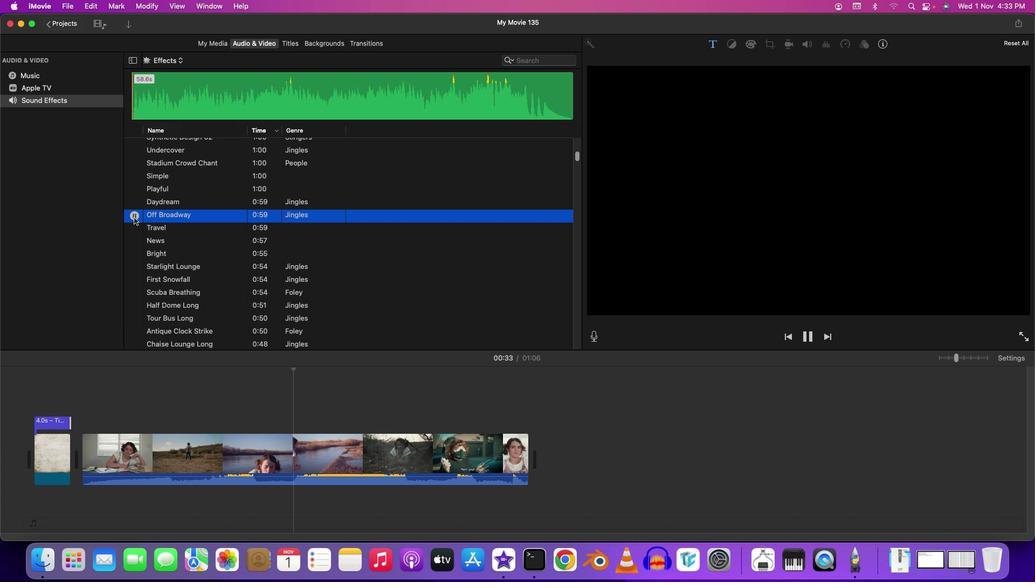 
Action: Mouse moved to (127, 199)
Screenshot: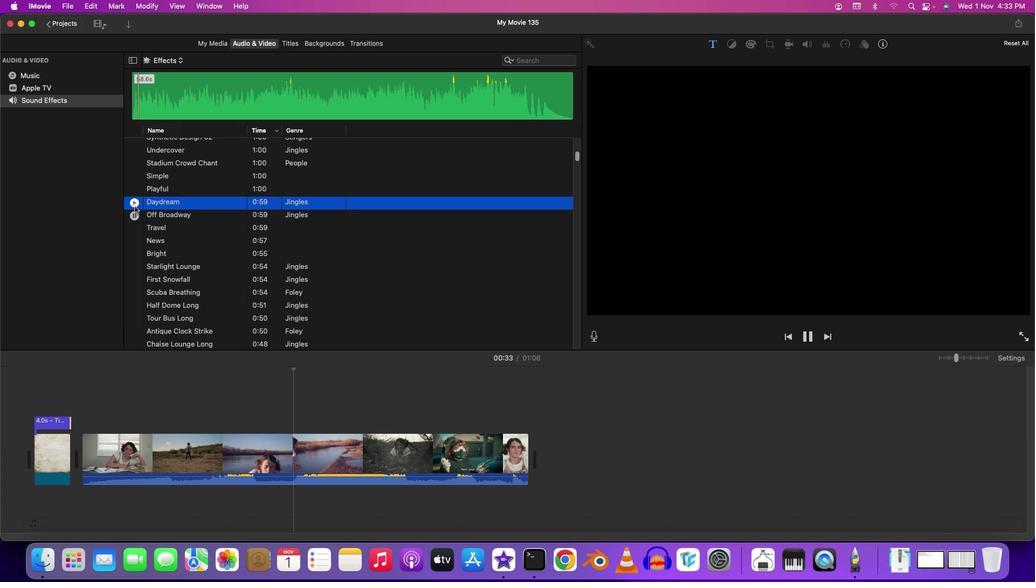 
Action: Mouse pressed left at (127, 199)
Screenshot: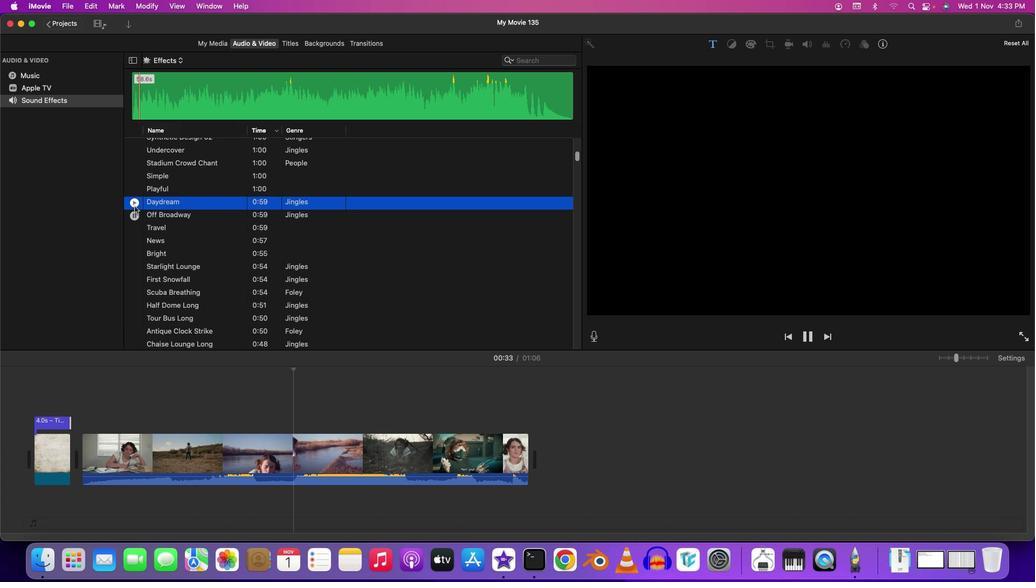 
Action: Mouse moved to (127, 183)
Screenshot: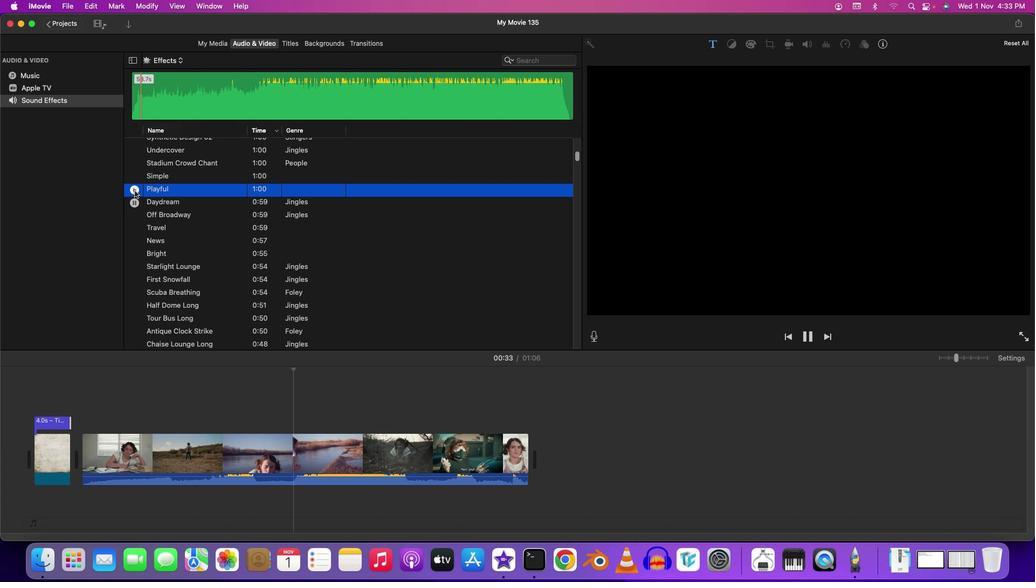 
Action: Mouse pressed left at (127, 183)
Screenshot: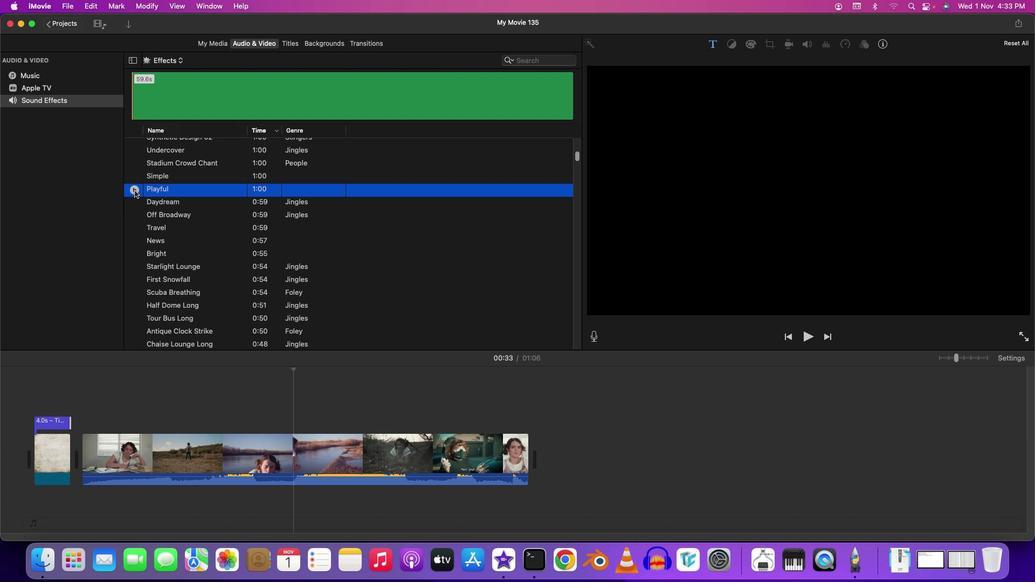 
Action: Mouse moved to (128, 146)
Screenshot: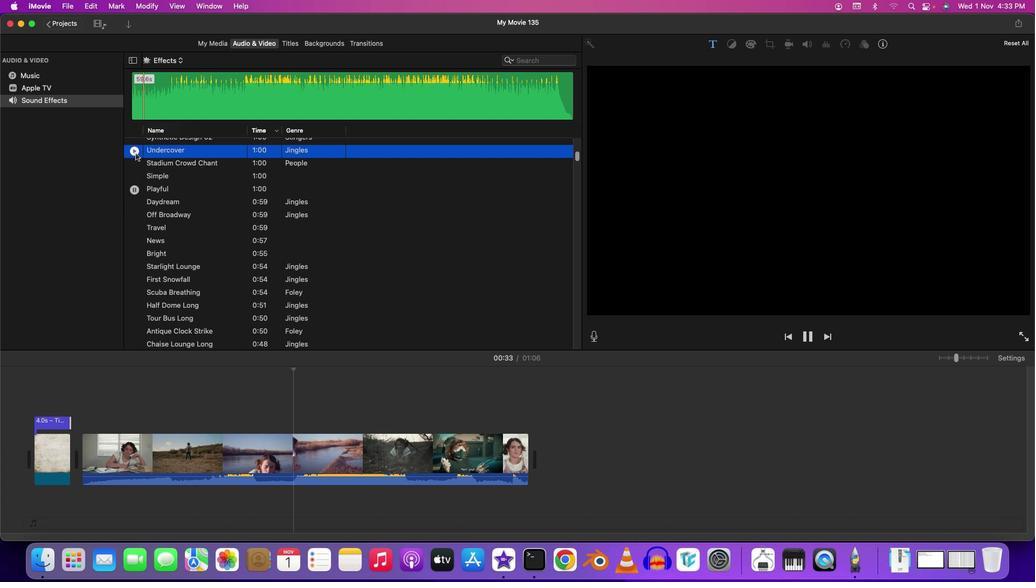 
Action: Mouse pressed left at (128, 146)
Screenshot: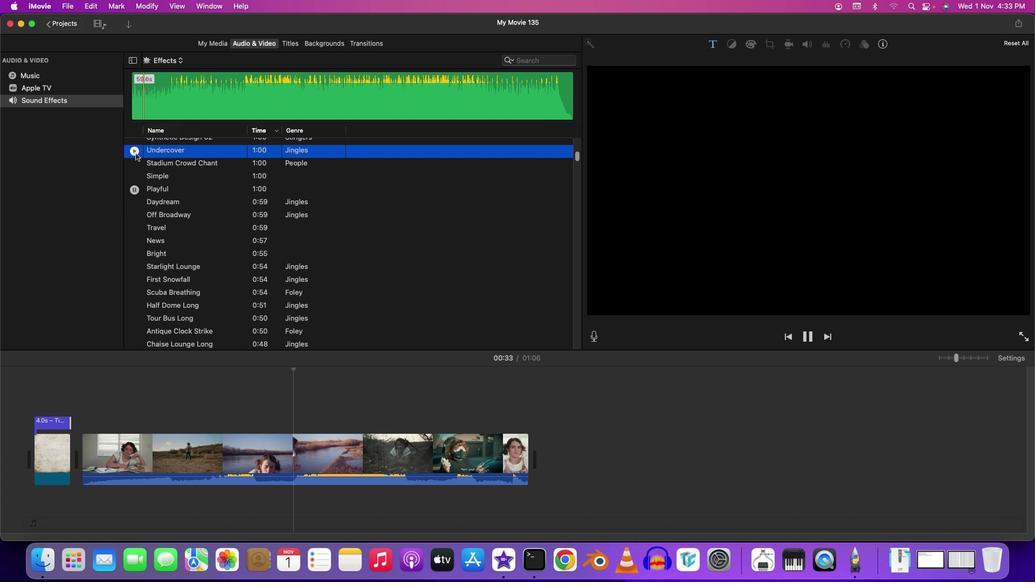 
Action: Mouse moved to (128, 158)
Screenshot: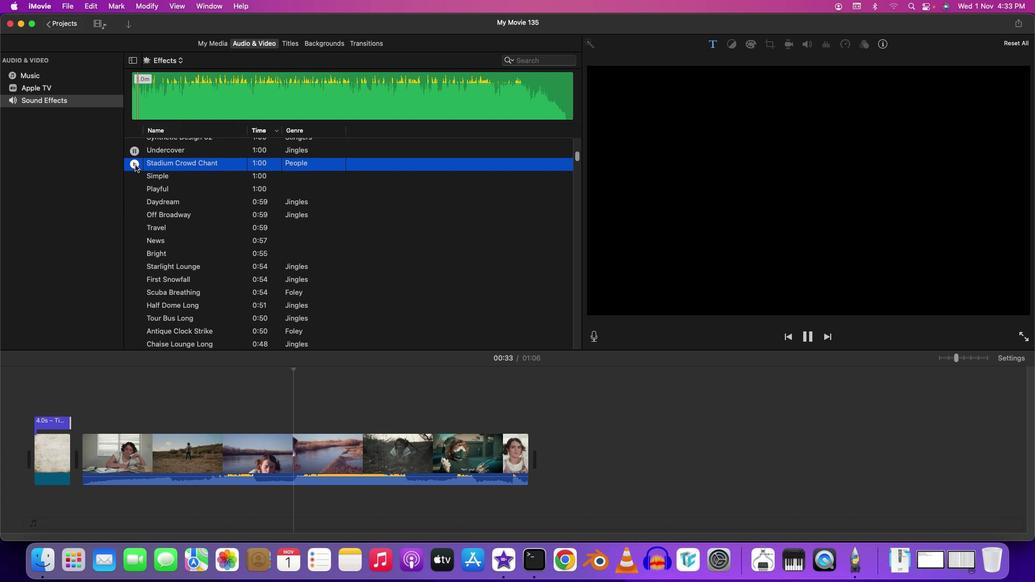 
Action: Mouse pressed left at (128, 158)
Screenshot: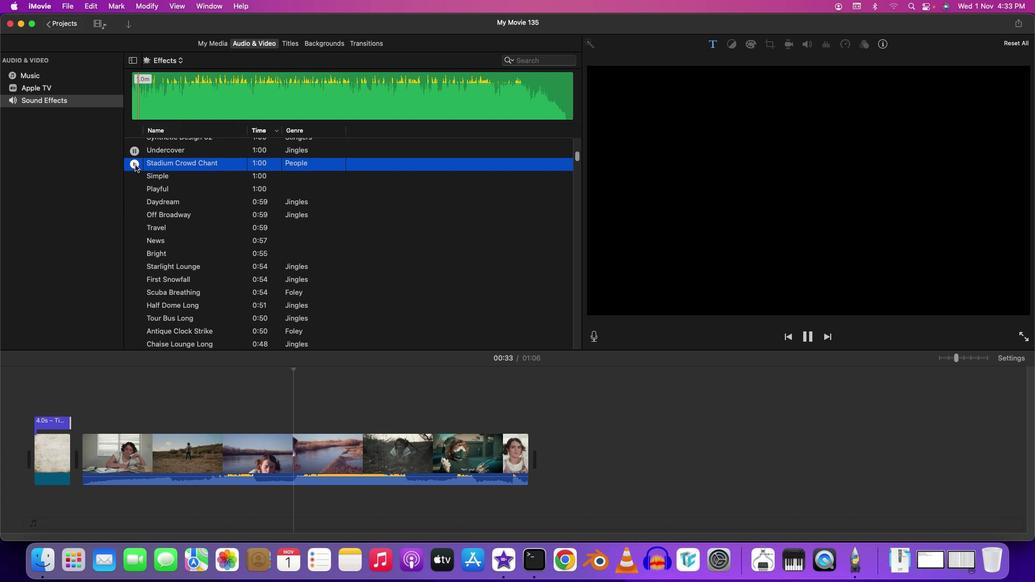
Action: Mouse moved to (152, 212)
Screenshot: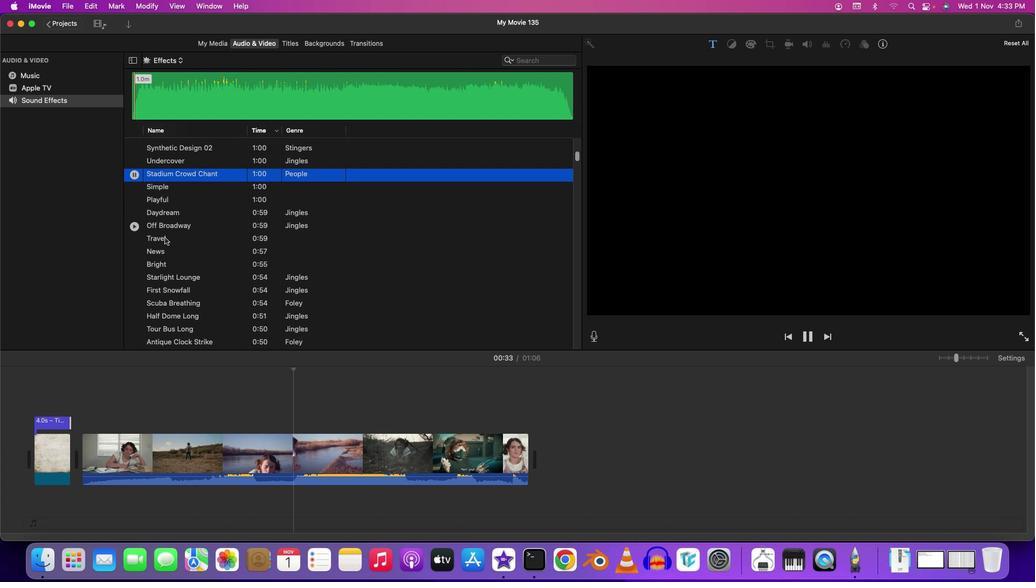 
Action: Mouse scrolled (152, 212) with delta (-6, -5)
Screenshot: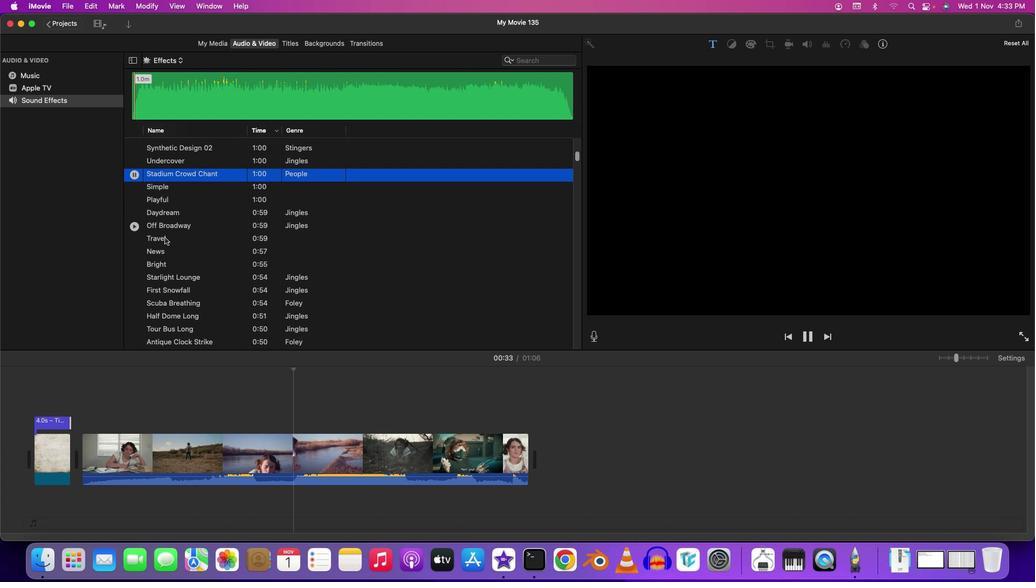 
Action: Mouse moved to (154, 217)
Screenshot: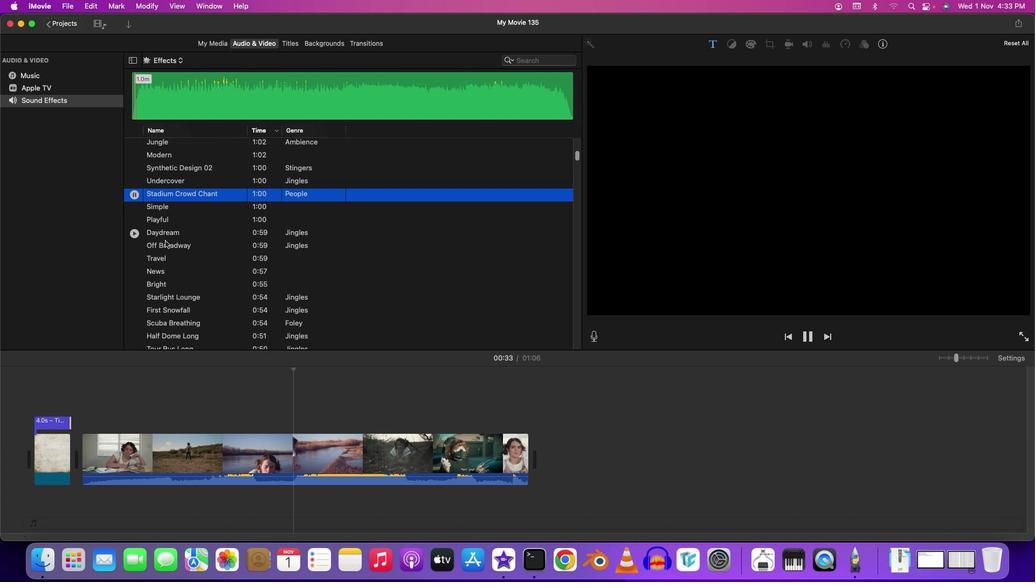 
Action: Mouse scrolled (154, 217) with delta (-6, -5)
Screenshot: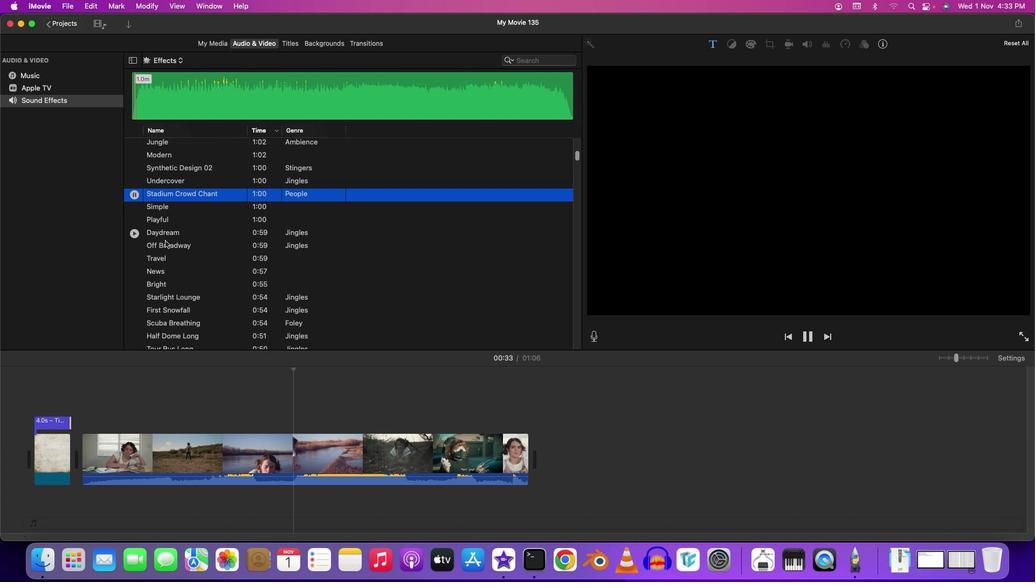 
Action: Mouse moved to (156, 227)
Screenshot: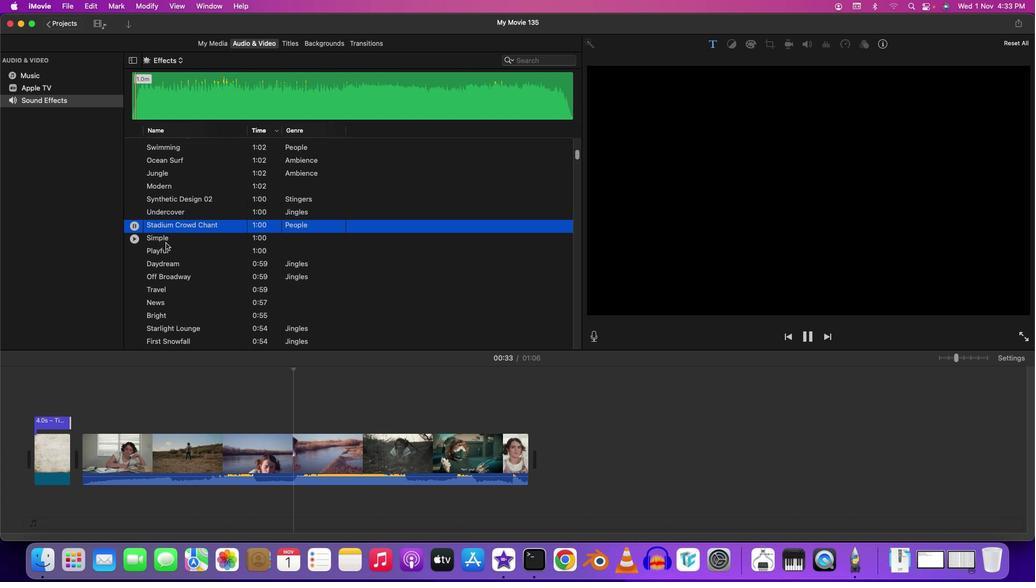 
Action: Mouse scrolled (156, 227) with delta (-6, -5)
Screenshot: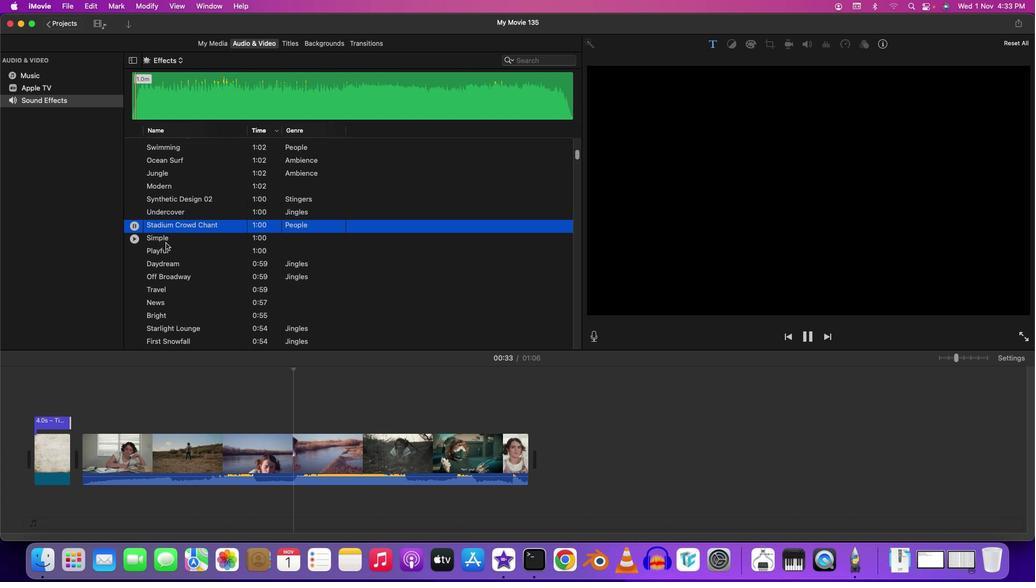 
Action: Mouse moved to (158, 230)
Screenshot: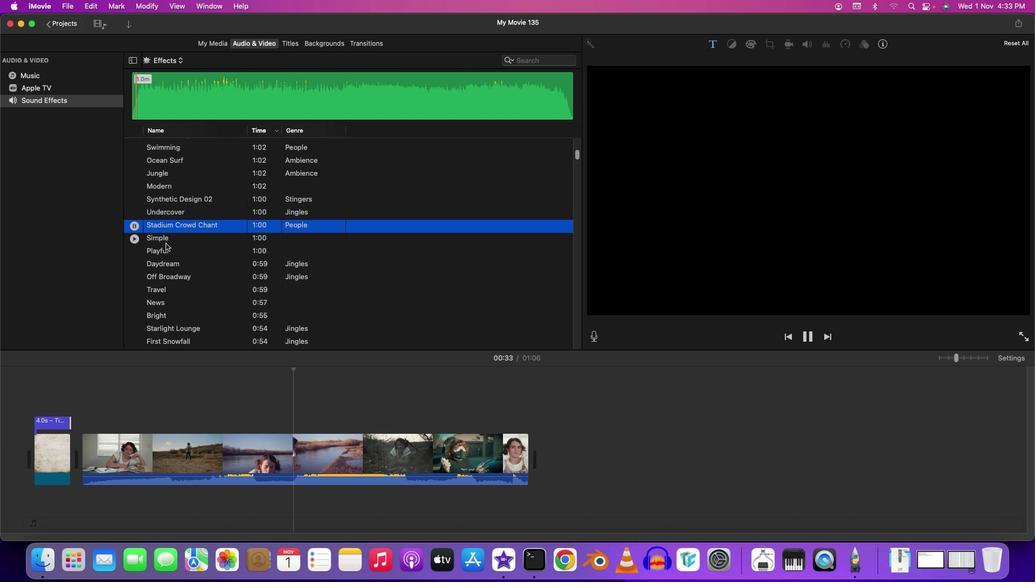 
Action: Mouse scrolled (158, 230) with delta (-6, -5)
Screenshot: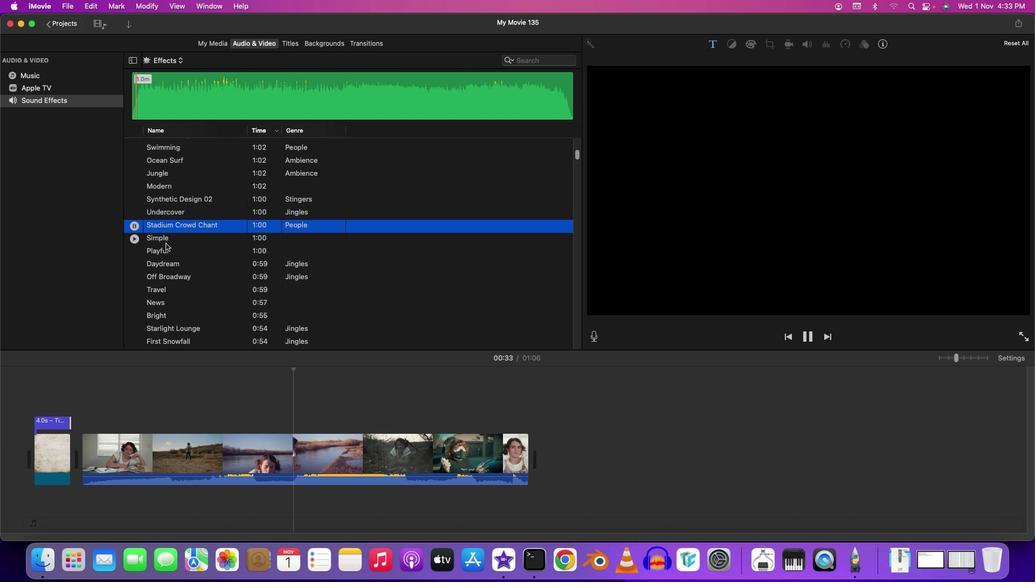 
Action: Mouse moved to (159, 236)
Screenshot: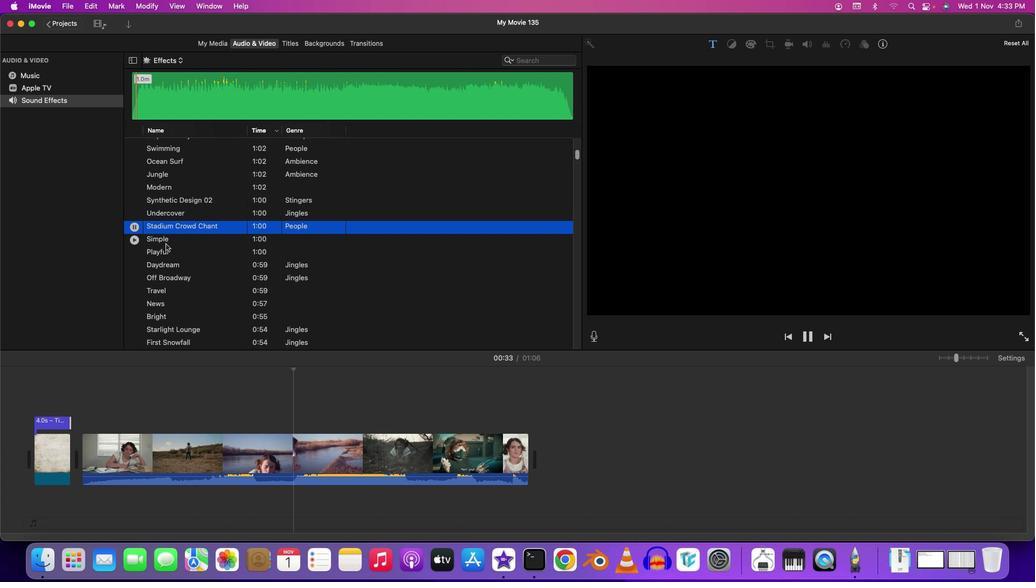 
Action: Mouse scrolled (159, 236) with delta (-6, -5)
Screenshot: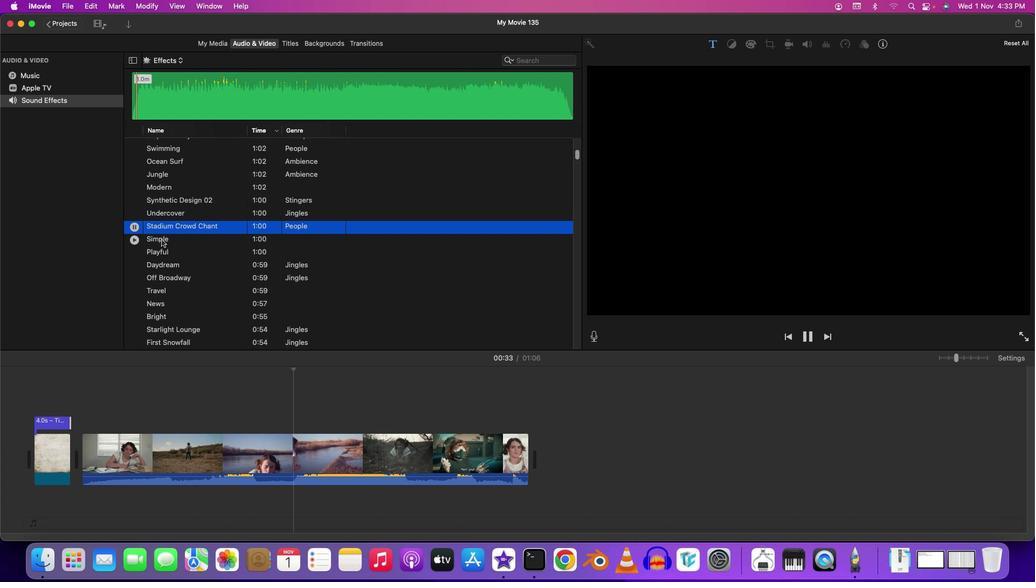 
Action: Mouse moved to (126, 195)
Screenshot: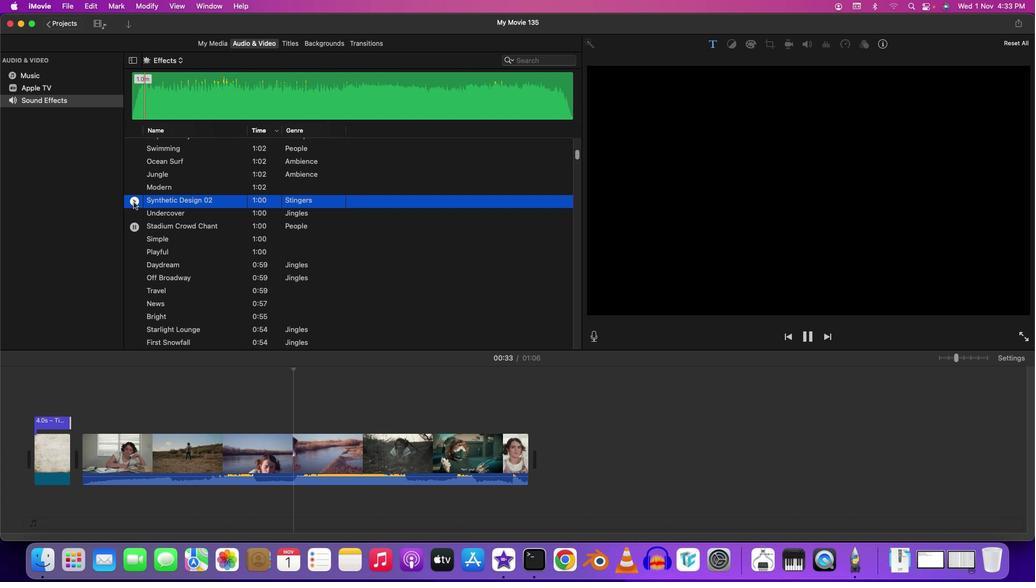 
Action: Mouse pressed left at (126, 195)
